 Task: Buy 3 Coil Springs from Shocks, Struts & Suspension section under best seller category for shipping address: Mariana Green, 1235 Ridge Road, Dodge City, Kansas 67801, Cell Number 6205197251. Pay from credit card ending with 7965, CVV 549
Action: Key pressed amazon.com<Key.enter>
Screenshot: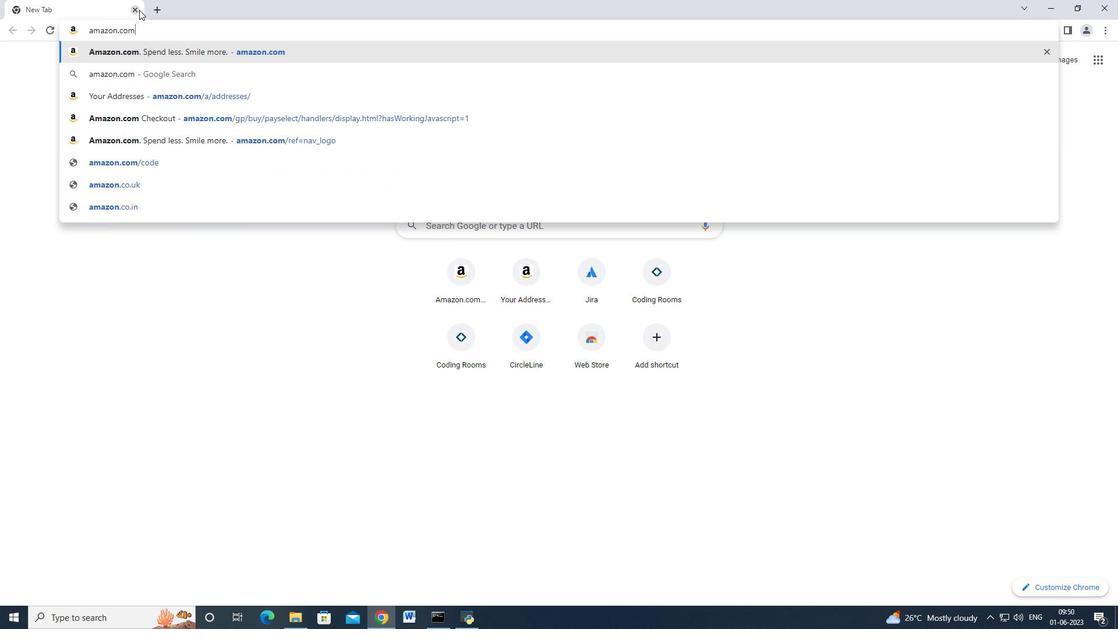
Action: Mouse moved to (20, 83)
Screenshot: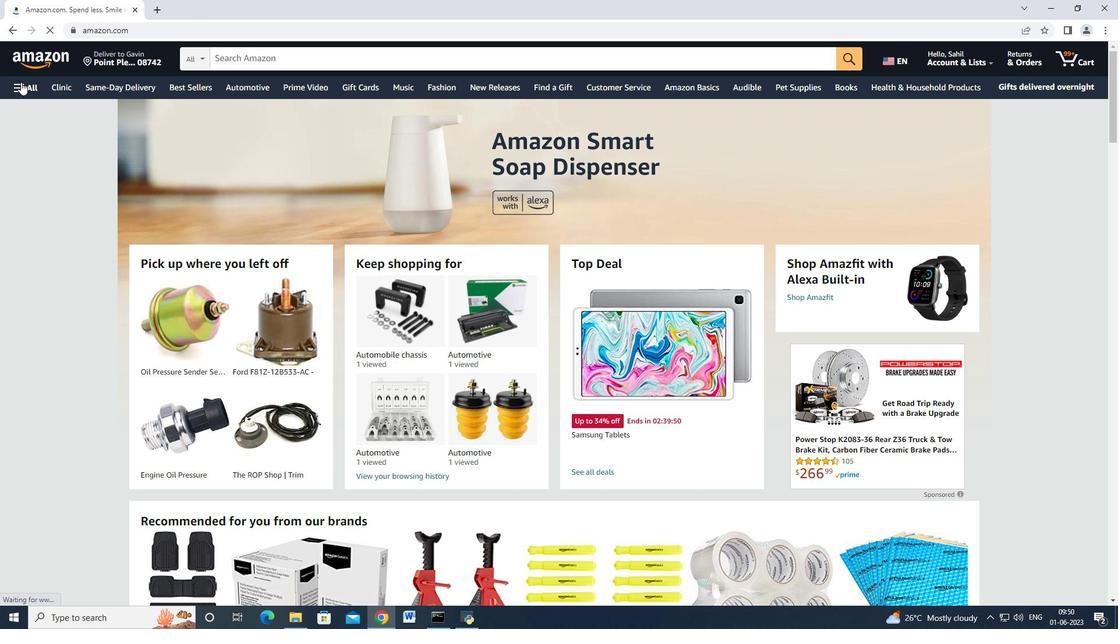 
Action: Mouse pressed left at (20, 83)
Screenshot: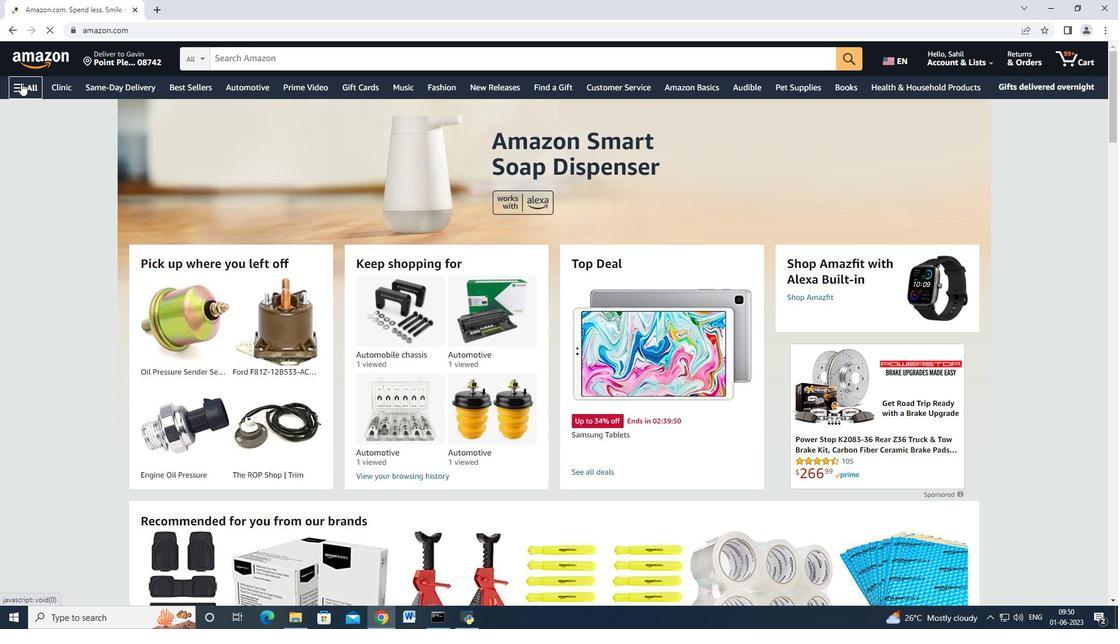 
Action: Mouse moved to (72, 408)
Screenshot: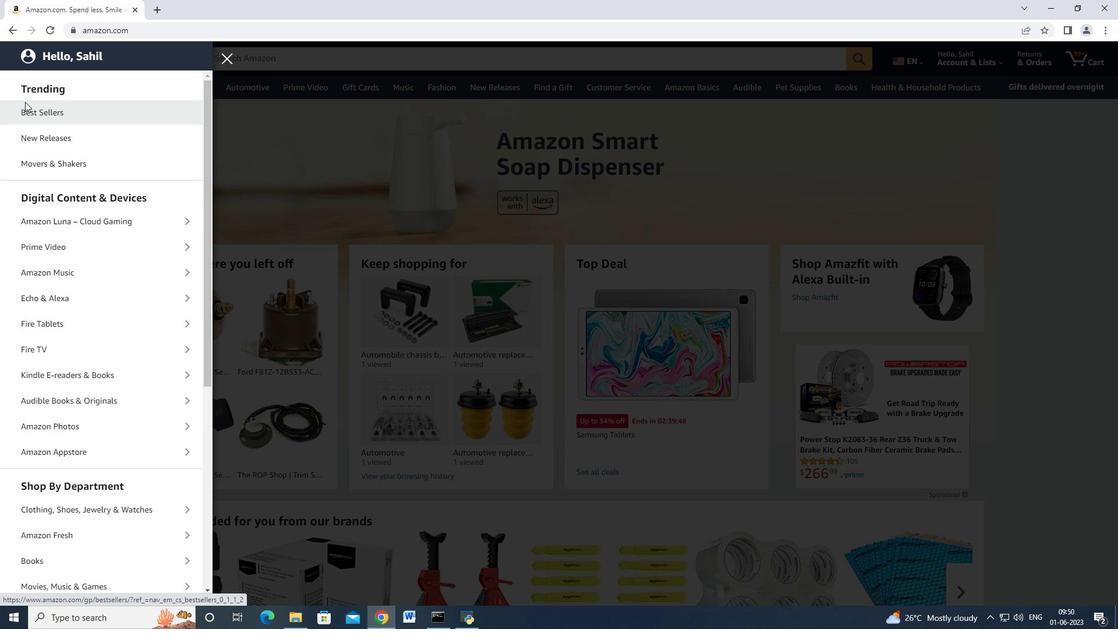 
Action: Mouse scrolled (71, 378) with delta (0, 0)
Screenshot: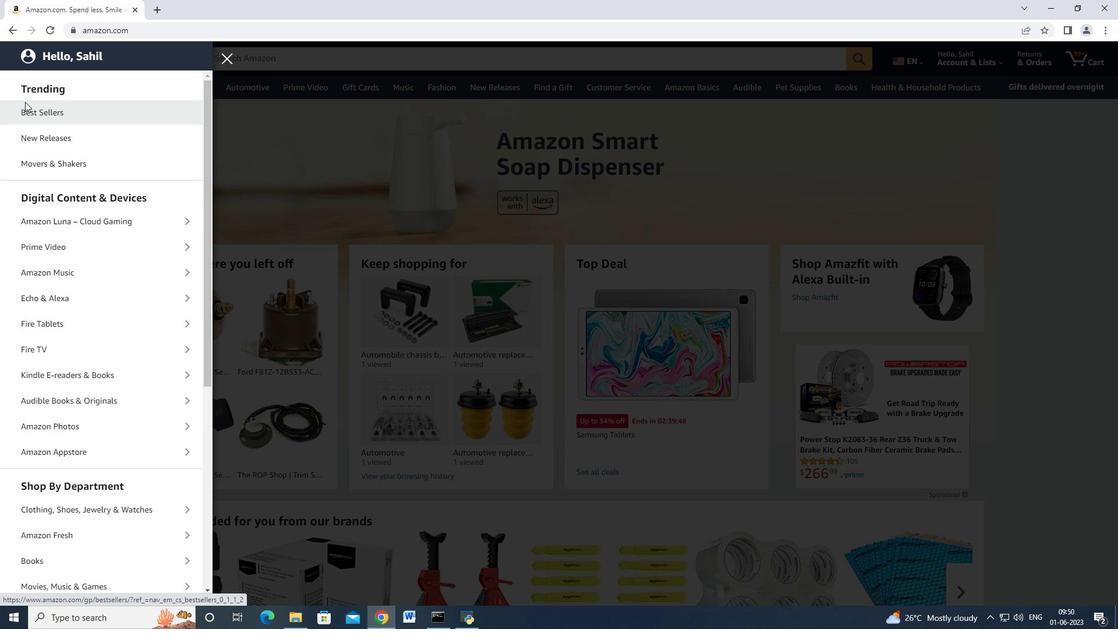 
Action: Mouse moved to (72, 410)
Screenshot: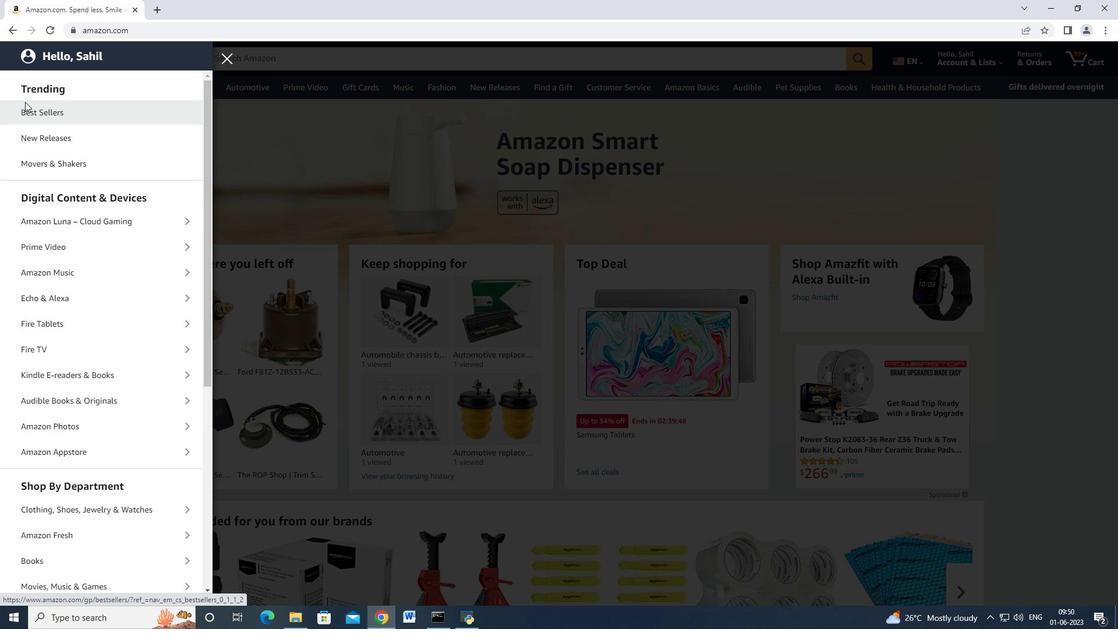 
Action: Mouse scrolled (71, 378) with delta (0, 0)
Screenshot: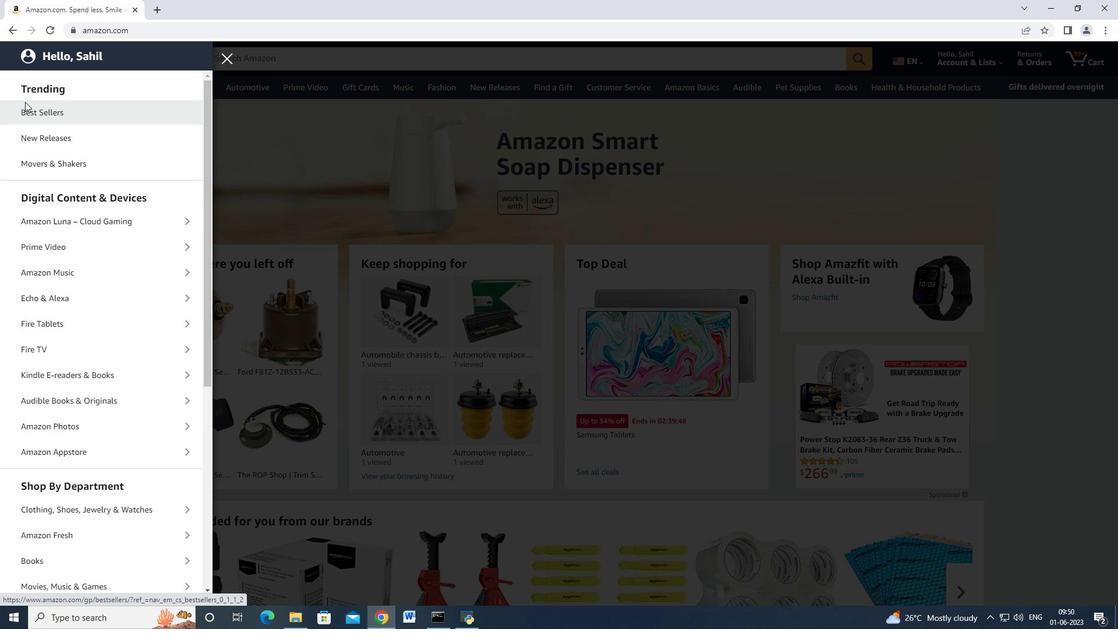 
Action: Mouse moved to (99, 456)
Screenshot: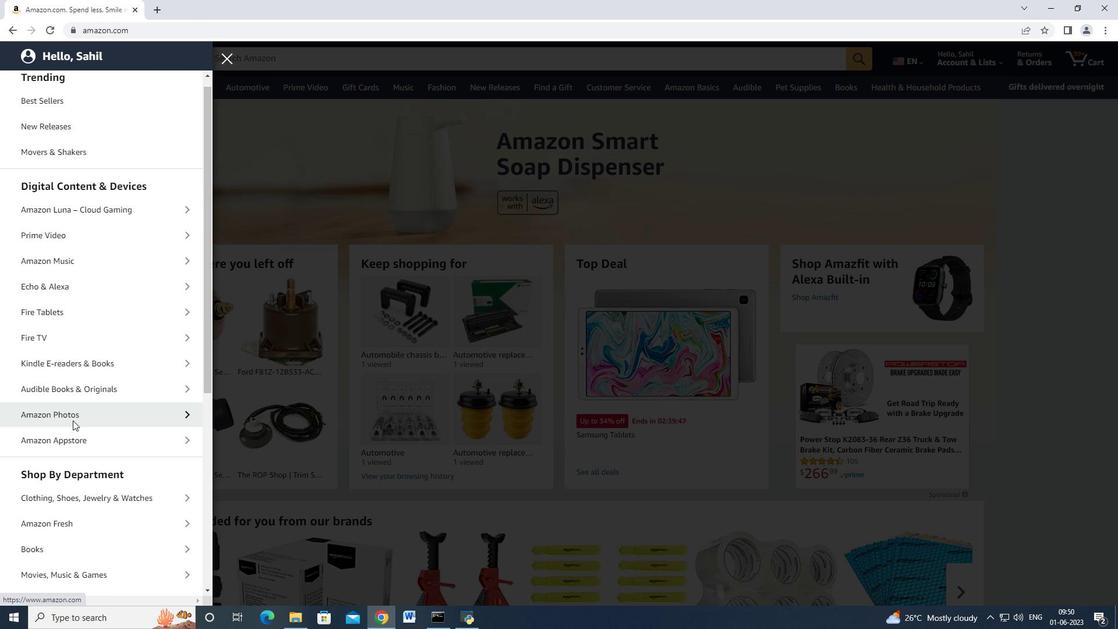 
Action: Mouse scrolled (99, 455) with delta (0, 0)
Screenshot: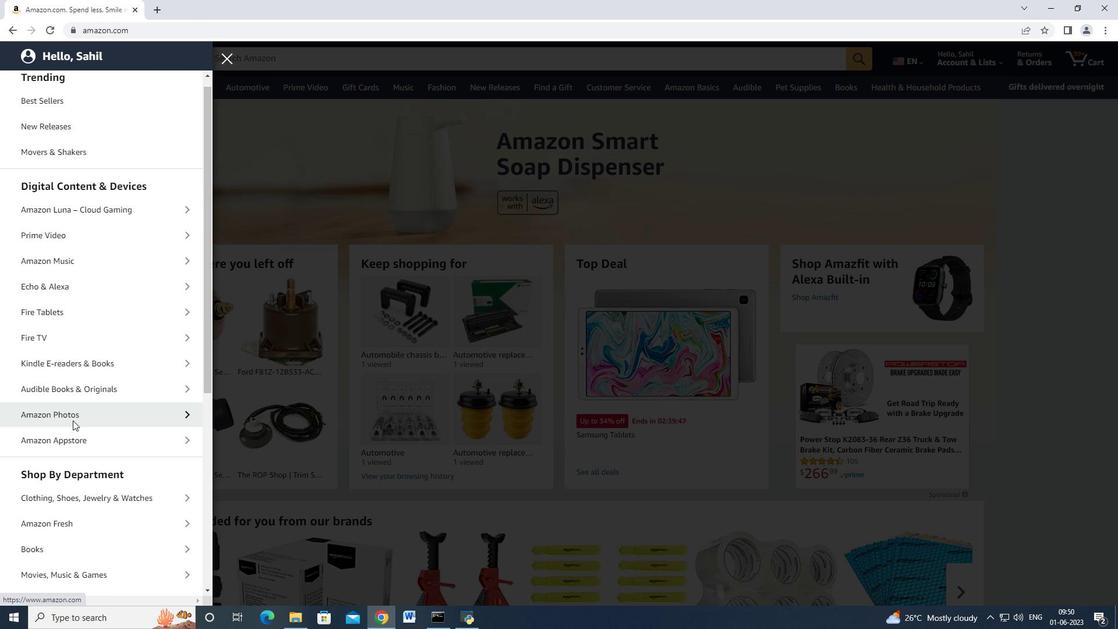 
Action: Mouse moved to (87, 462)
Screenshot: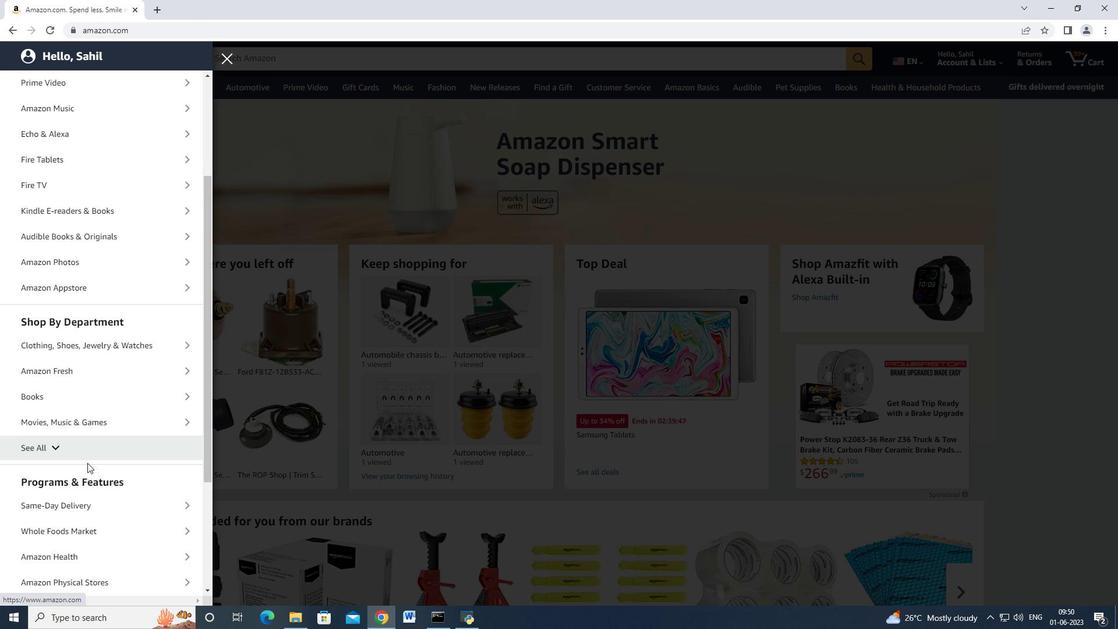 
Action: Mouse scrolled (87, 462) with delta (0, 0)
Screenshot: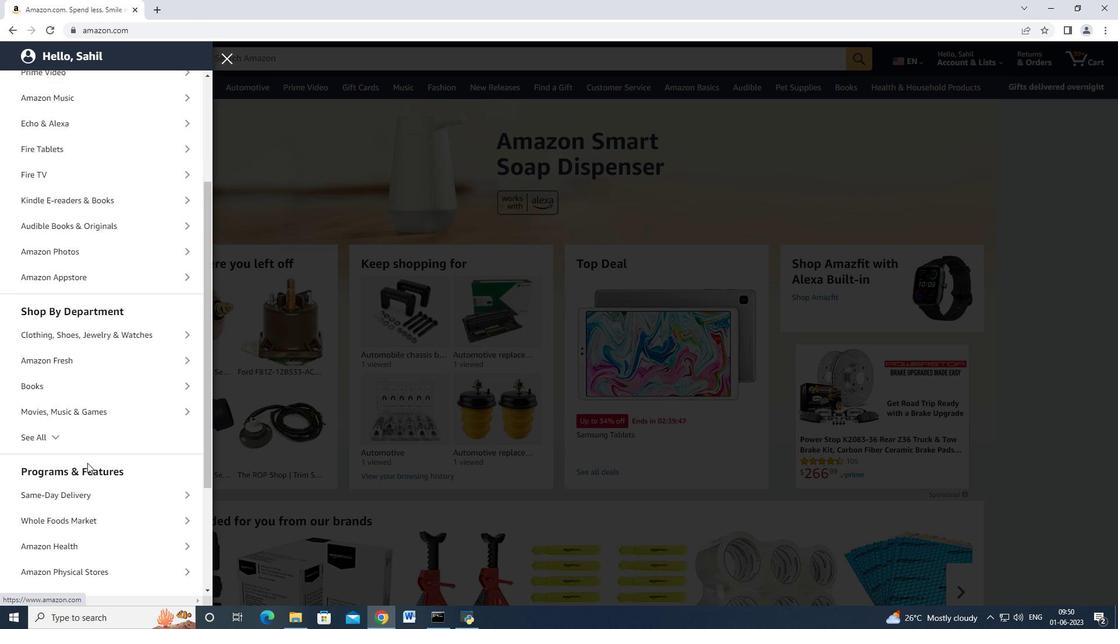 
Action: Mouse moved to (78, 387)
Screenshot: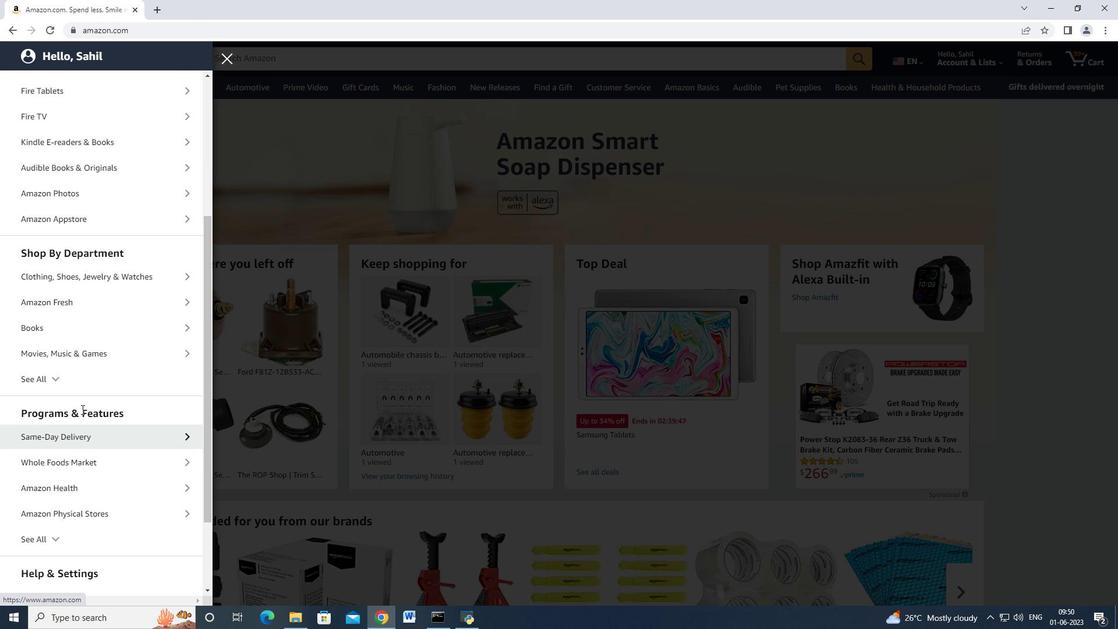 
Action: Mouse pressed left at (78, 387)
Screenshot: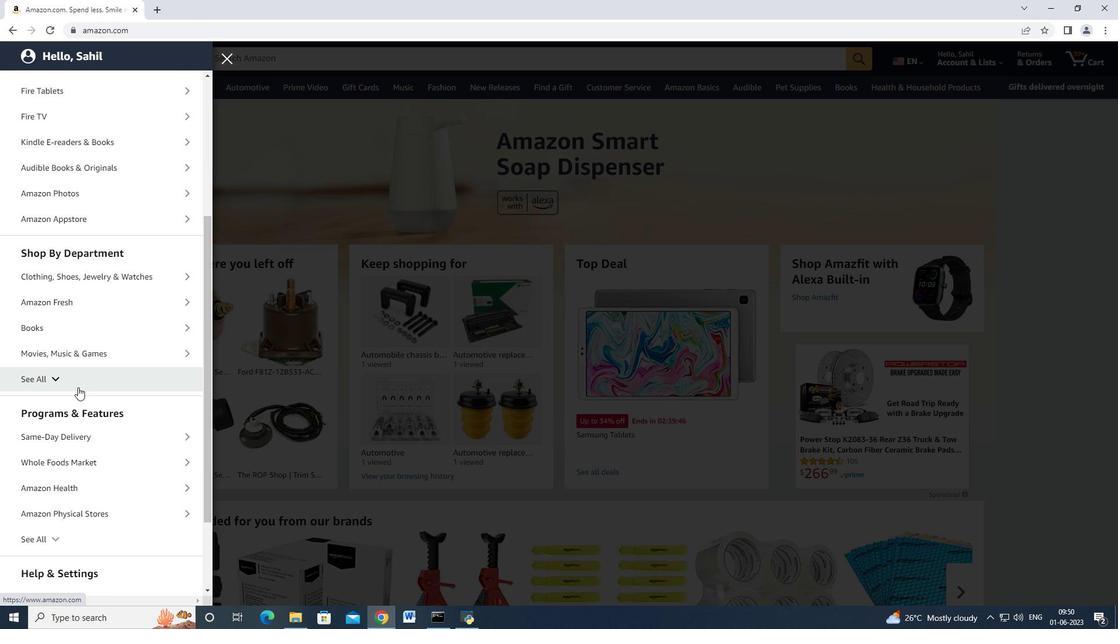 
Action: Mouse moved to (72, 407)
Screenshot: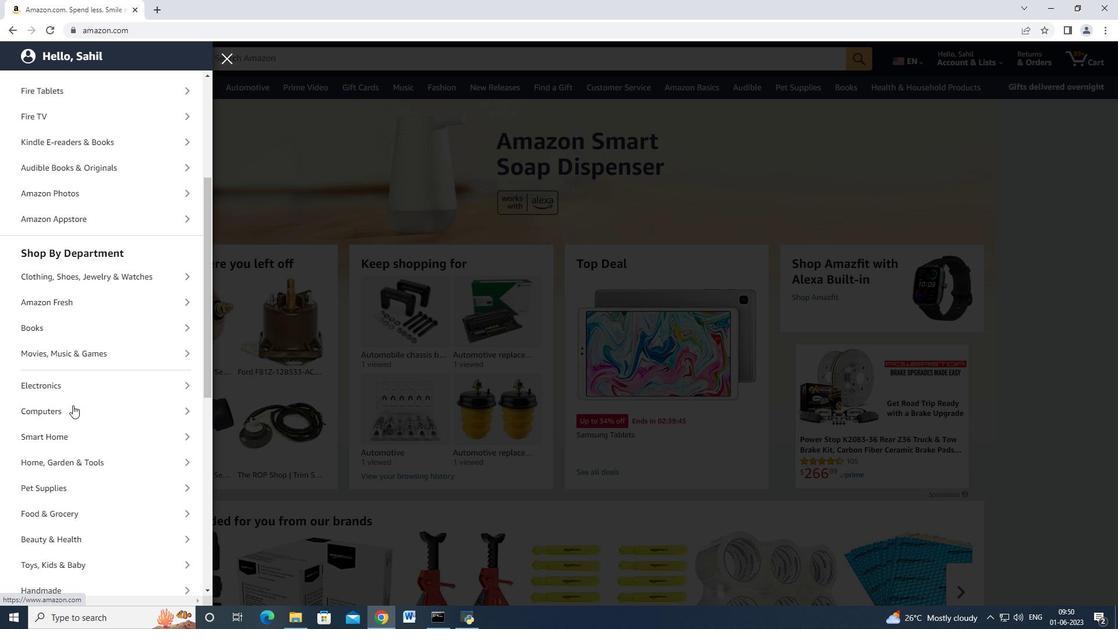 
Action: Mouse scrolled (72, 407) with delta (0, 0)
Screenshot: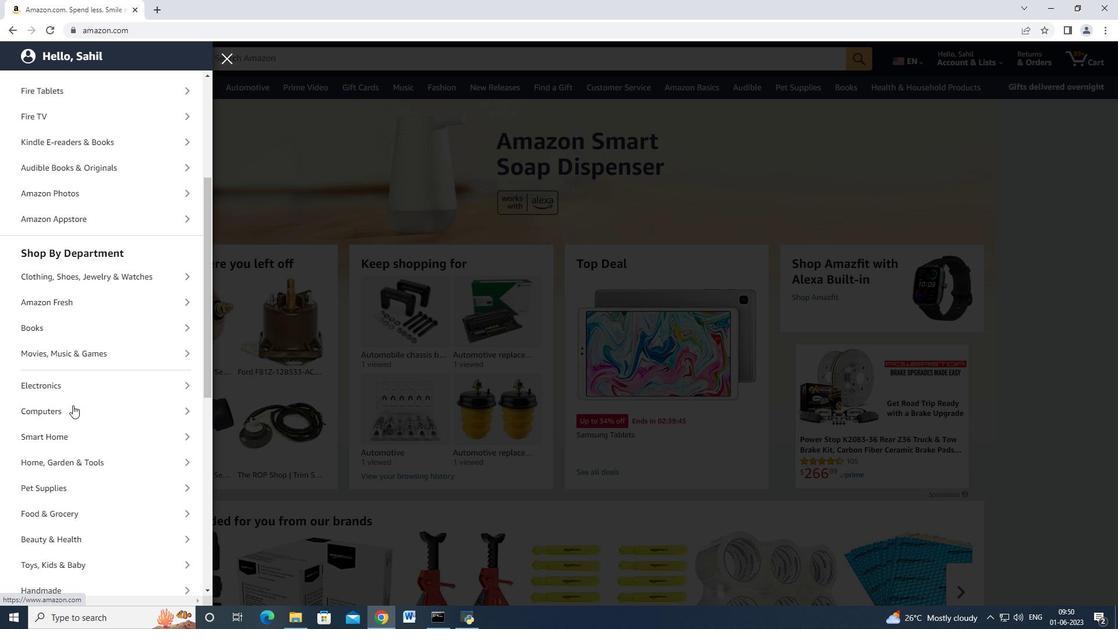 
Action: Mouse moved to (72, 411)
Screenshot: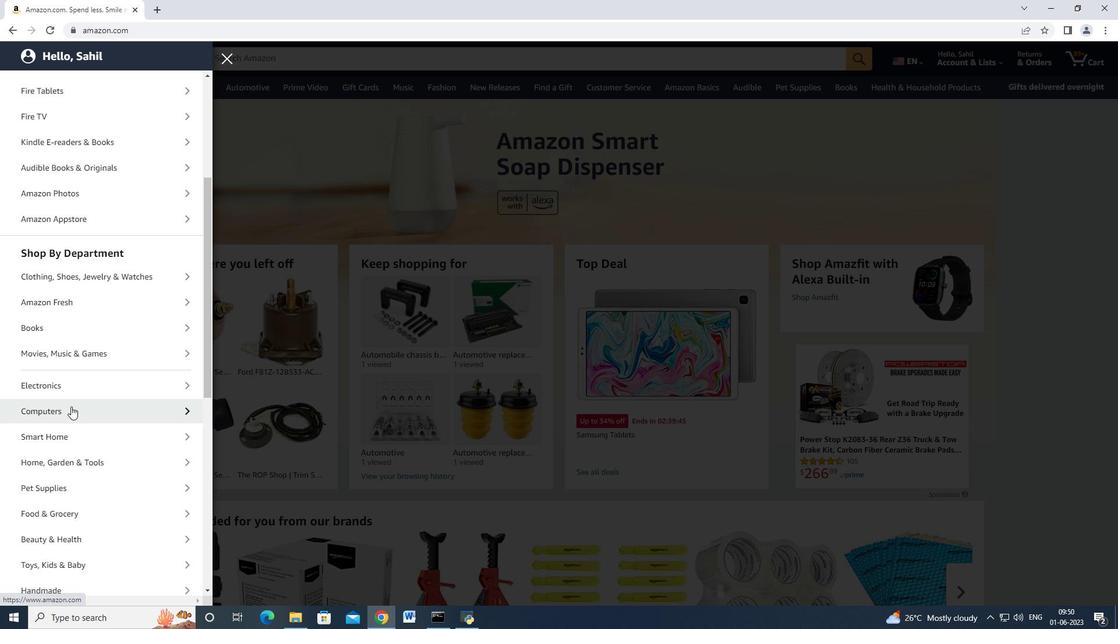 
Action: Mouse scrolled (72, 410) with delta (0, 0)
Screenshot: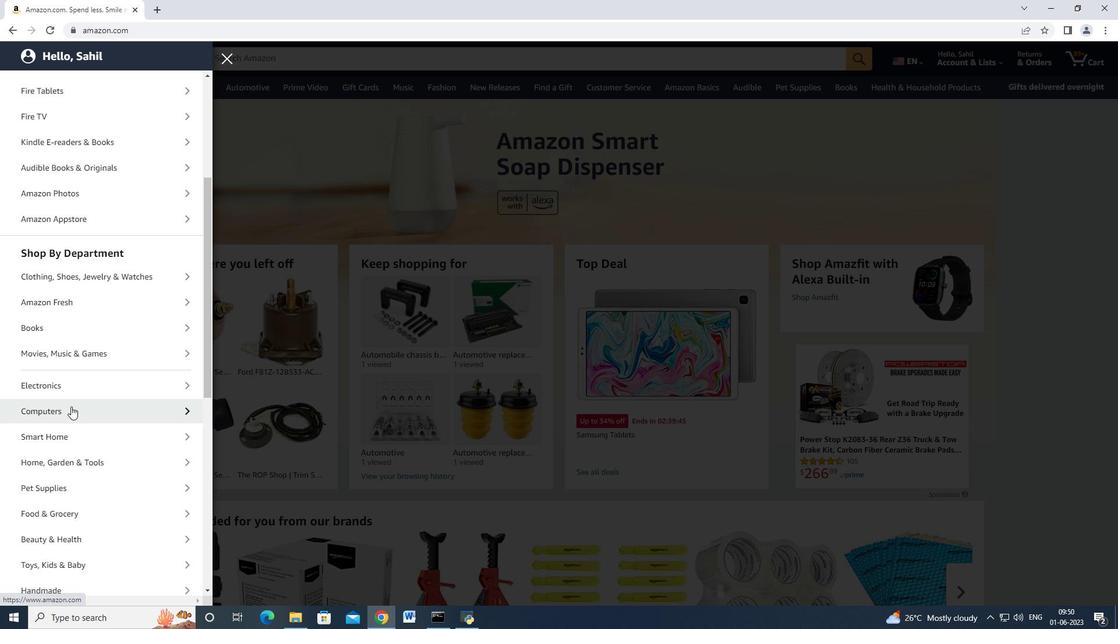 
Action: Mouse moved to (70, 419)
Screenshot: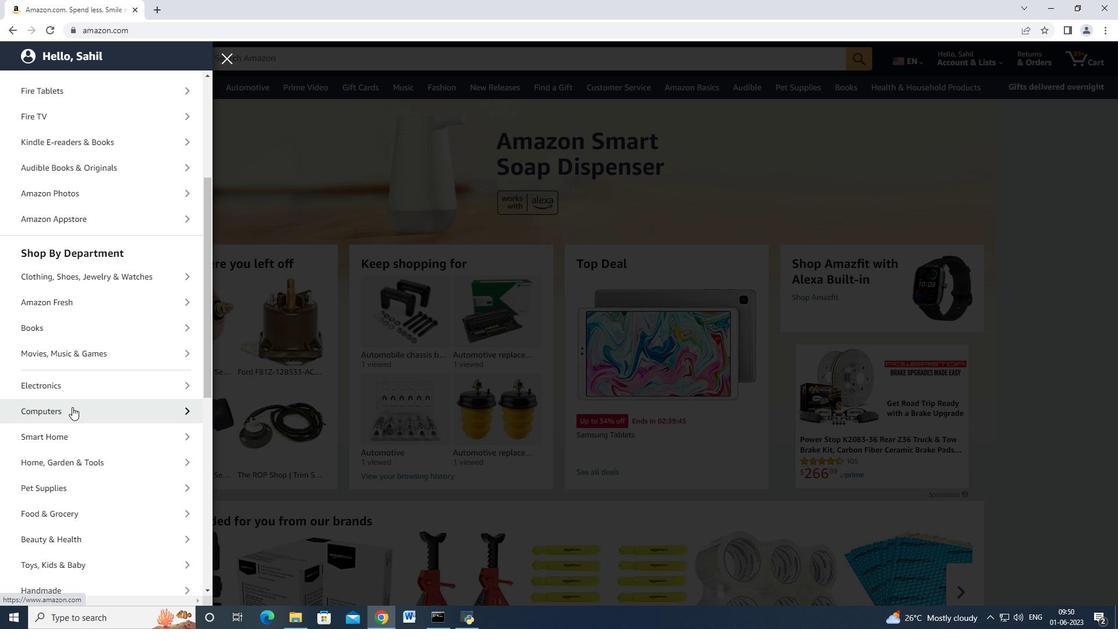 
Action: Mouse scrolled (70, 418) with delta (0, 0)
Screenshot: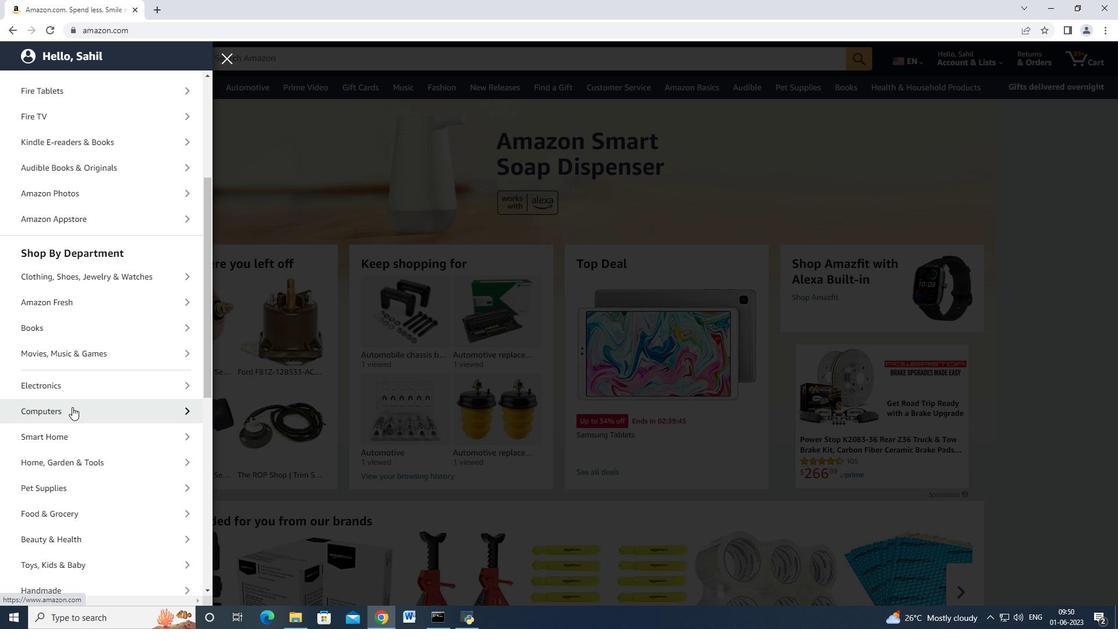 
Action: Mouse moved to (108, 488)
Screenshot: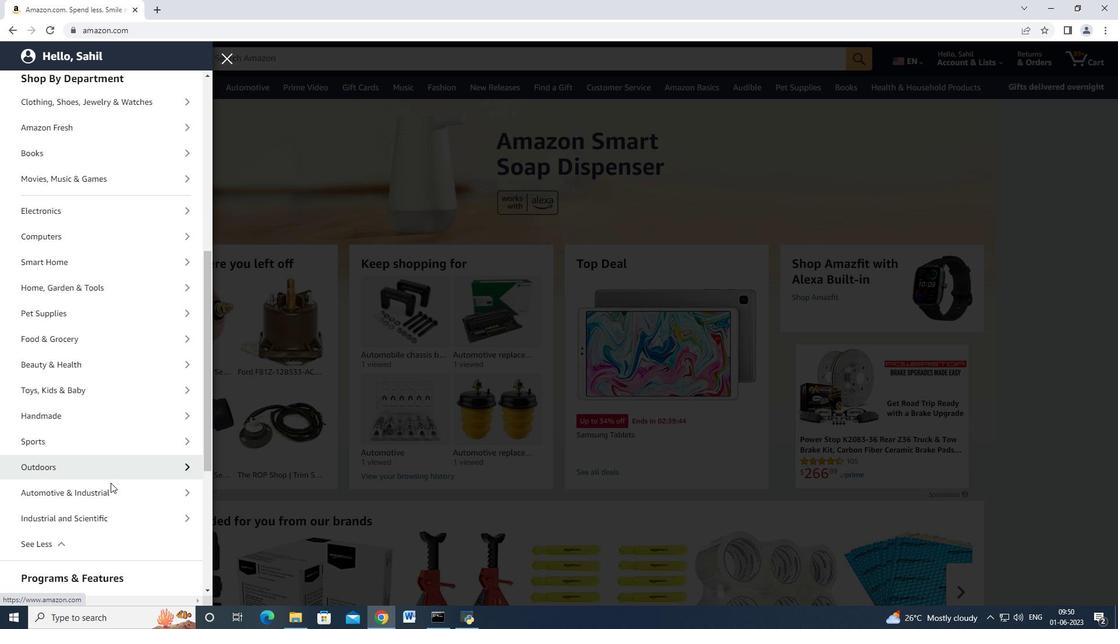 
Action: Mouse pressed left at (108, 488)
Screenshot: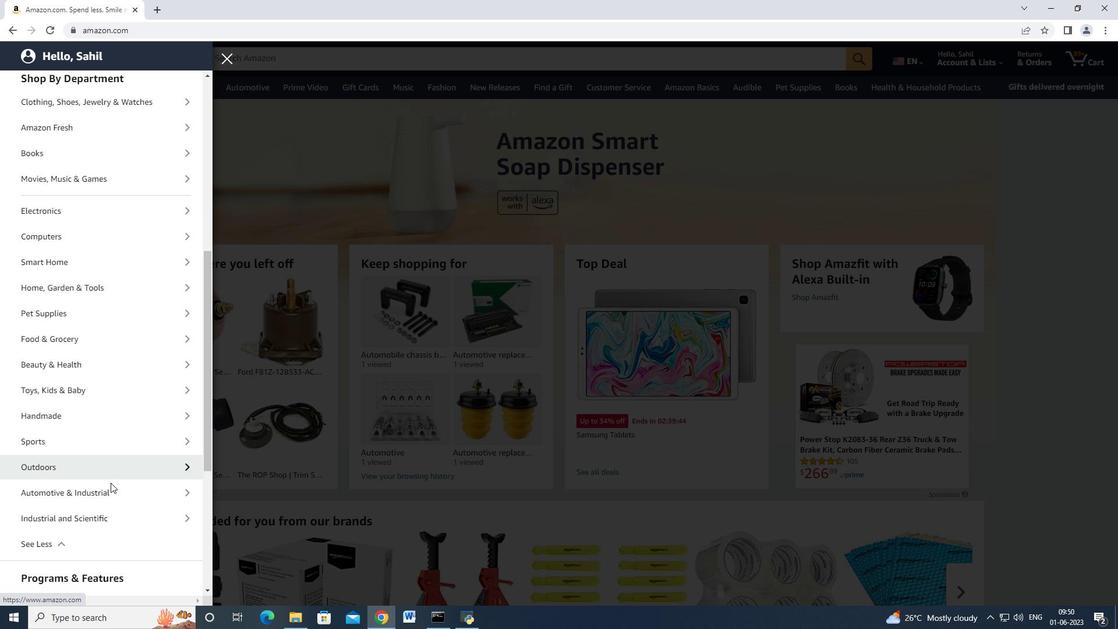 
Action: Mouse moved to (115, 143)
Screenshot: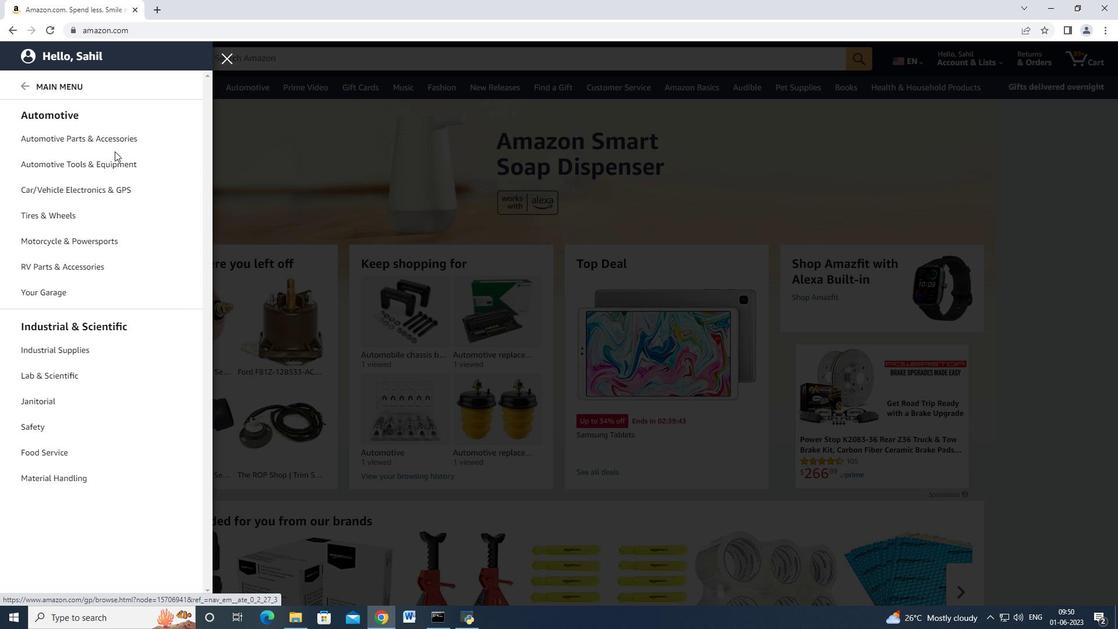 
Action: Mouse pressed left at (115, 143)
Screenshot: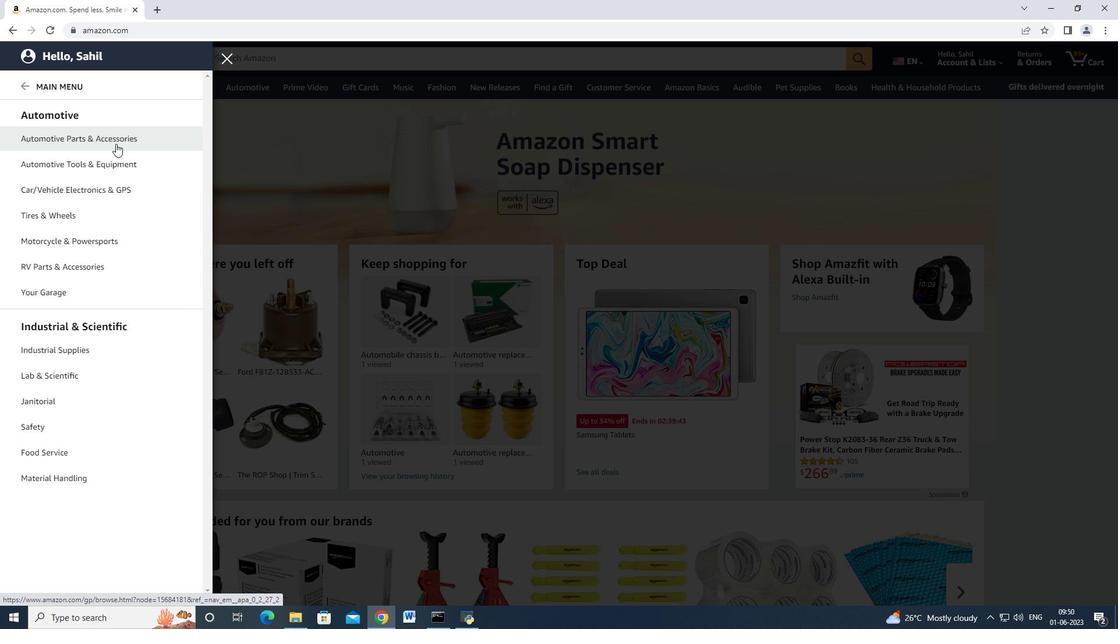 
Action: Mouse moved to (212, 109)
Screenshot: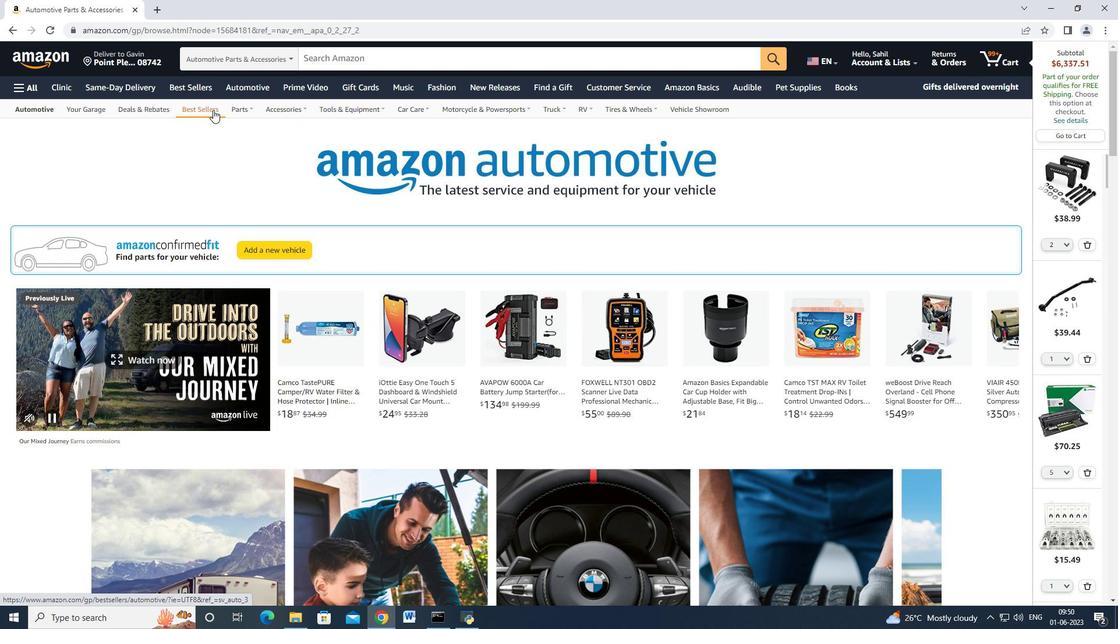 
Action: Mouse pressed left at (212, 109)
Screenshot: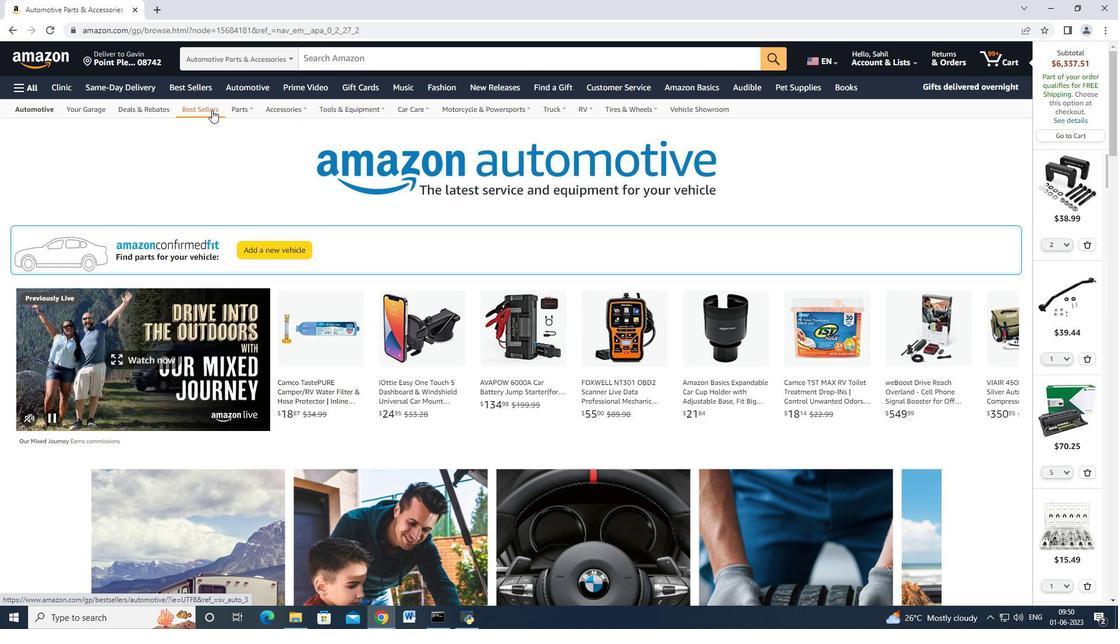 
Action: Mouse moved to (80, 382)
Screenshot: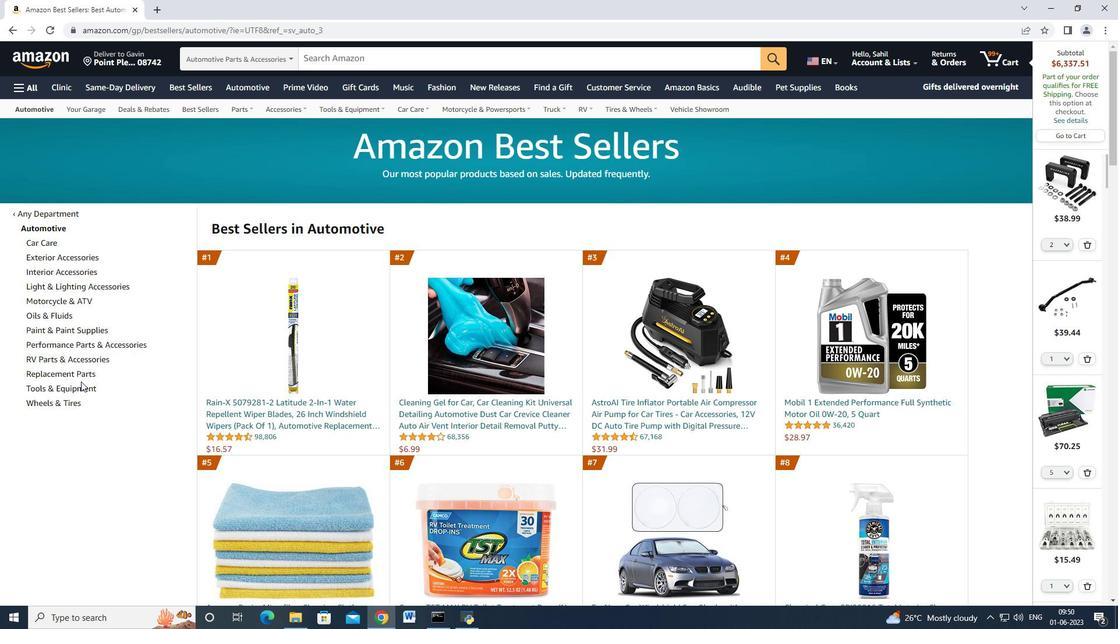 
Action: Mouse scrolled (80, 381) with delta (0, 0)
Screenshot: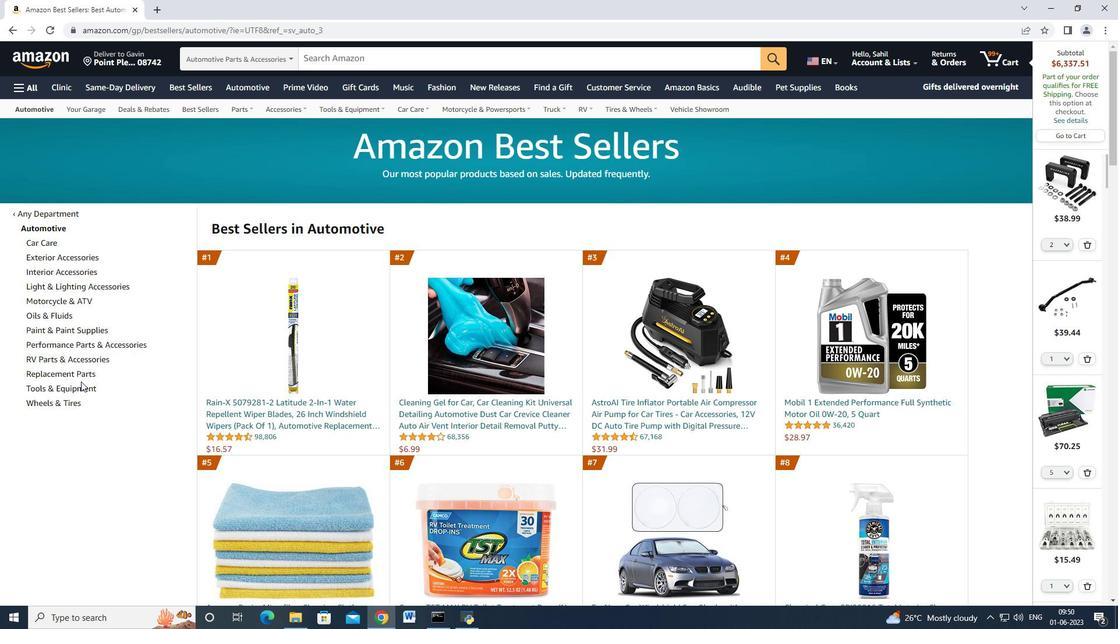 
Action: Mouse moved to (71, 310)
Screenshot: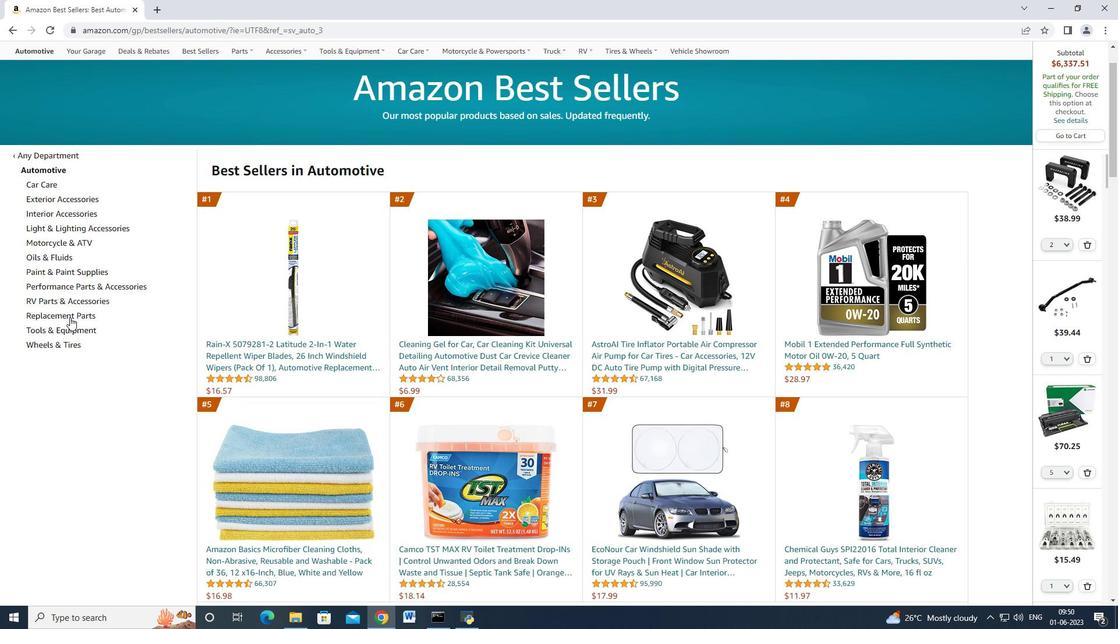 
Action: Mouse pressed left at (71, 310)
Screenshot: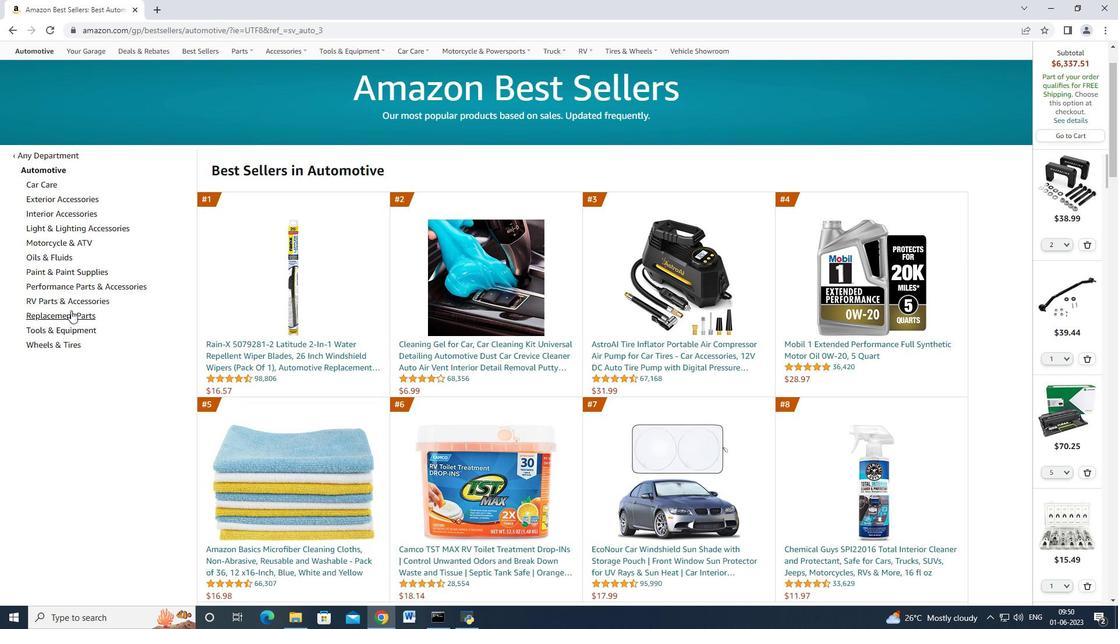 
Action: Mouse moved to (168, 297)
Screenshot: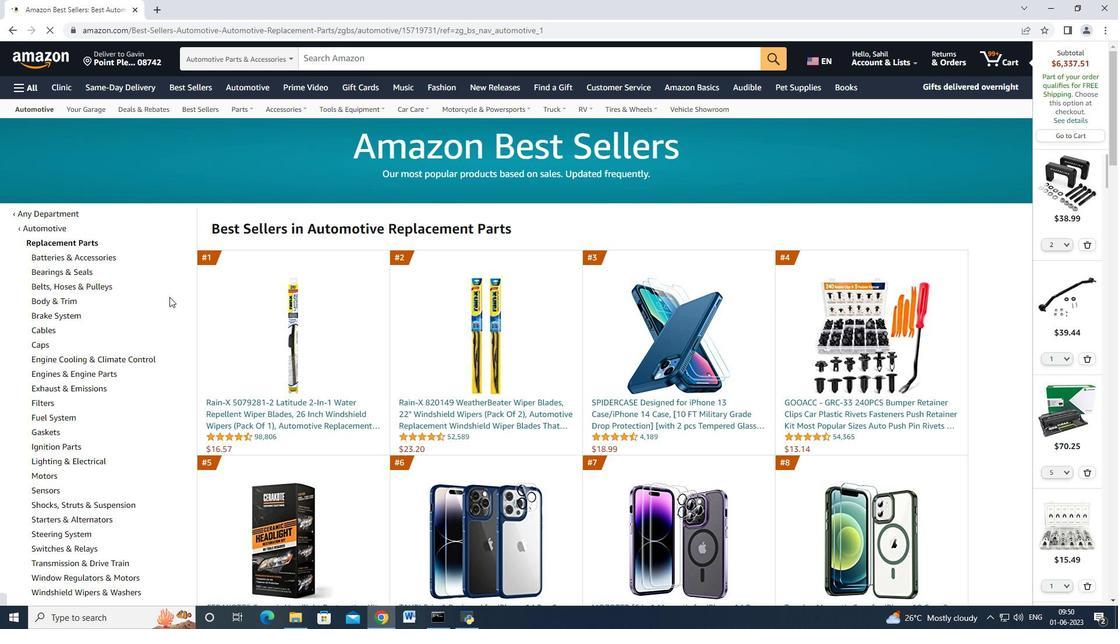 
Action: Mouse scrolled (168, 296) with delta (0, 0)
Screenshot: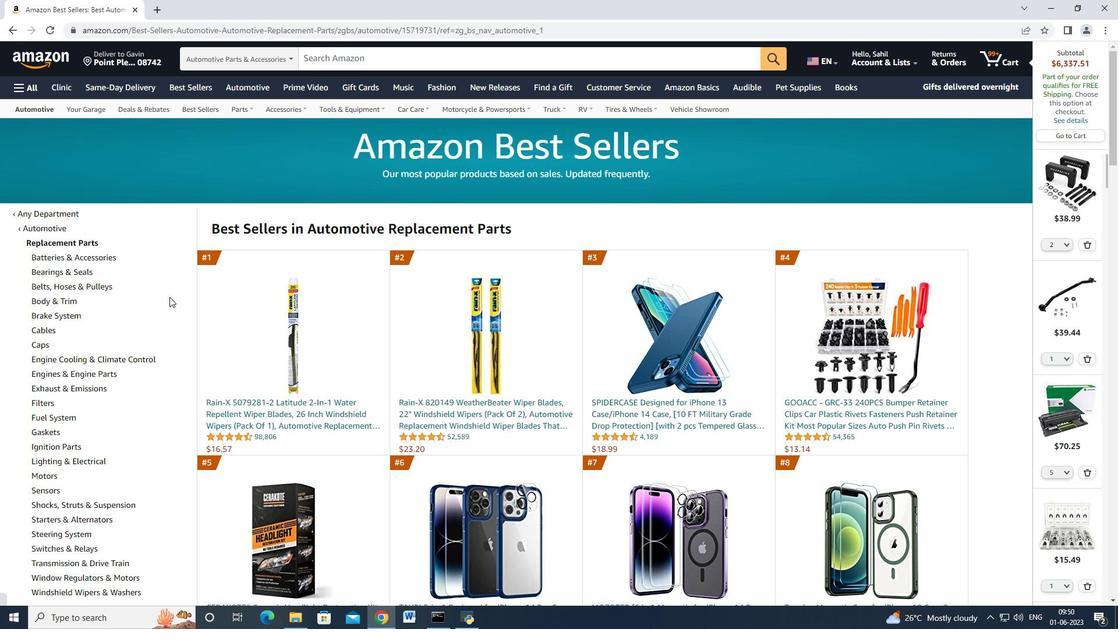 
Action: Mouse scrolled (168, 296) with delta (0, 0)
Screenshot: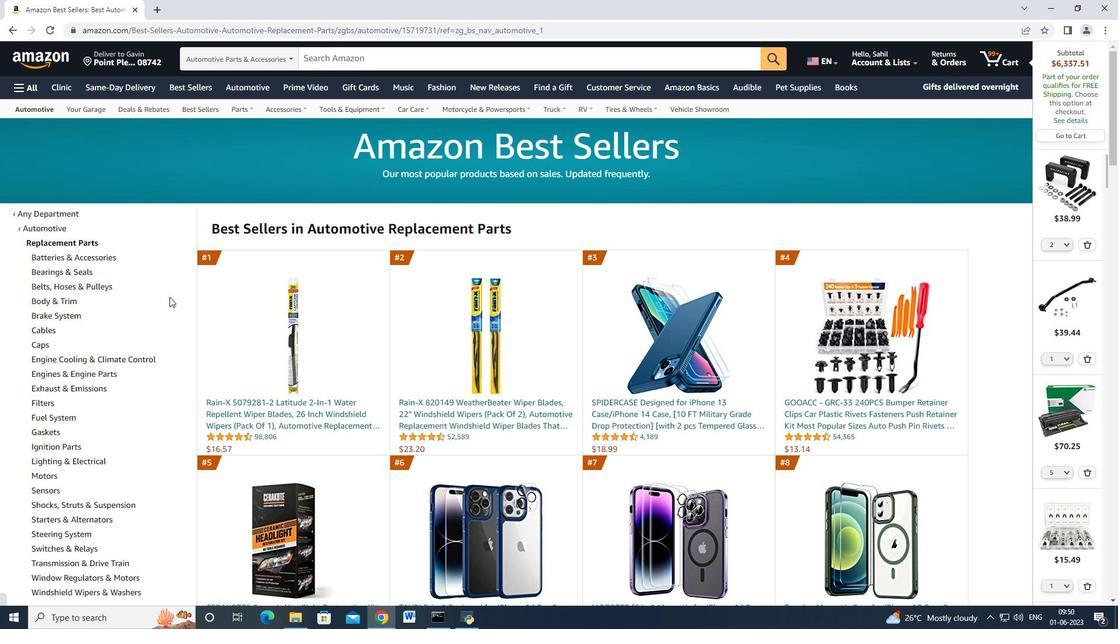 
Action: Mouse scrolled (168, 296) with delta (0, 0)
Screenshot: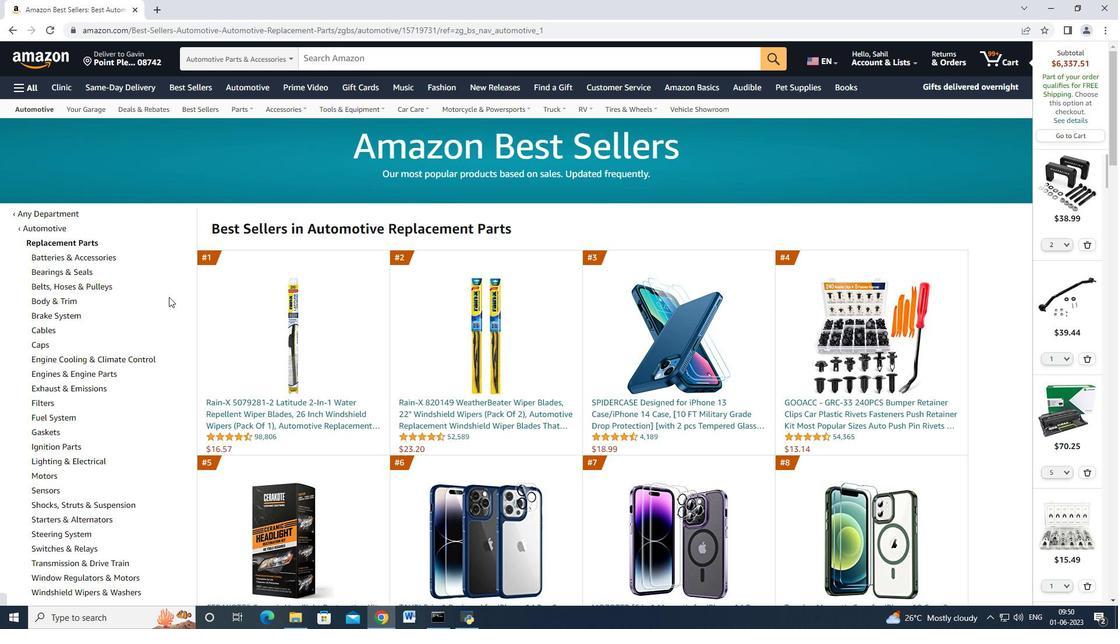
Action: Mouse moved to (167, 301)
Screenshot: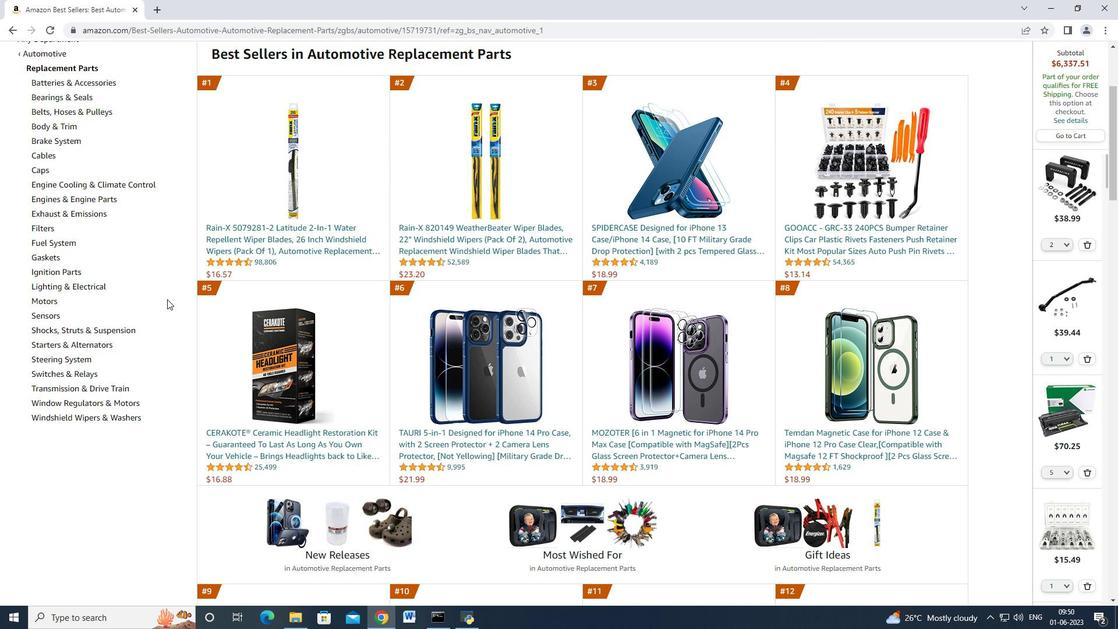 
Action: Mouse scrolled (167, 301) with delta (0, 0)
Screenshot: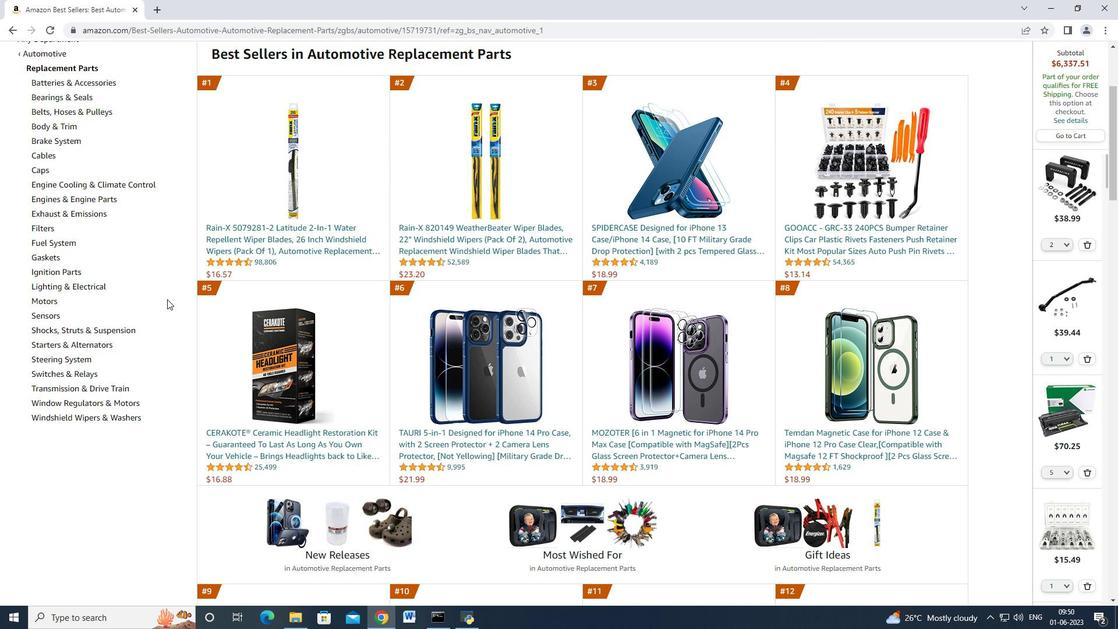 
Action: Mouse scrolled (167, 301) with delta (0, 0)
Screenshot: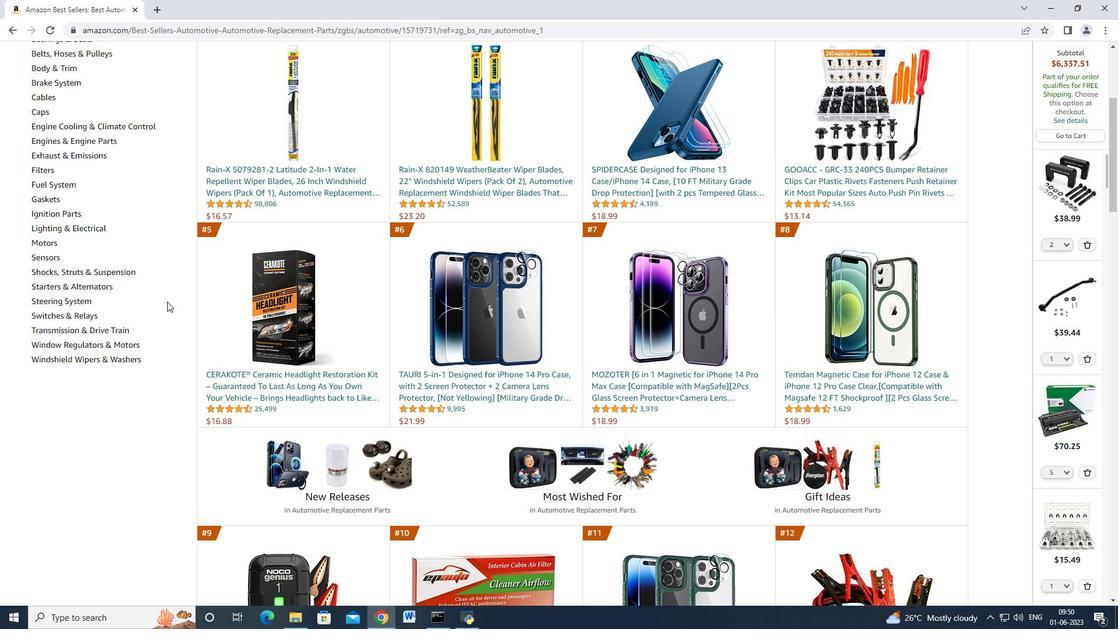 
Action: Mouse moved to (105, 212)
Screenshot: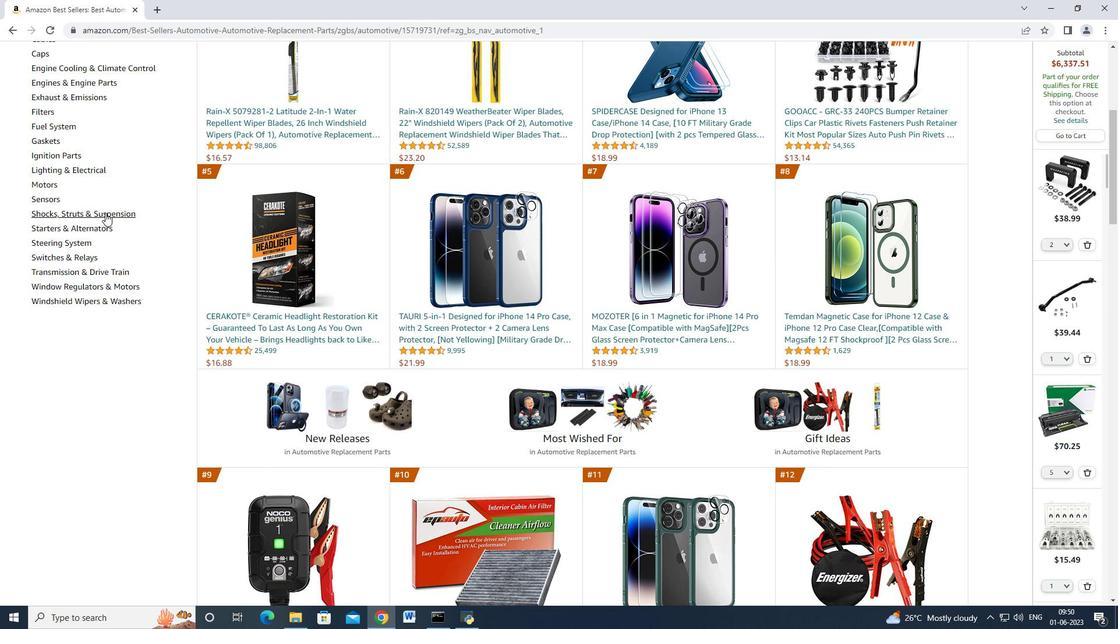 
Action: Mouse pressed left at (105, 212)
Screenshot: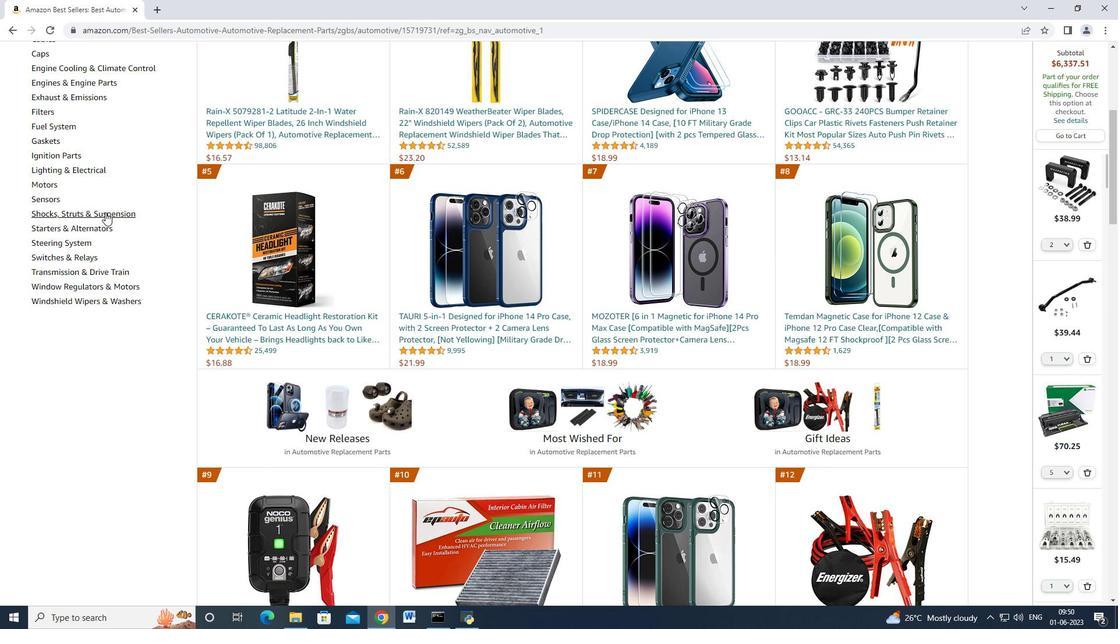 
Action: Mouse moved to (56, 433)
Screenshot: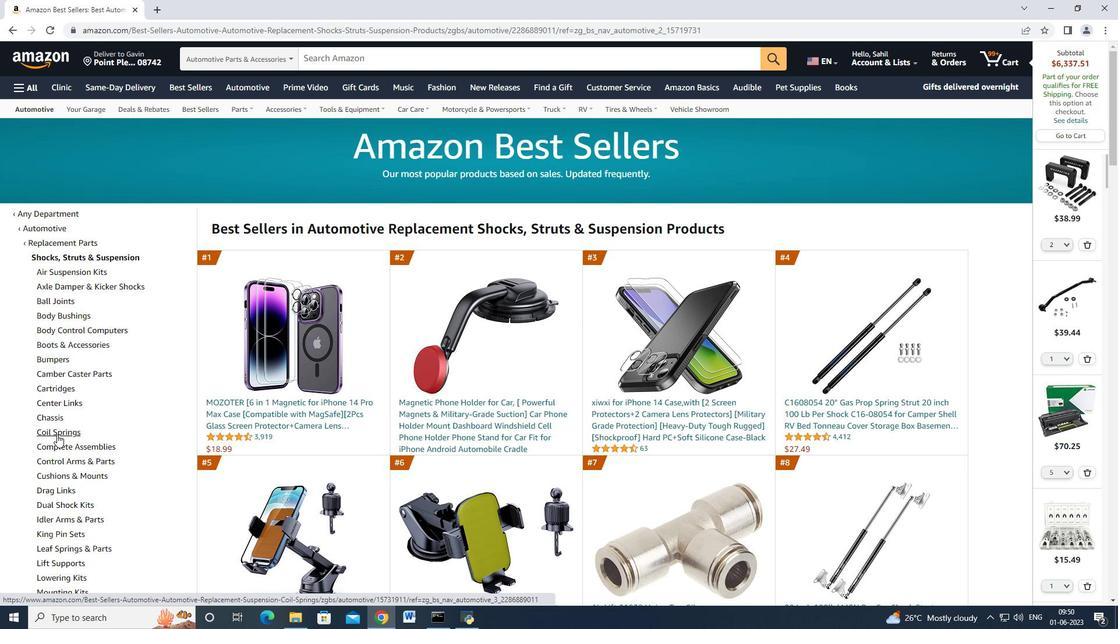
Action: Mouse pressed left at (56, 433)
Screenshot: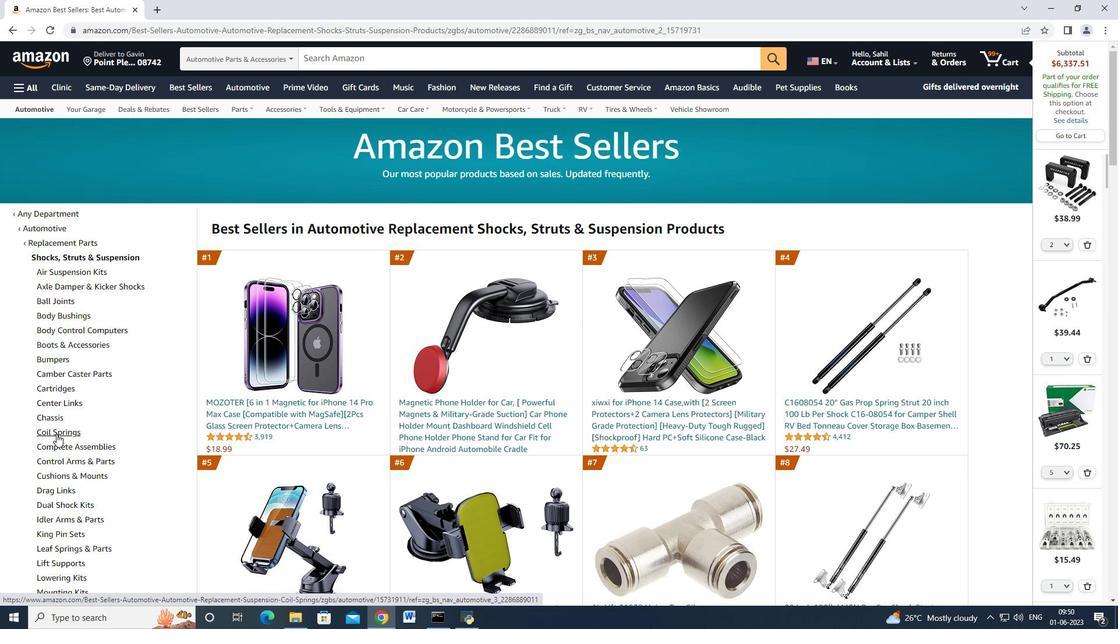 
Action: Mouse moved to (337, 339)
Screenshot: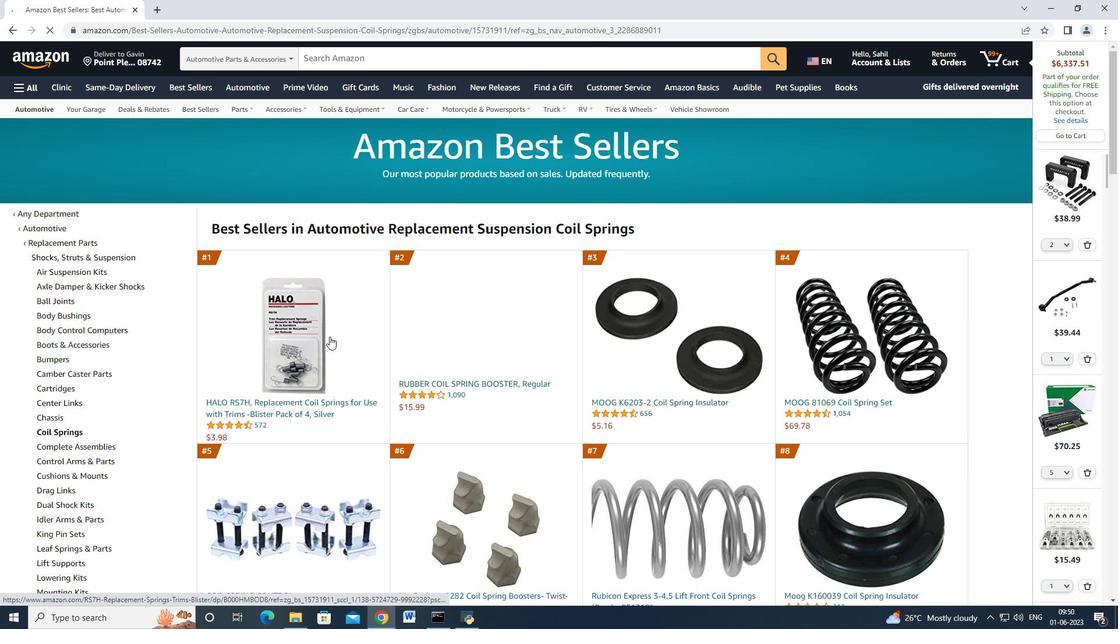 
Action: Mouse scrolled (337, 339) with delta (0, 0)
Screenshot: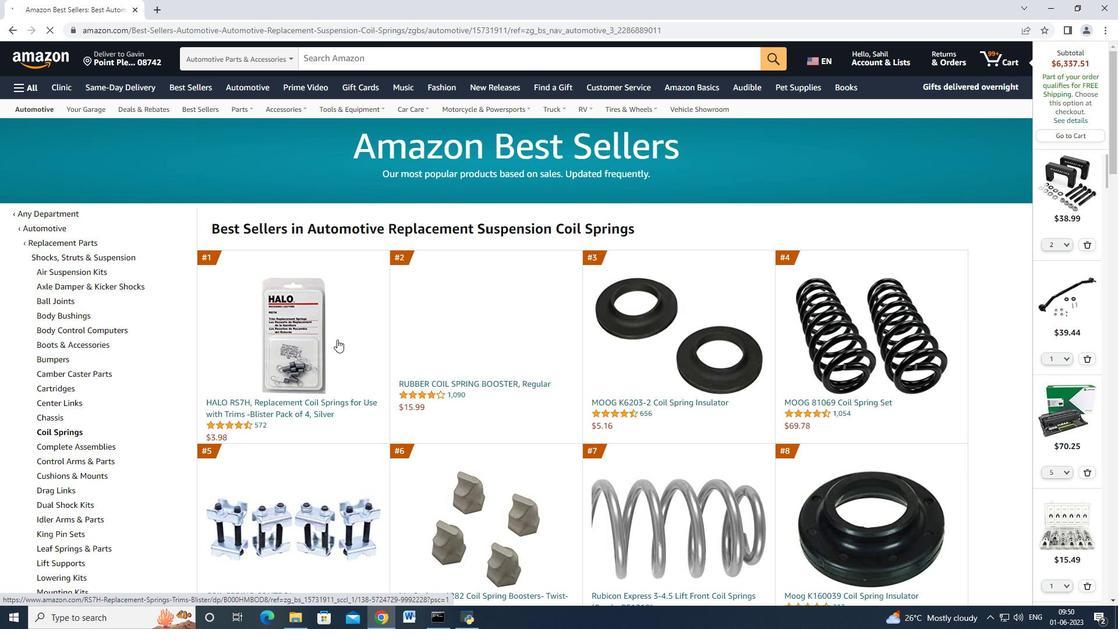 
Action: Mouse moved to (315, 350)
Screenshot: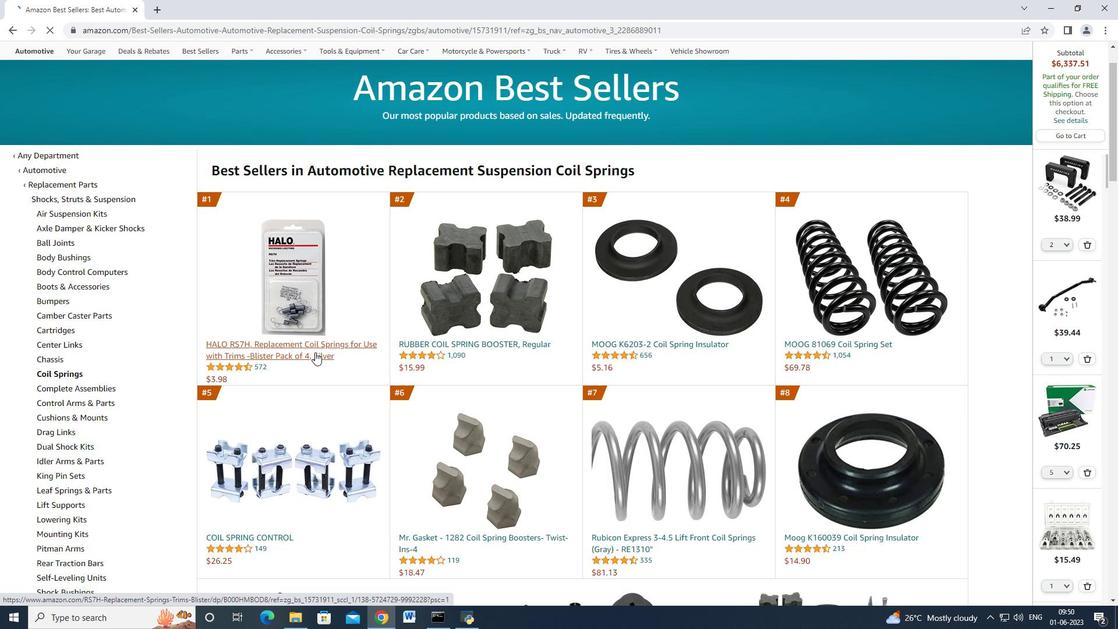 
Action: Mouse pressed left at (315, 350)
Screenshot: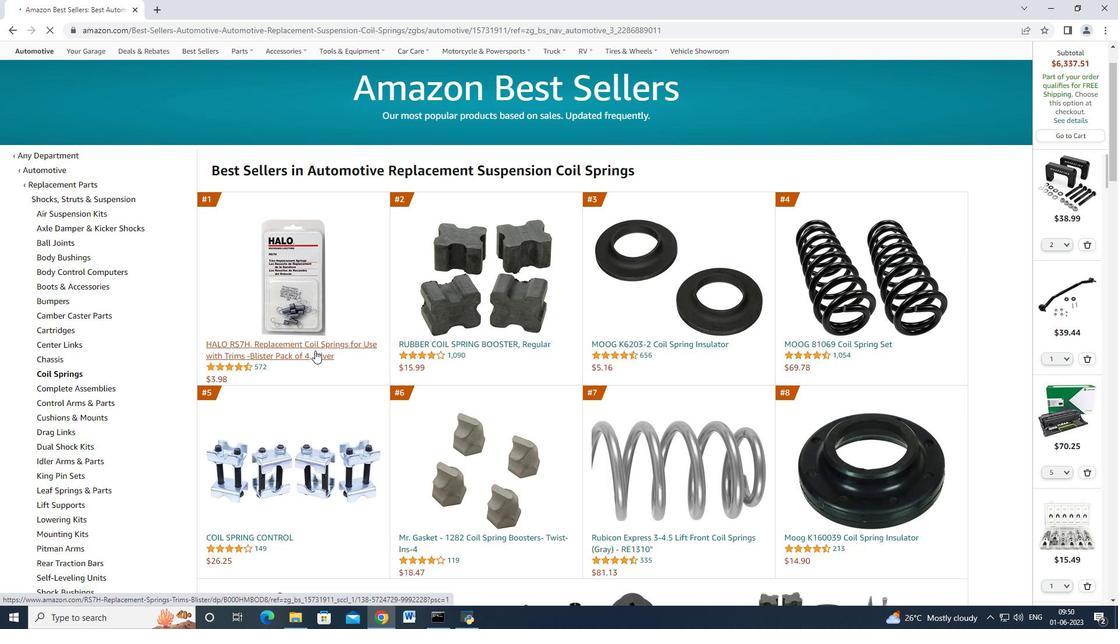 
Action: Mouse moved to (841, 436)
Screenshot: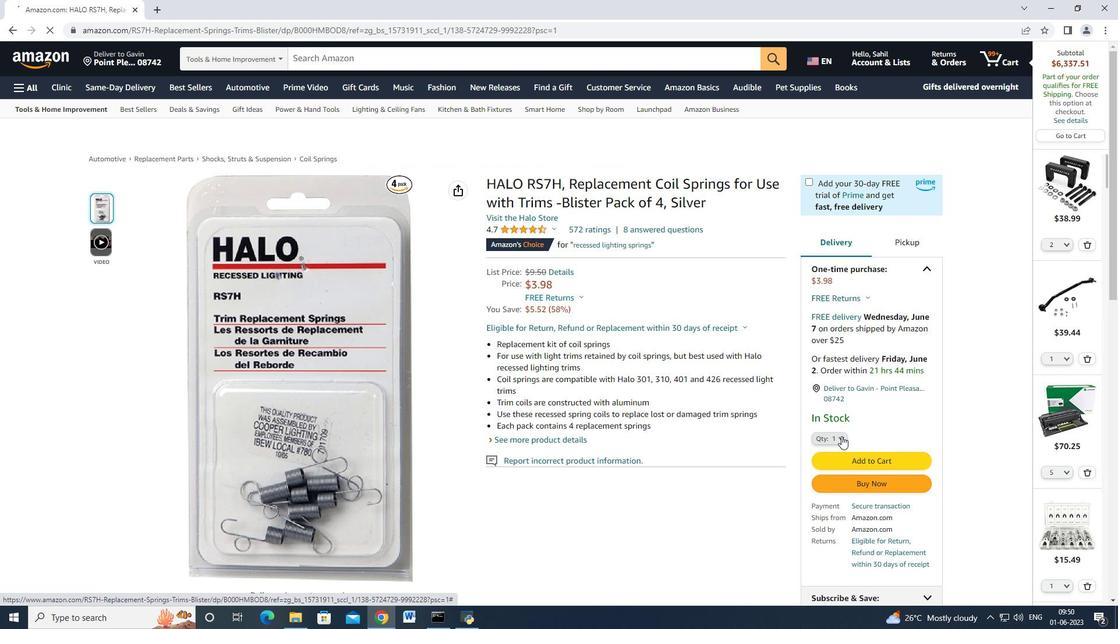 
Action: Mouse pressed left at (841, 436)
Screenshot: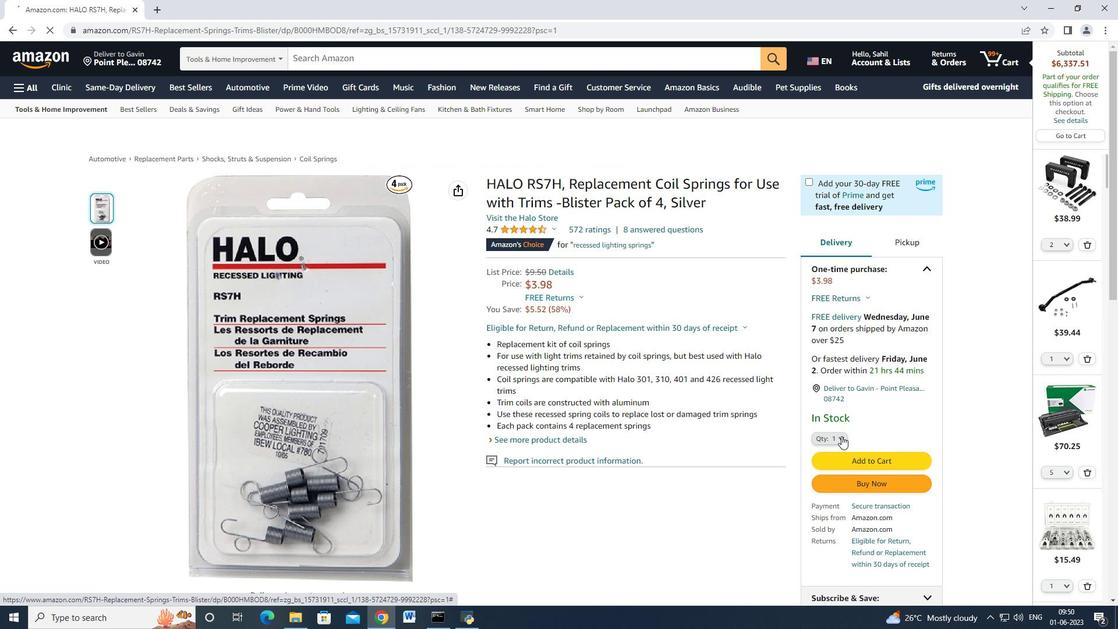 
Action: Mouse moved to (839, 93)
Screenshot: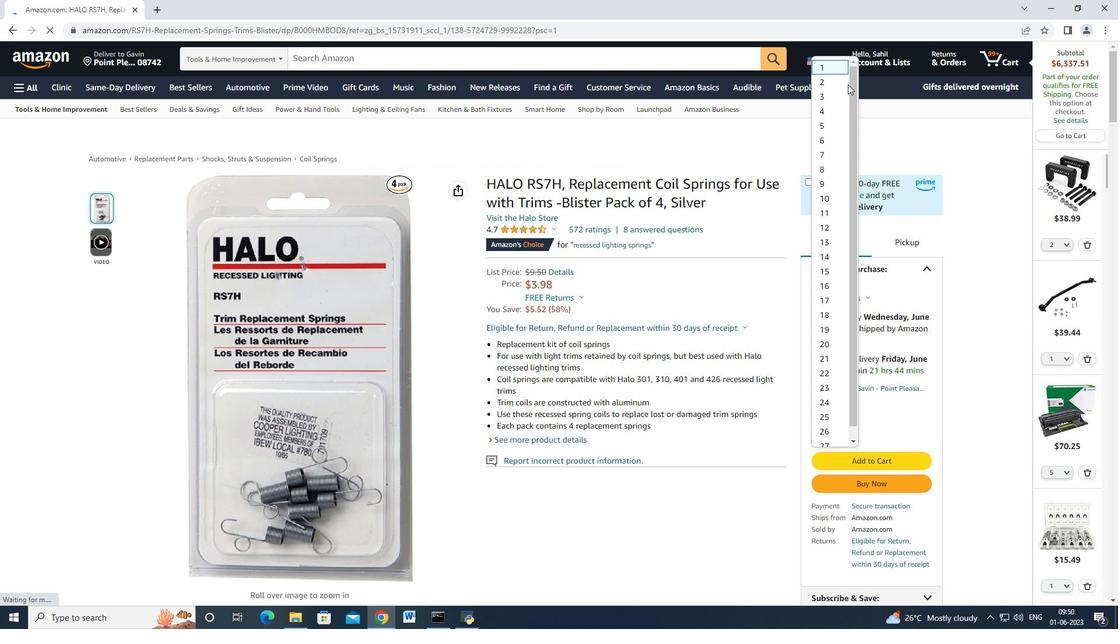 
Action: Mouse pressed left at (839, 93)
Screenshot: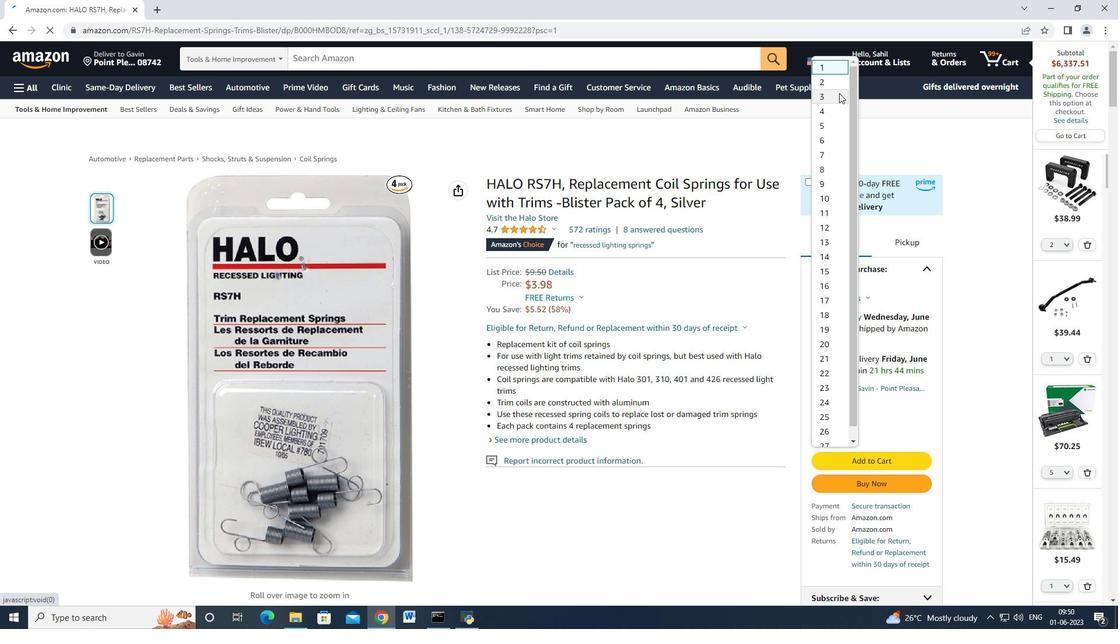 
Action: Mouse moved to (857, 484)
Screenshot: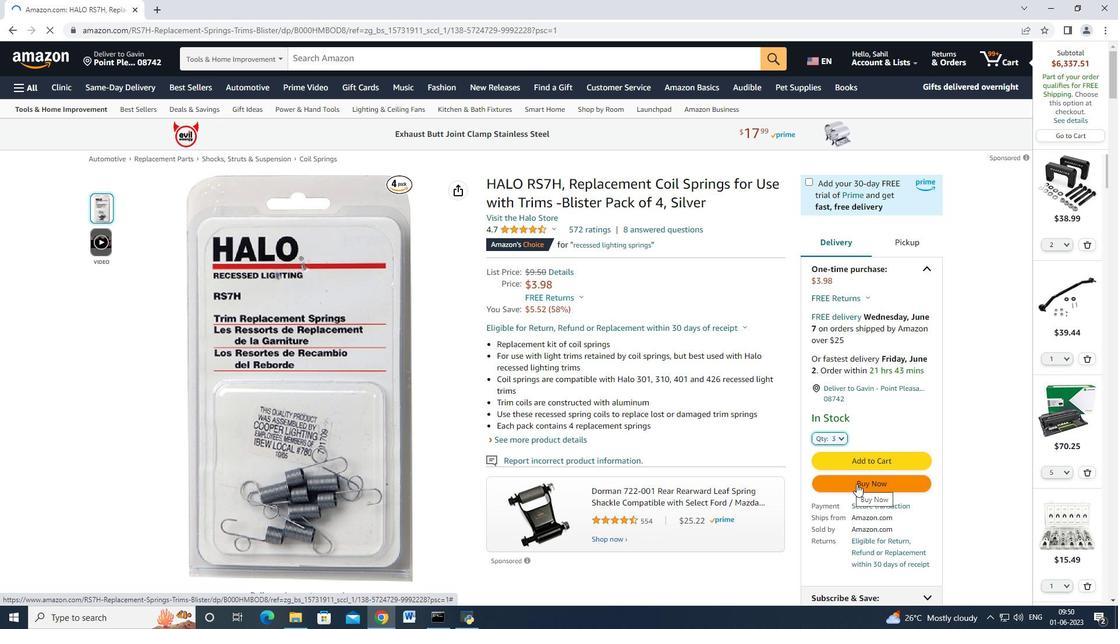 
Action: Mouse pressed left at (857, 484)
Screenshot: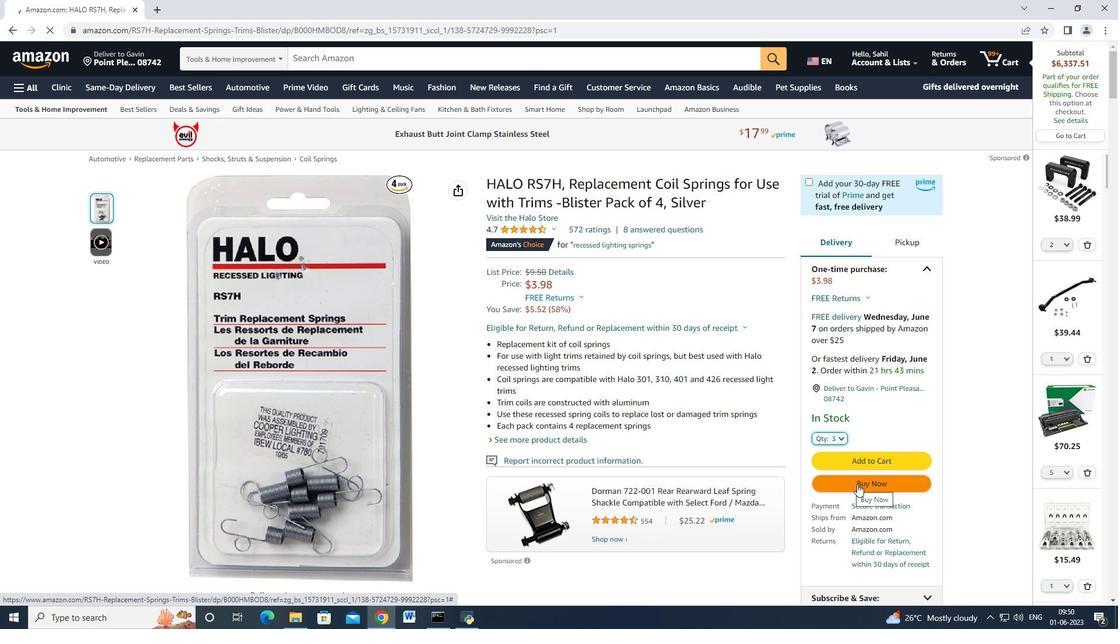 
Action: Mouse moved to (661, 100)
Screenshot: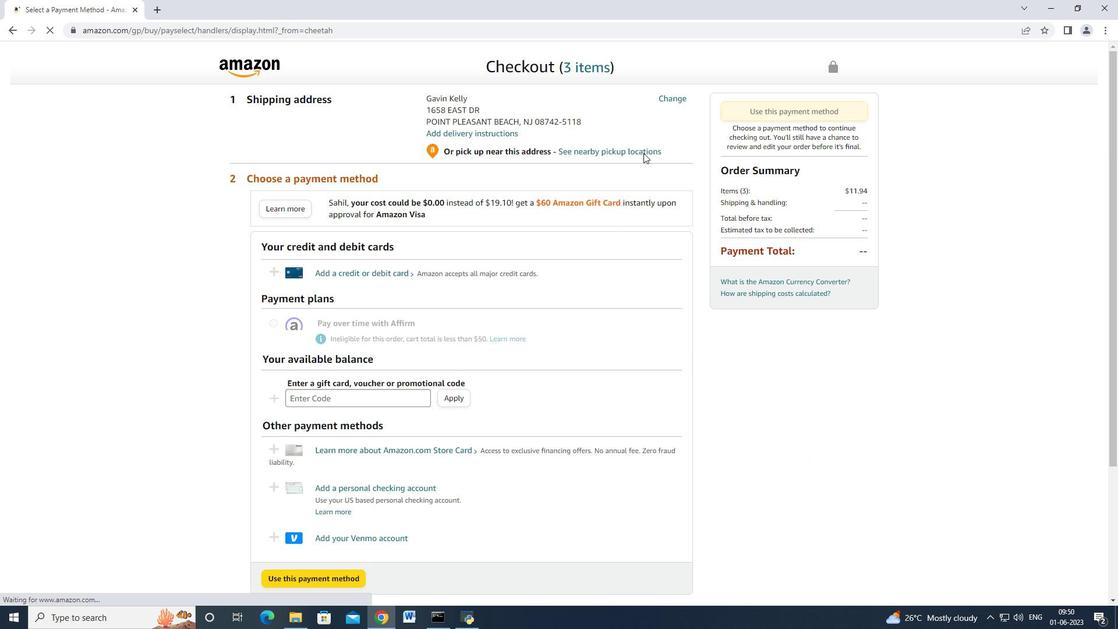 
Action: Mouse pressed left at (661, 100)
Screenshot: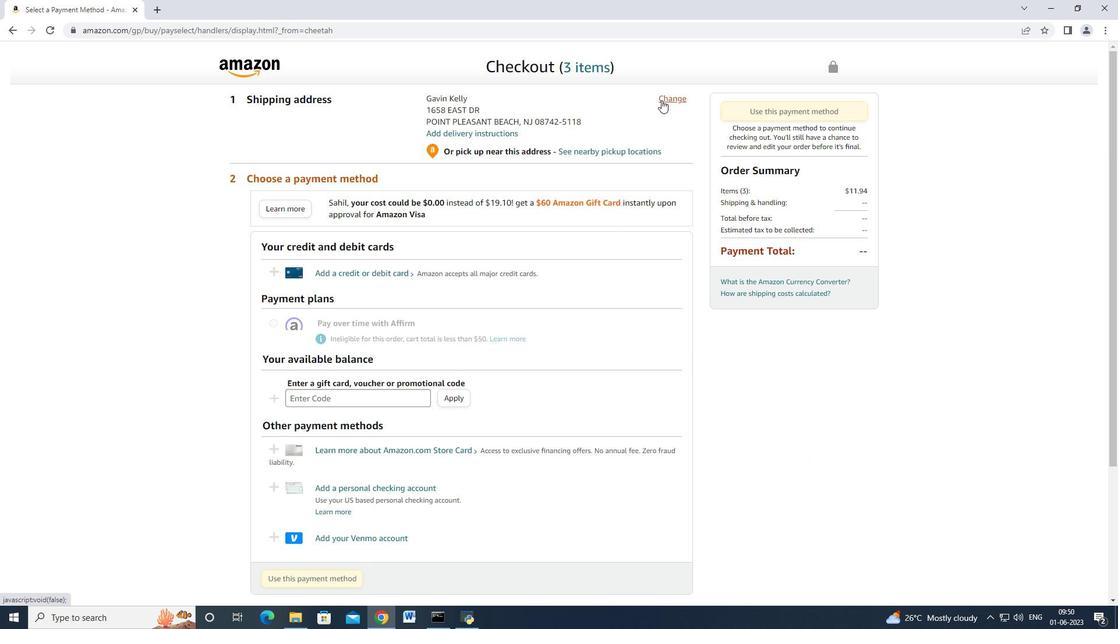 
Action: Mouse moved to (498, 231)
Screenshot: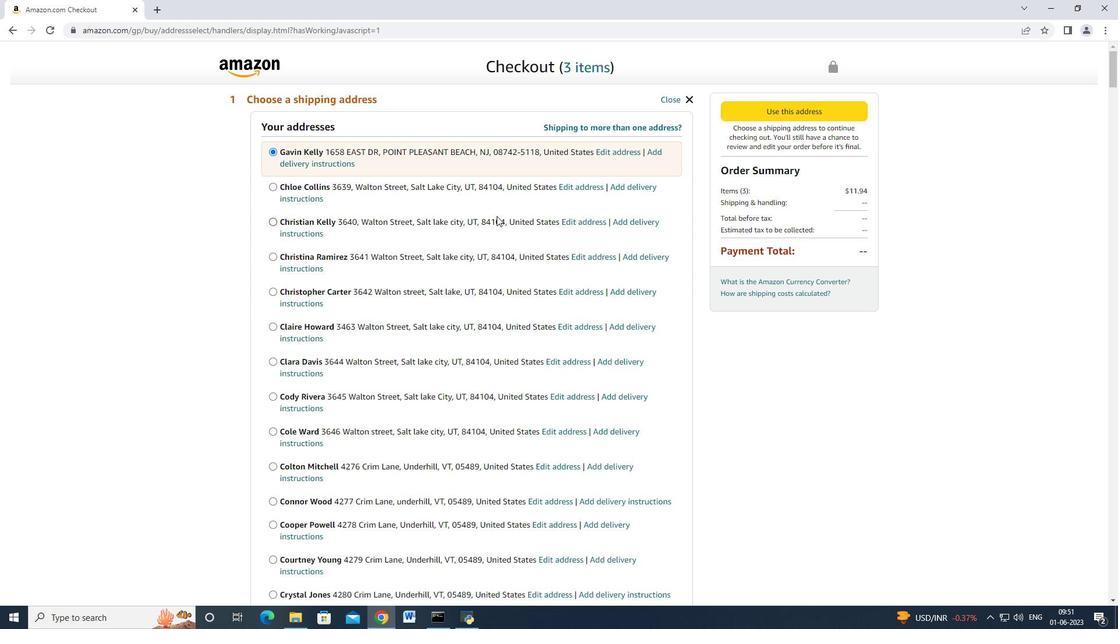
Action: Mouse scrolled (498, 230) with delta (0, 0)
Screenshot: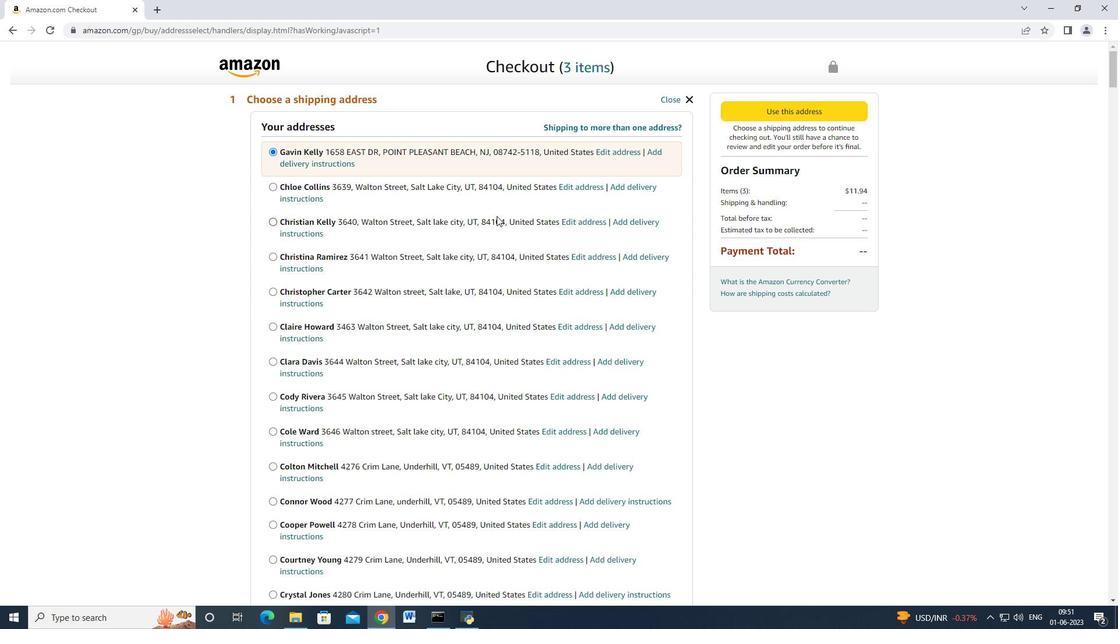 
Action: Mouse moved to (498, 231)
Screenshot: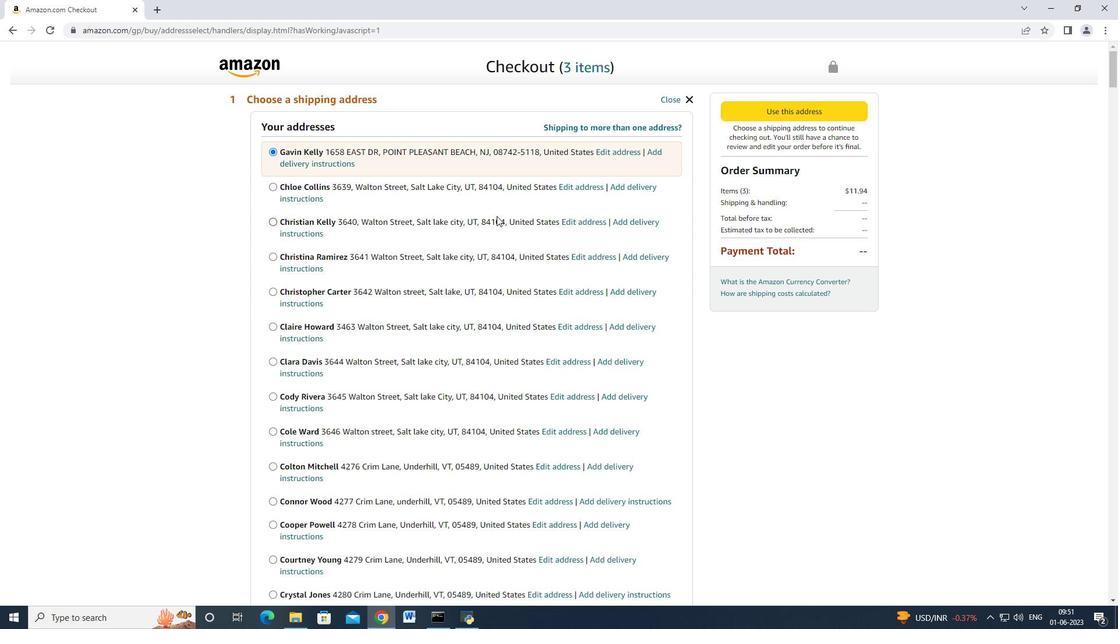 
Action: Mouse scrolled (498, 231) with delta (0, 0)
Screenshot: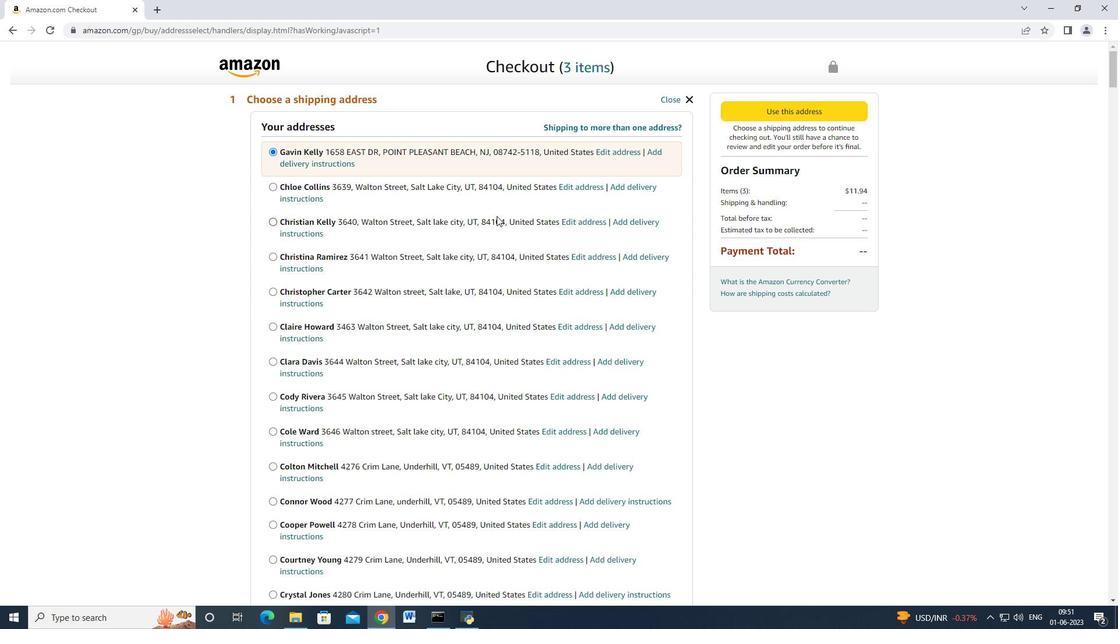 
Action: Mouse moved to (498, 231)
Screenshot: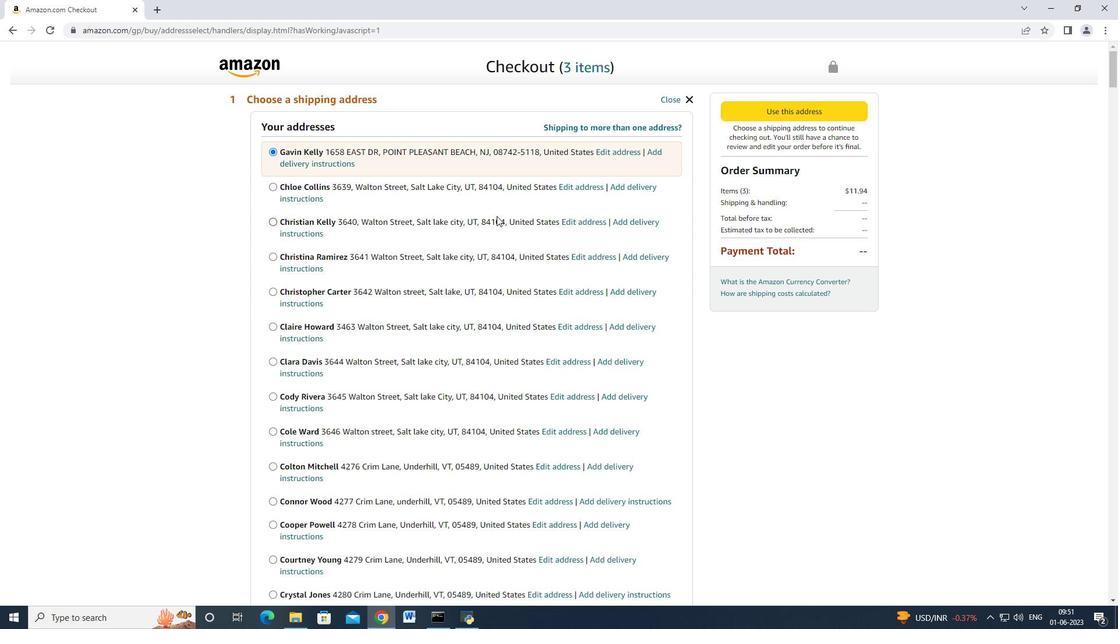 
Action: Mouse scrolled (498, 231) with delta (0, 0)
Screenshot: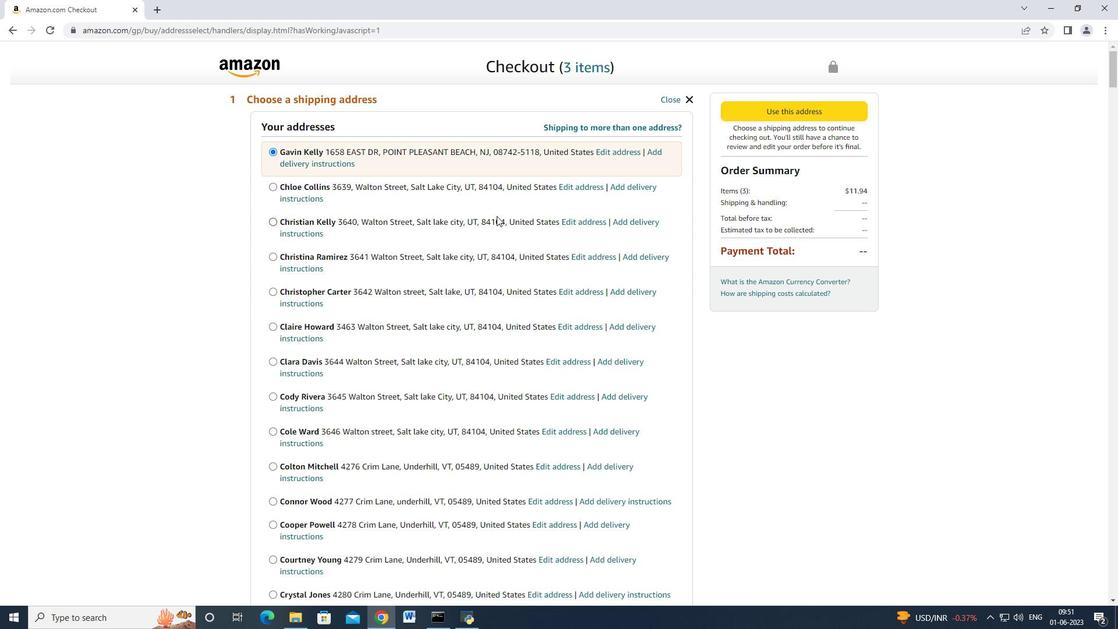 
Action: Mouse scrolled (498, 231) with delta (0, 0)
Screenshot: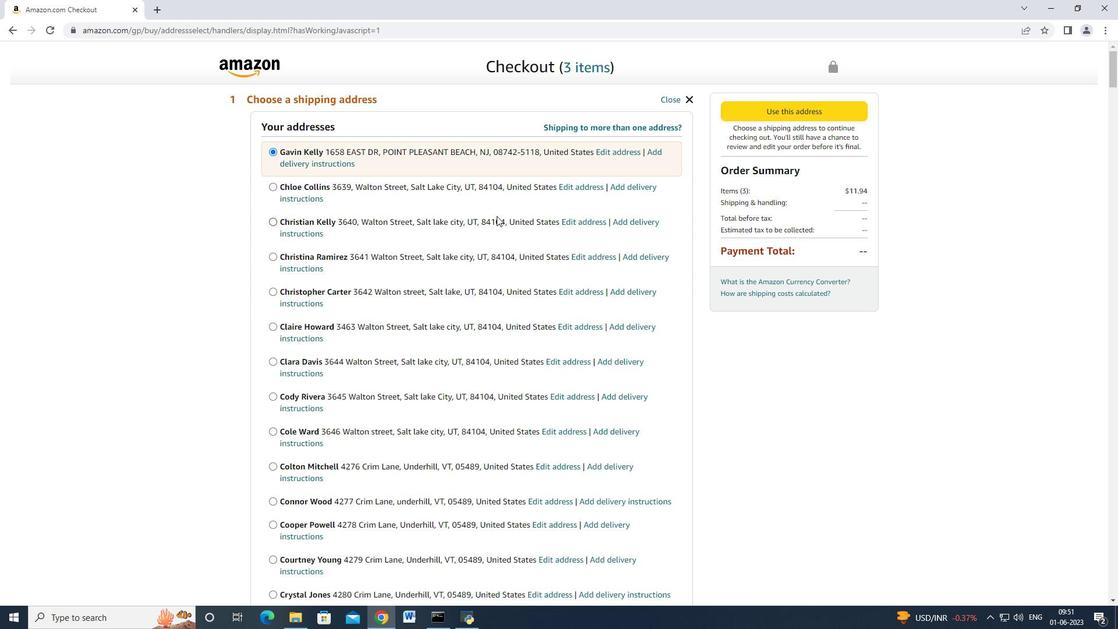 
Action: Mouse scrolled (498, 231) with delta (0, 0)
Screenshot: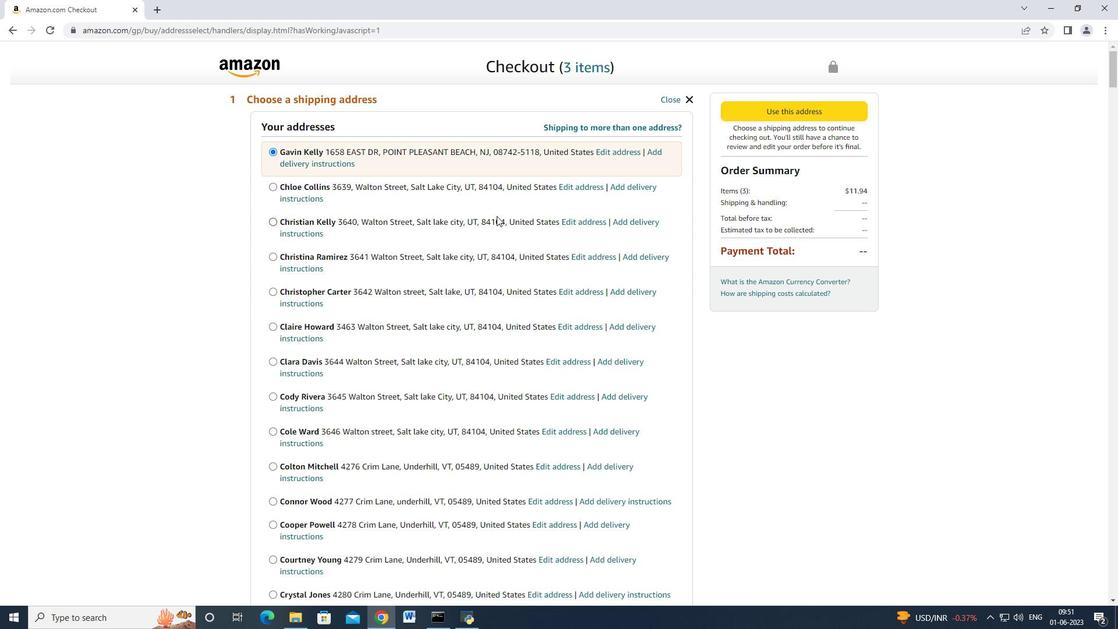
Action: Mouse scrolled (498, 231) with delta (0, 0)
Screenshot: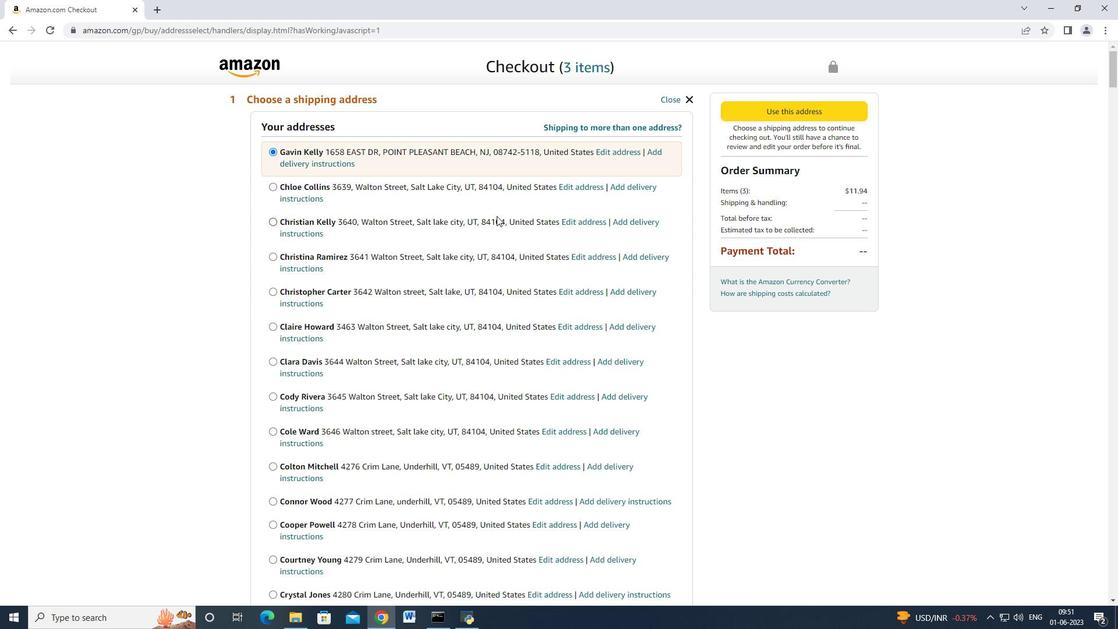 
Action: Mouse scrolled (498, 231) with delta (0, 0)
Screenshot: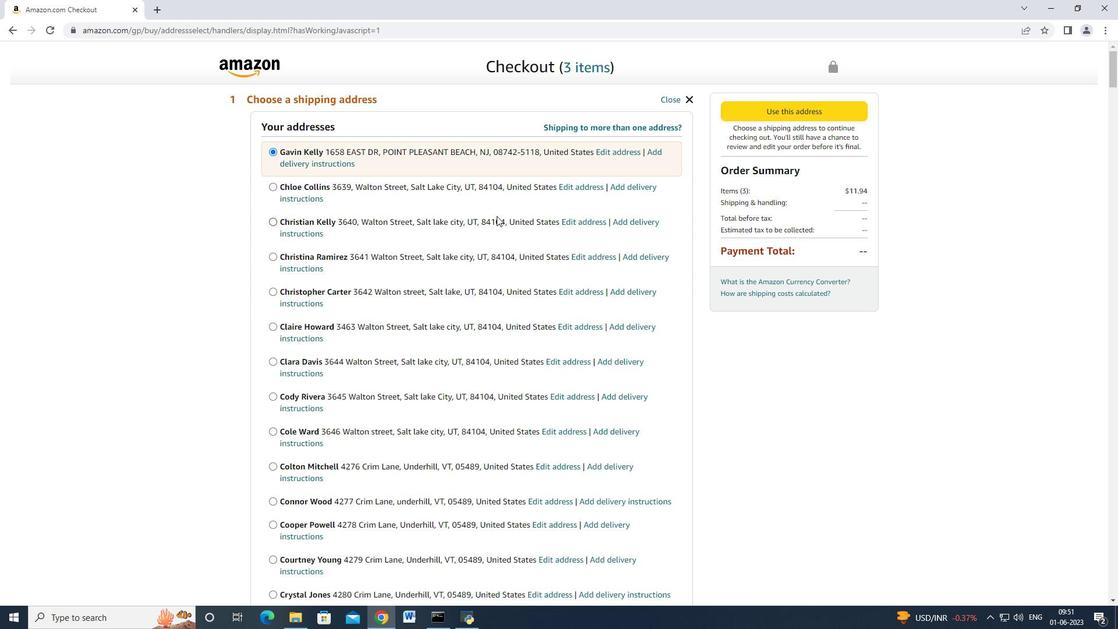 
Action: Mouse moved to (498, 231)
Screenshot: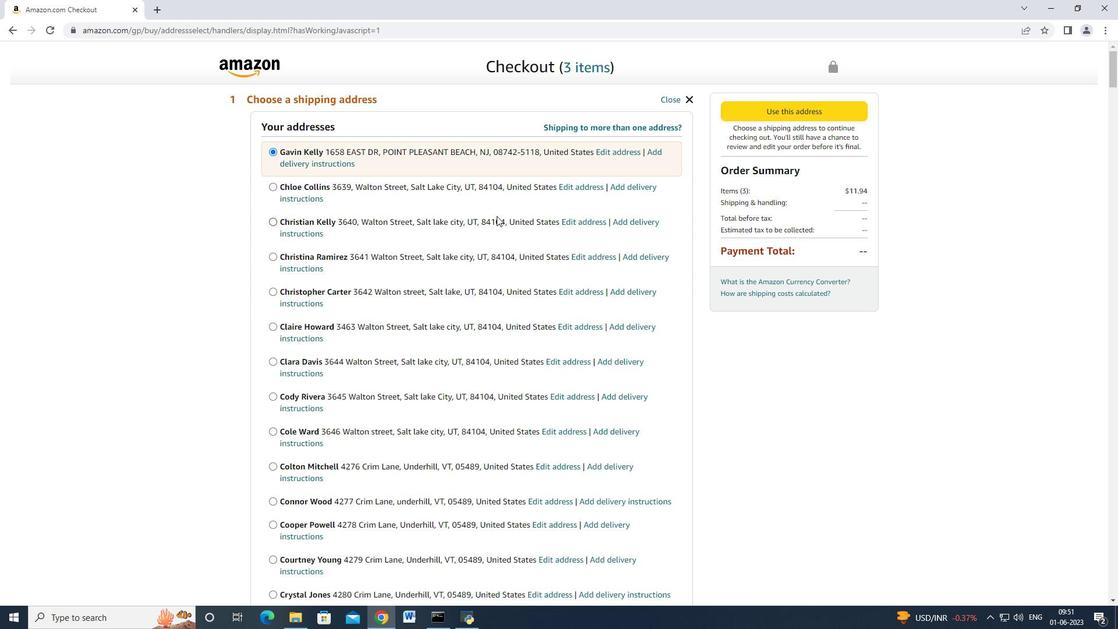 
Action: Mouse scrolled (498, 231) with delta (0, 0)
Screenshot: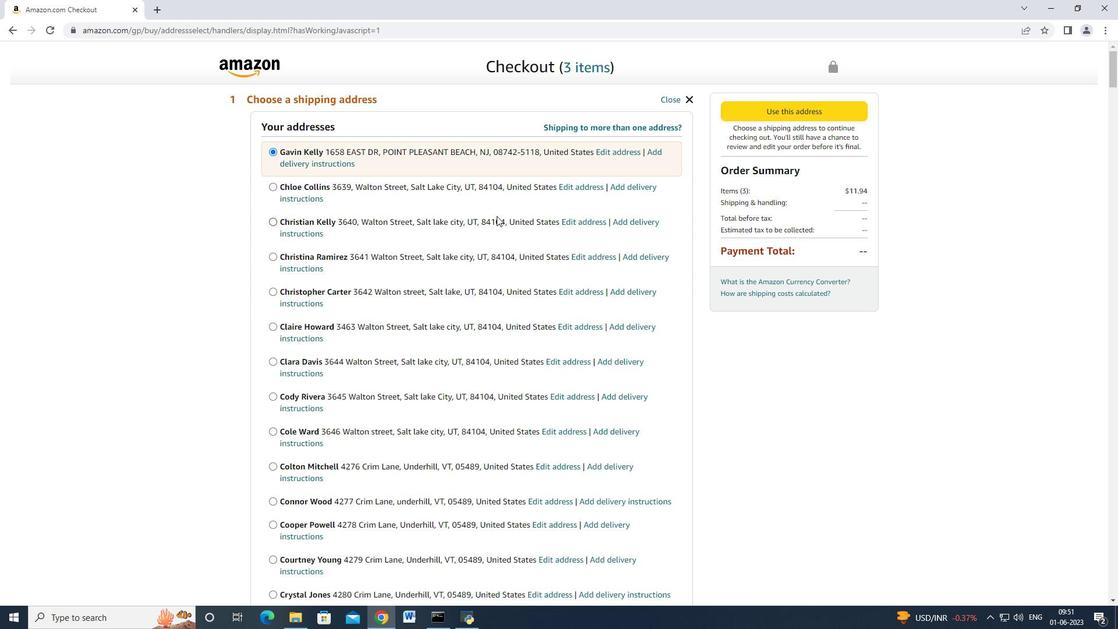 
Action: Mouse moved to (495, 230)
Screenshot: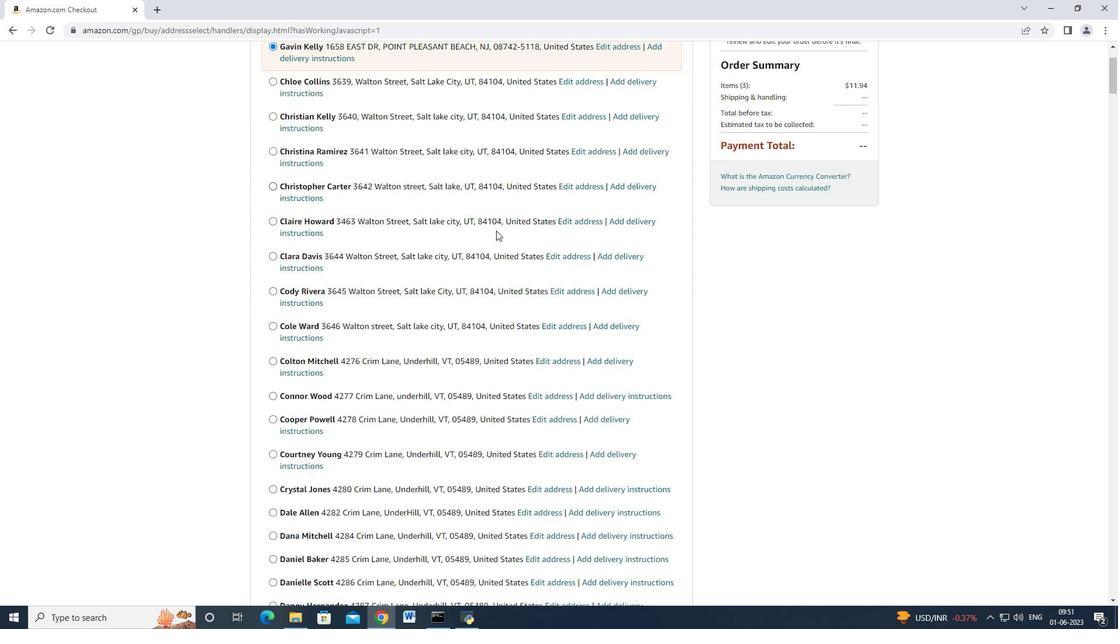 
Action: Mouse scrolled (495, 229) with delta (0, 0)
Screenshot: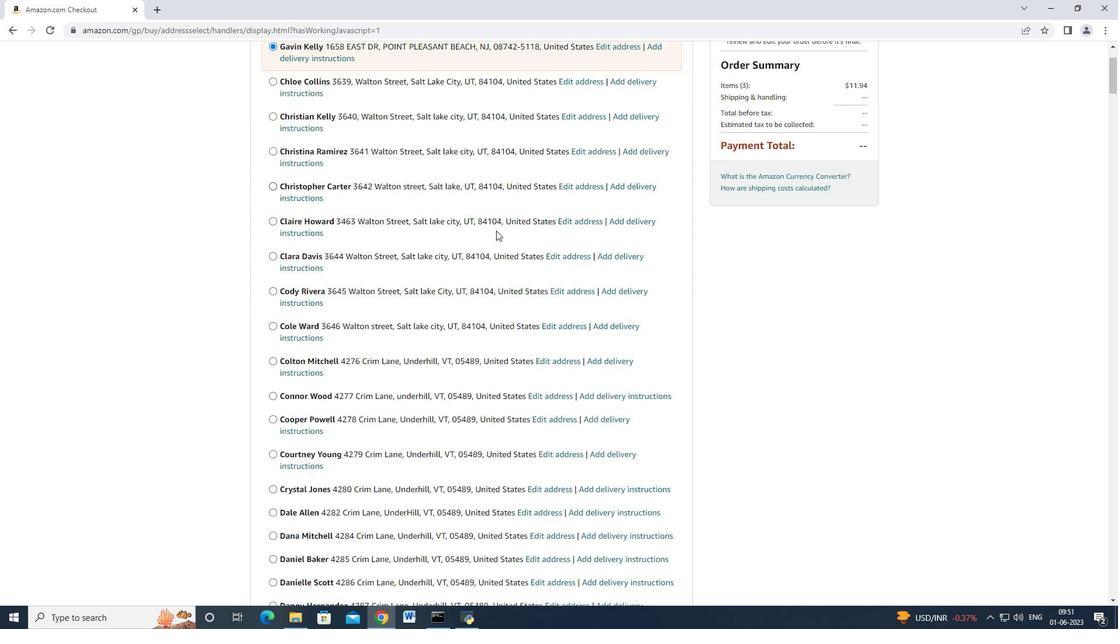 
Action: Mouse moved to (494, 230)
Screenshot: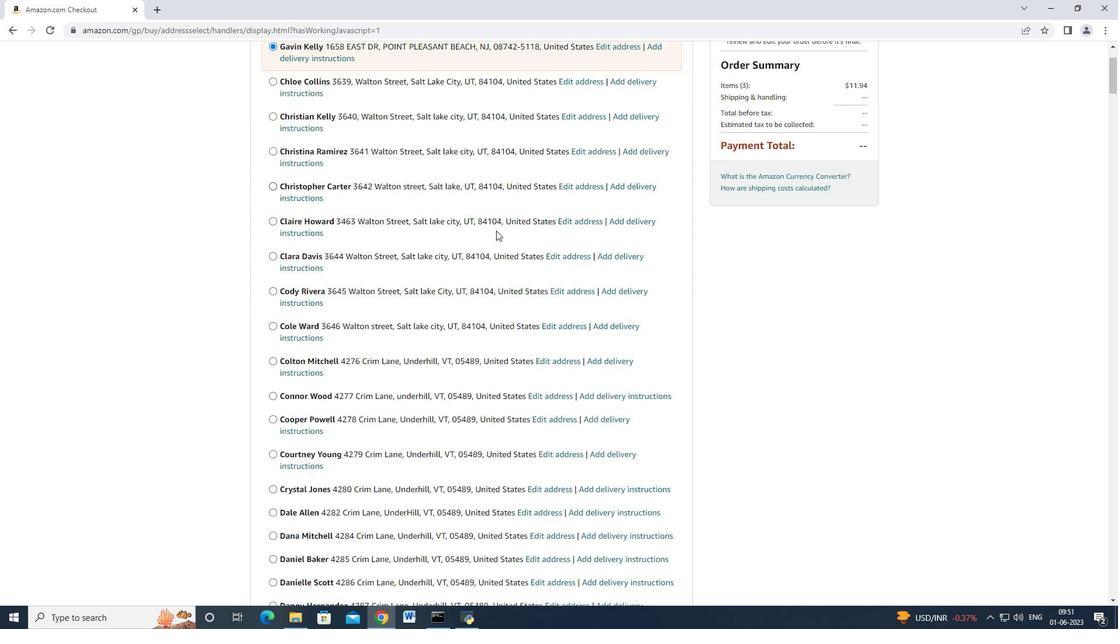 
Action: Mouse scrolled (494, 229) with delta (0, 0)
Screenshot: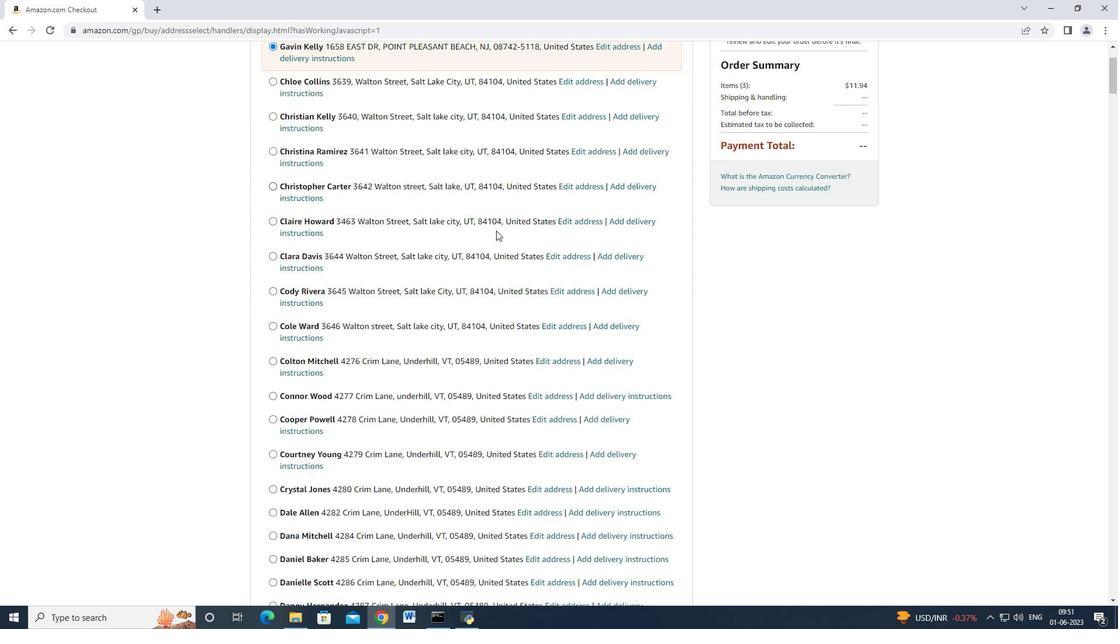 
Action: Mouse moved to (494, 230)
Screenshot: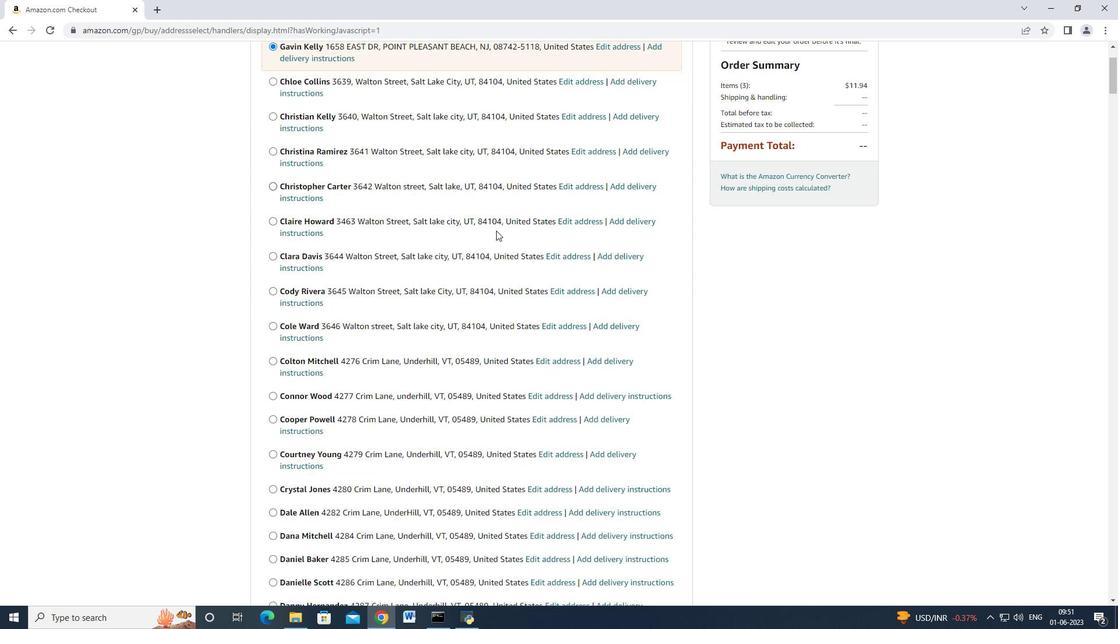 
Action: Mouse scrolled (494, 230) with delta (0, 0)
Screenshot: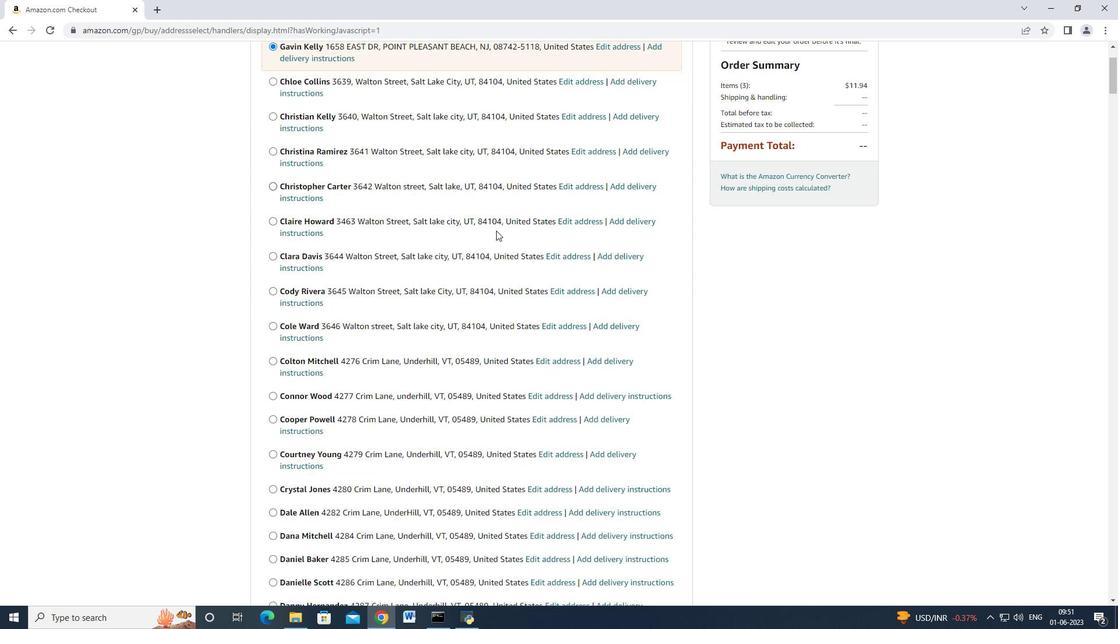 
Action: Mouse scrolled (494, 230) with delta (0, 0)
Screenshot: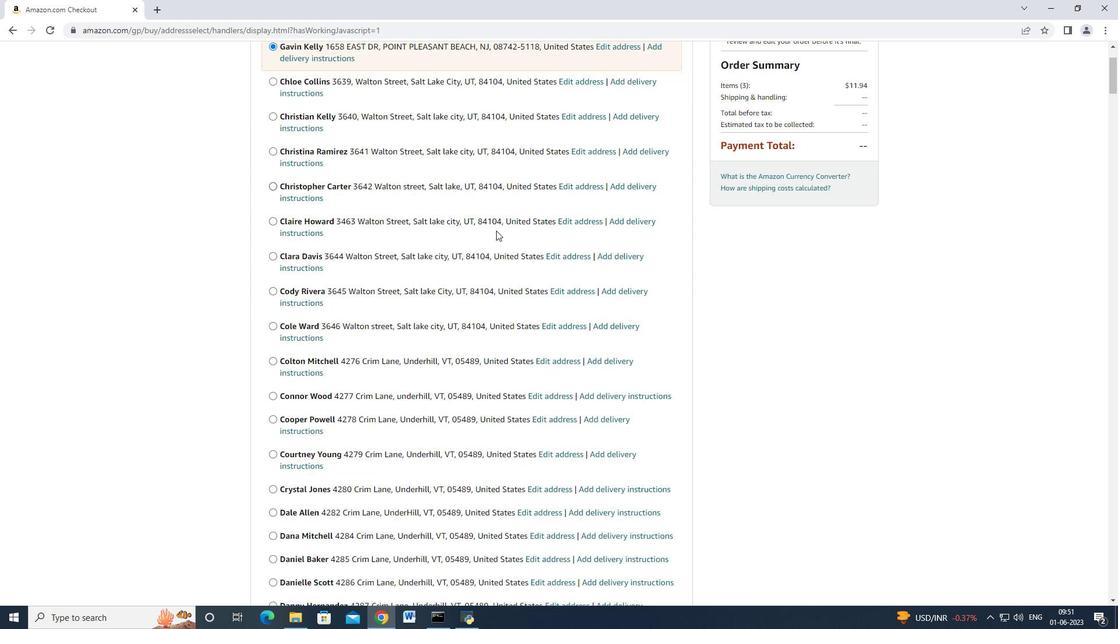 
Action: Mouse scrolled (494, 230) with delta (0, 0)
Screenshot: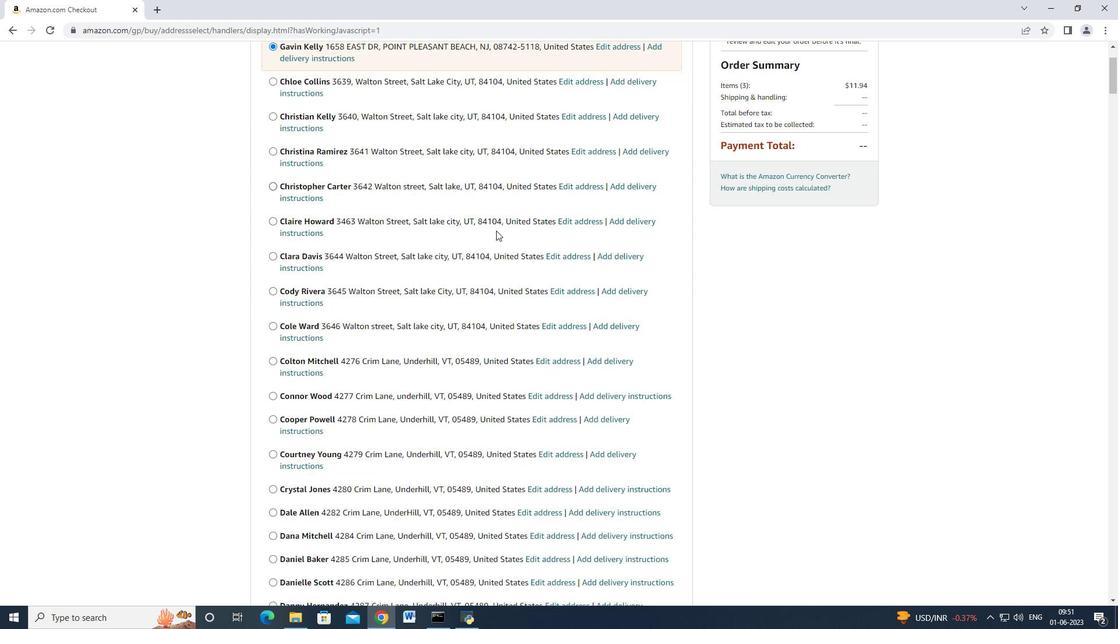 
Action: Mouse scrolled (494, 230) with delta (0, 0)
Screenshot: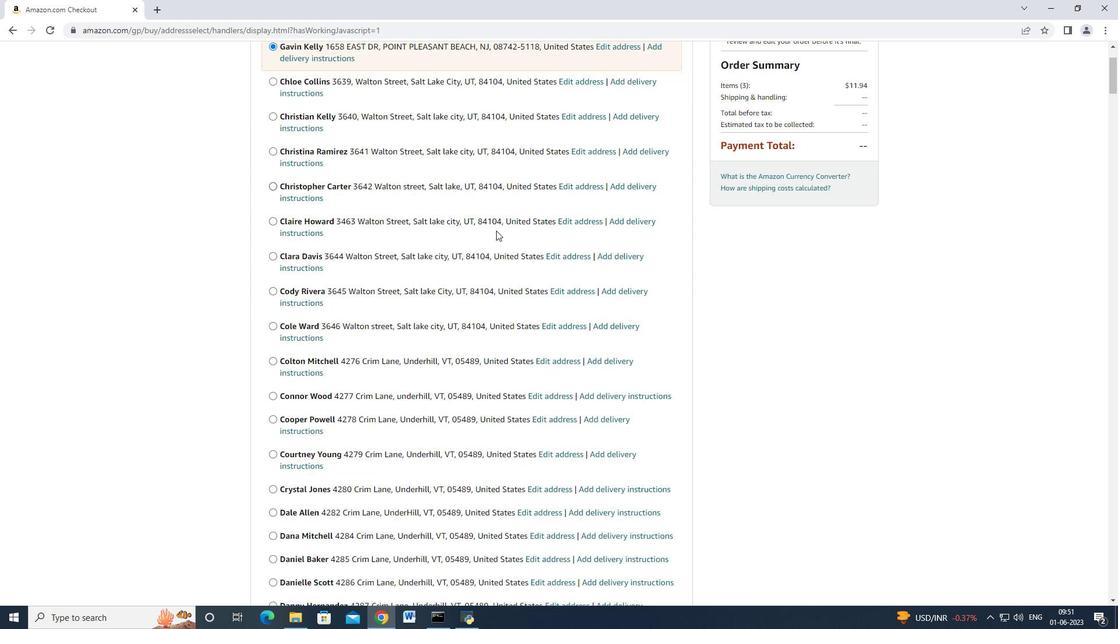 
Action: Mouse moved to (494, 230)
Screenshot: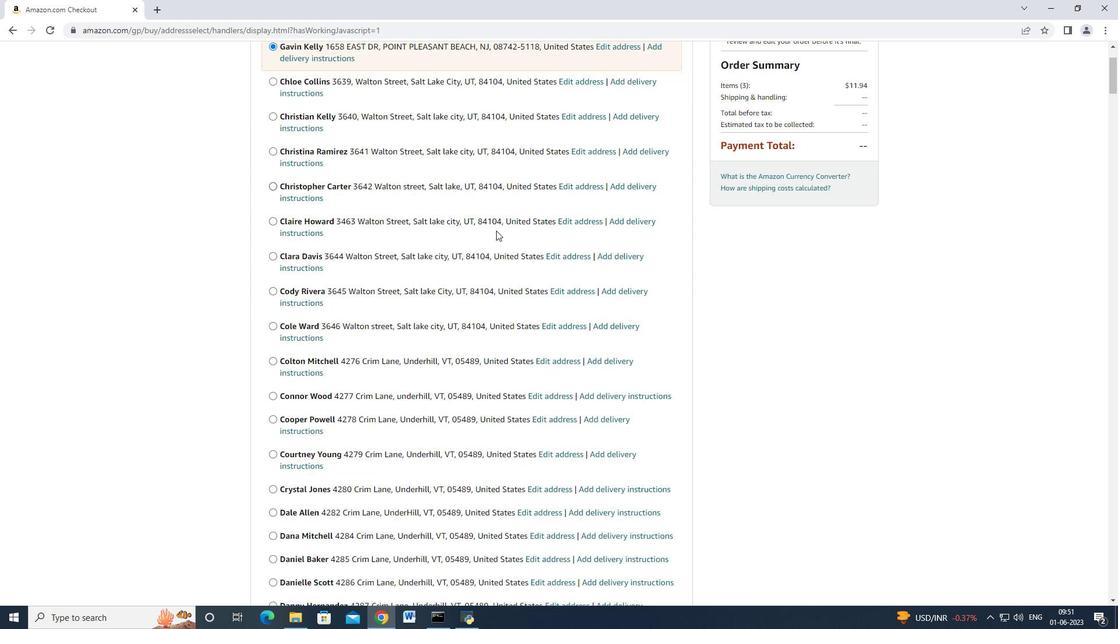 
Action: Mouse scrolled (494, 230) with delta (0, 0)
Screenshot: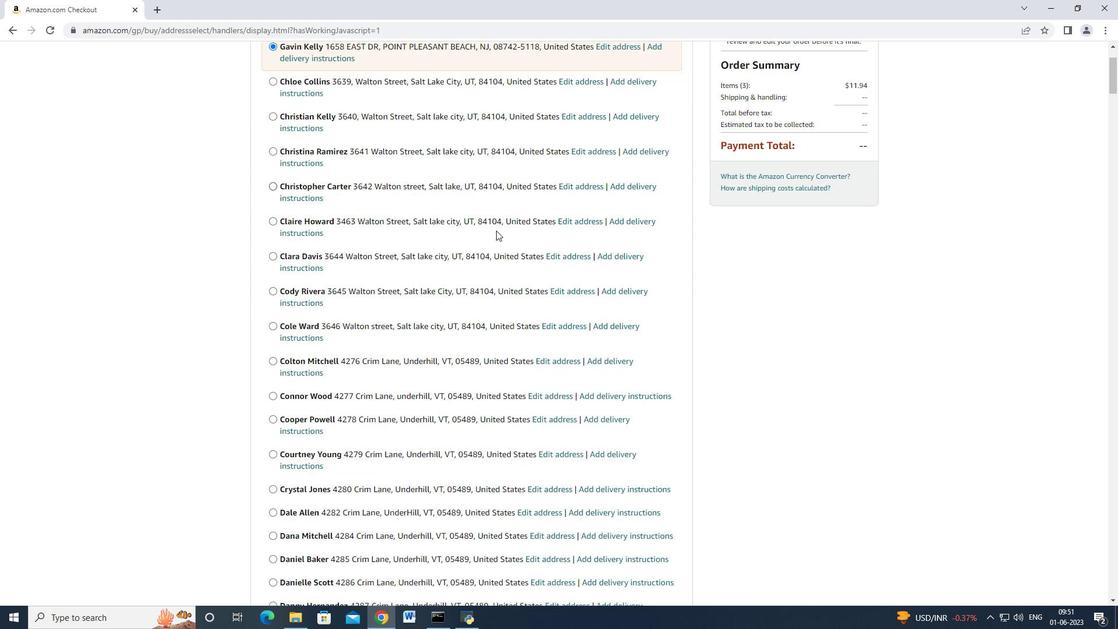 
Action: Mouse moved to (493, 230)
Screenshot: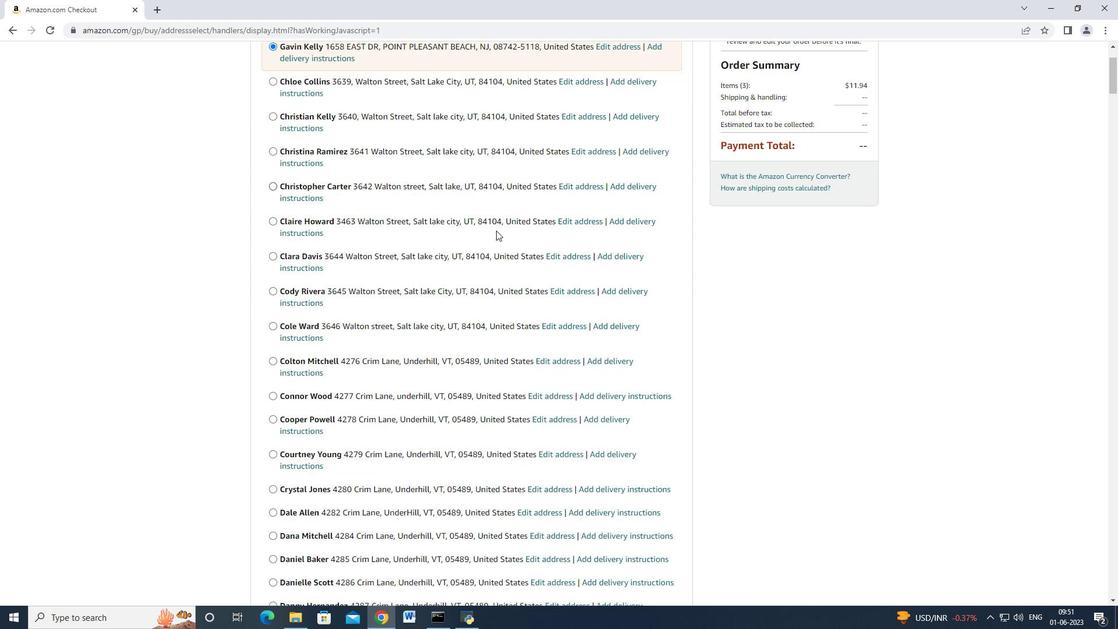 
Action: Mouse scrolled (493, 230) with delta (0, 0)
Screenshot: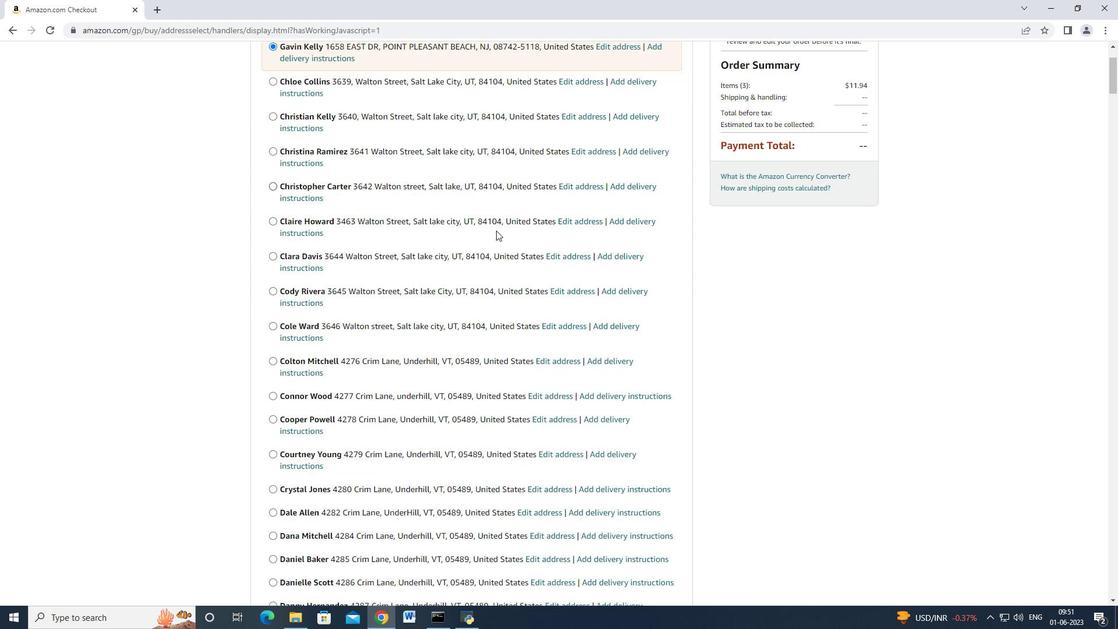 
Action: Mouse scrolled (493, 230) with delta (0, 0)
Screenshot: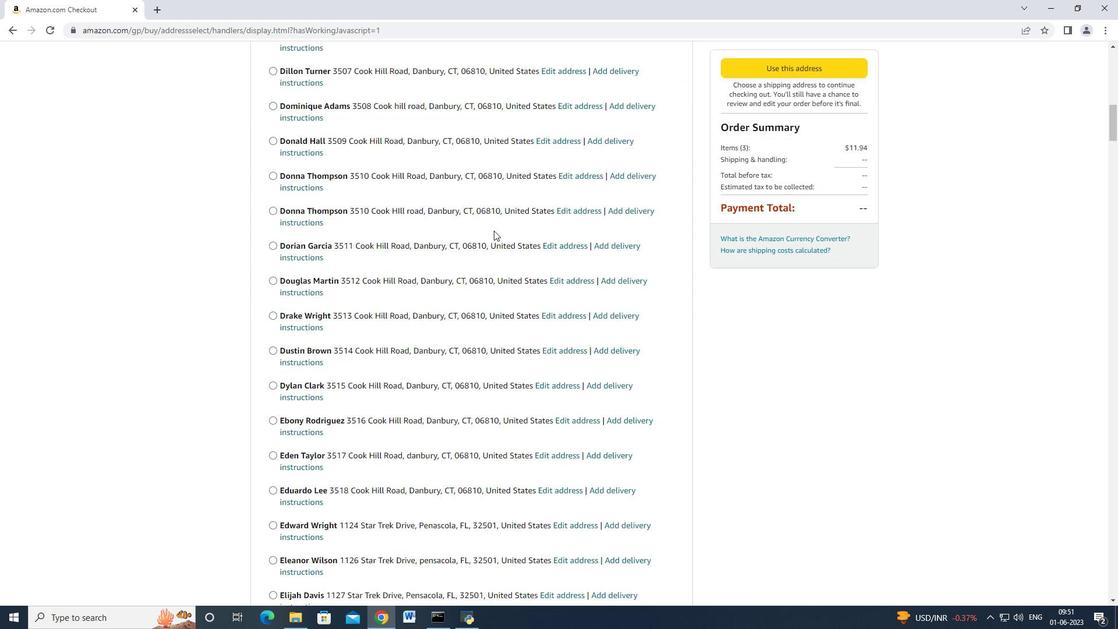 
Action: Mouse scrolled (493, 230) with delta (0, 0)
Screenshot: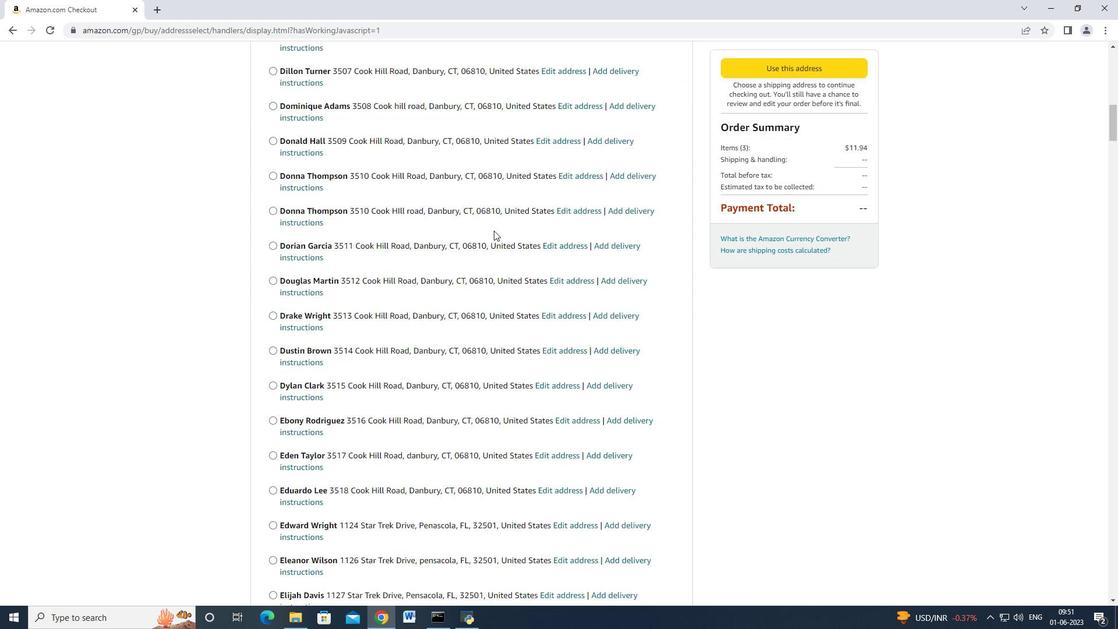 
Action: Mouse scrolled (493, 230) with delta (0, 0)
Screenshot: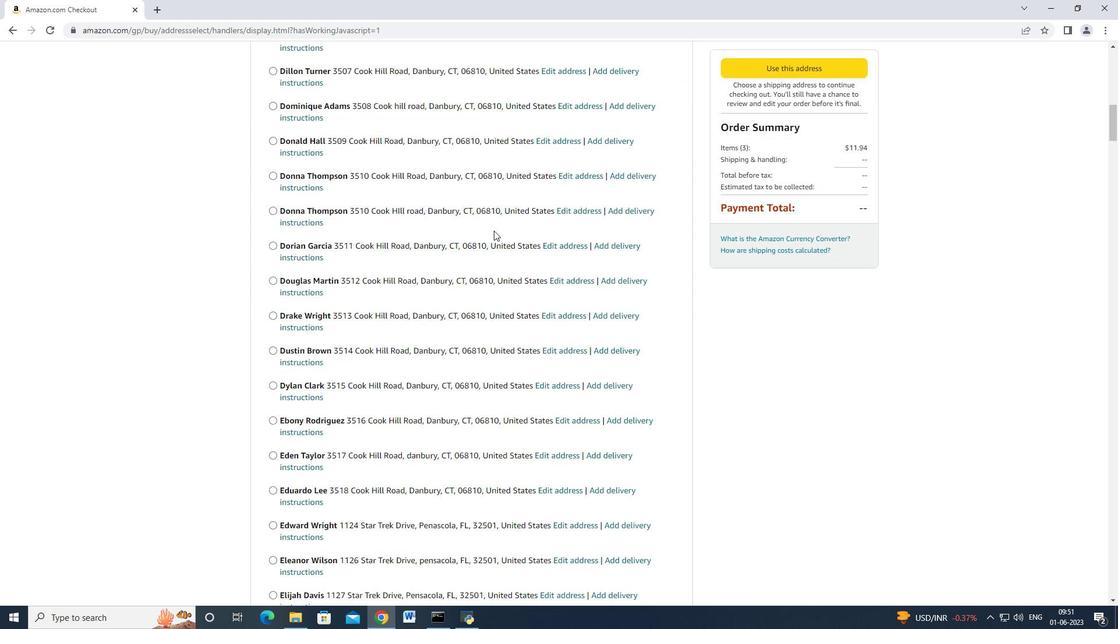 
Action: Mouse scrolled (493, 229) with delta (0, -1)
Screenshot: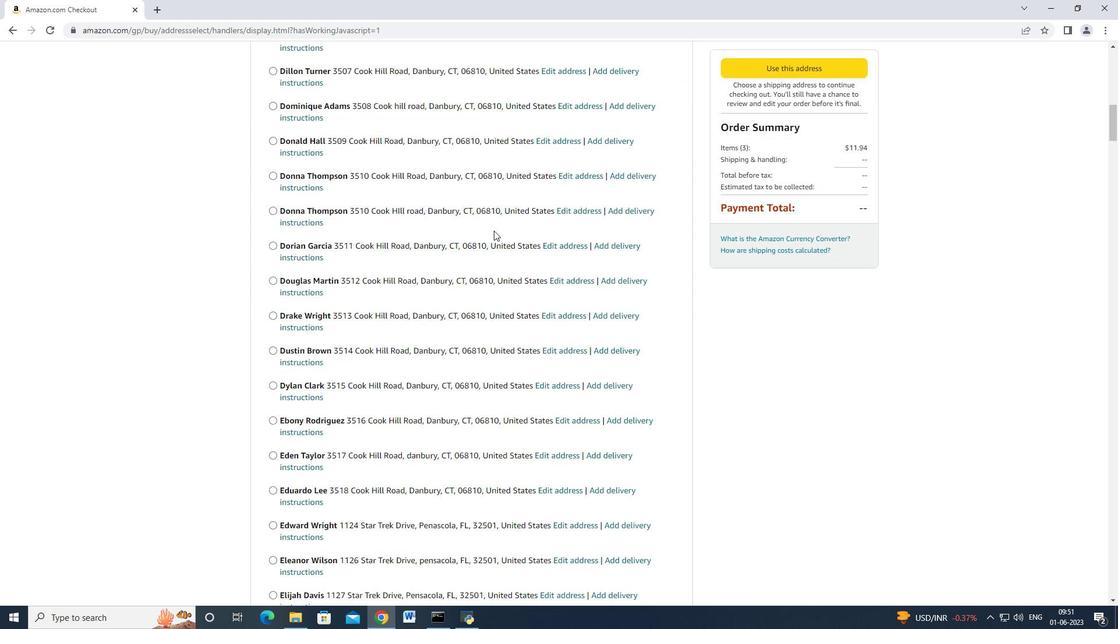 
Action: Mouse scrolled (493, 230) with delta (0, 0)
Screenshot: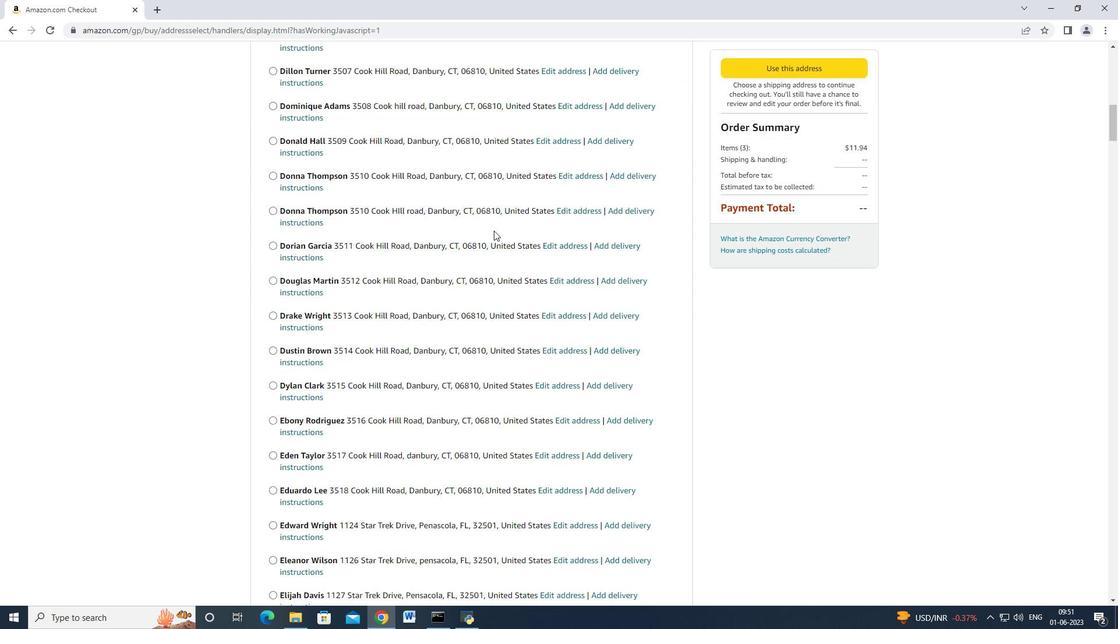 
Action: Mouse moved to (493, 230)
Screenshot: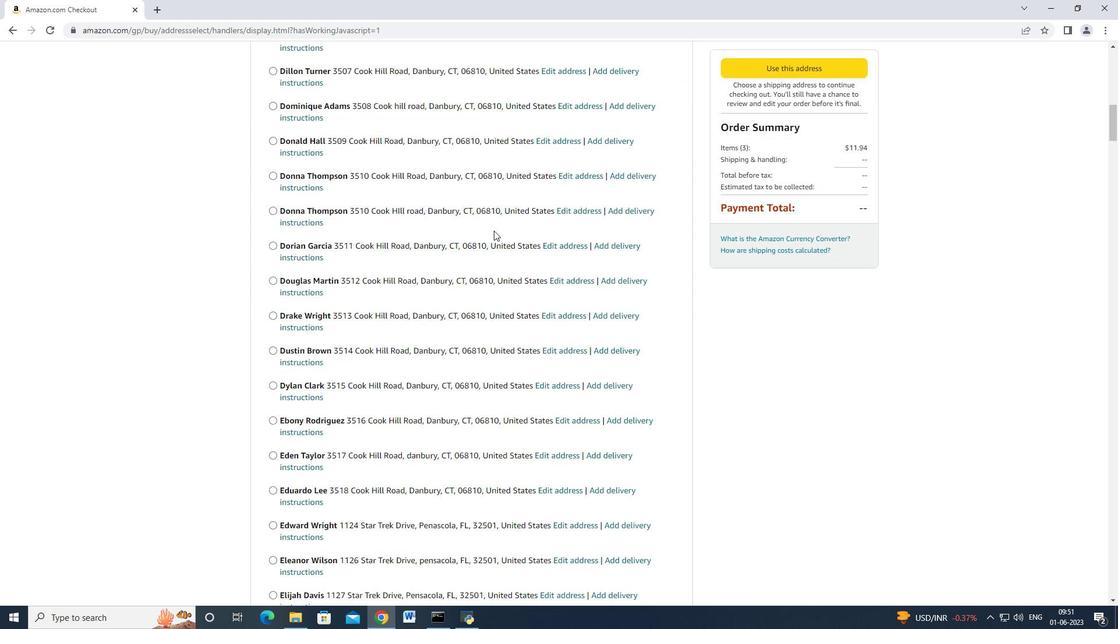 
Action: Mouse scrolled (493, 229) with delta (0, -1)
Screenshot: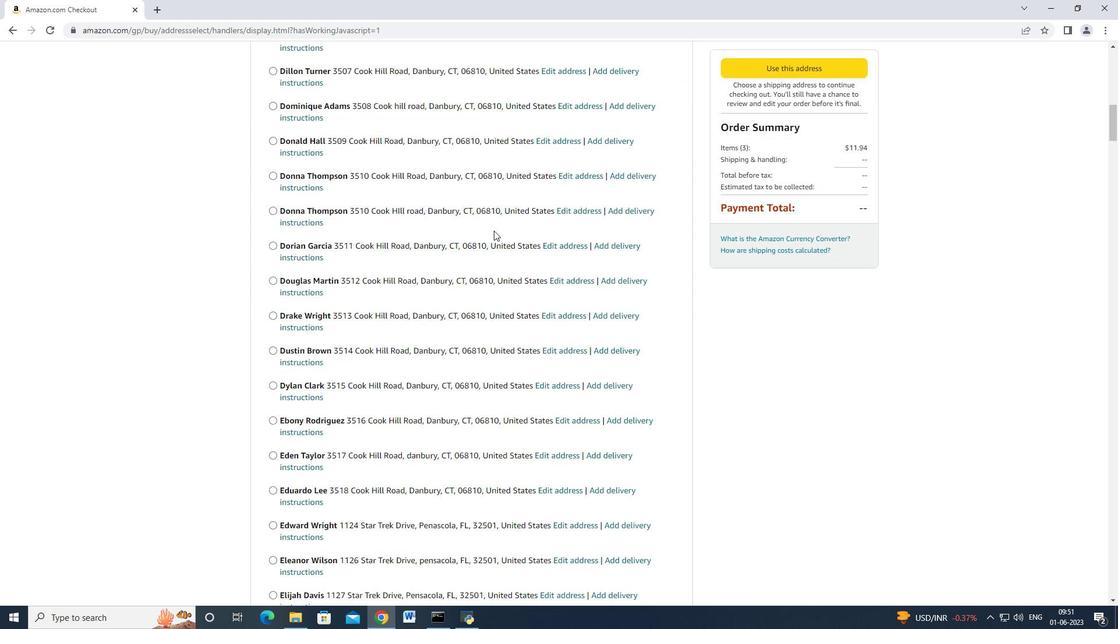 
Action: Mouse moved to (492, 230)
Screenshot: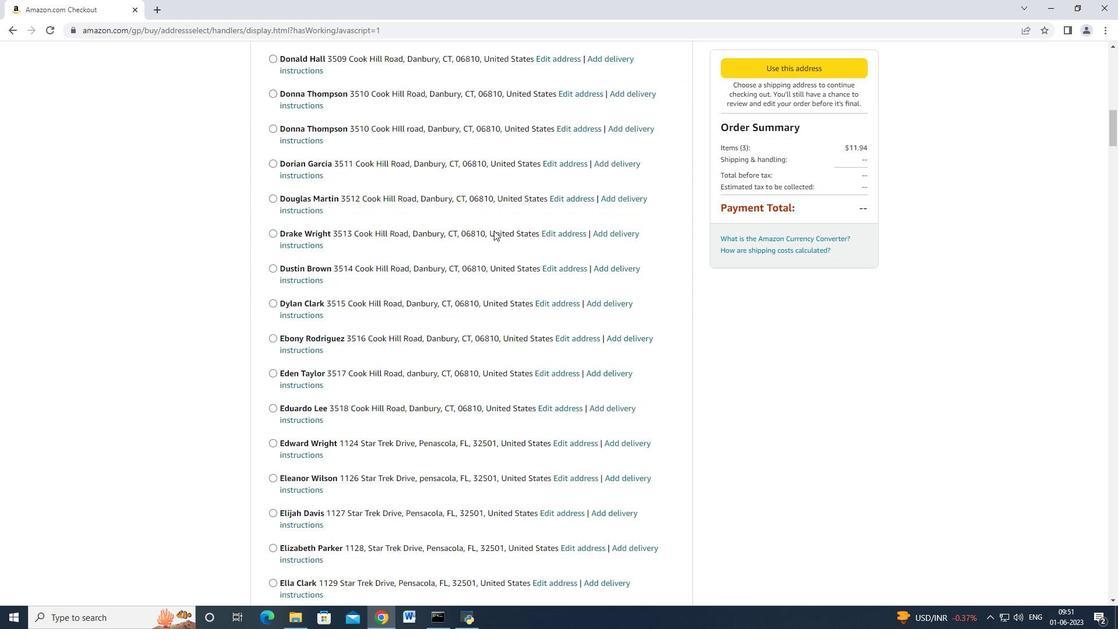 
Action: Mouse scrolled (492, 230) with delta (0, 0)
Screenshot: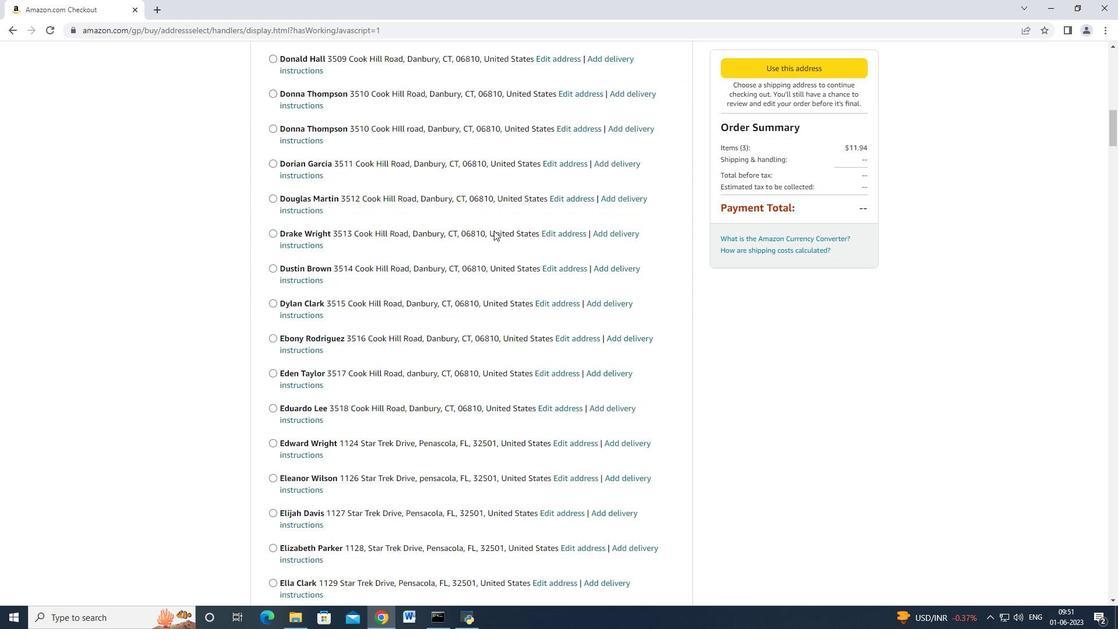 
Action: Mouse scrolled (492, 230) with delta (0, 0)
Screenshot: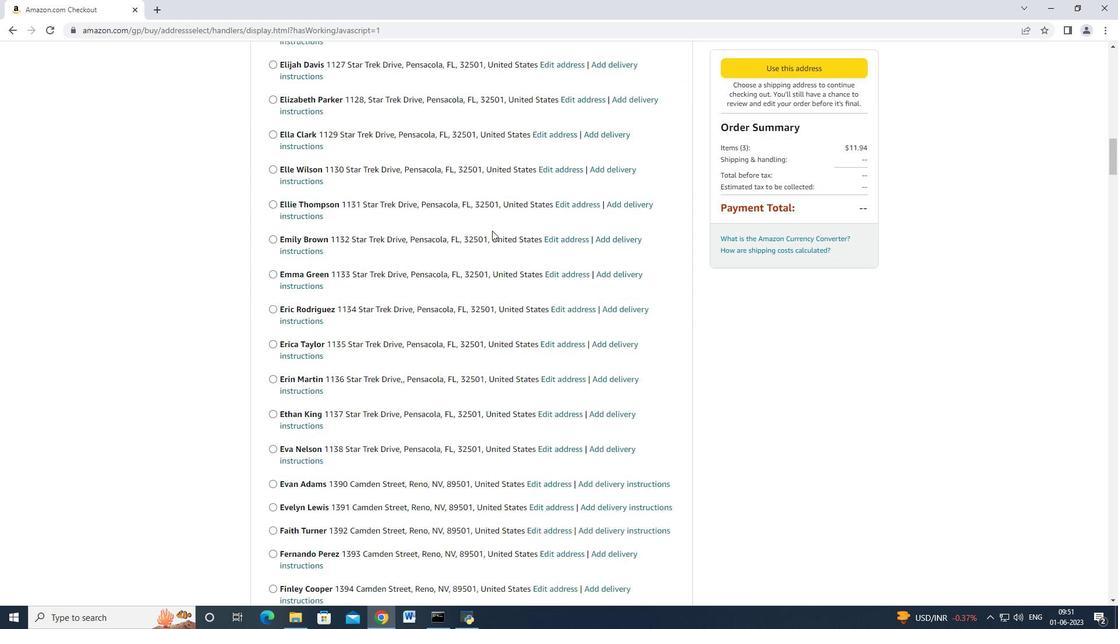 
Action: Mouse scrolled (492, 230) with delta (0, 0)
Screenshot: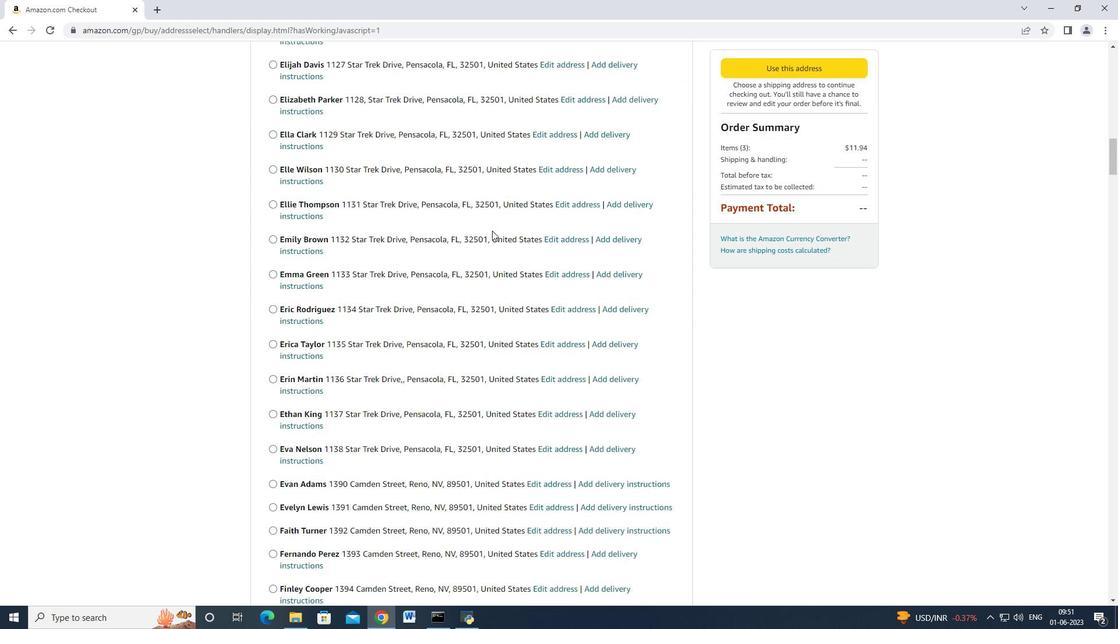 
Action: Mouse scrolled (492, 230) with delta (0, 0)
Screenshot: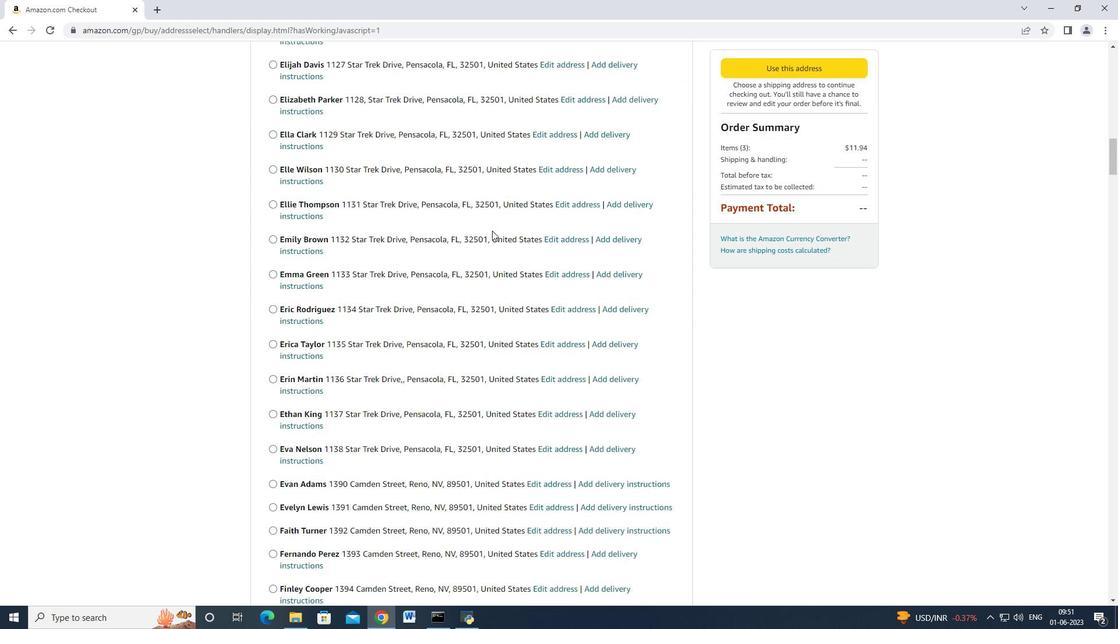 
Action: Mouse scrolled (492, 230) with delta (0, 0)
Screenshot: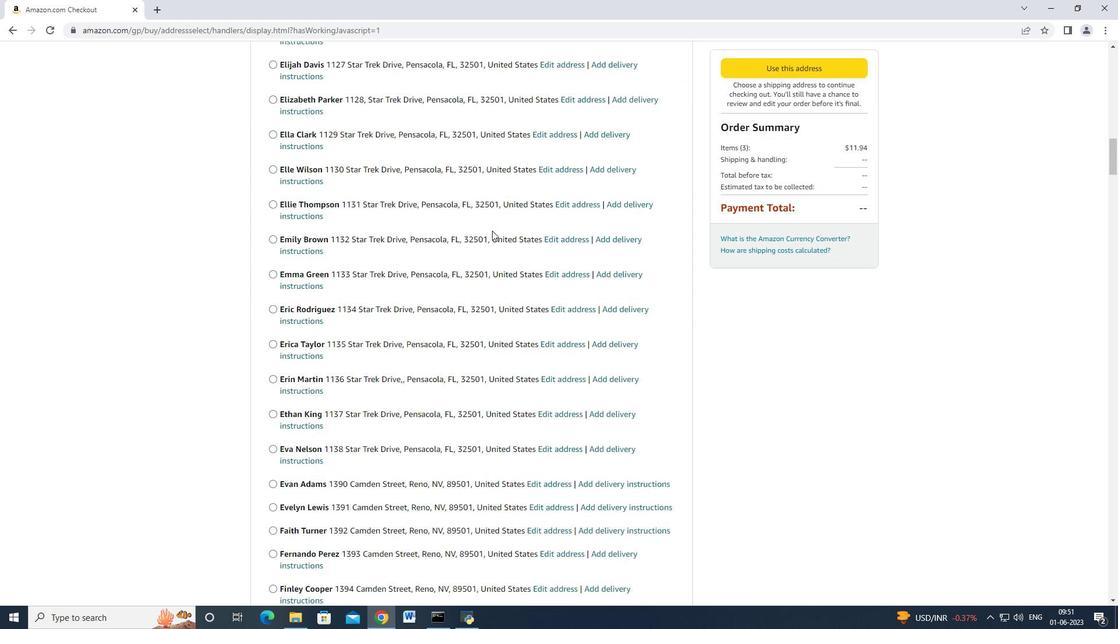 
Action: Mouse scrolled (492, 230) with delta (0, 0)
Screenshot: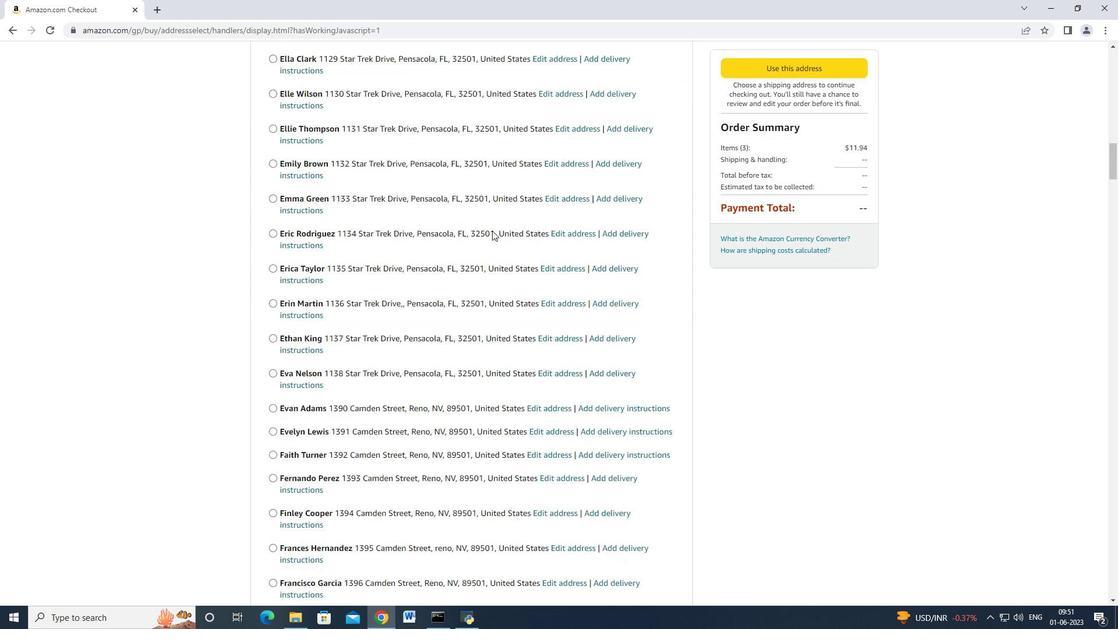 
Action: Mouse scrolled (492, 230) with delta (0, 0)
Screenshot: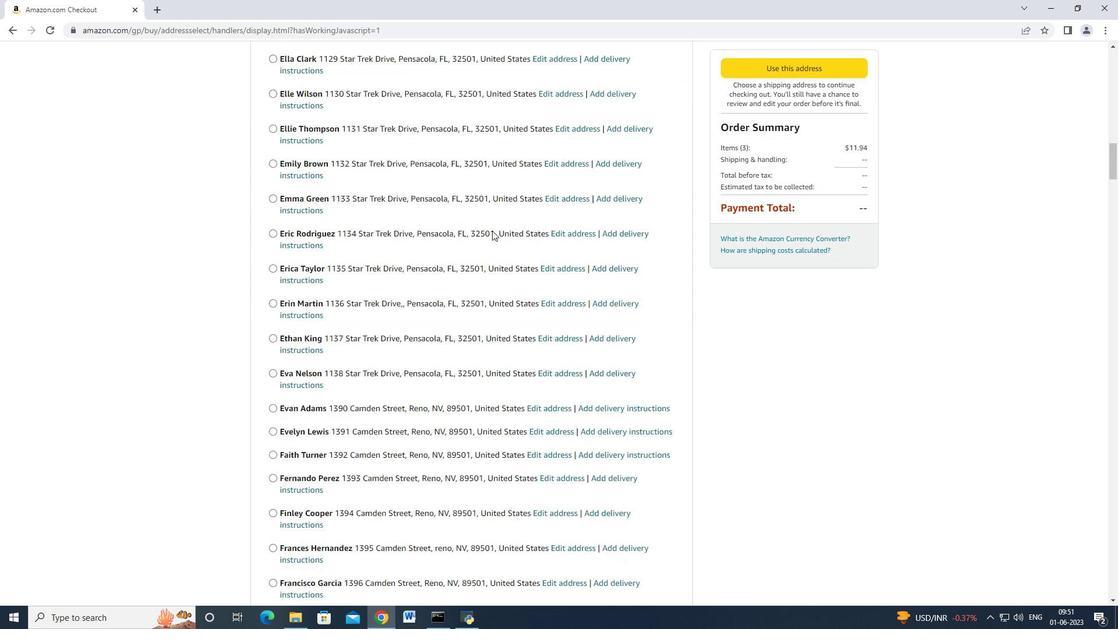 
Action: Mouse moved to (491, 230)
Screenshot: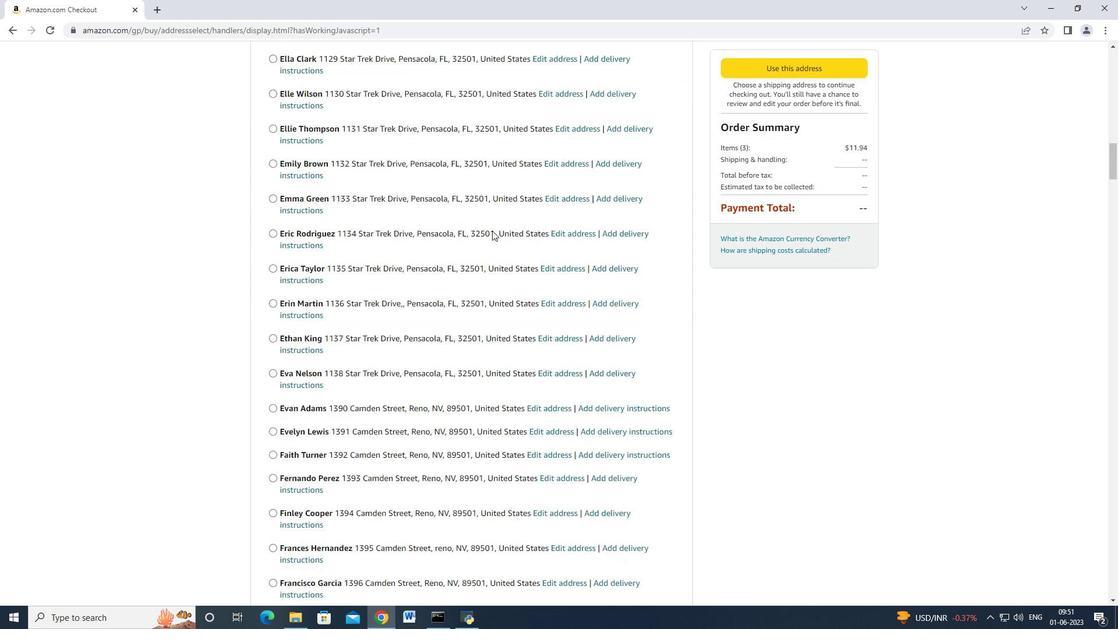 
Action: Mouse scrolled (491, 230) with delta (0, 0)
Screenshot: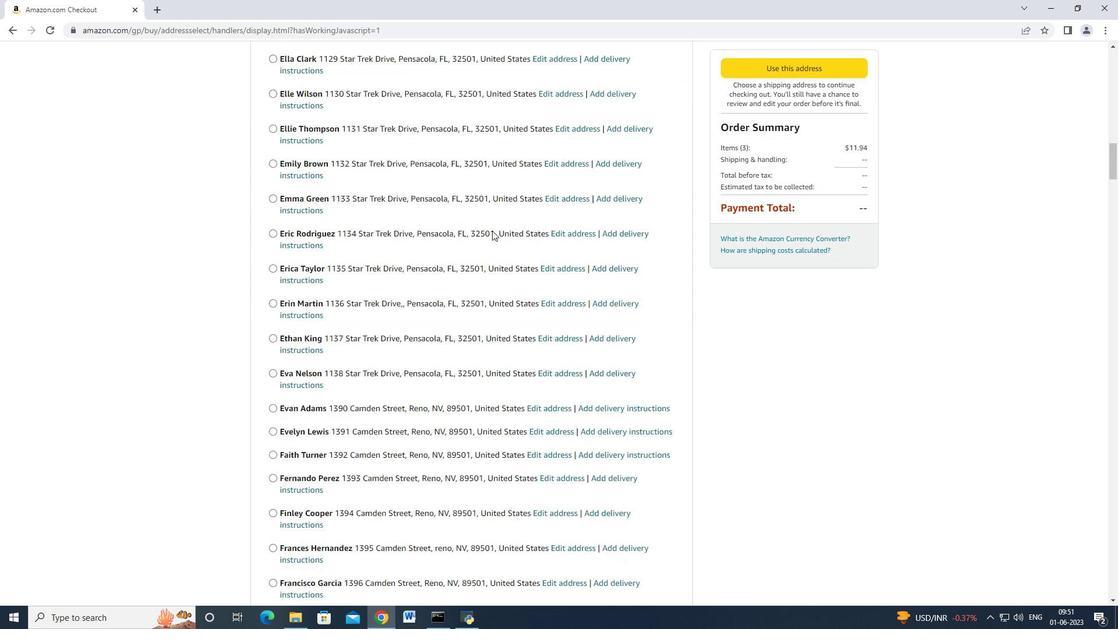 
Action: Mouse moved to (491, 228)
Screenshot: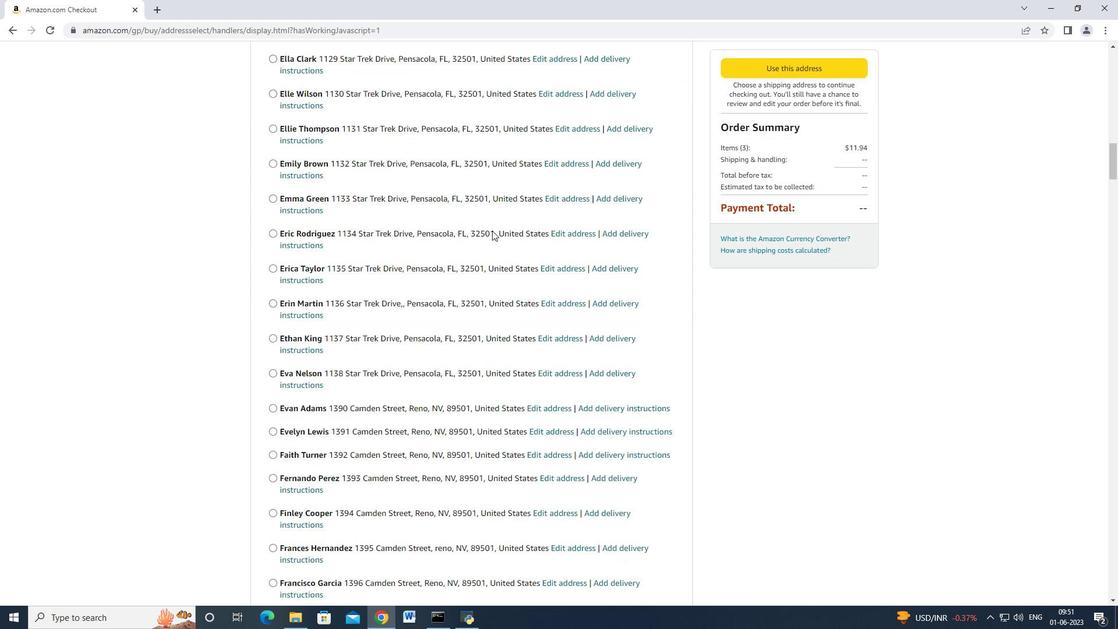 
Action: Mouse scrolled (491, 228) with delta (0, 0)
Screenshot: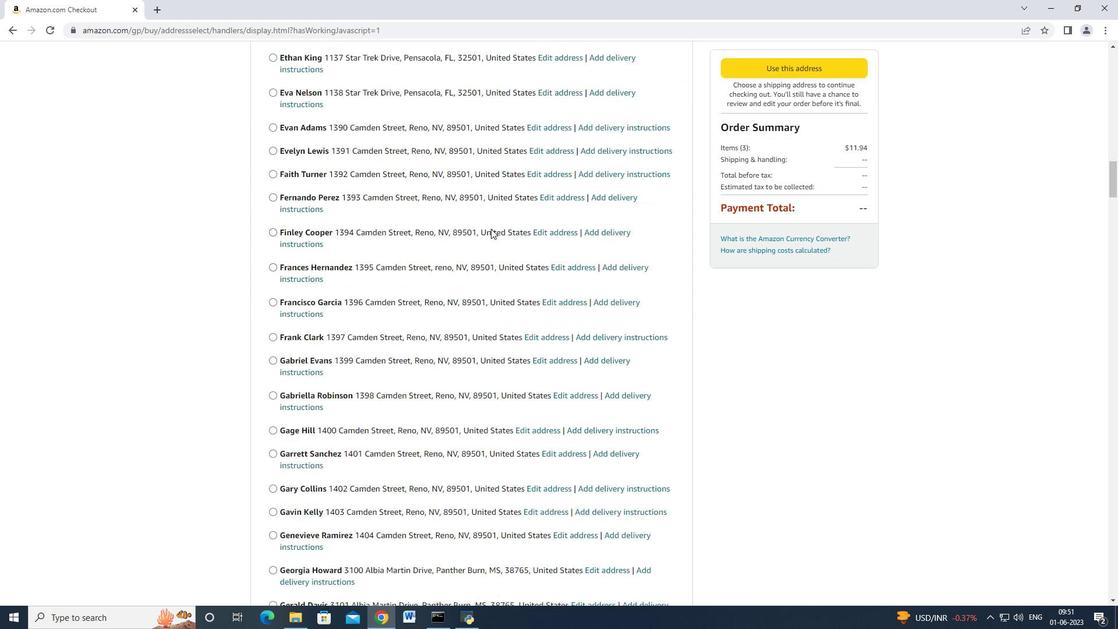 
Action: Mouse scrolled (491, 227) with delta (0, -1)
Screenshot: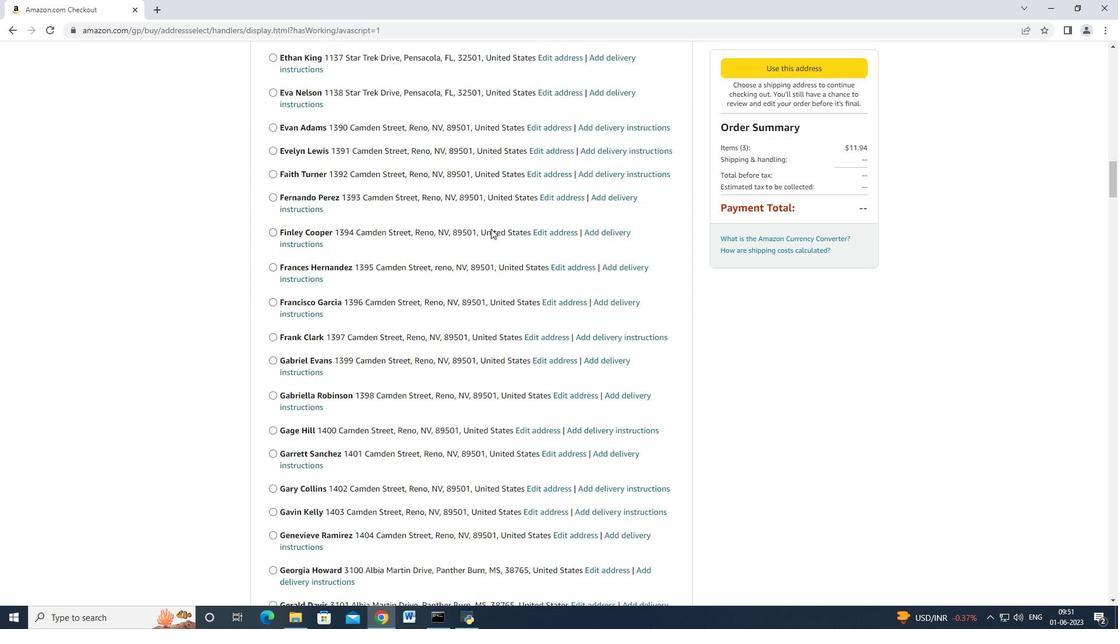 
Action: Mouse scrolled (491, 228) with delta (0, 0)
Screenshot: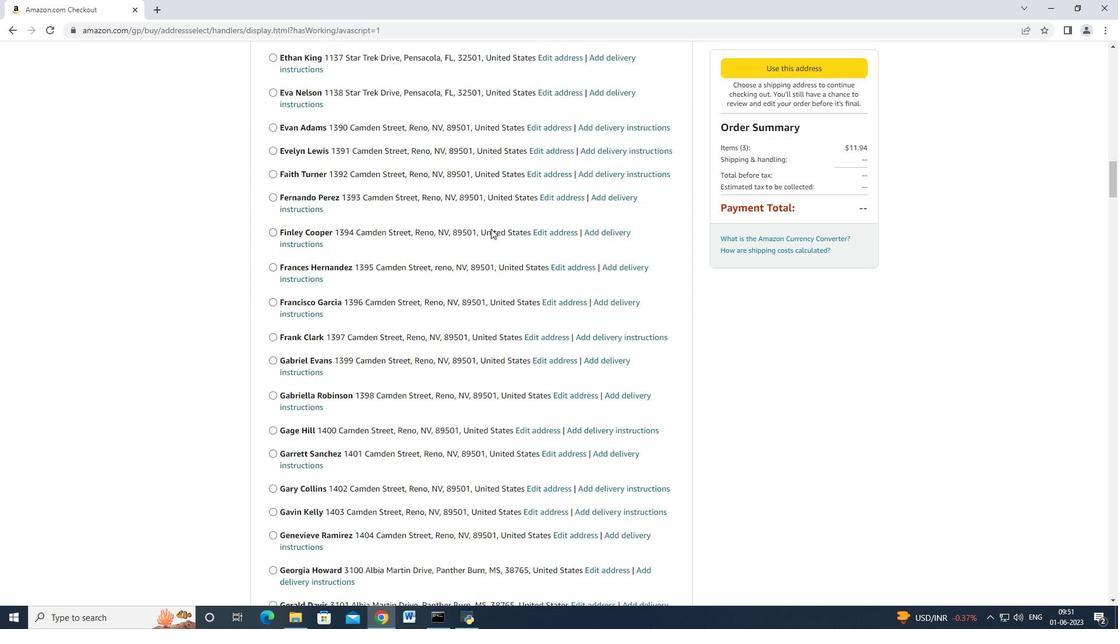 
Action: Mouse scrolled (491, 227) with delta (0, -1)
Screenshot: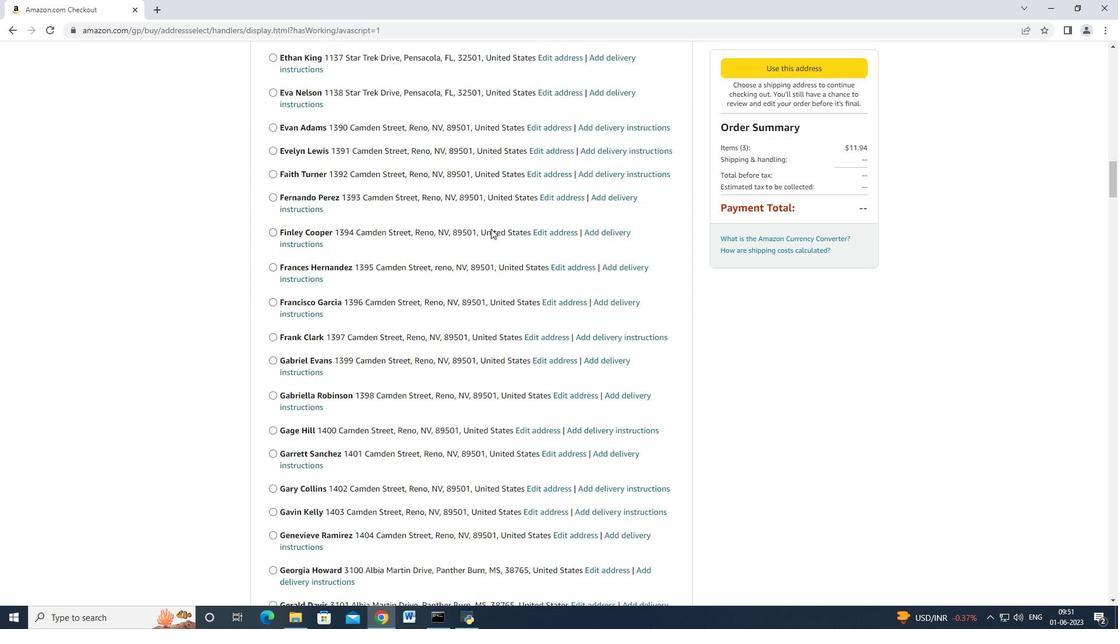 
Action: Mouse scrolled (491, 227) with delta (0, -1)
Screenshot: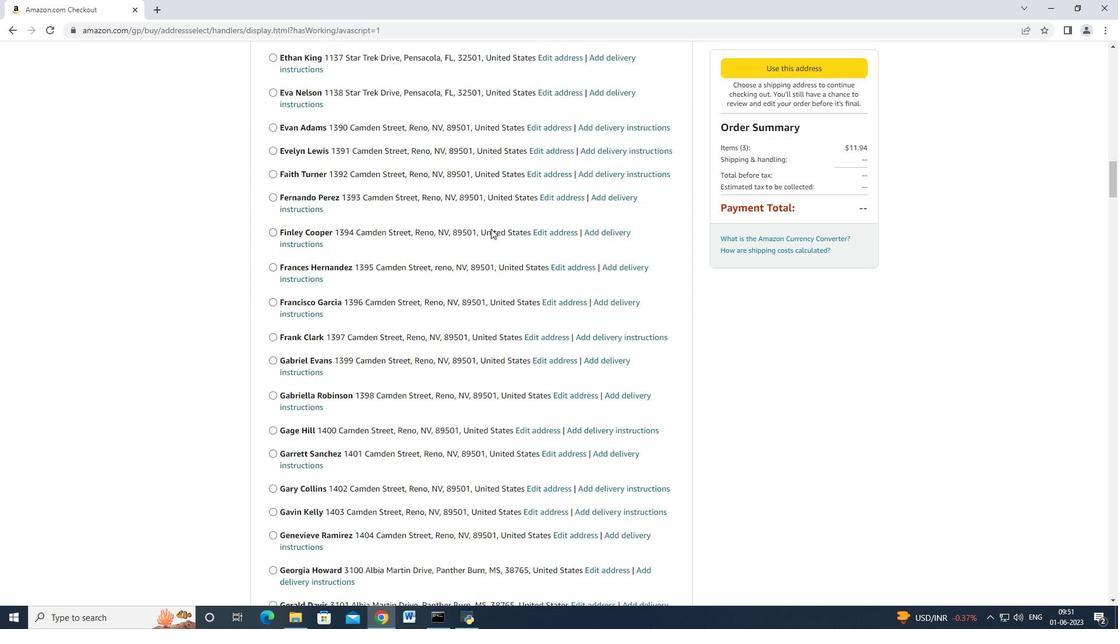 
Action: Mouse scrolled (491, 228) with delta (0, 0)
Screenshot: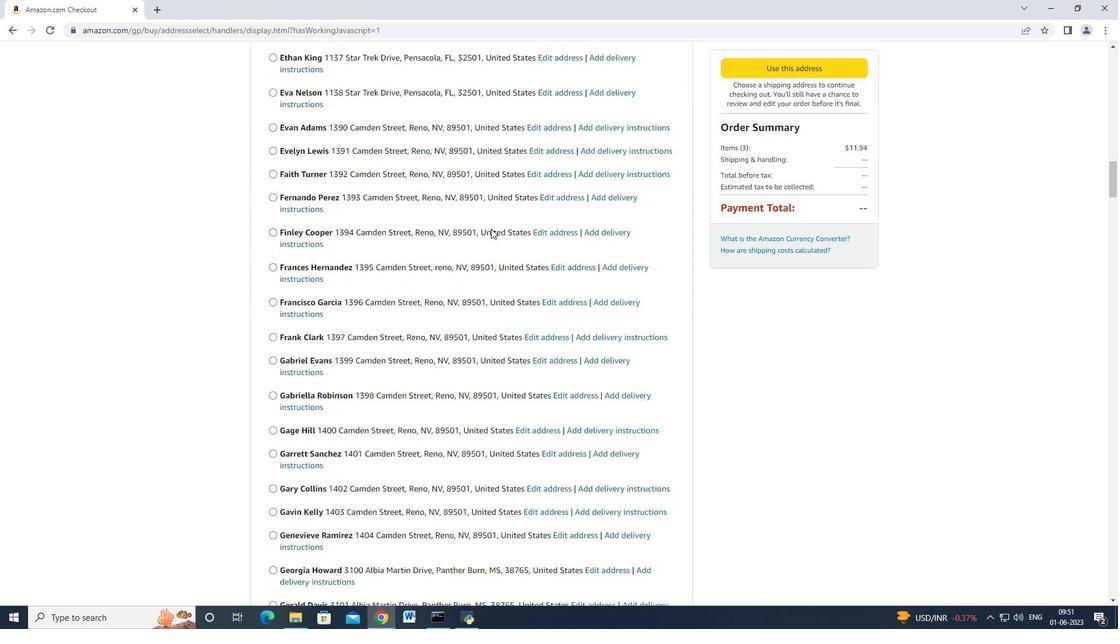
Action: Mouse moved to (489, 228)
Screenshot: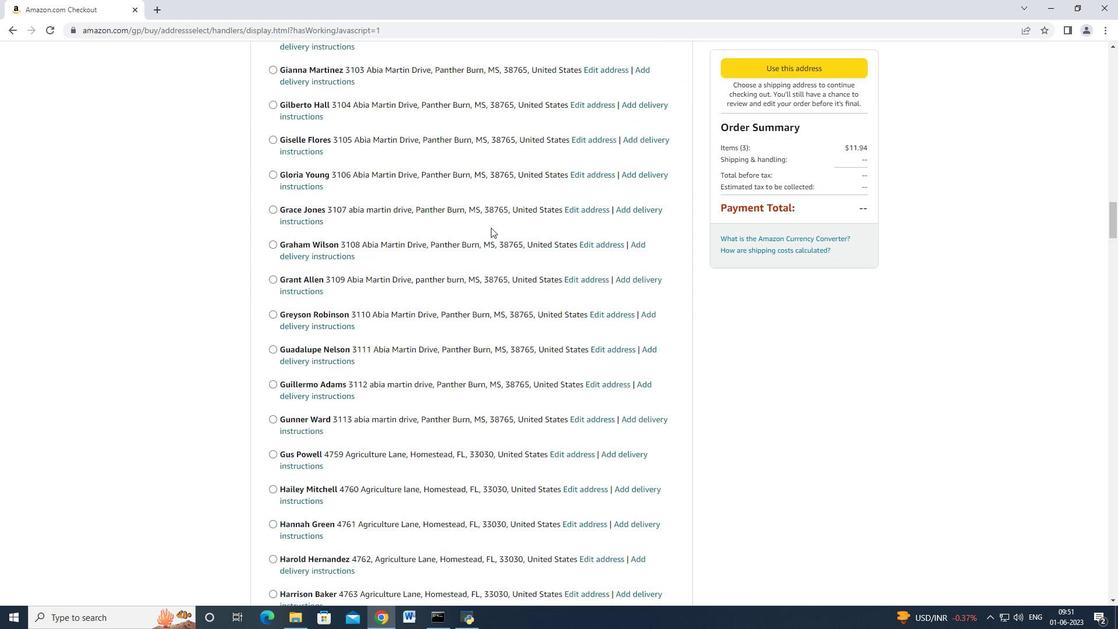 
Action: Mouse scrolled (489, 227) with delta (0, -1)
Screenshot: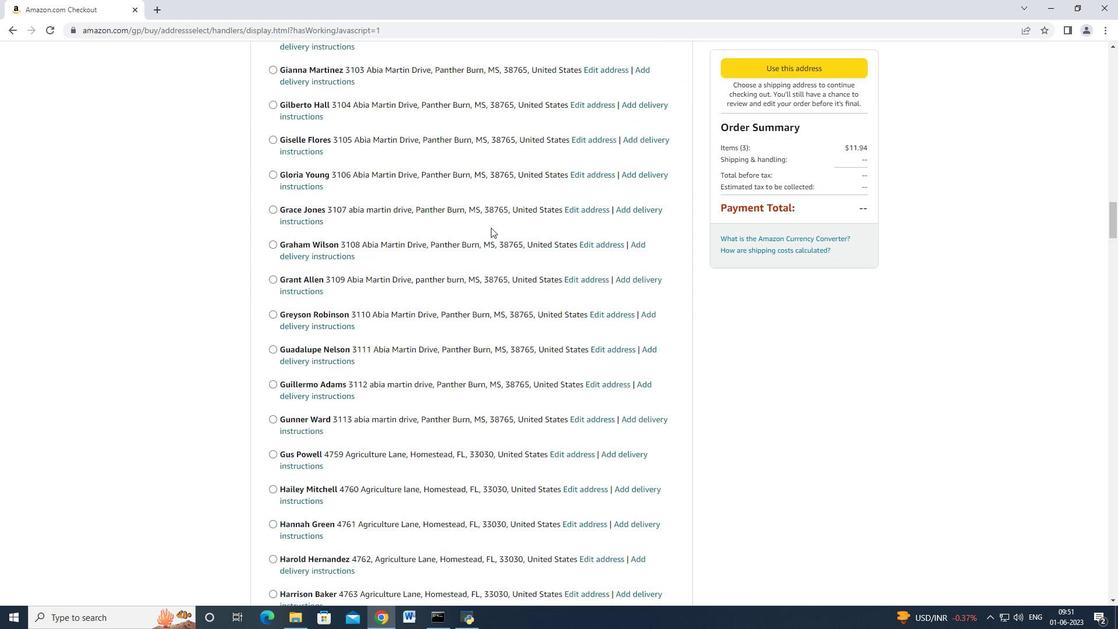 
Action: Mouse moved to (489, 228)
Screenshot: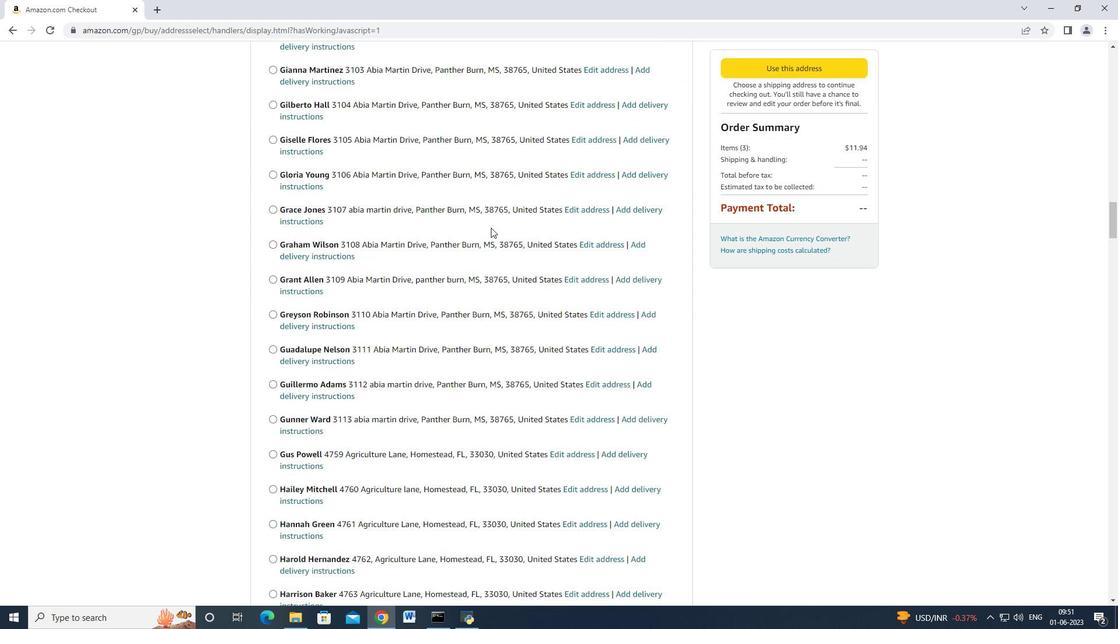 
Action: Mouse scrolled (489, 227) with delta (0, -1)
Screenshot: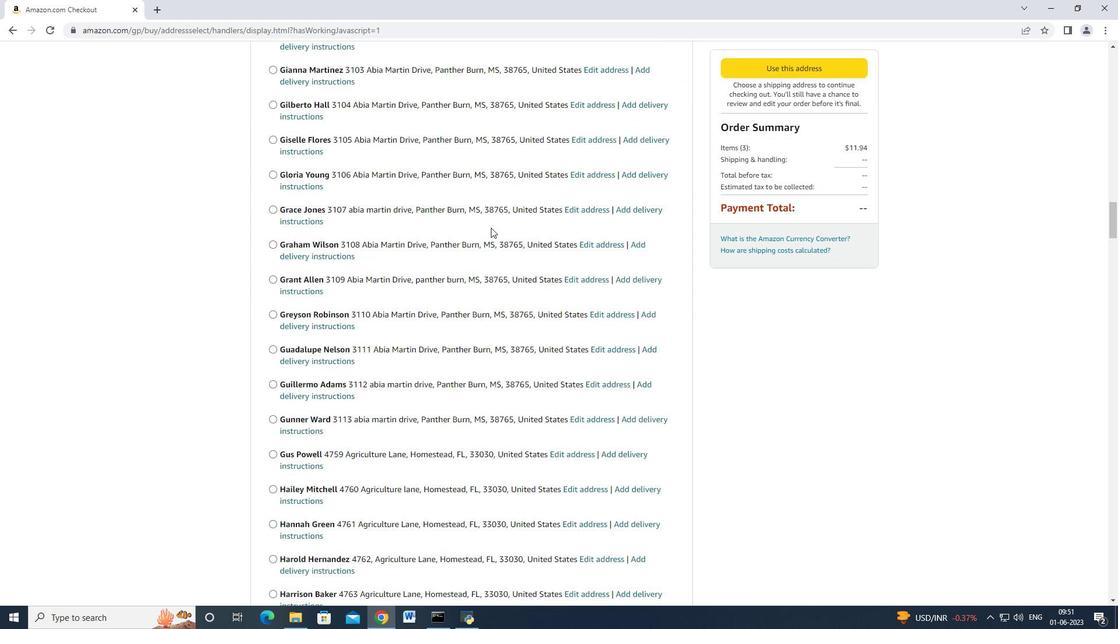 
Action: Mouse moved to (490, 227)
Screenshot: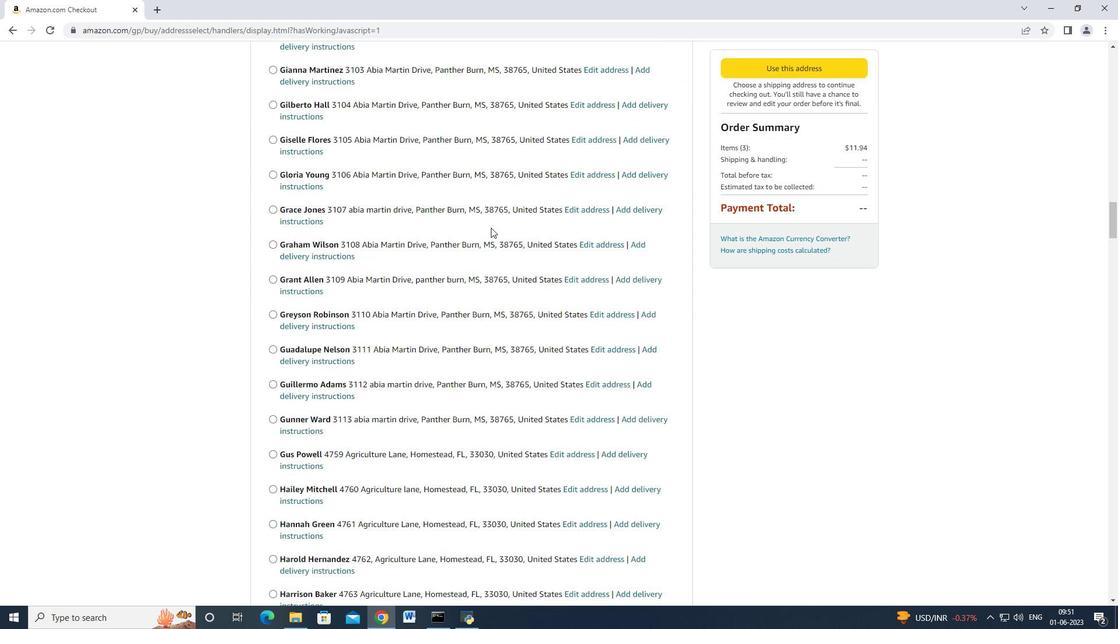 
Action: Mouse scrolled (489, 227) with delta (0, -1)
Screenshot: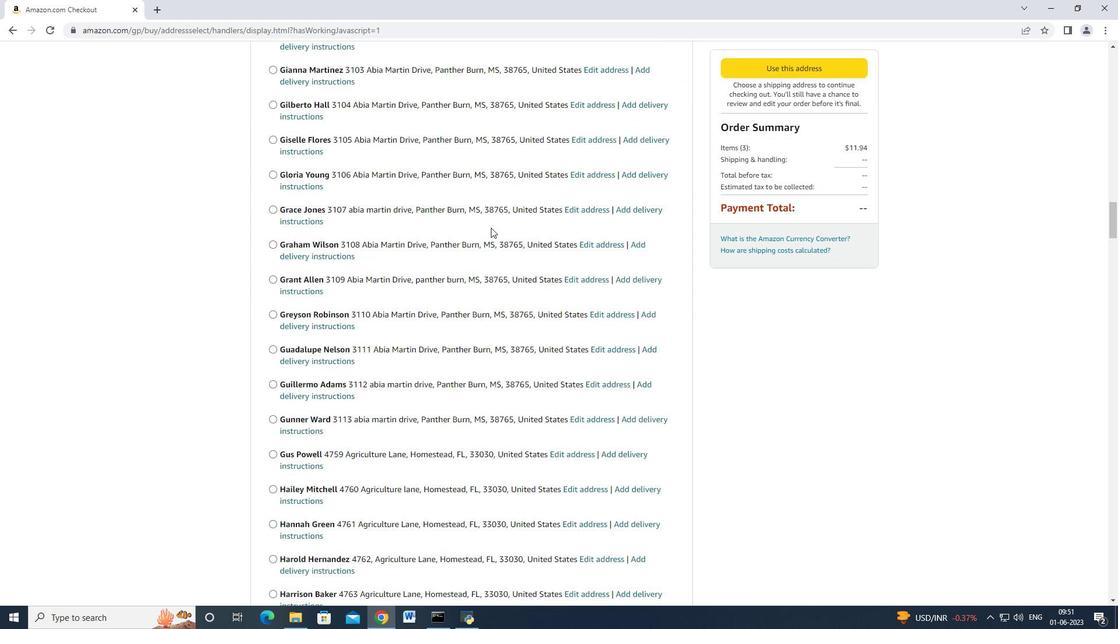
Action: Mouse moved to (490, 227)
Screenshot: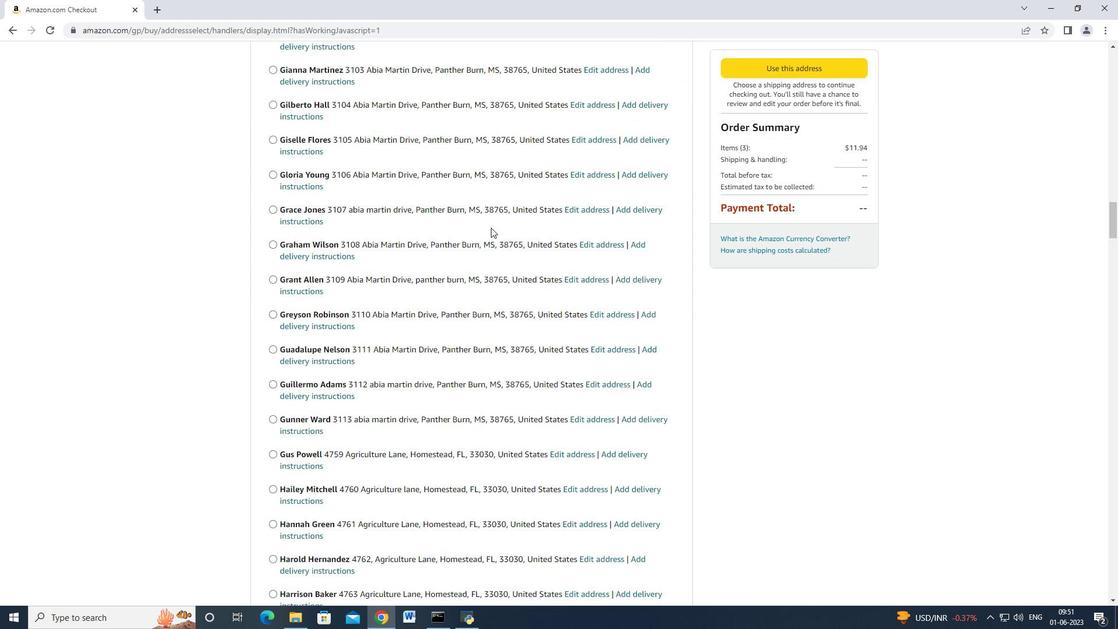 
Action: Mouse scrolled (489, 227) with delta (0, -1)
Screenshot: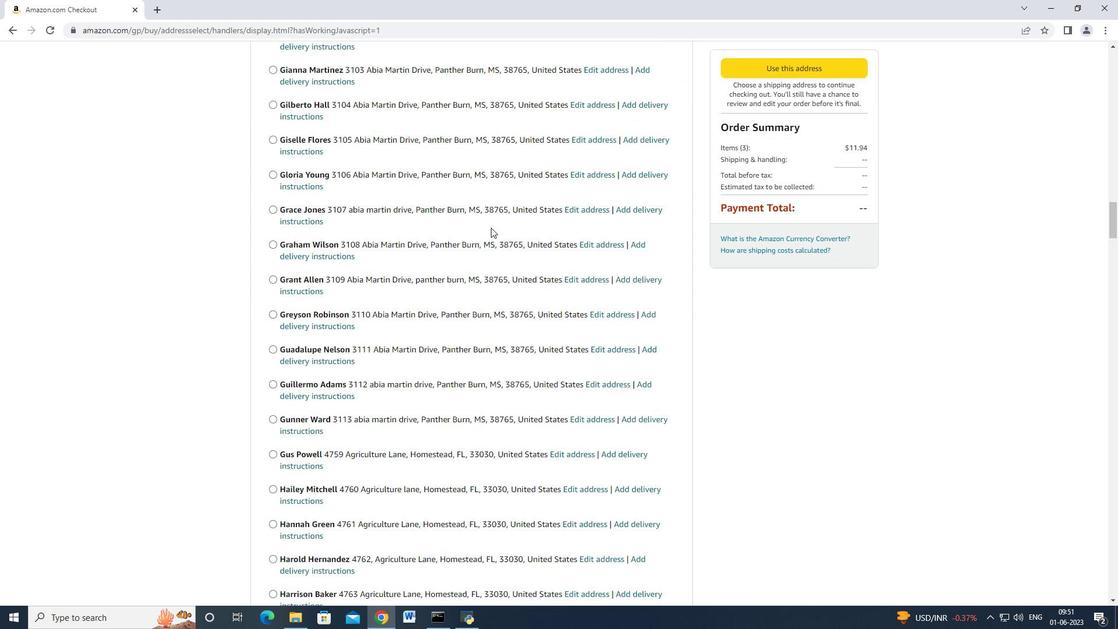 
Action: Mouse scrolled (490, 226) with delta (0, -1)
Screenshot: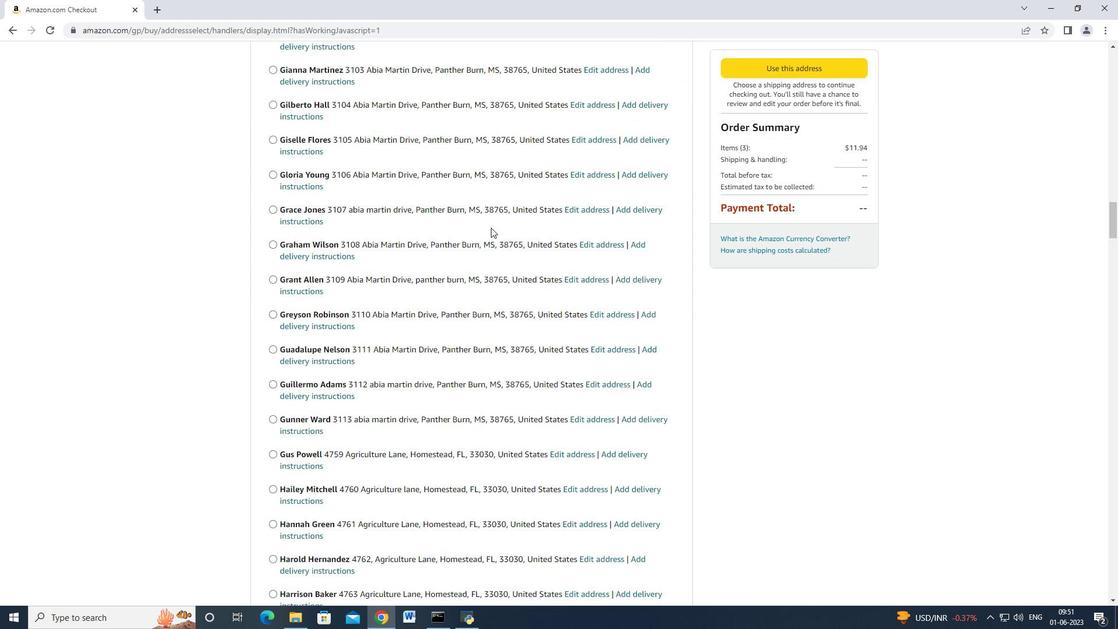 
Action: Mouse moved to (490, 226)
Screenshot: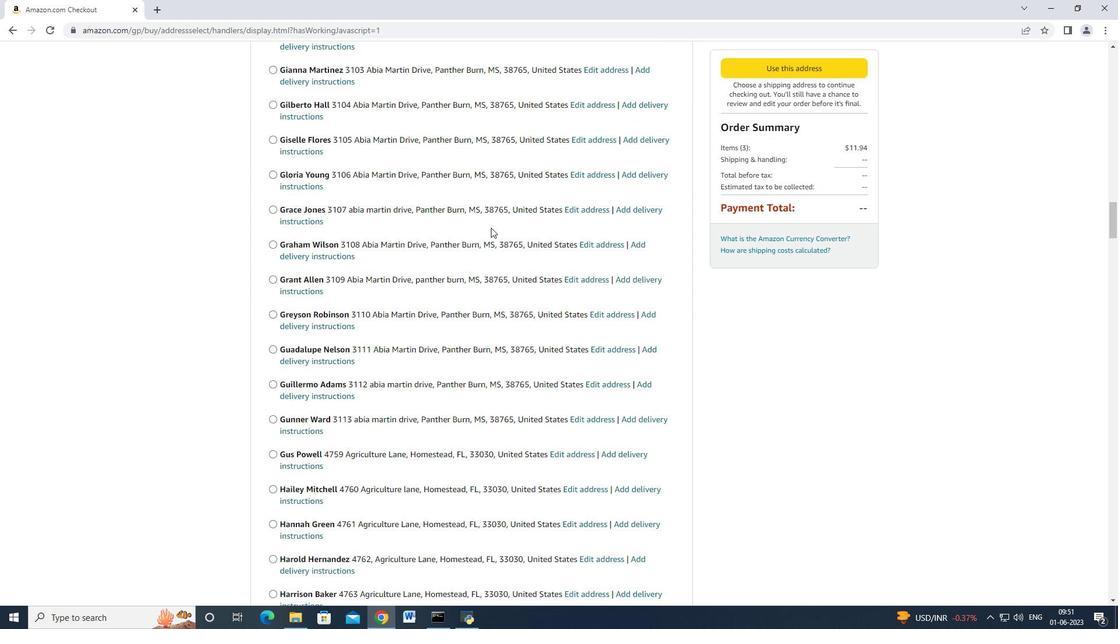 
Action: Mouse scrolled (490, 226) with delta (0, 0)
Screenshot: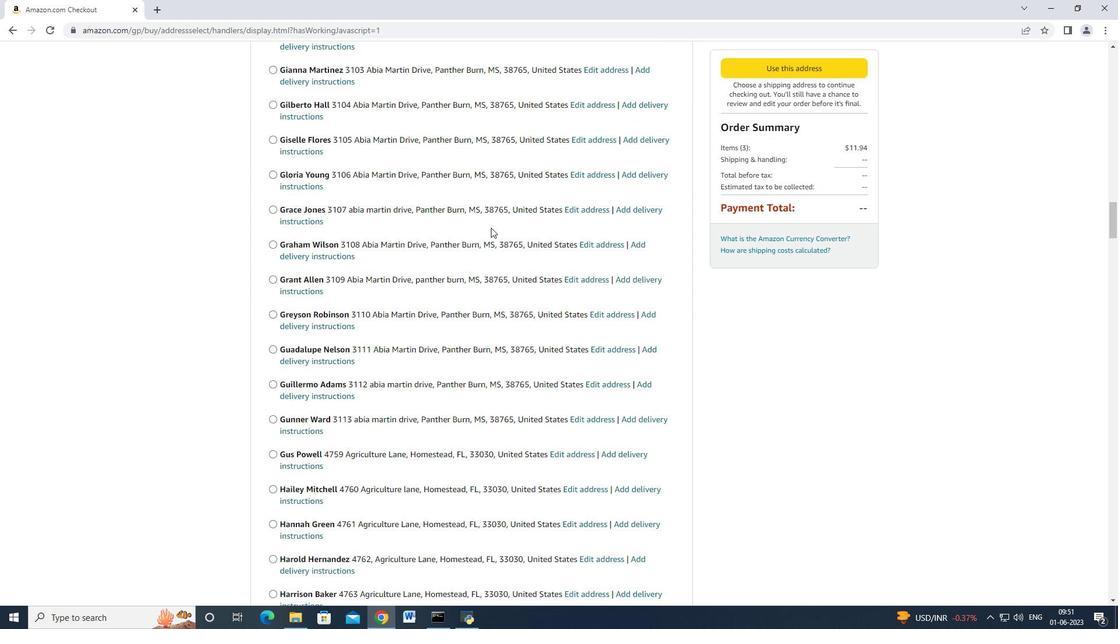 
Action: Mouse moved to (490, 226)
Screenshot: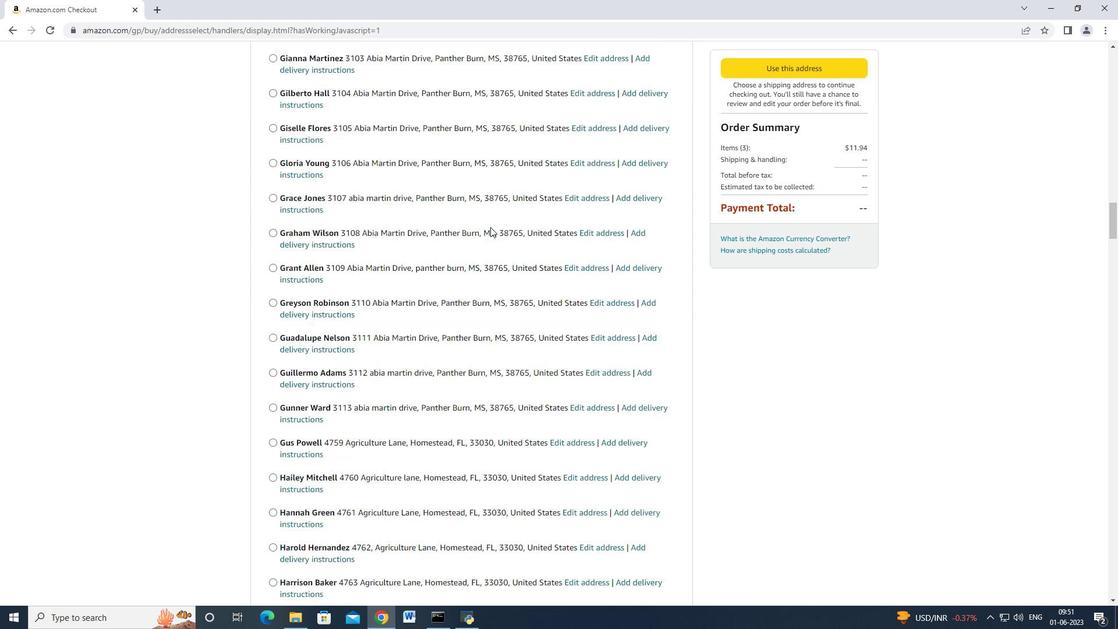 
Action: Mouse scrolled (490, 226) with delta (0, 0)
Screenshot: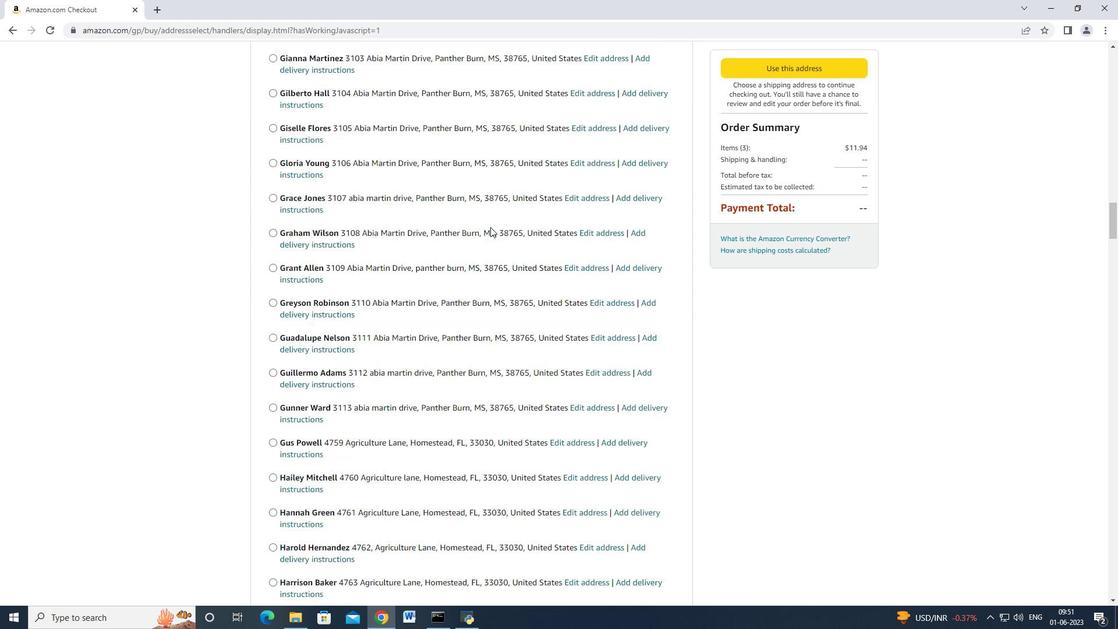 
Action: Mouse moved to (491, 225)
Screenshot: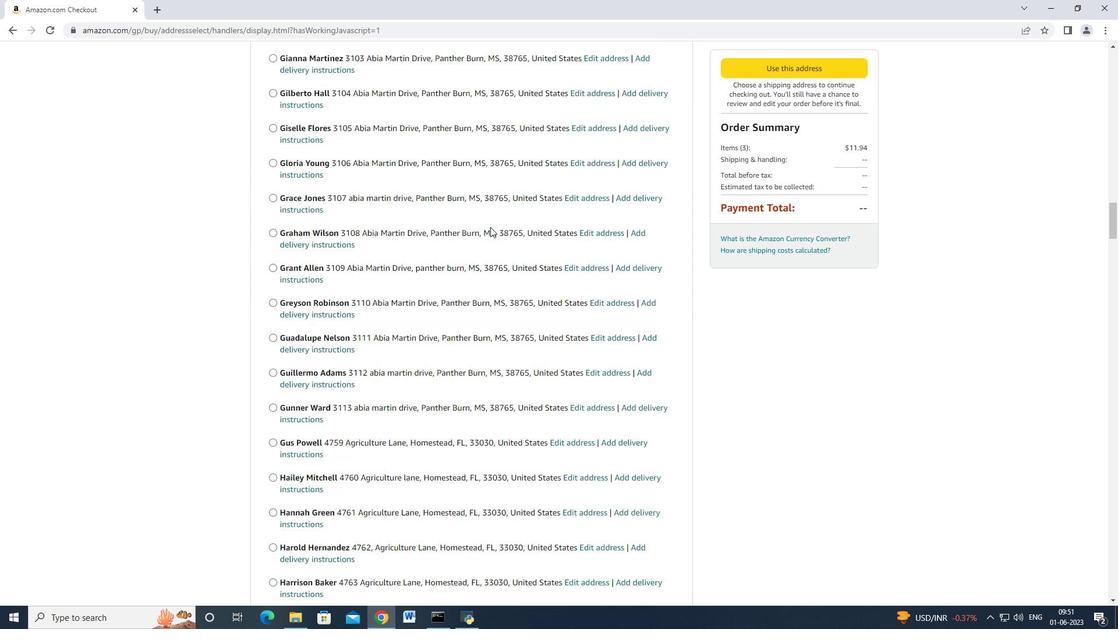 
Action: Mouse scrolled (491, 224) with delta (0, 0)
Screenshot: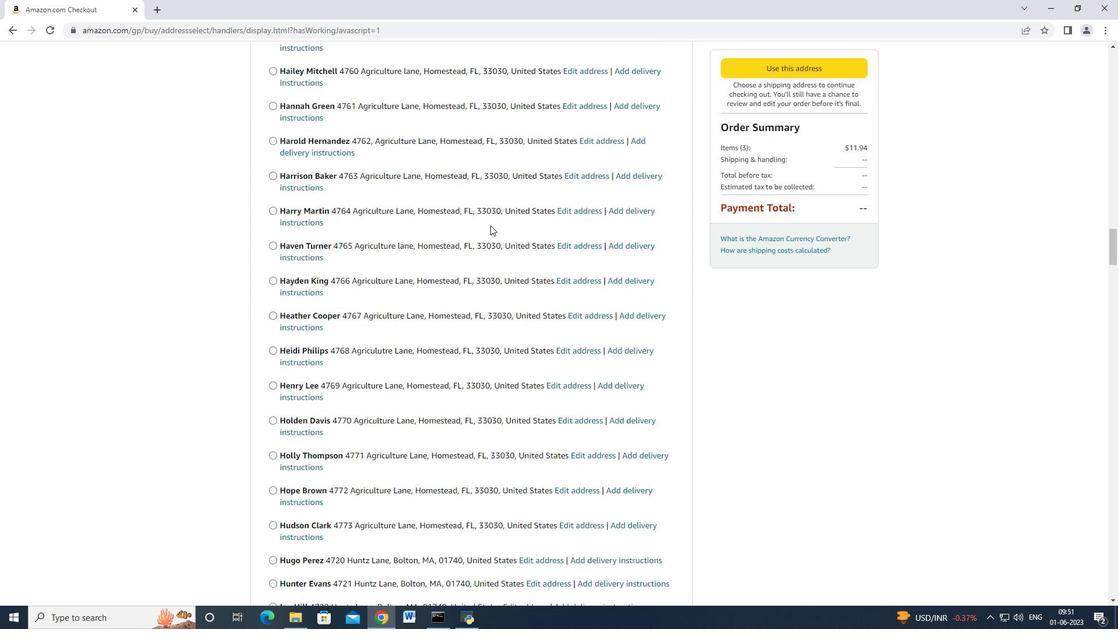 
Action: Mouse scrolled (491, 224) with delta (0, -1)
Screenshot: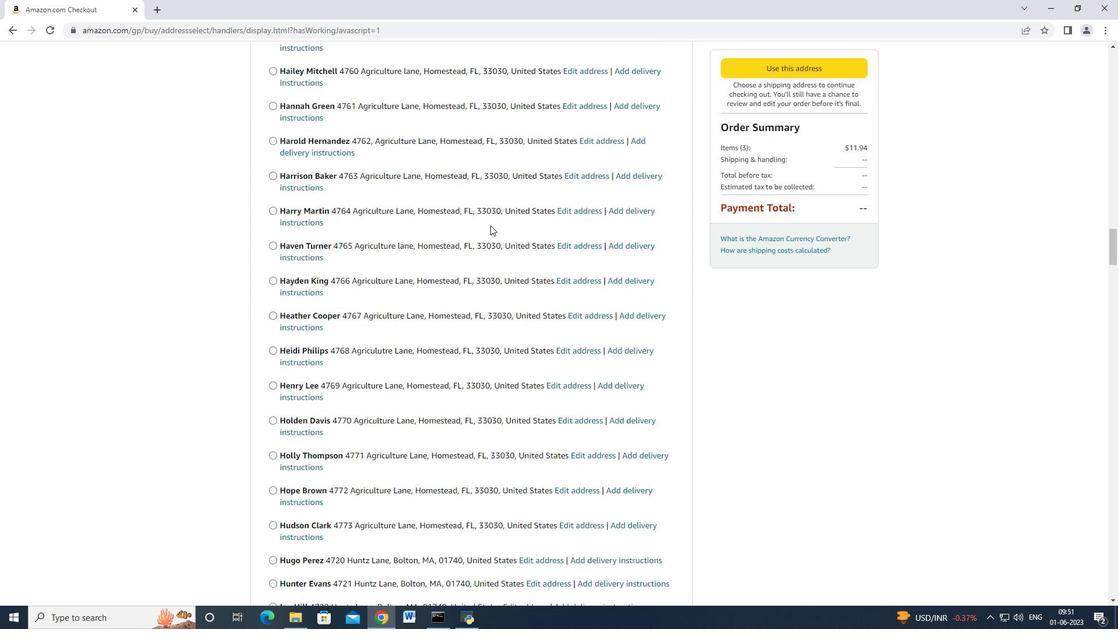 
Action: Mouse moved to (491, 225)
Screenshot: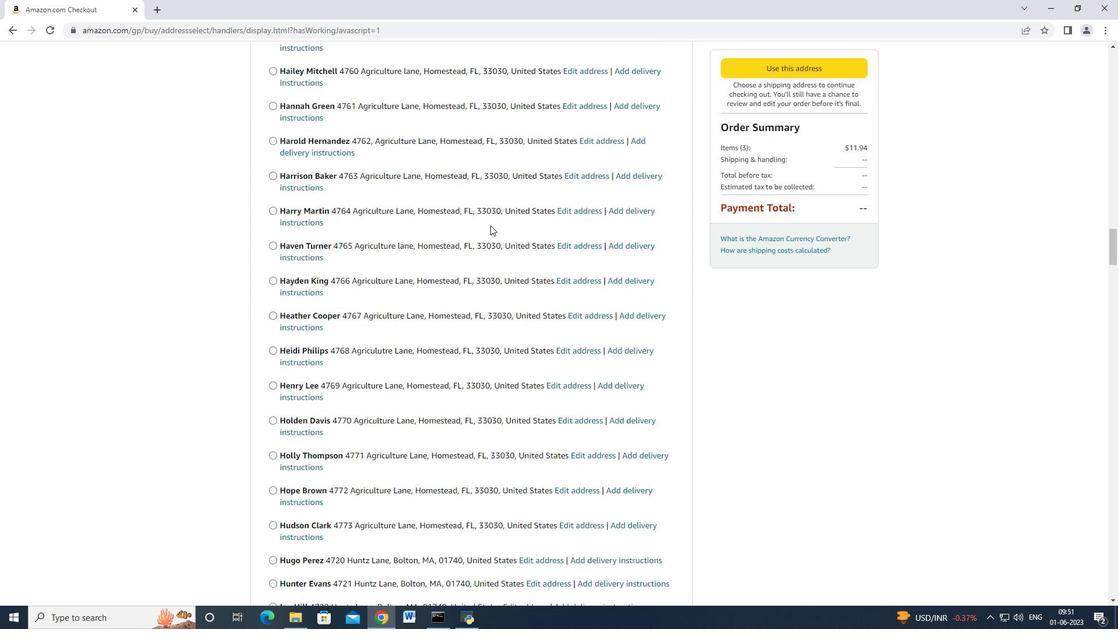 
Action: Mouse scrolled (491, 224) with delta (0, -1)
Screenshot: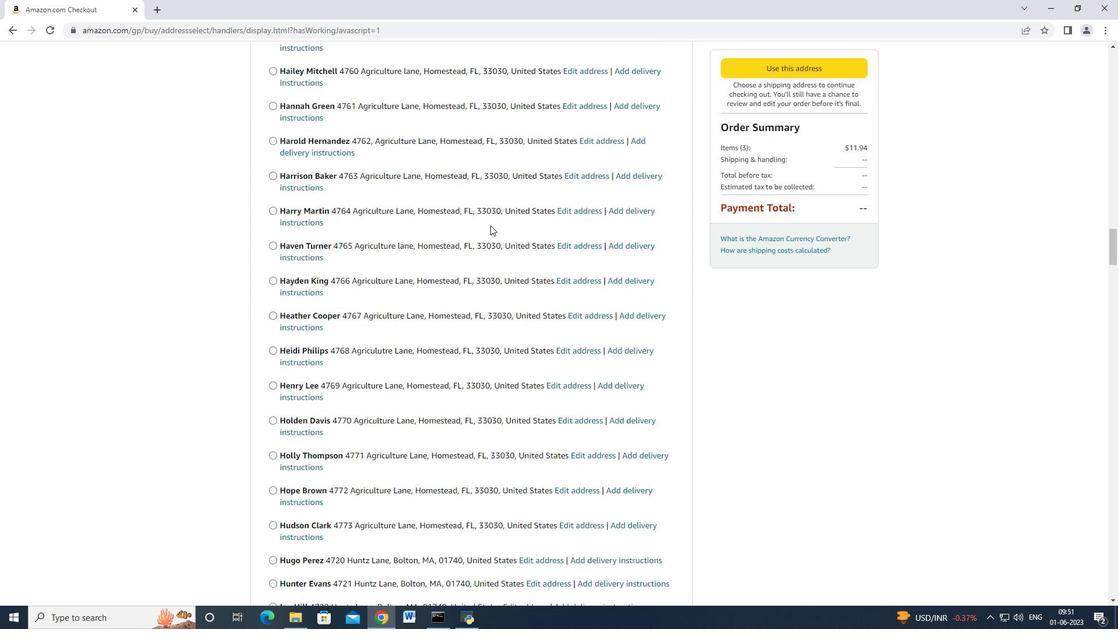 
Action: Mouse scrolled (491, 224) with delta (0, -1)
Screenshot: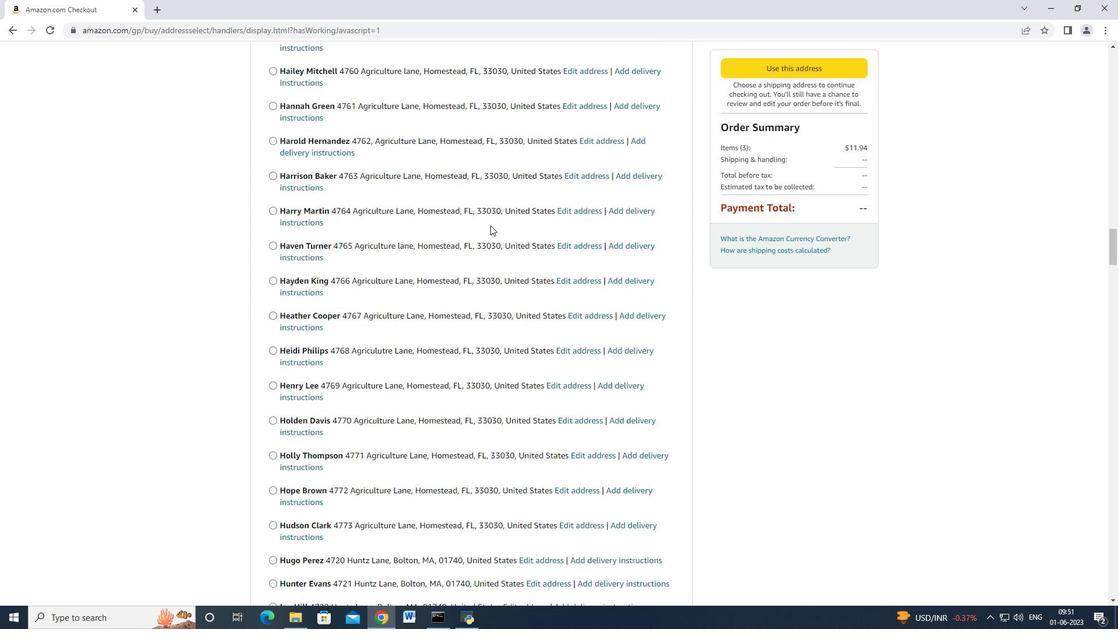 
Action: Mouse scrolled (491, 224) with delta (0, -1)
Screenshot: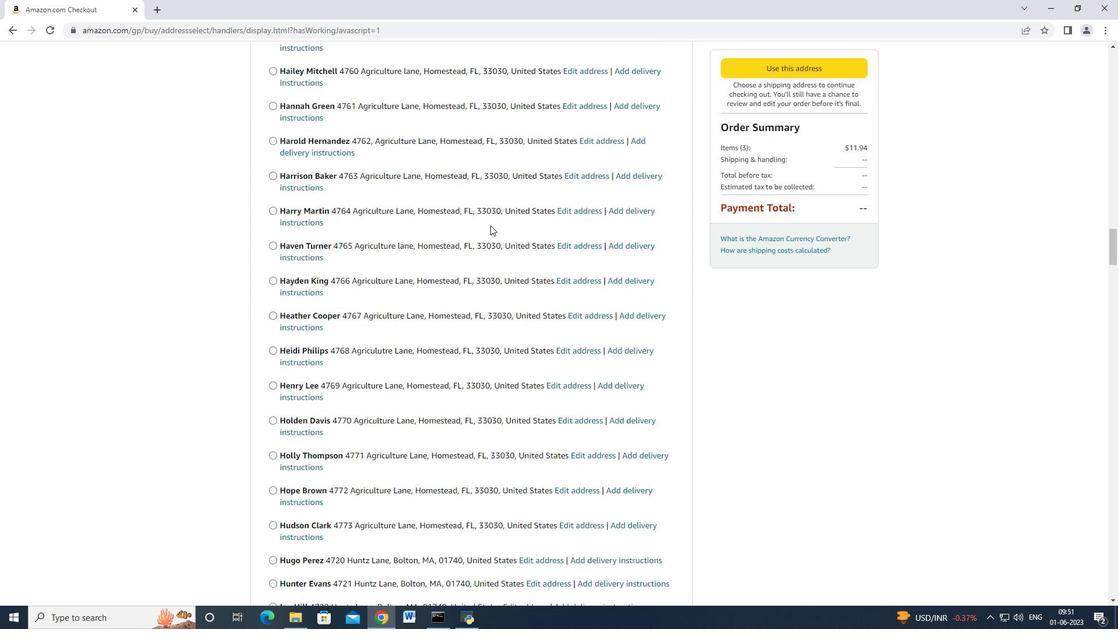 
Action: Mouse moved to (491, 225)
Screenshot: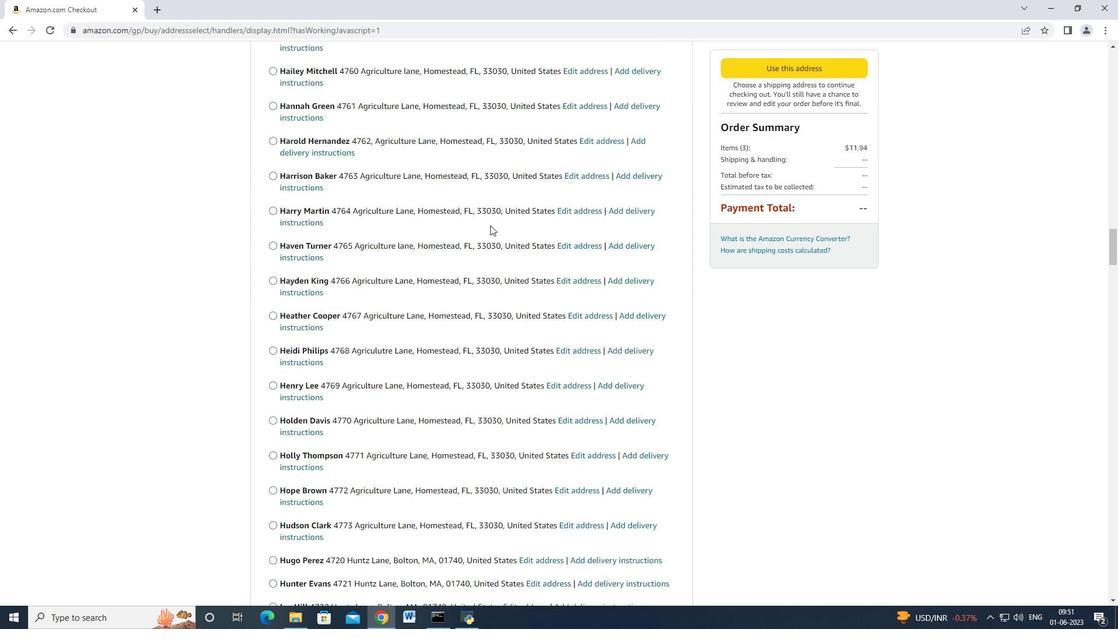 
Action: Mouse scrolled (491, 224) with delta (0, 0)
Screenshot: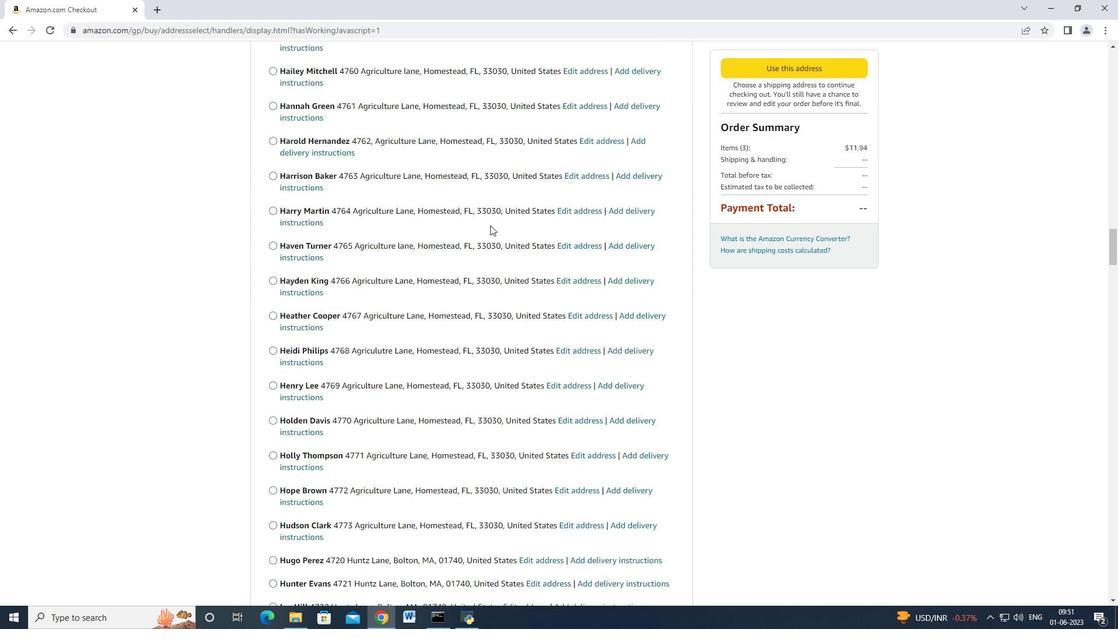 
Action: Mouse scrolled (491, 224) with delta (0, 0)
Screenshot: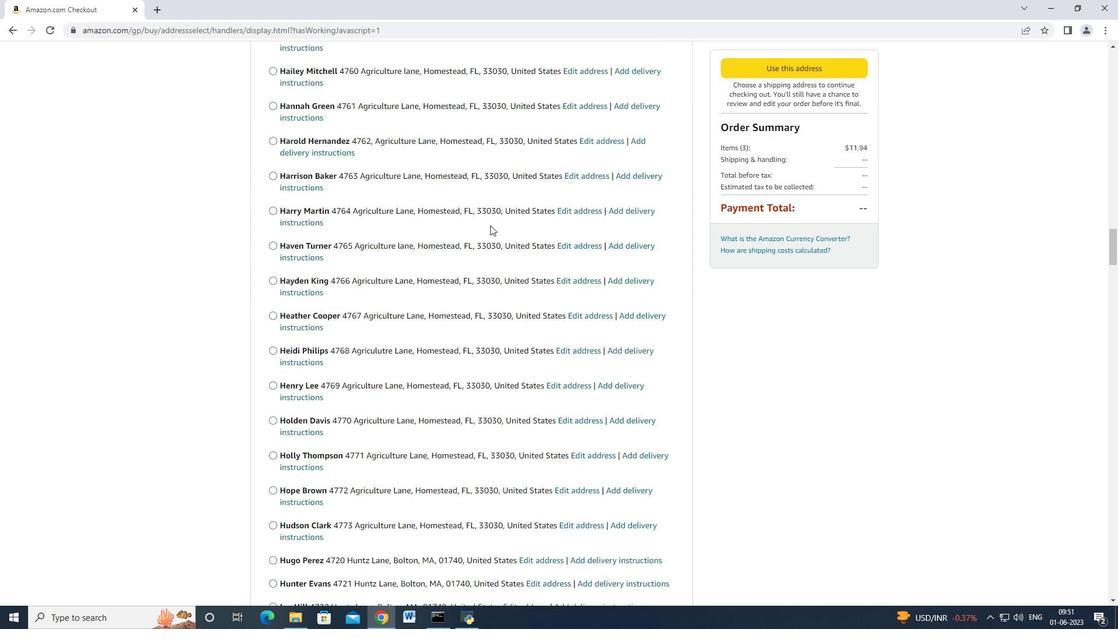 
Action: Mouse moved to (492, 223)
Screenshot: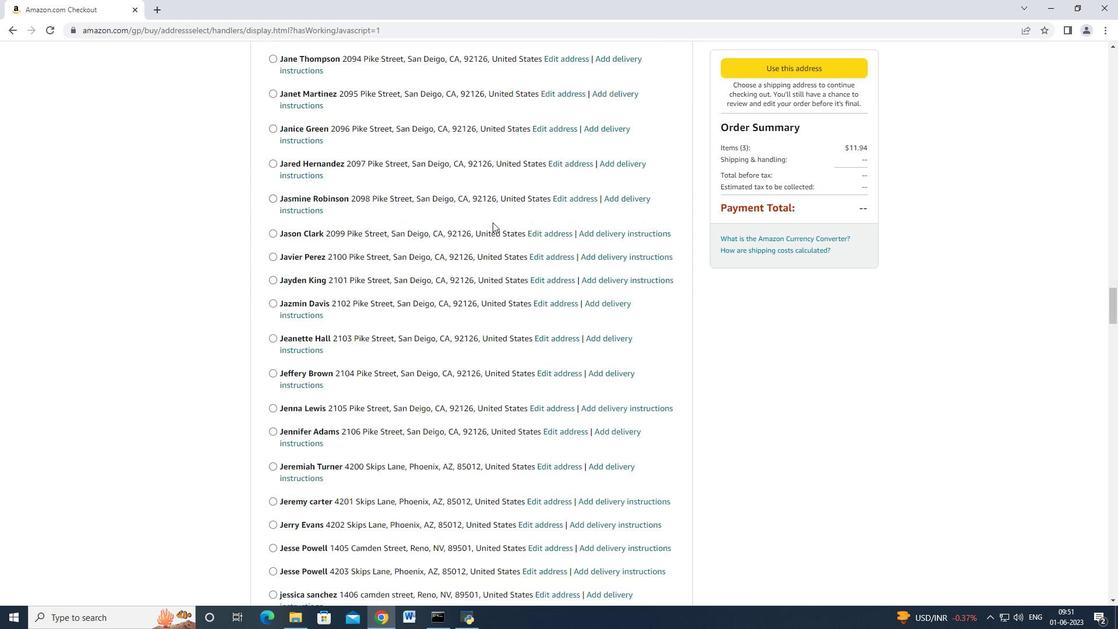 
Action: Mouse scrolled (492, 222) with delta (0, -1)
Screenshot: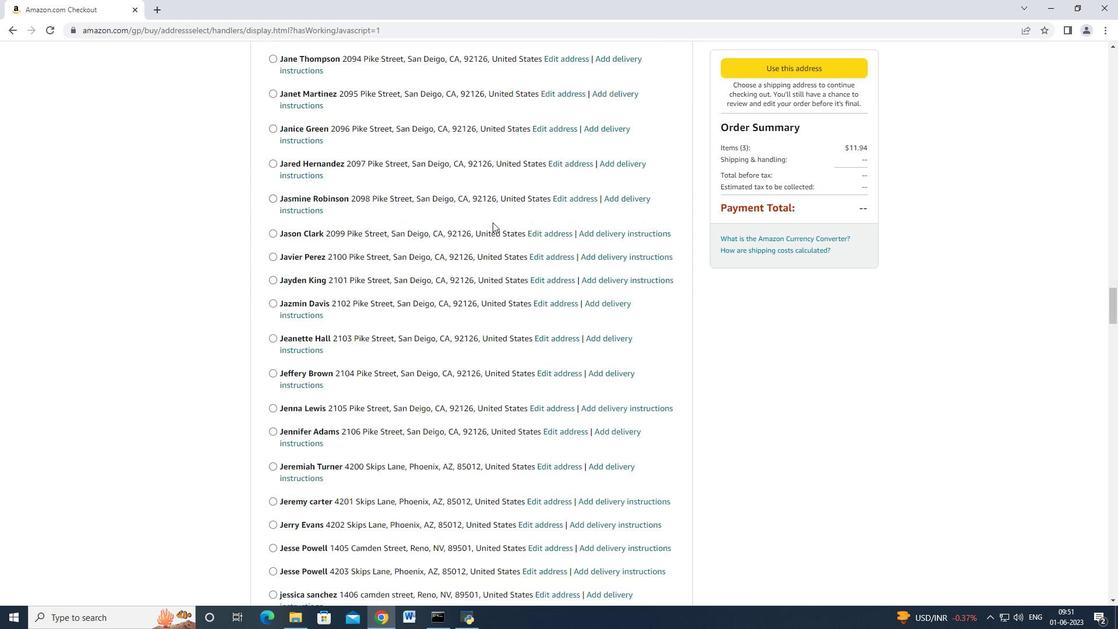 
Action: Mouse scrolled (492, 222) with delta (0, -1)
Screenshot: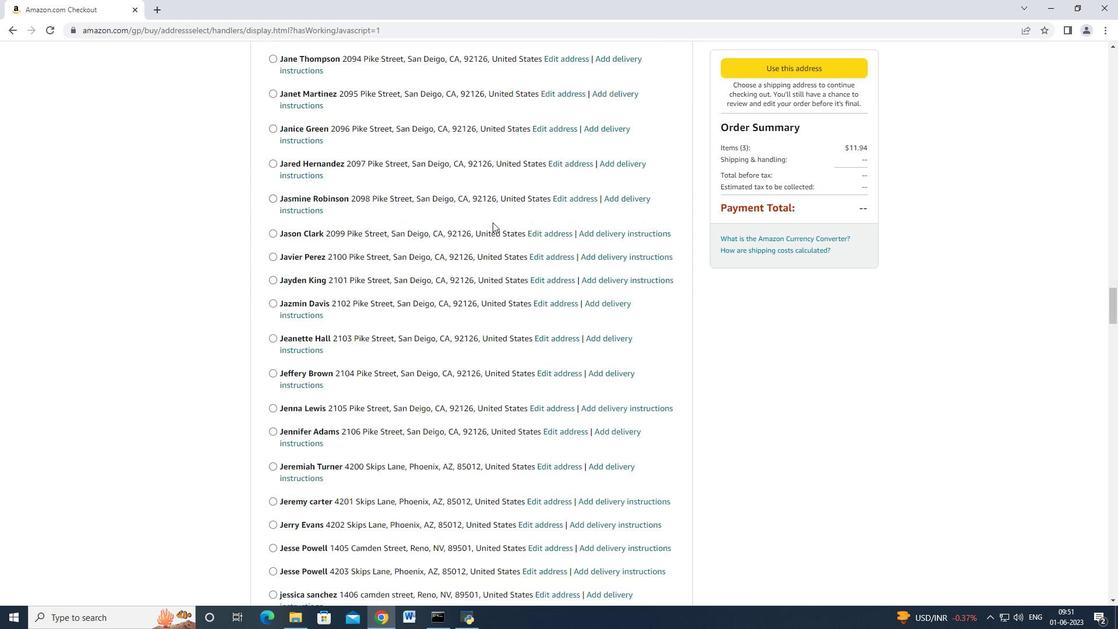 
Action: Mouse moved to (492, 224)
Screenshot: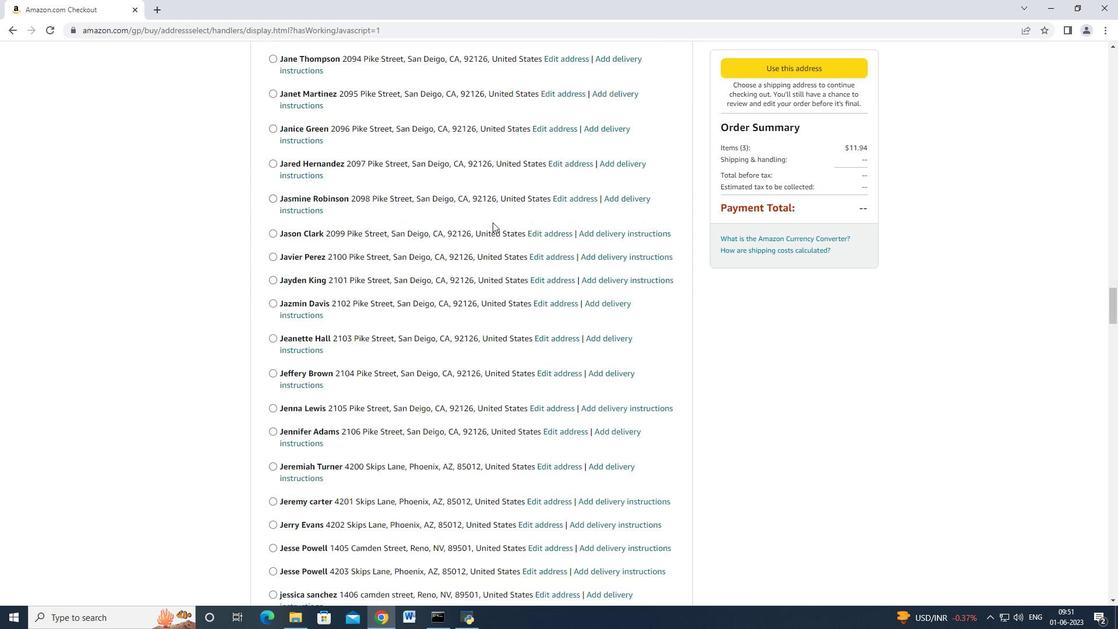 
Action: Mouse scrolled (492, 223) with delta (0, -1)
Screenshot: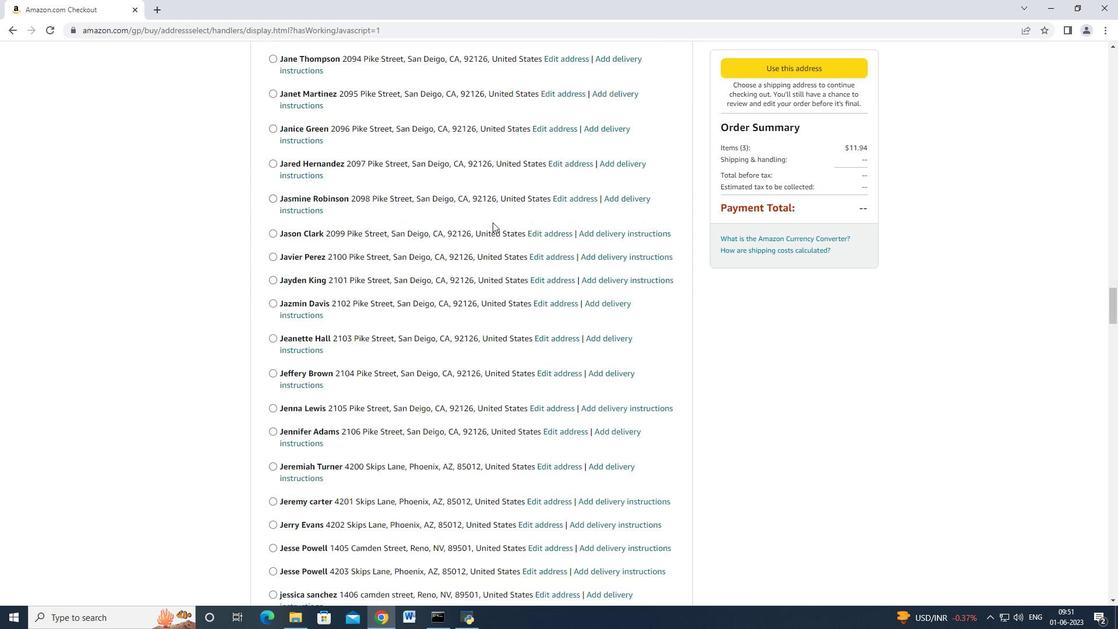 
Action: Mouse moved to (492, 223)
Screenshot: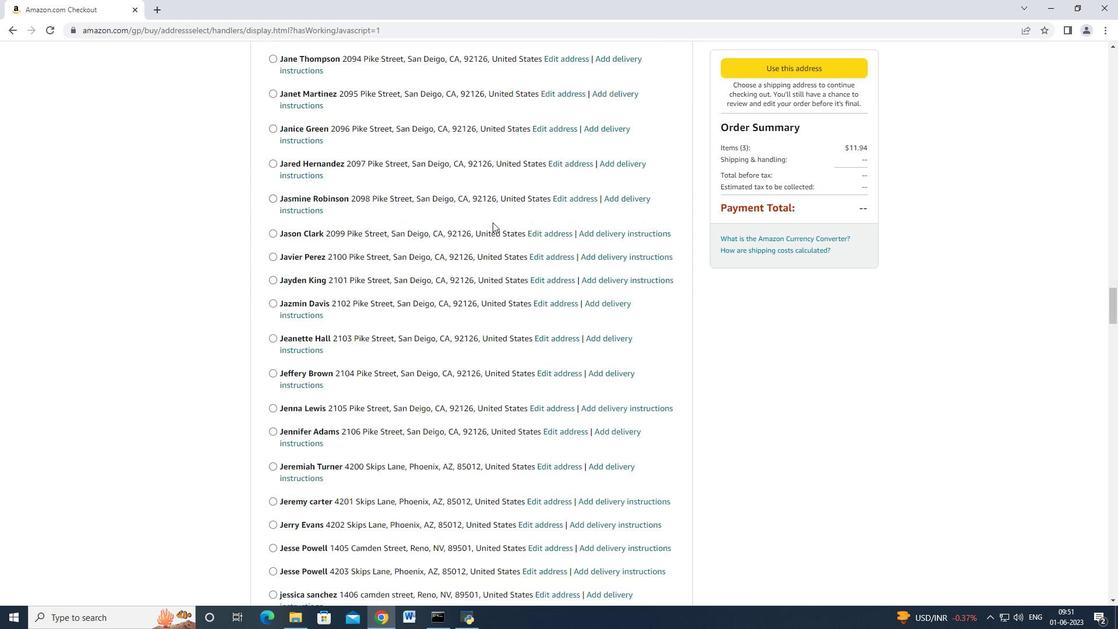 
Action: Mouse scrolled (492, 221) with delta (0, -1)
Screenshot: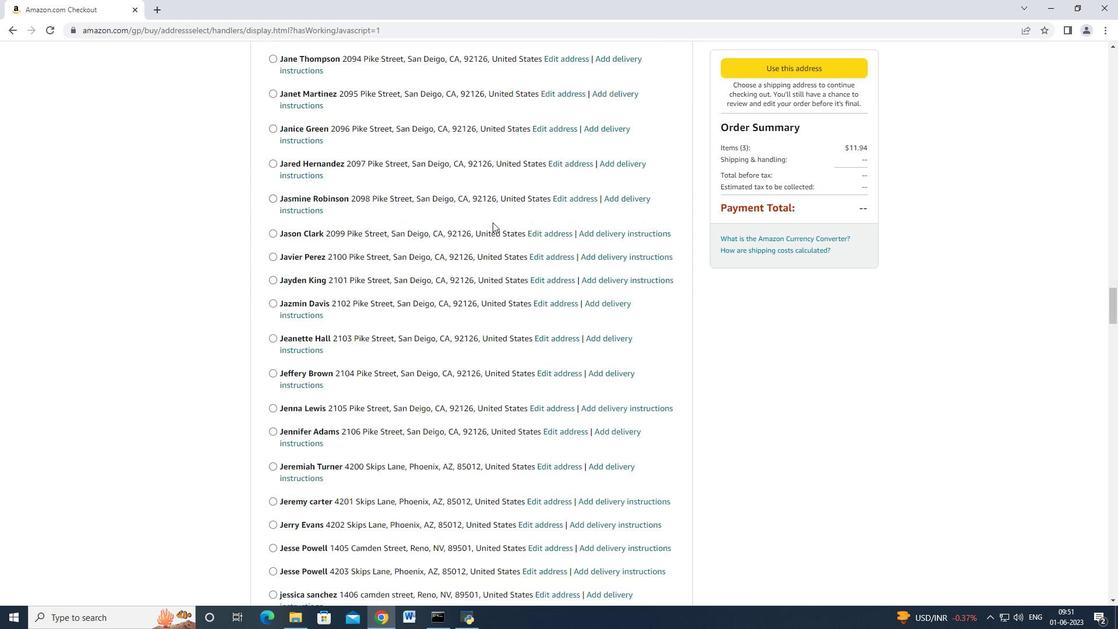 
Action: Mouse moved to (492, 222)
Screenshot: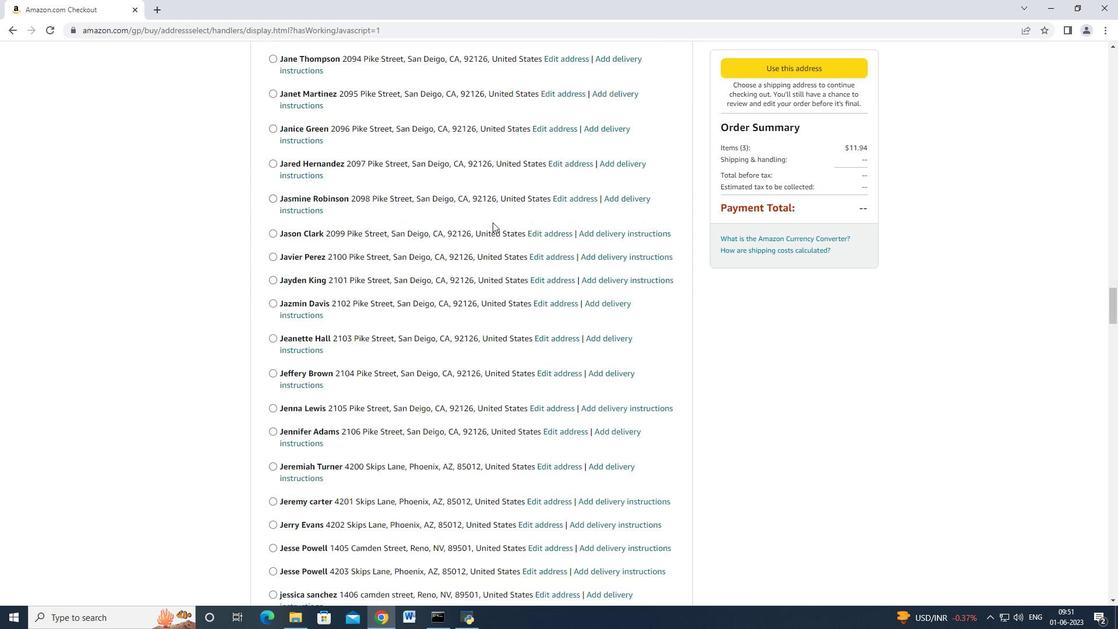 
Action: Mouse scrolled (492, 221) with delta (0, -1)
Screenshot: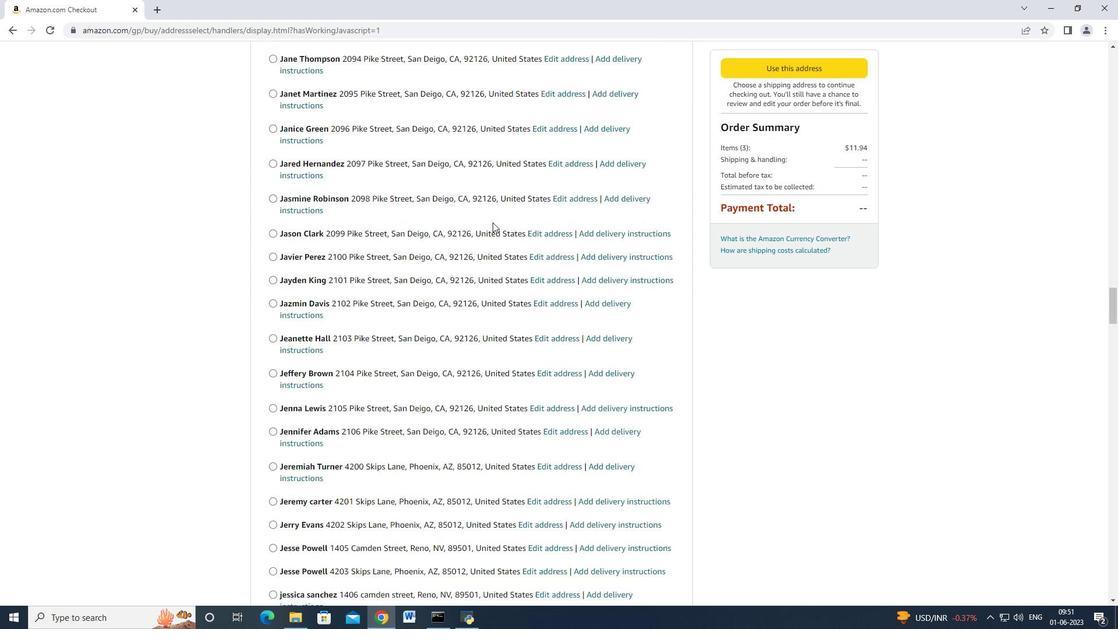 
Action: Mouse moved to (492, 222)
Screenshot: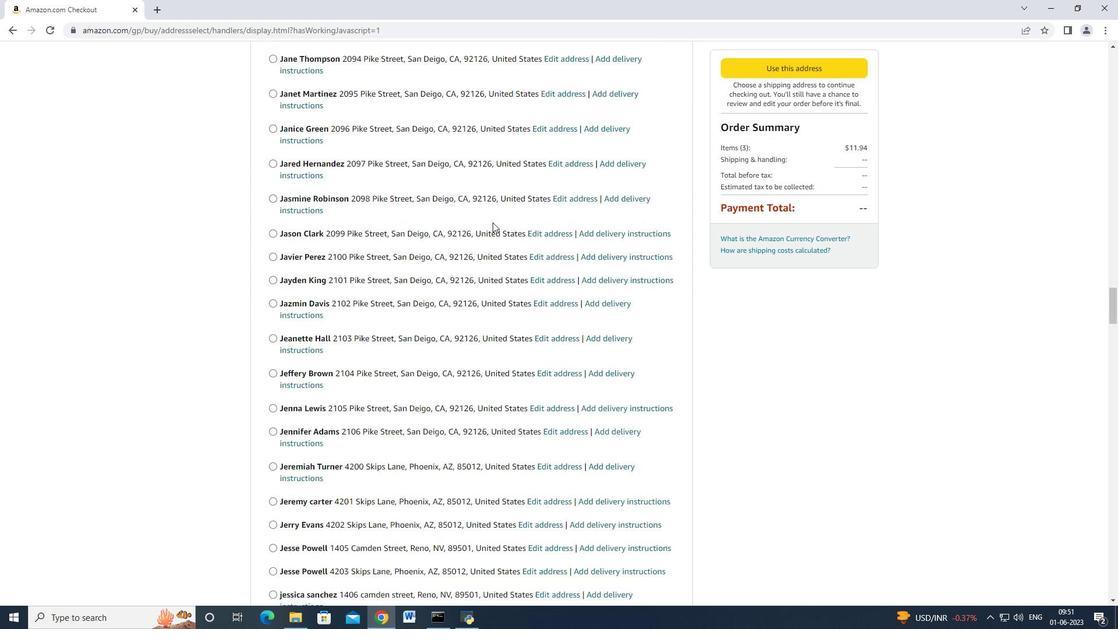 
Action: Mouse scrolled (492, 221) with delta (0, 0)
Screenshot: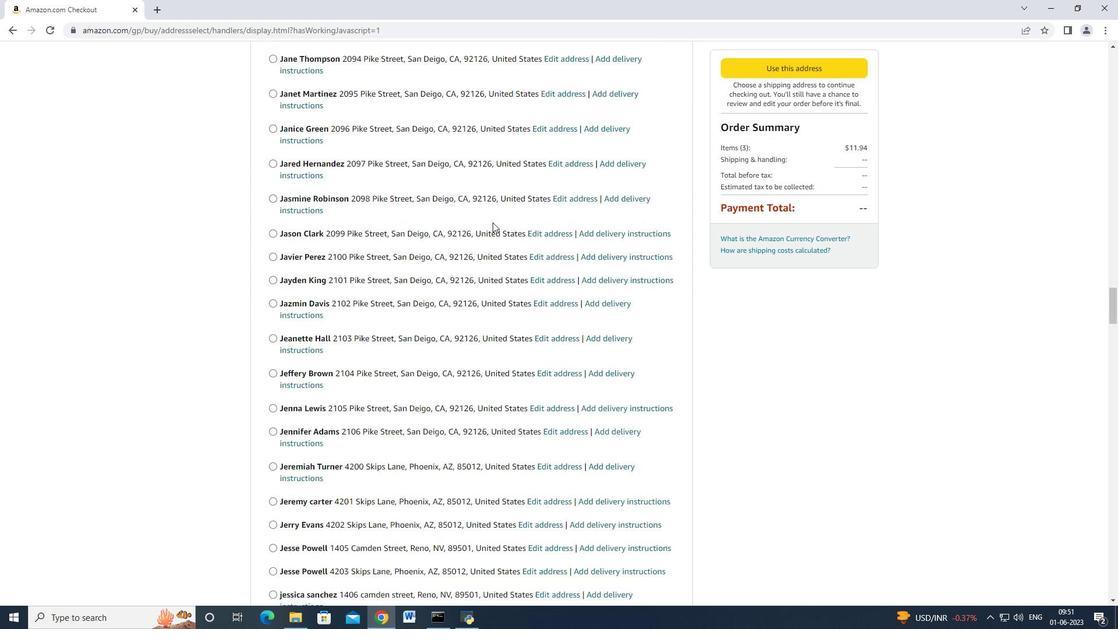 
Action: Mouse moved to (492, 221)
Screenshot: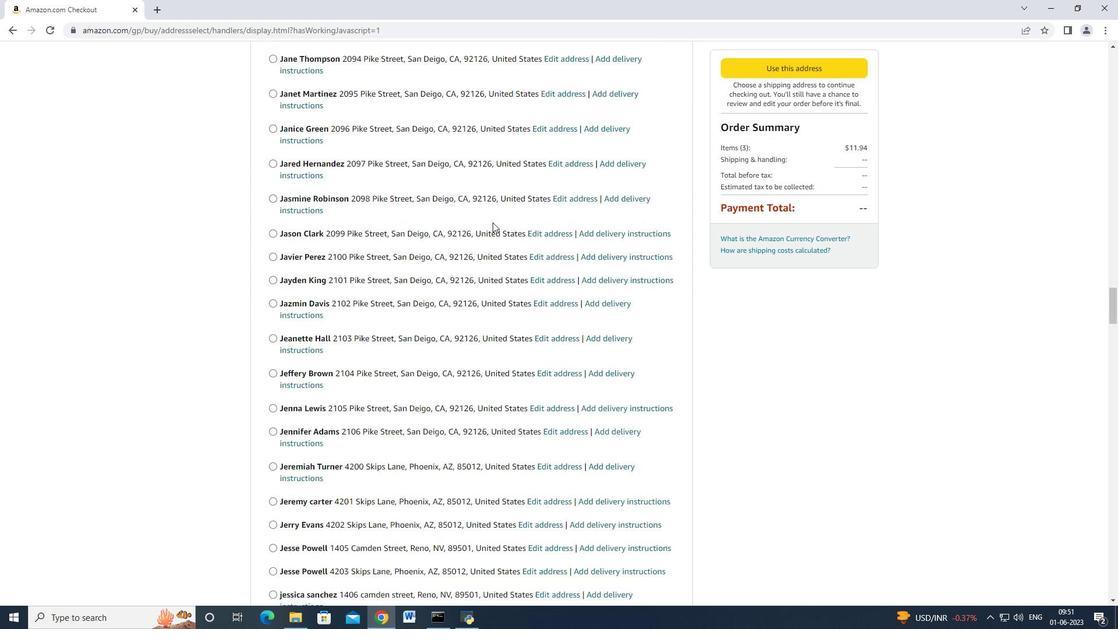 
Action: Mouse scrolled (492, 221) with delta (0, 0)
Screenshot: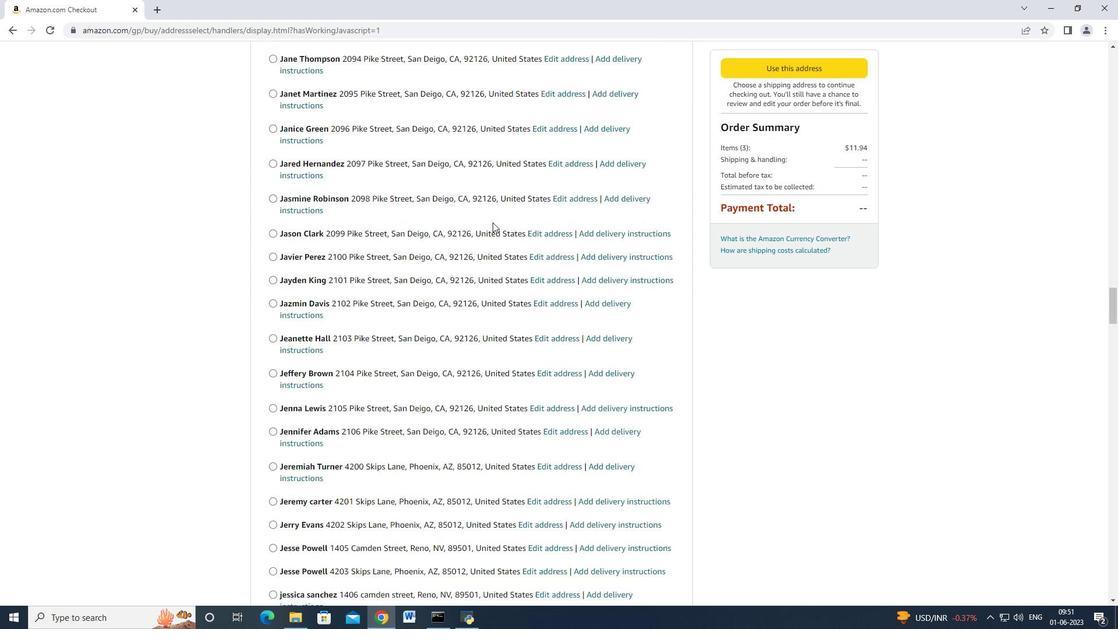 
Action: Mouse moved to (493, 220)
Screenshot: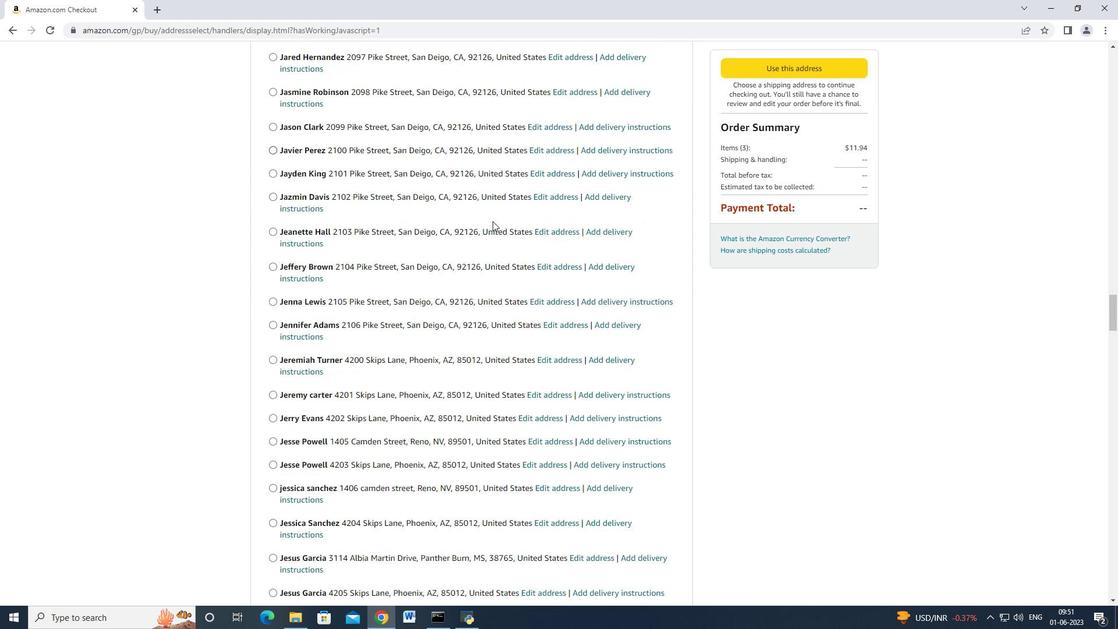 
Action: Mouse scrolled (493, 220) with delta (0, 0)
Screenshot: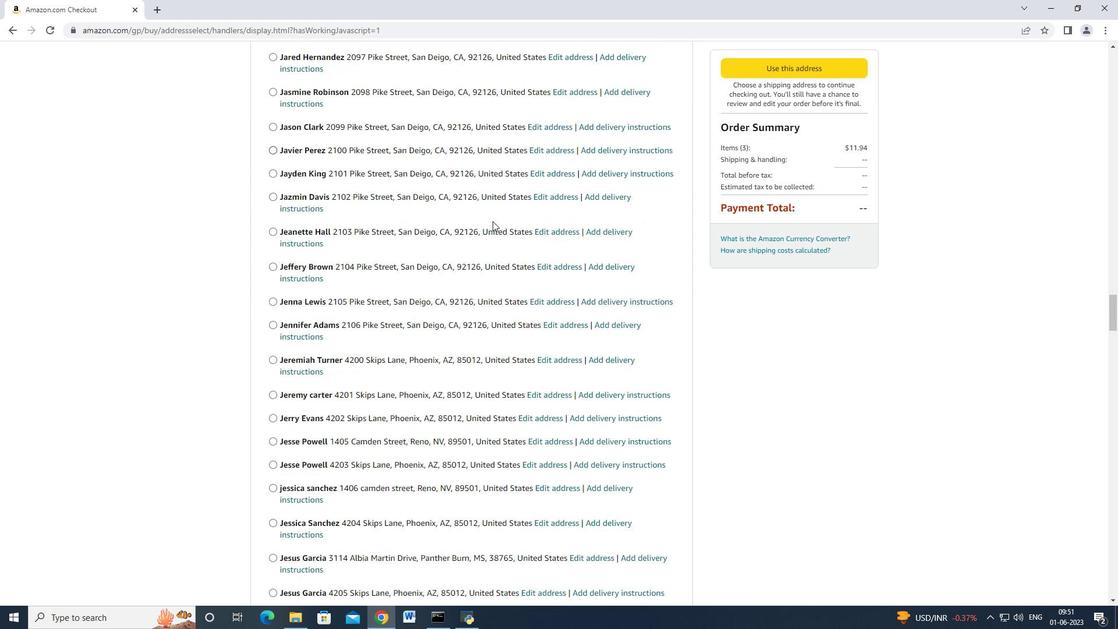 
Action: Mouse moved to (493, 221)
Screenshot: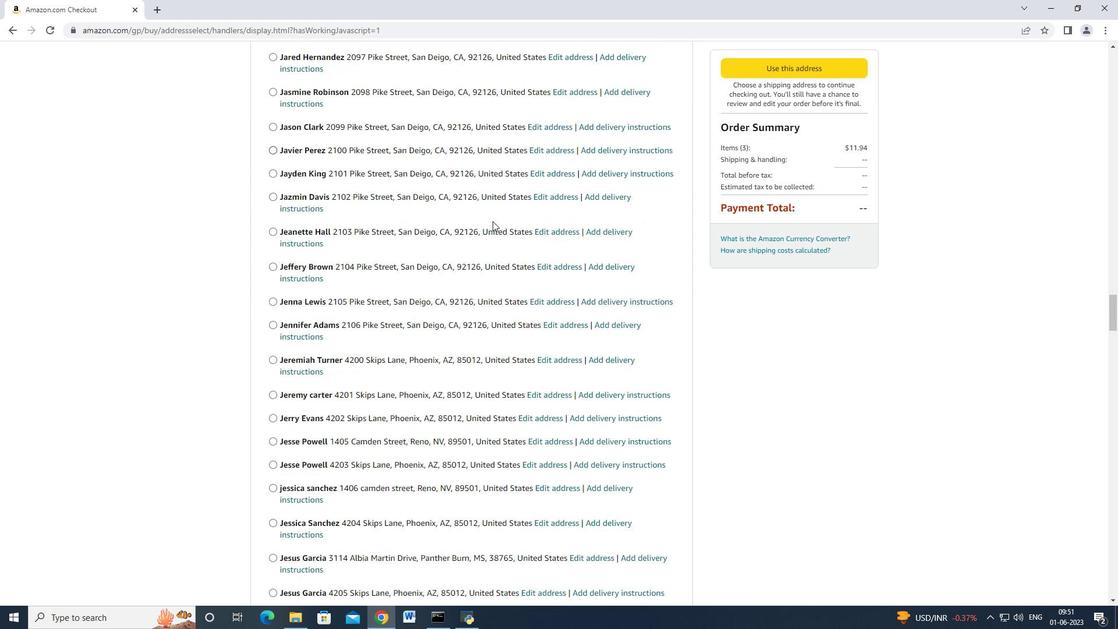 
Action: Mouse scrolled (493, 221) with delta (0, 0)
Screenshot: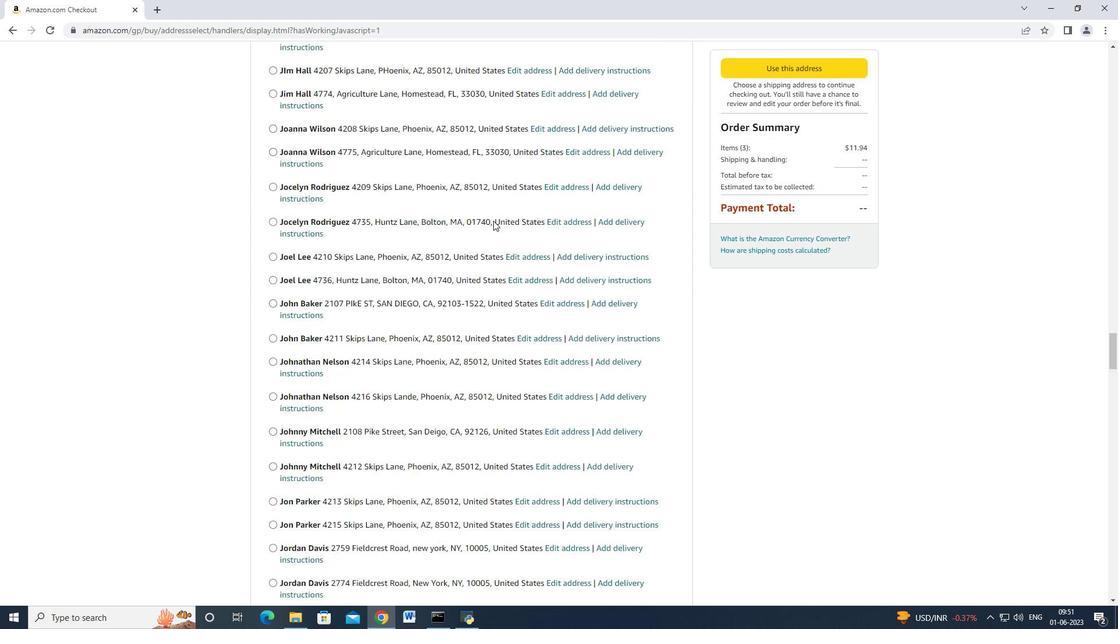 
Action: Mouse scrolled (493, 220) with delta (0, -1)
Screenshot: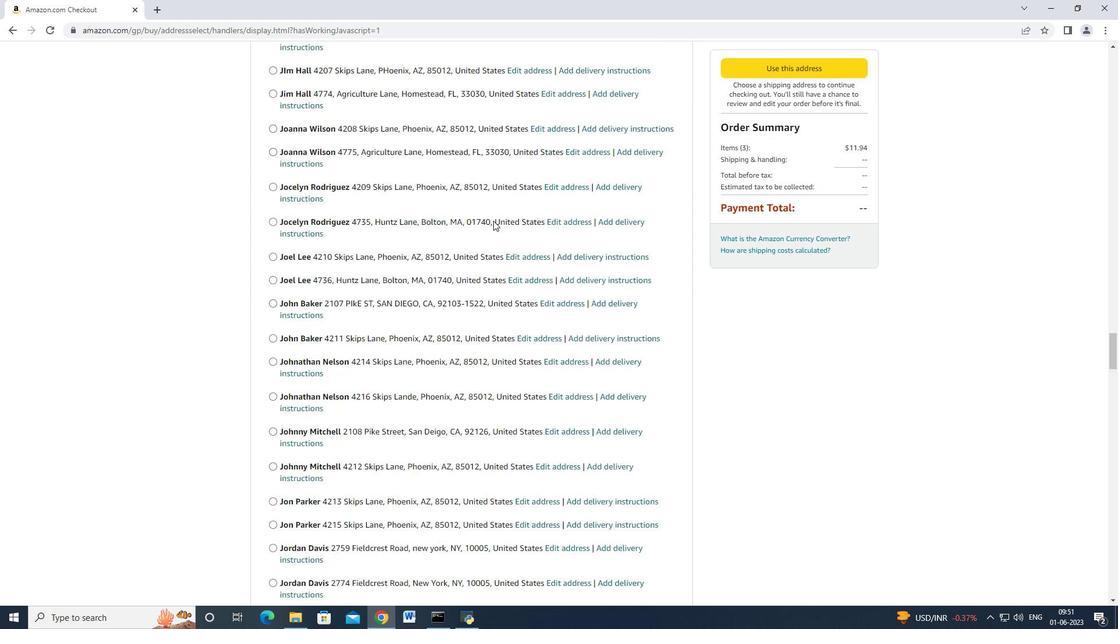 
Action: Mouse scrolled (493, 220) with delta (0, -1)
Screenshot: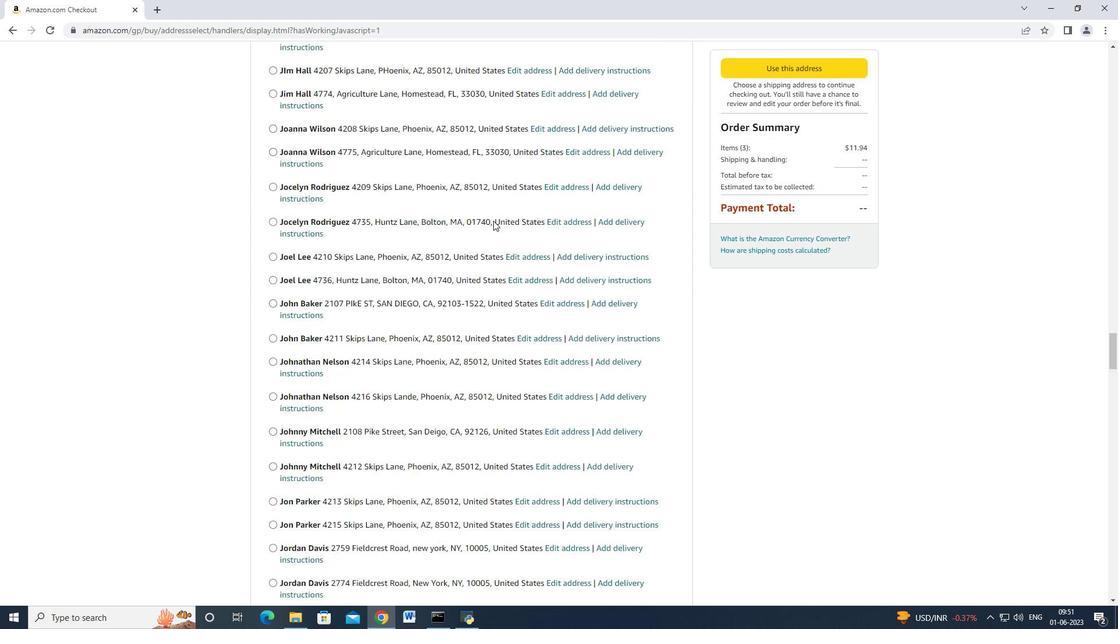 
Action: Mouse moved to (493, 220)
Screenshot: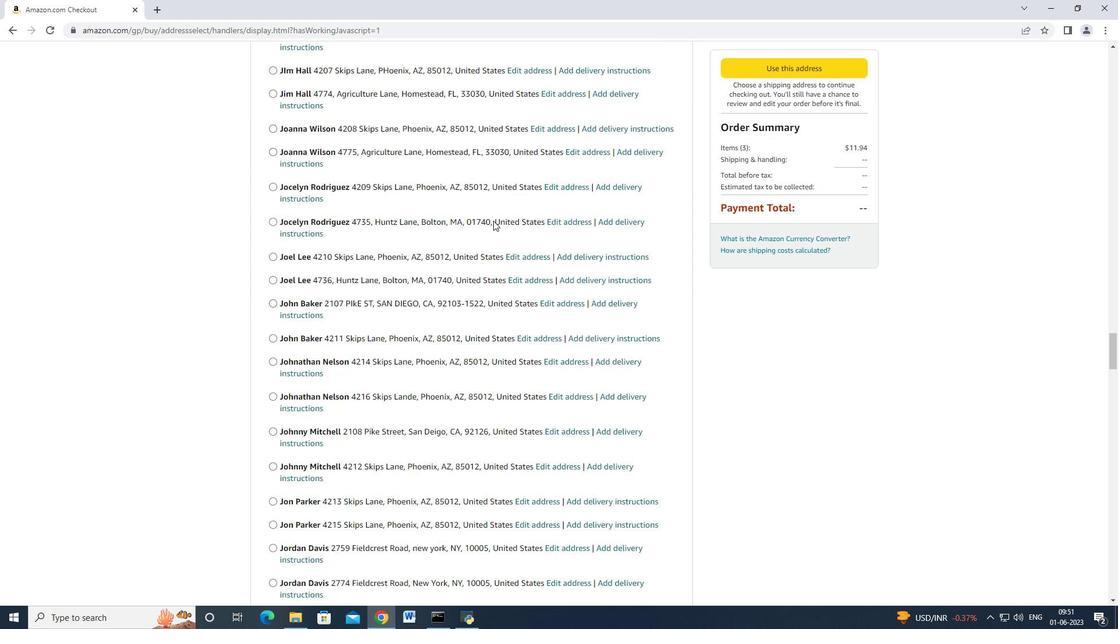 
Action: Mouse scrolled (493, 219) with delta (0, -1)
Screenshot: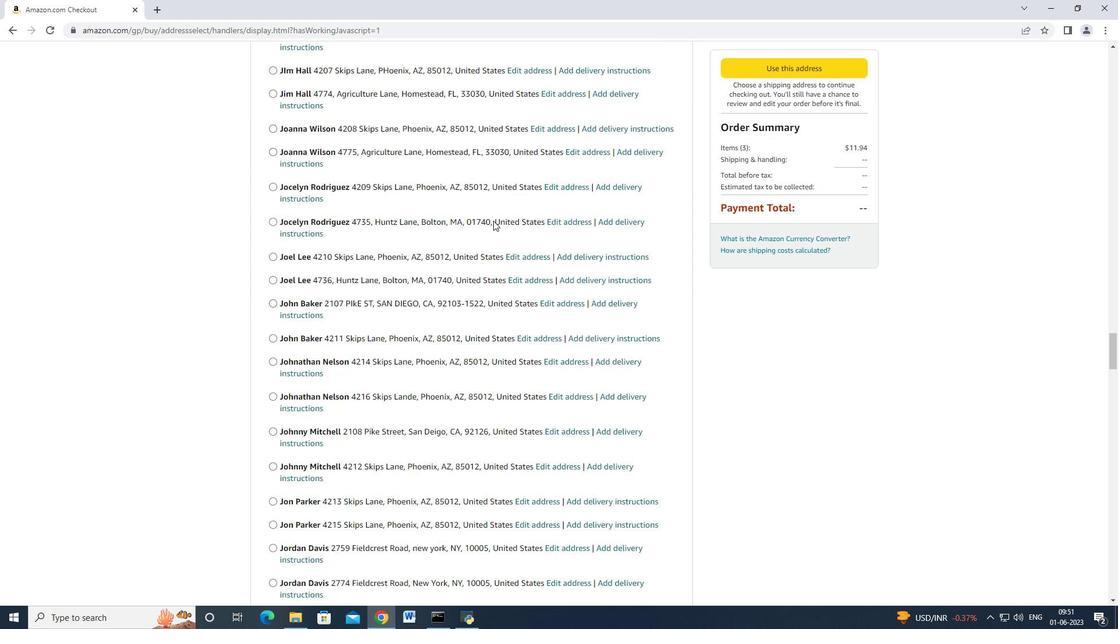 
Action: Mouse scrolled (493, 219) with delta (0, 0)
Screenshot: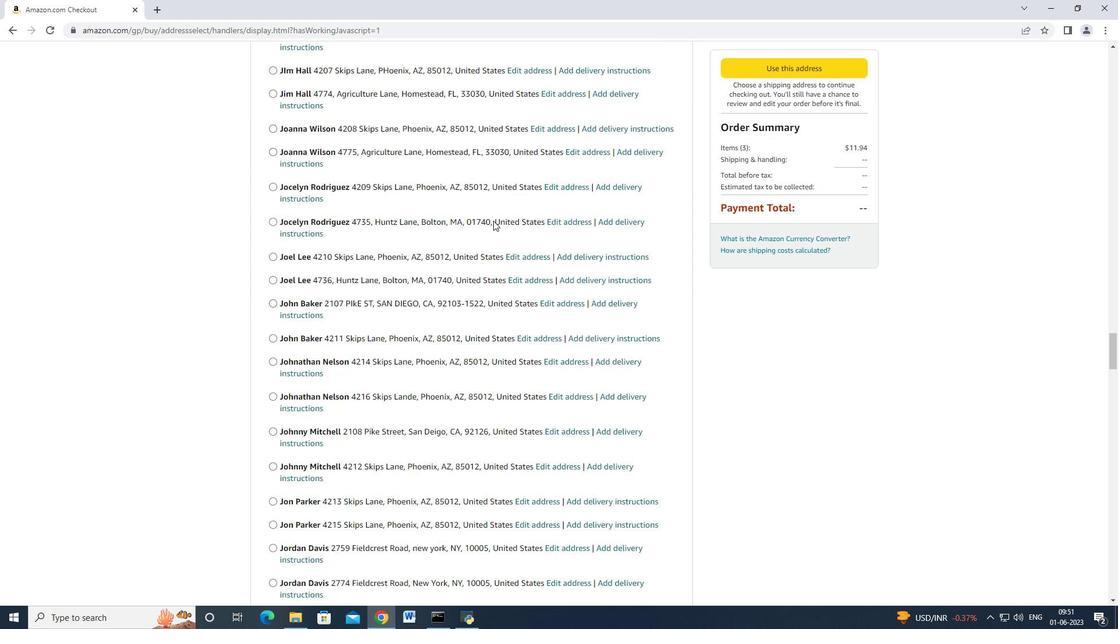 
Action: Mouse scrolled (493, 219) with delta (0, 0)
Screenshot: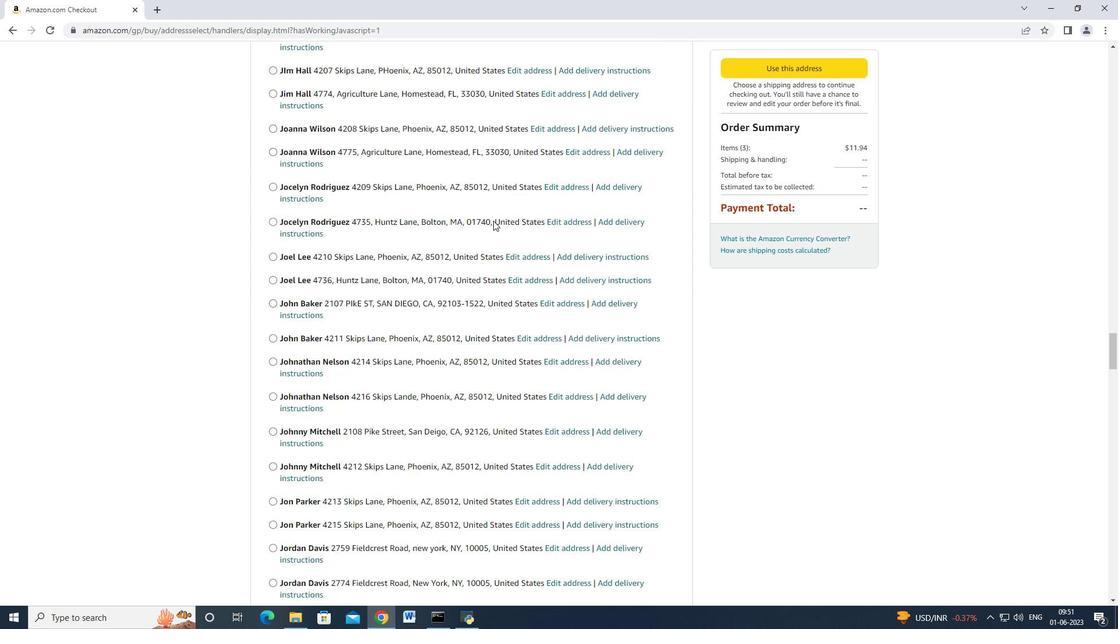 
Action: Mouse moved to (494, 220)
Screenshot: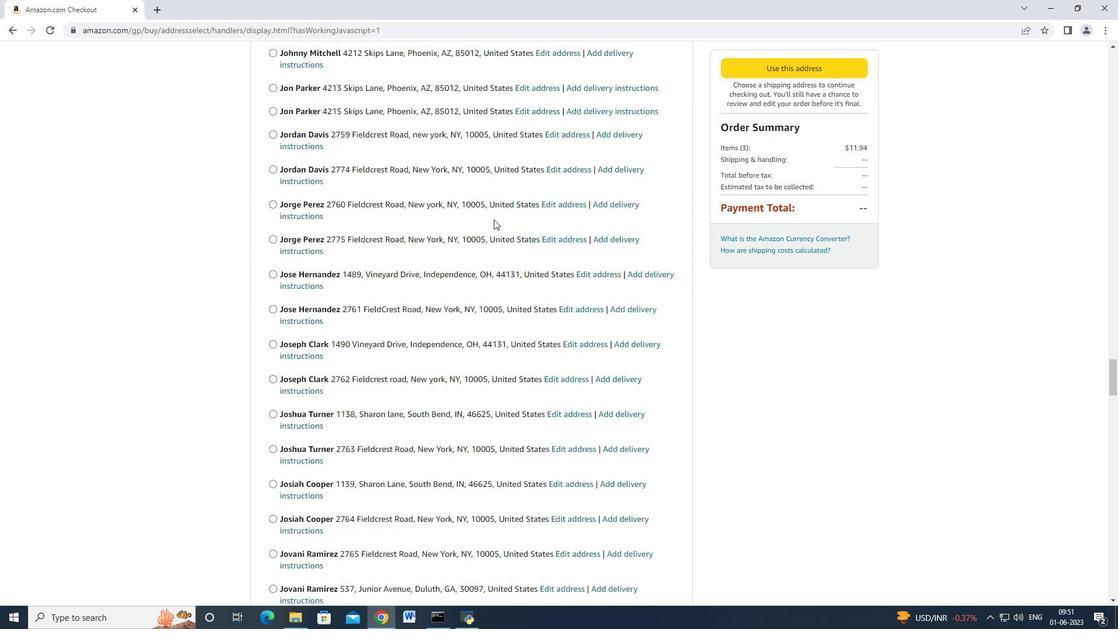 
Action: Mouse scrolled (494, 219) with delta (0, 0)
Screenshot: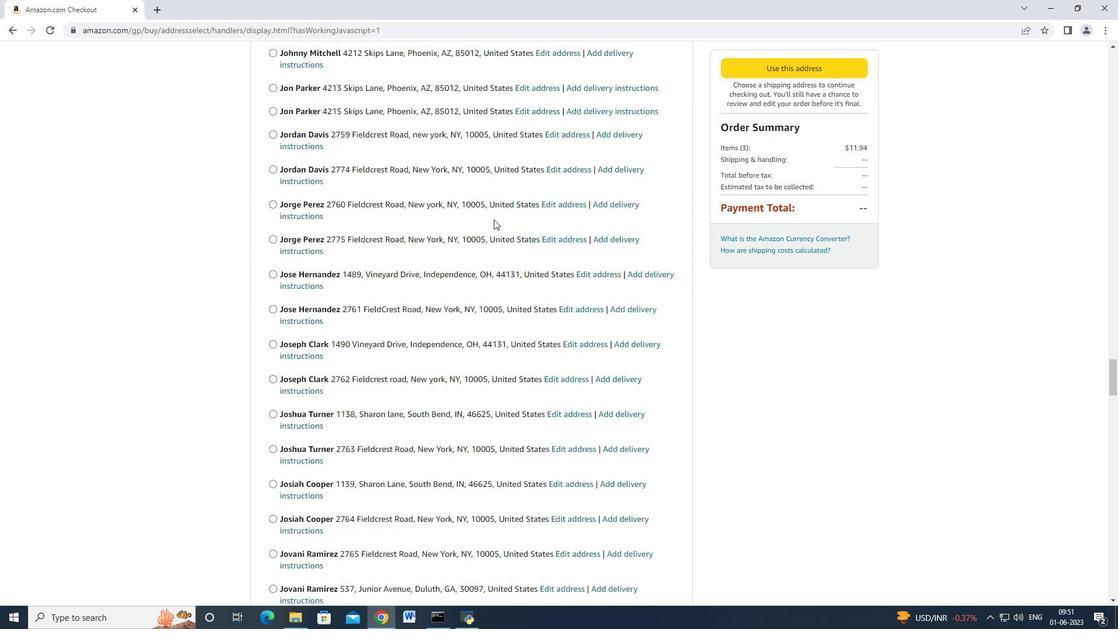
Action: Mouse moved to (494, 220)
Screenshot: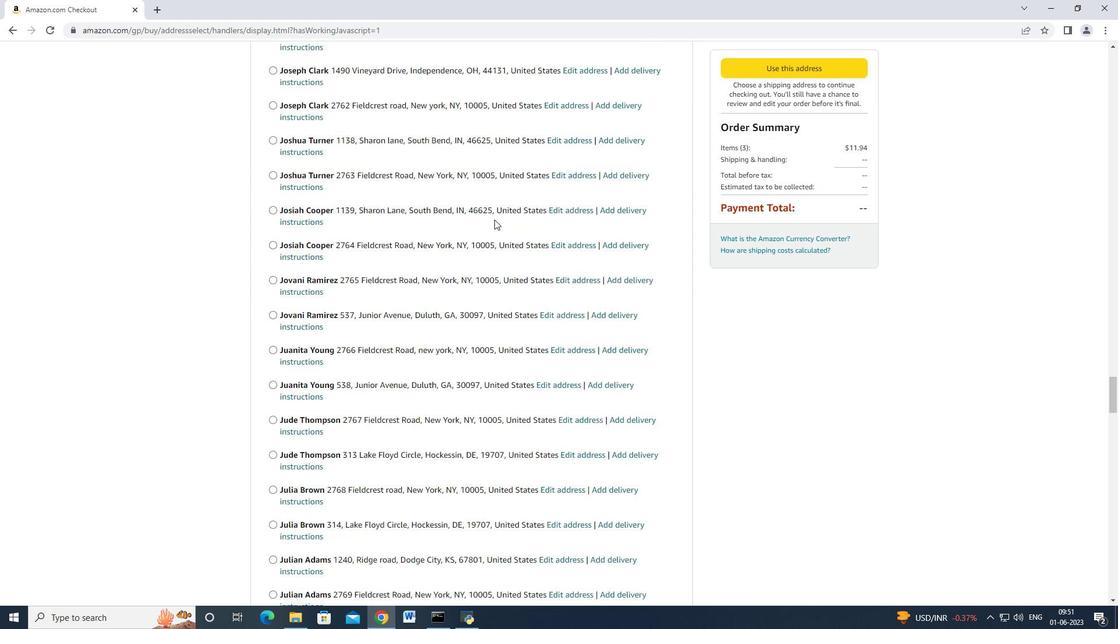 
Action: Mouse scrolled (494, 219) with delta (0, -1)
Screenshot: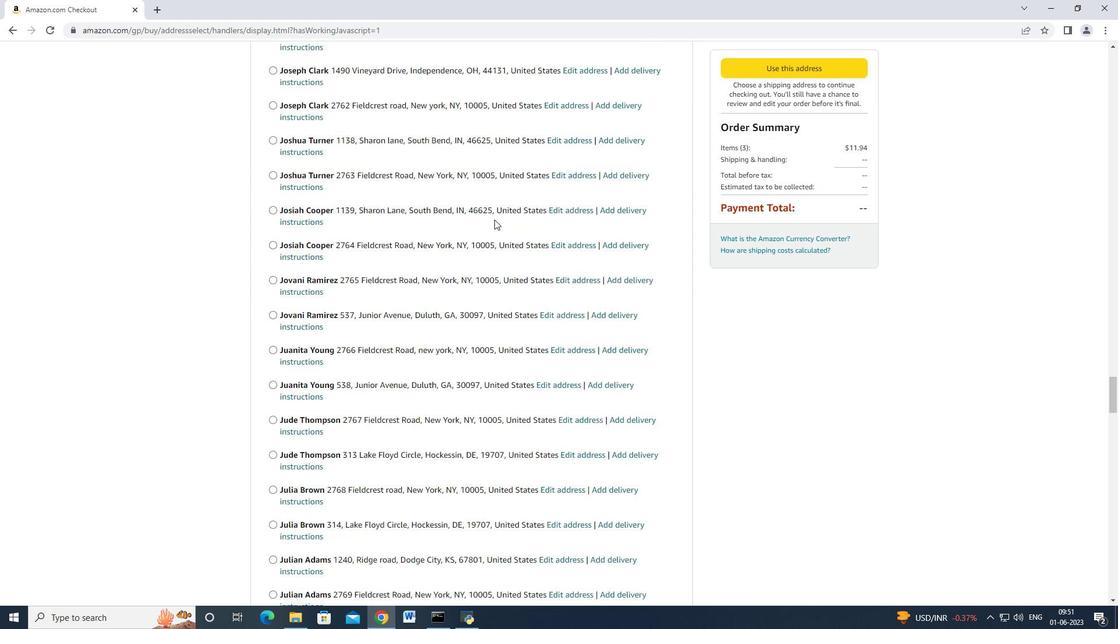 
Action: Mouse scrolled (494, 219) with delta (0, -1)
Screenshot: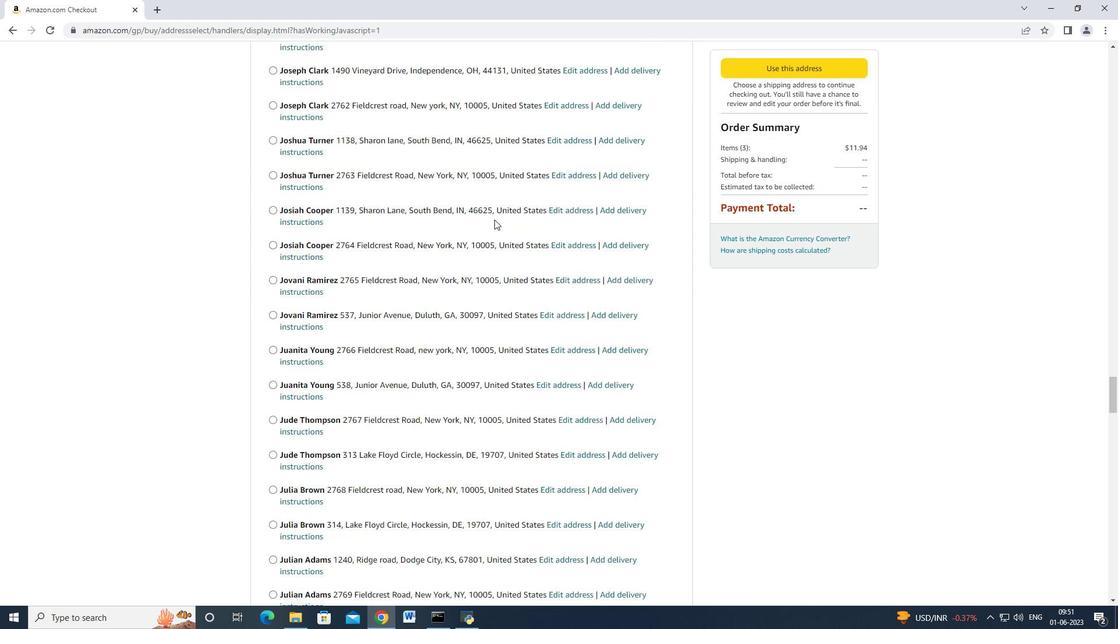
Action: Mouse scrolled (494, 219) with delta (0, -1)
Screenshot: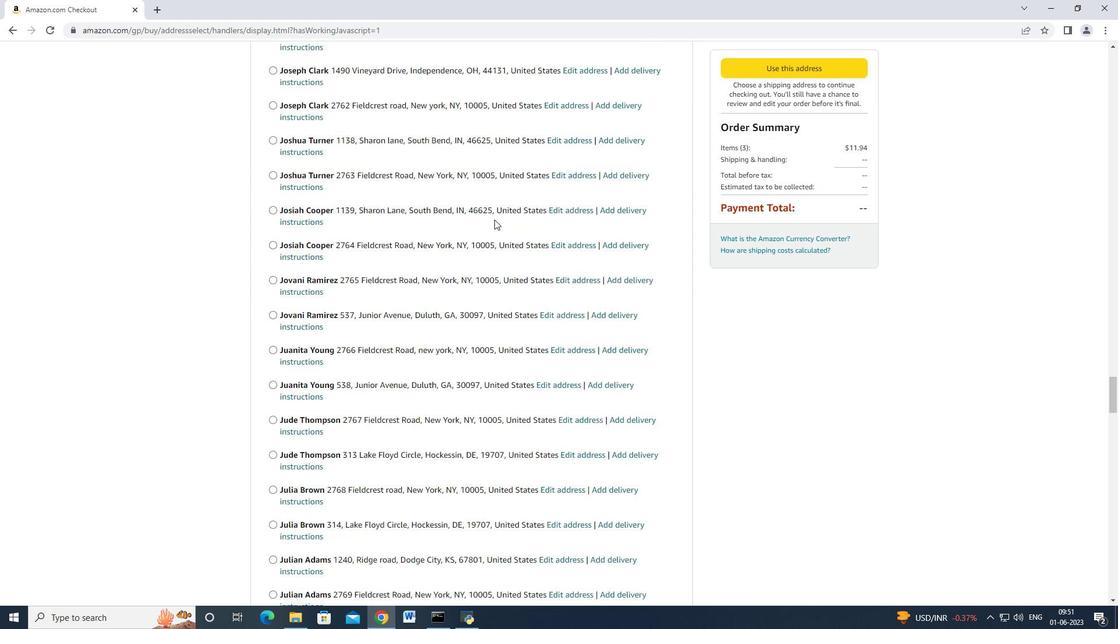 
Action: Mouse scrolled (494, 219) with delta (0, 0)
Screenshot: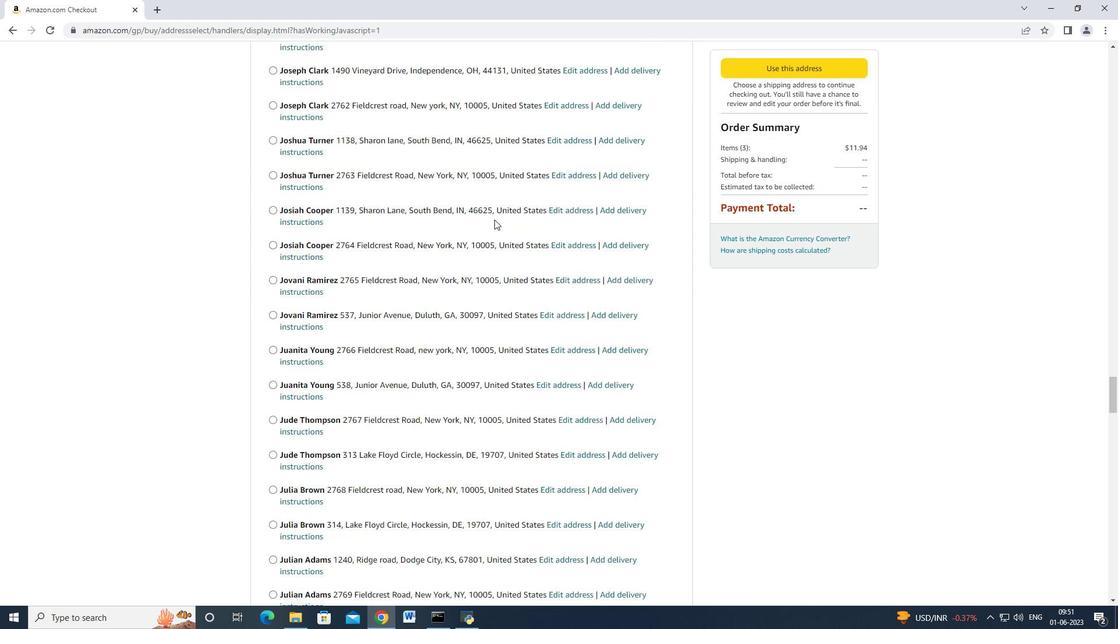 
Action: Mouse moved to (495, 219)
Screenshot: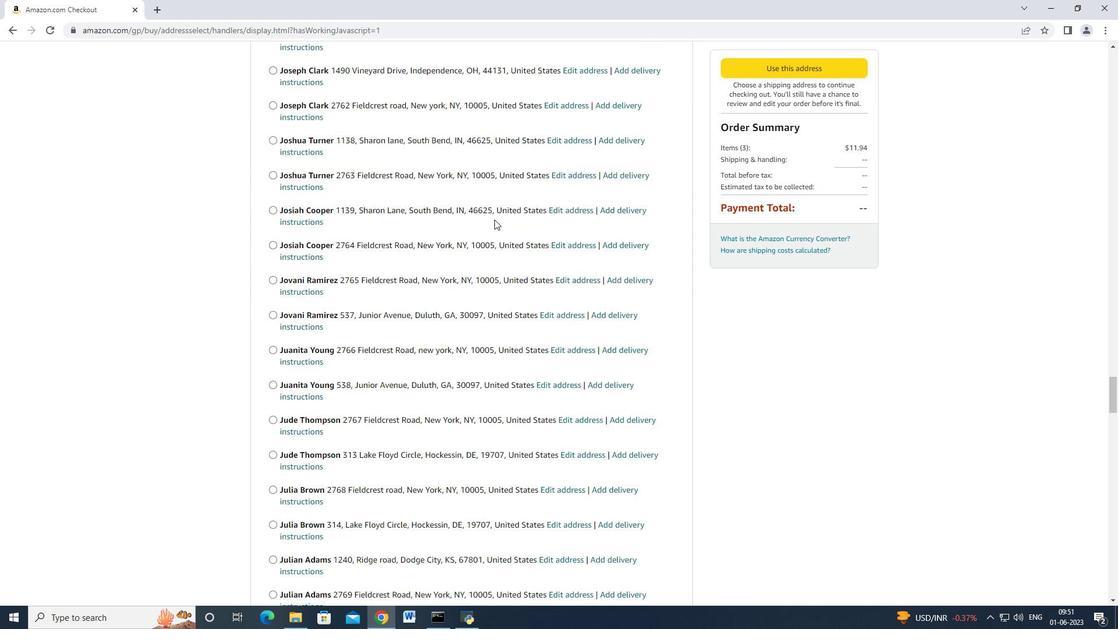 
Action: Mouse scrolled (495, 218) with delta (0, -1)
Screenshot: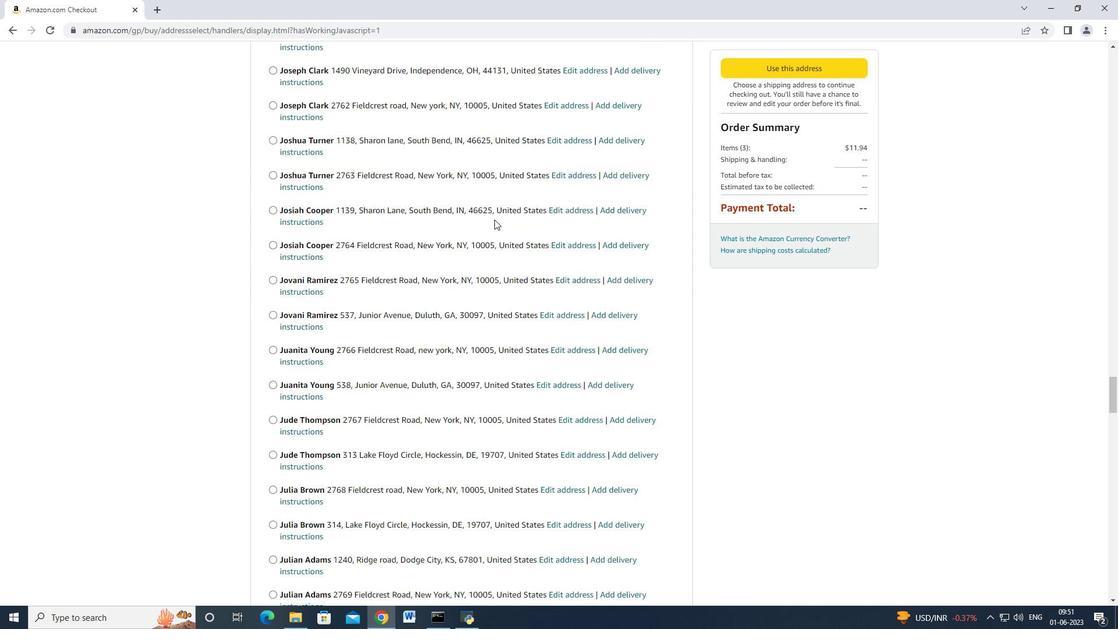 
Action: Mouse moved to (496, 219)
Screenshot: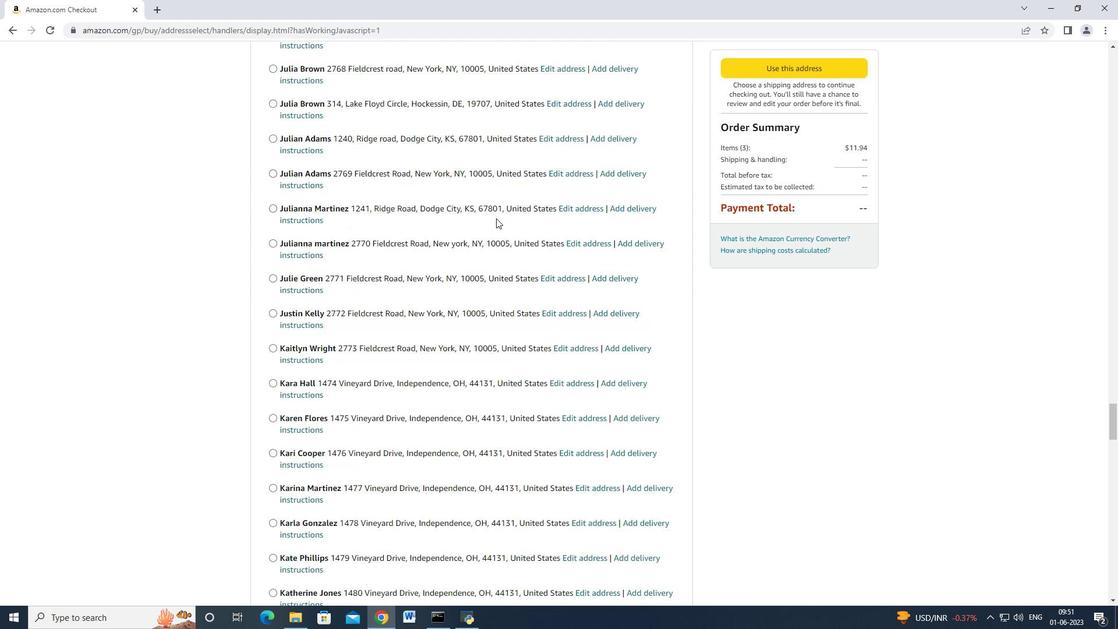 
Action: Mouse scrolled (496, 218) with delta (0, 0)
Screenshot: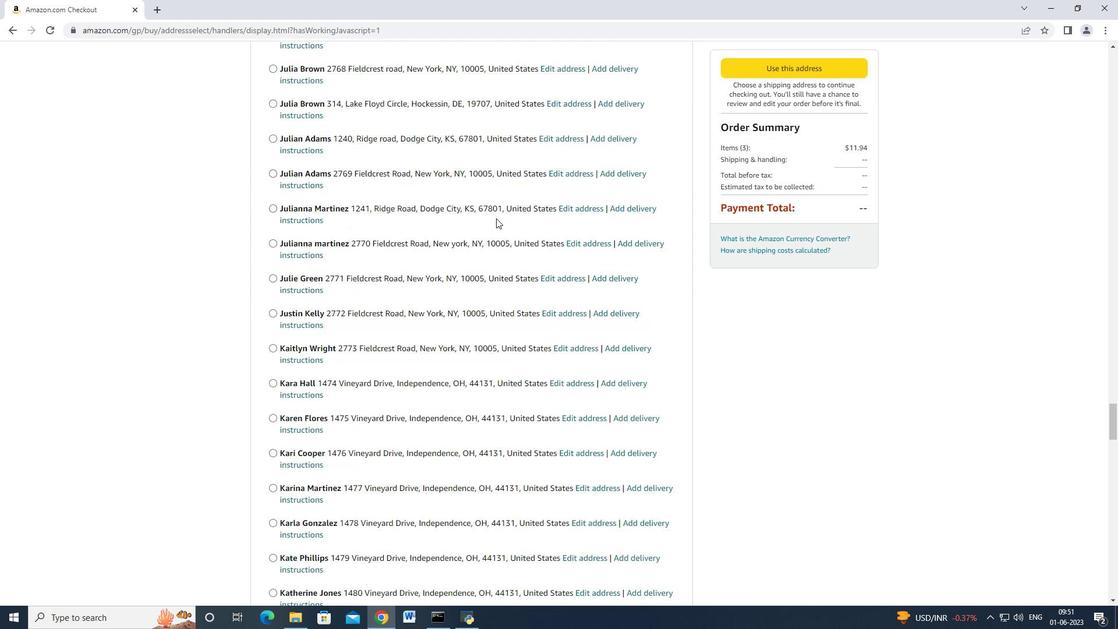 
Action: Mouse moved to (496, 220)
Screenshot: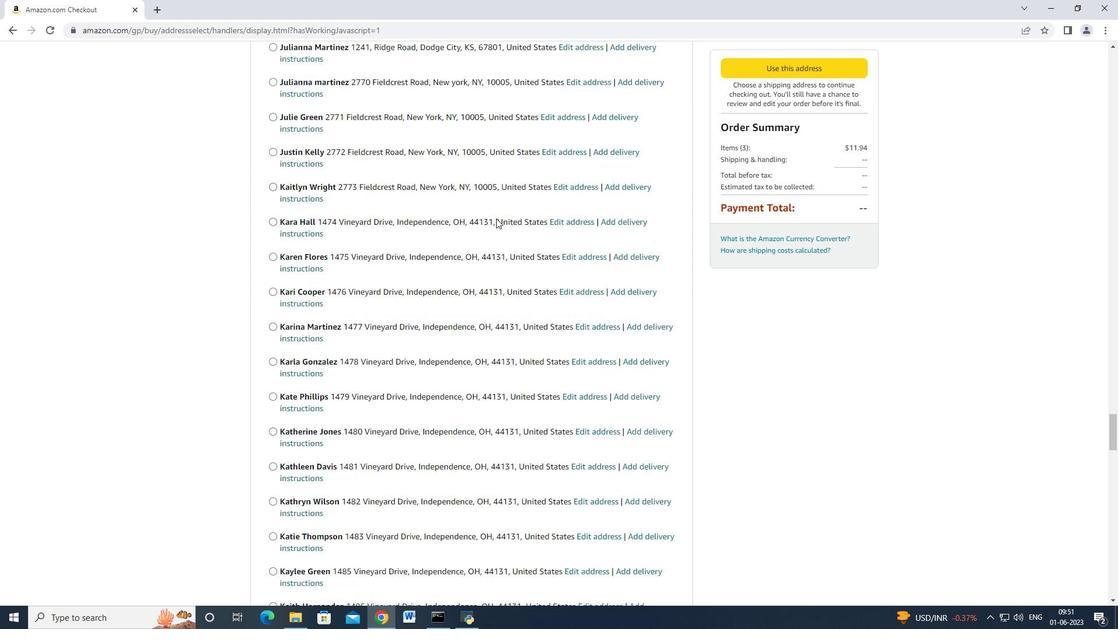 
Action: Mouse scrolled (496, 219) with delta (0, 0)
Screenshot: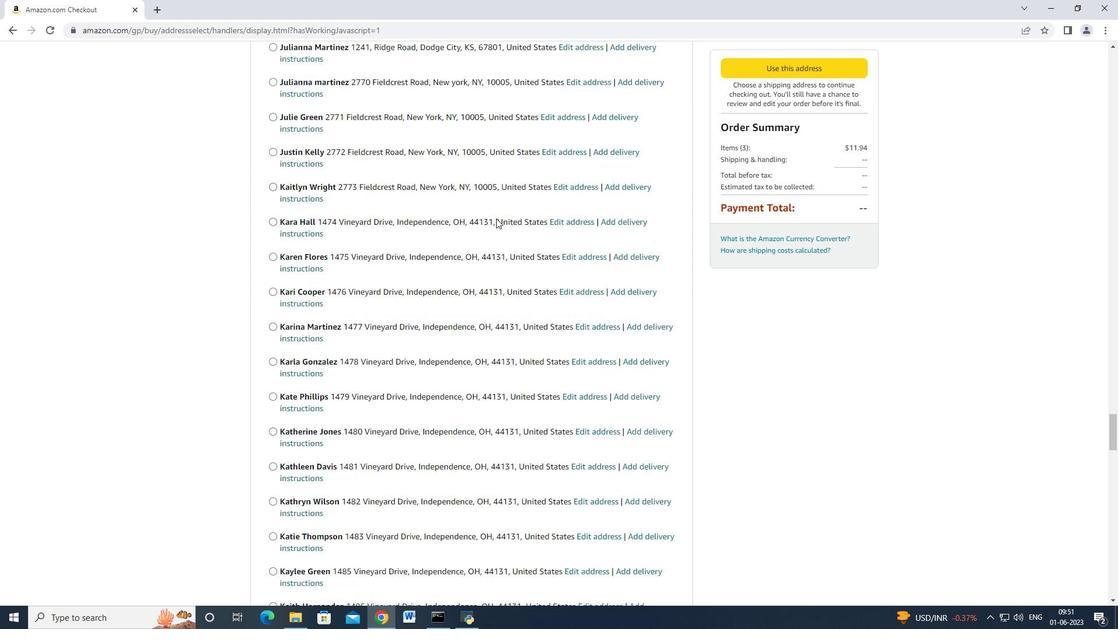 
Action: Mouse moved to (495, 220)
Screenshot: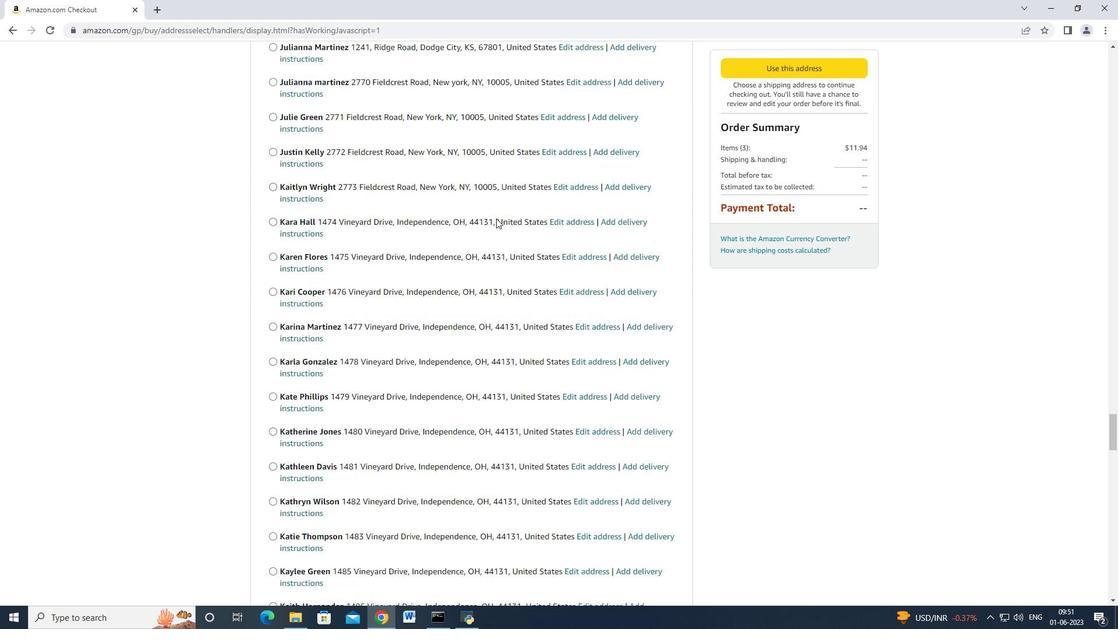 
Action: Mouse scrolled (496, 219) with delta (0, -1)
Screenshot: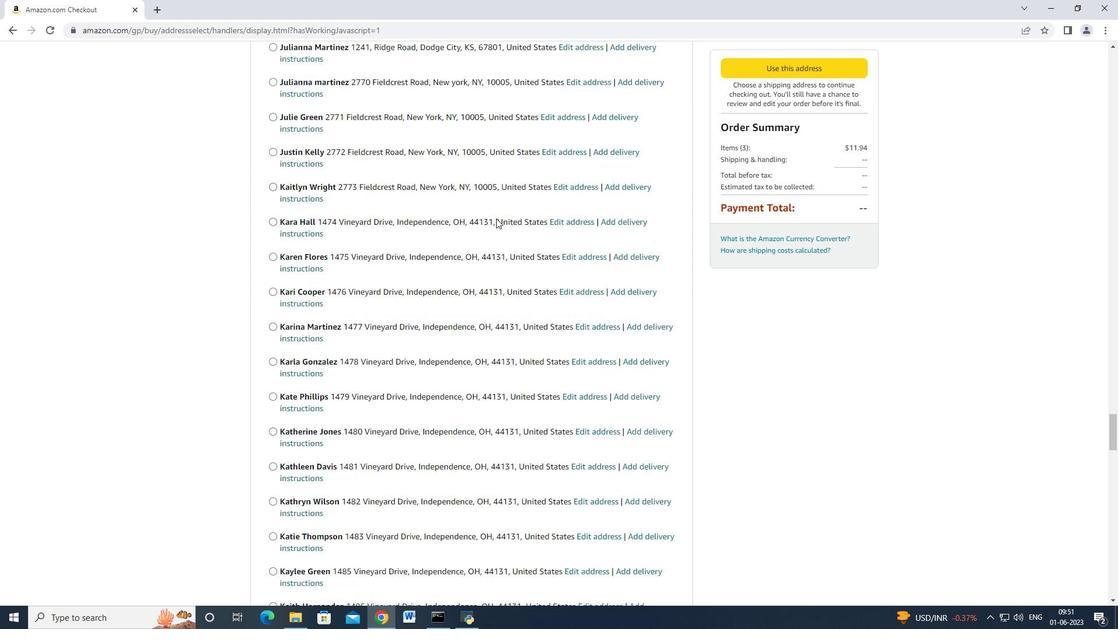 
Action: Mouse moved to (495, 220)
Screenshot: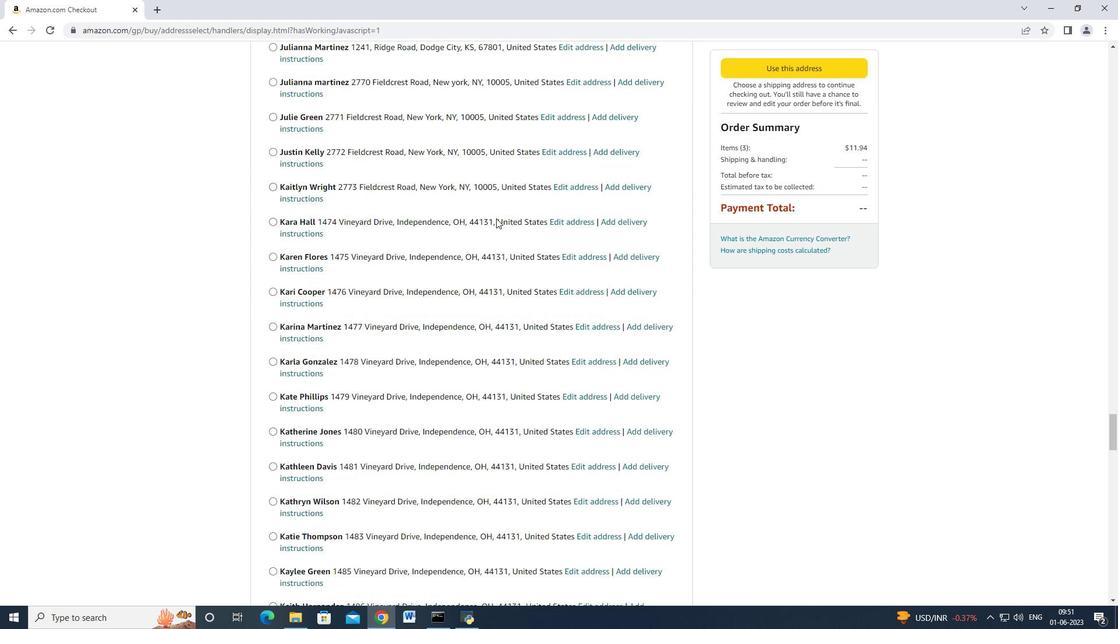 
Action: Mouse scrolled (495, 219) with delta (0, -1)
Screenshot: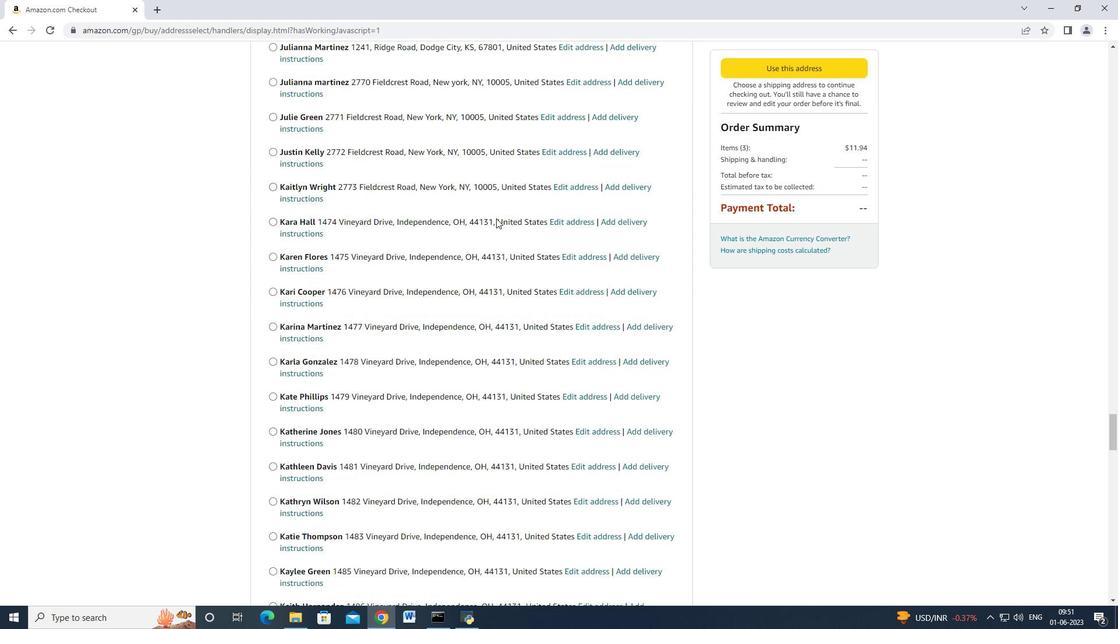 
Action: Mouse moved to (496, 219)
Screenshot: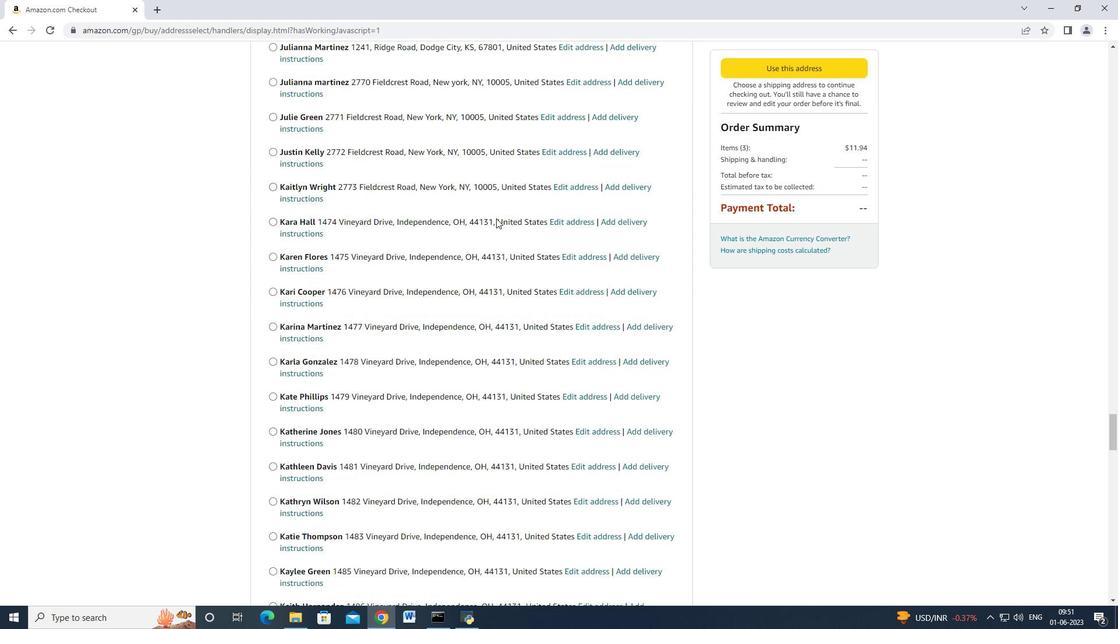 
Action: Mouse scrolled (495, 219) with delta (0, -1)
Screenshot: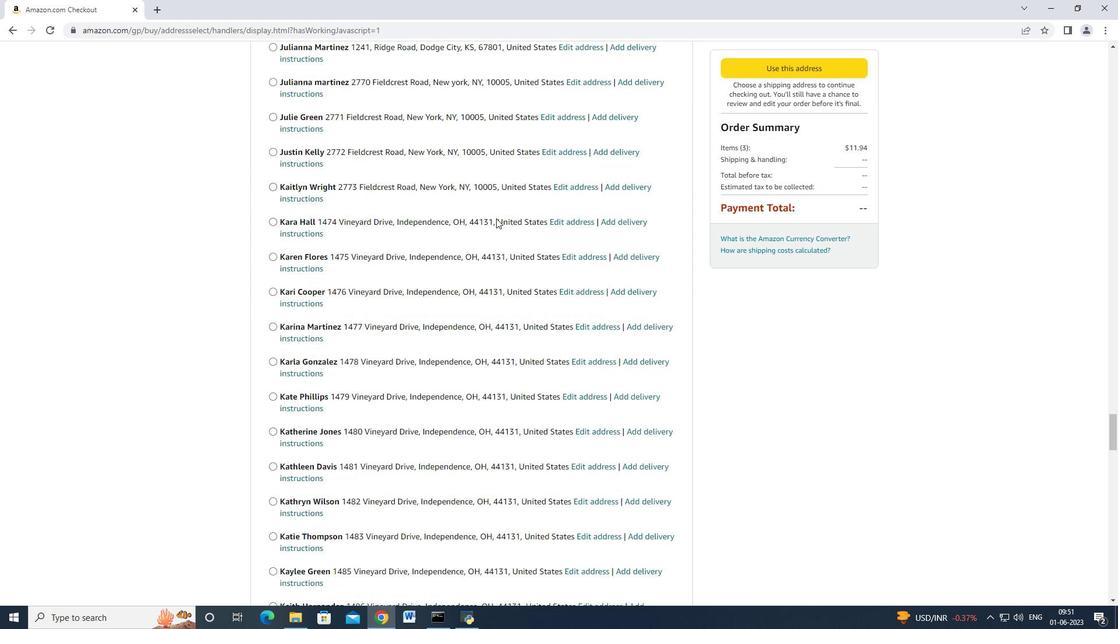 
Action: Mouse moved to (496, 219)
Screenshot: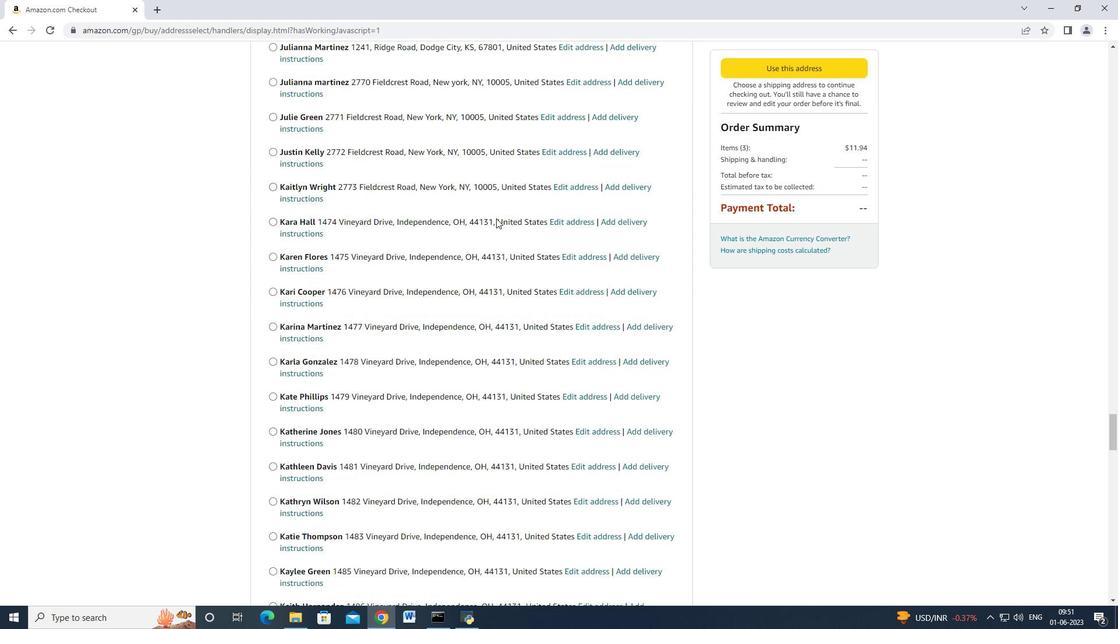 
Action: Mouse scrolled (496, 219) with delta (0, 0)
Screenshot: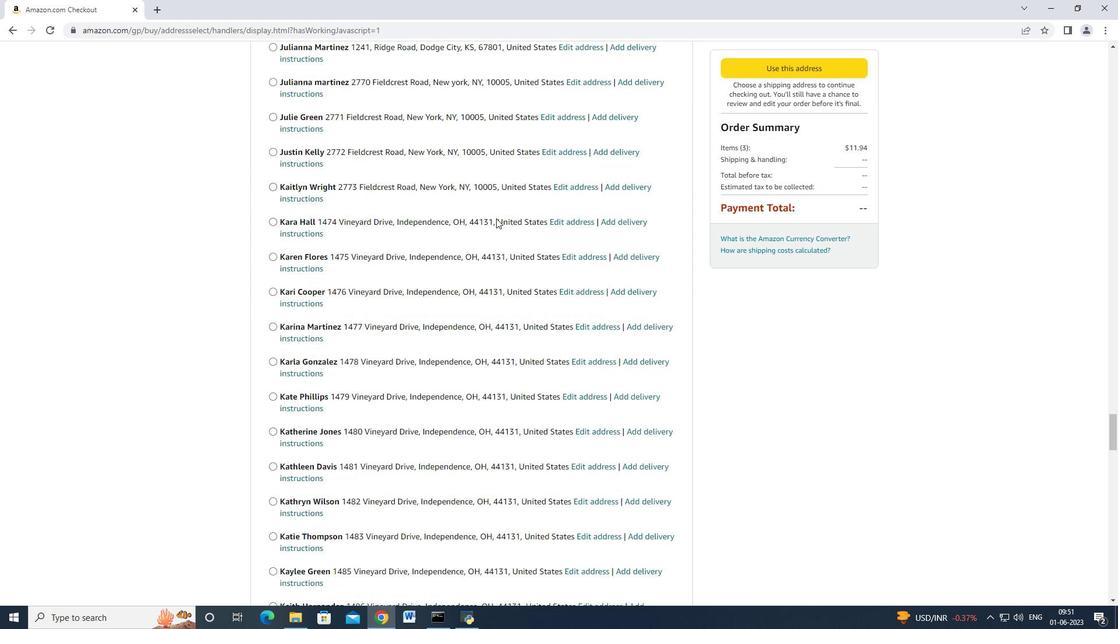 
Action: Mouse moved to (496, 219)
Screenshot: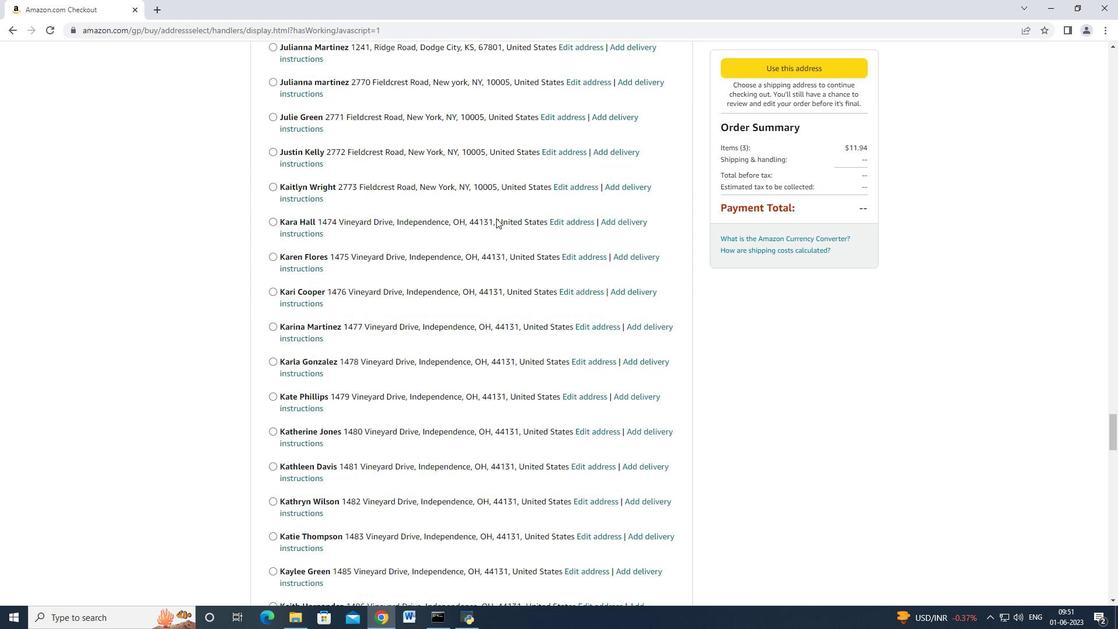 
Action: Mouse scrolled (496, 219) with delta (0, 0)
Screenshot: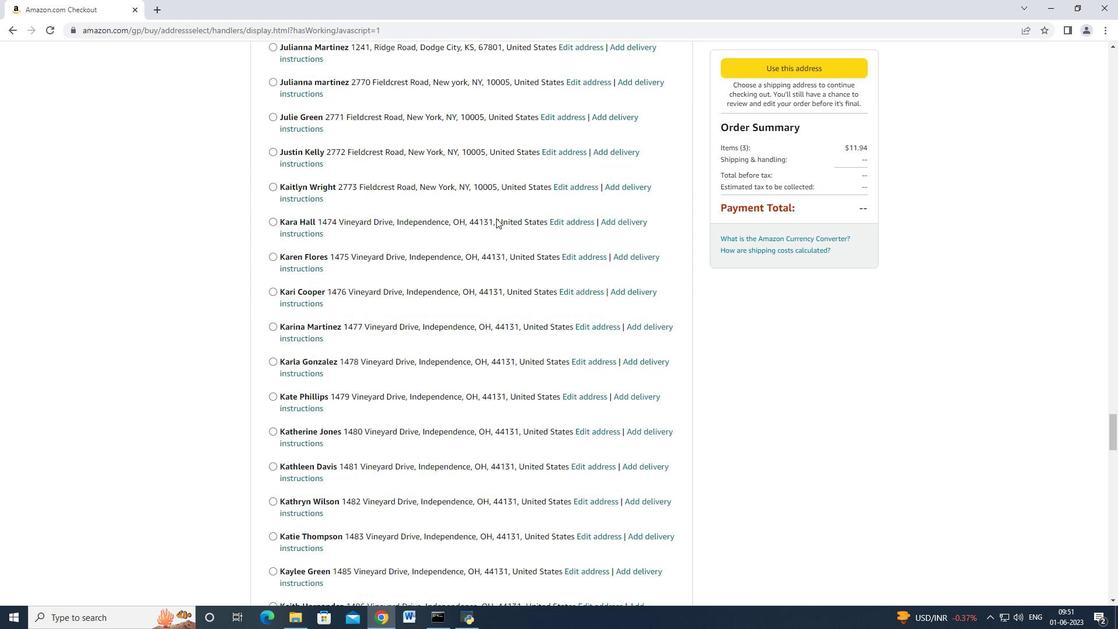 
Action: Mouse moved to (496, 220)
Screenshot: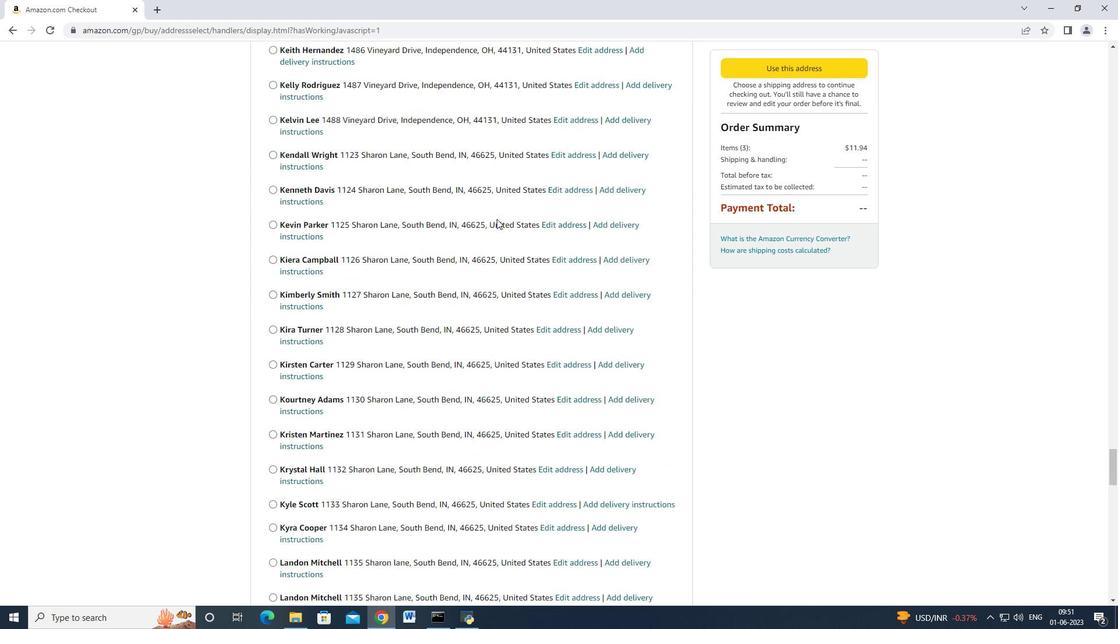 
Action: Mouse scrolled (496, 220) with delta (0, 0)
Screenshot: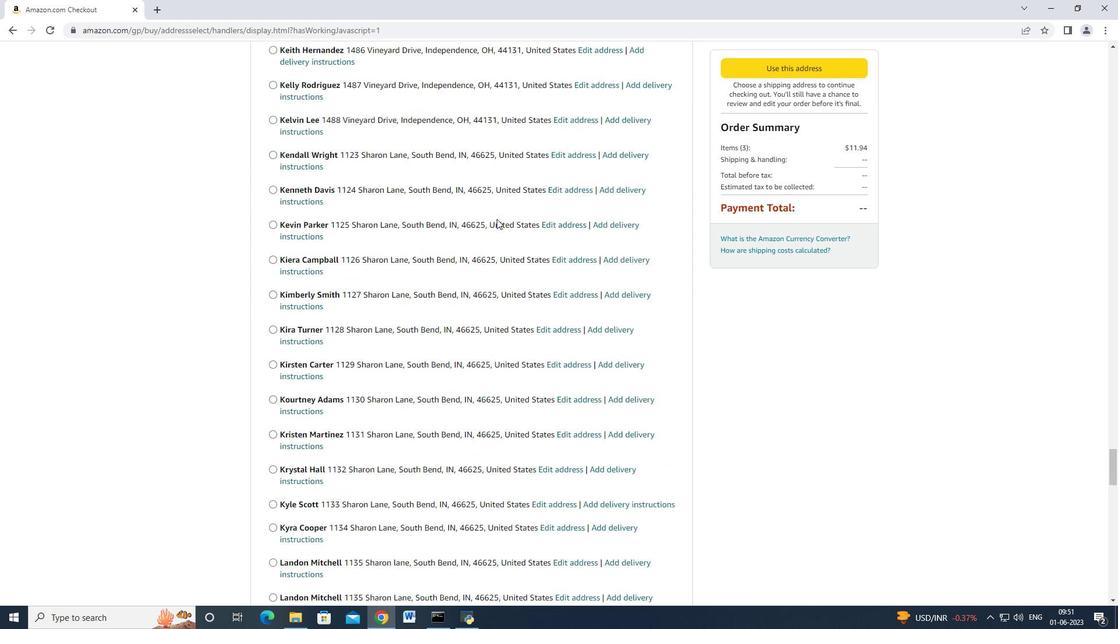 
Action: Mouse moved to (496, 221)
Screenshot: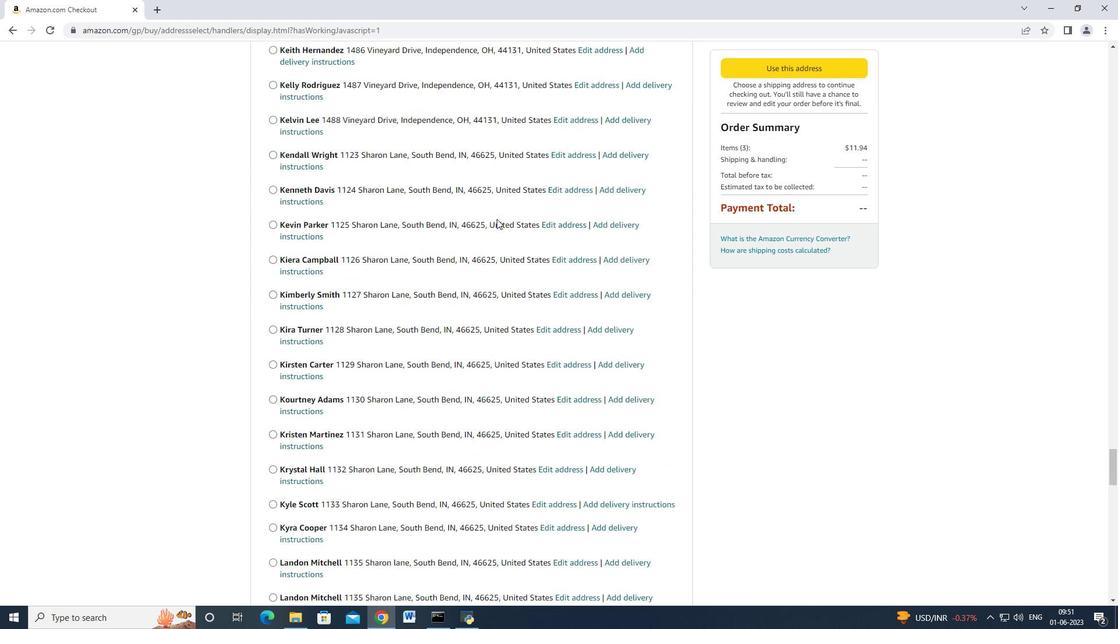 
Action: Mouse scrolled (496, 220) with delta (0, 0)
Screenshot: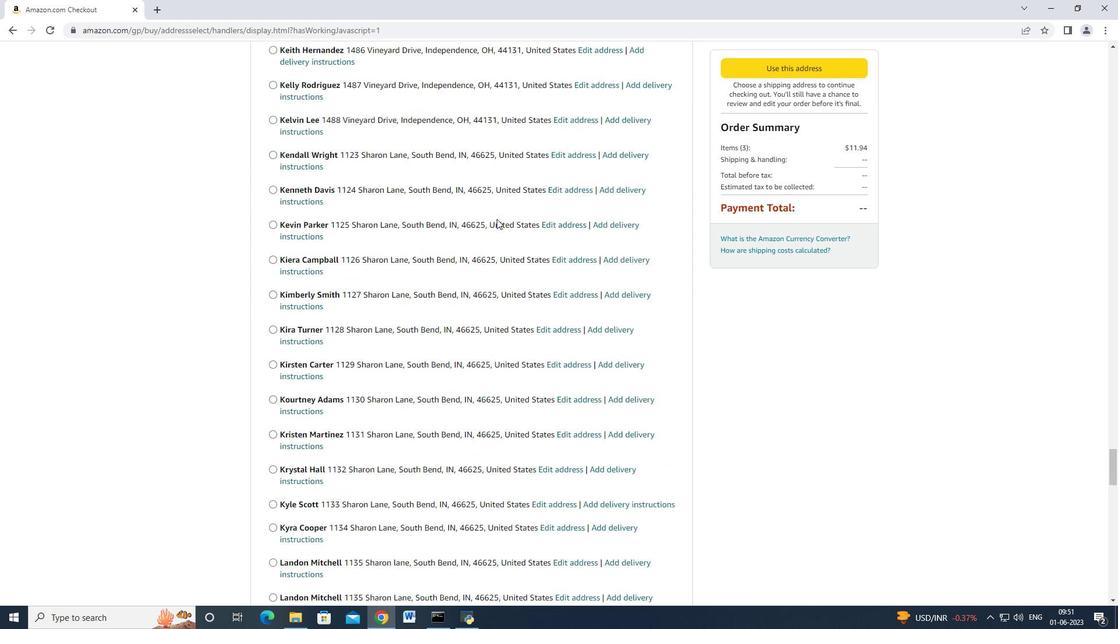 
Action: Mouse scrolled (496, 219) with delta (0, -1)
Screenshot: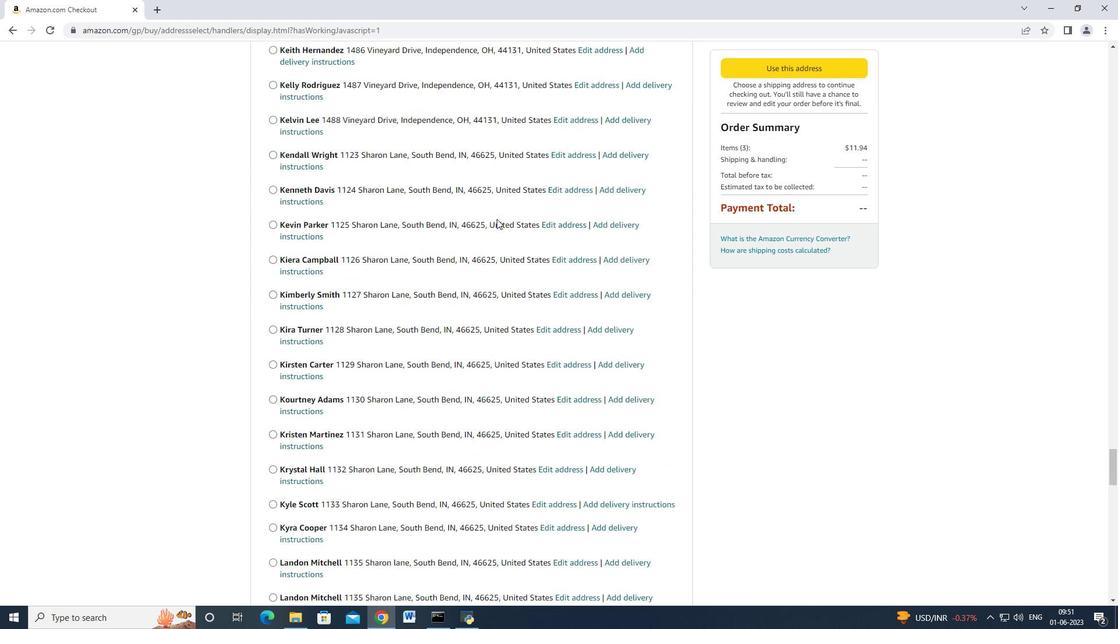 
Action: Mouse scrolled (496, 220) with delta (0, -1)
Screenshot: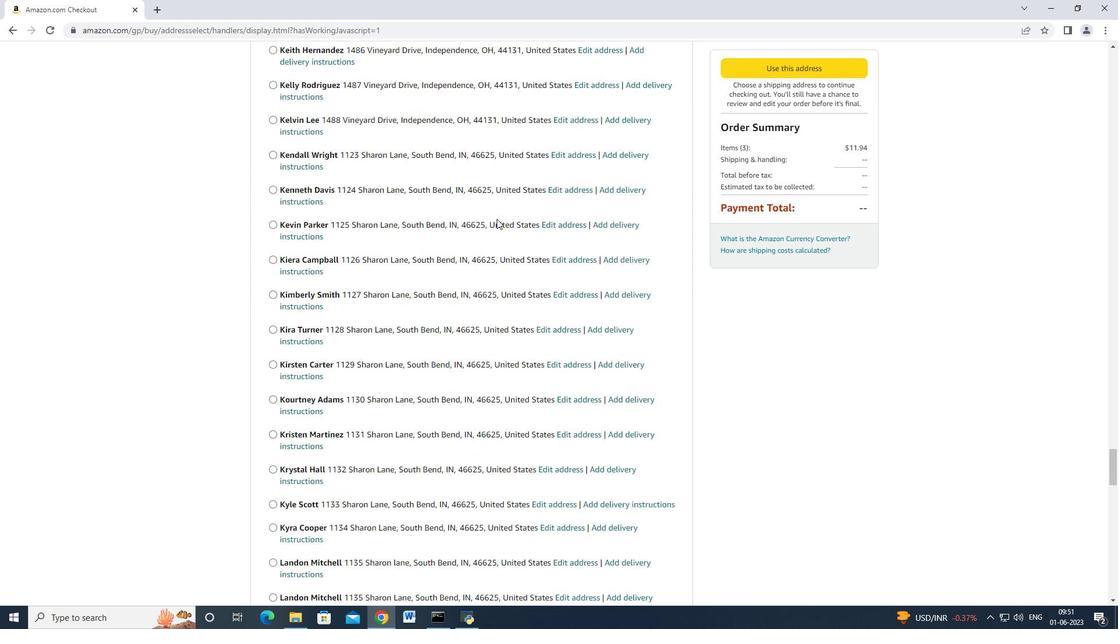 
Action: Mouse moved to (496, 219)
Screenshot: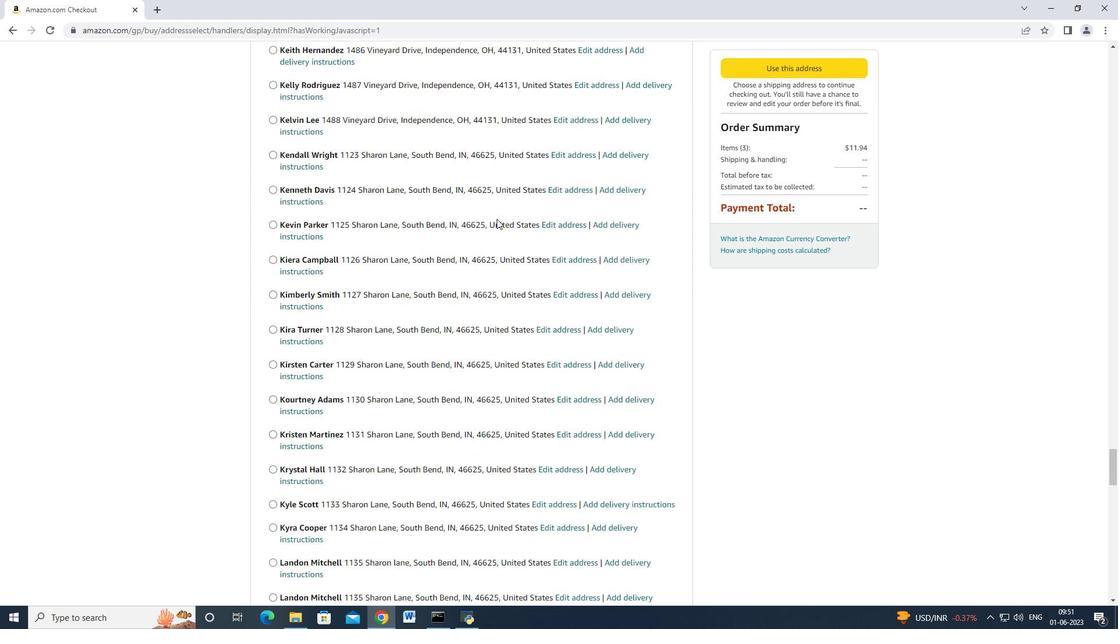 
Action: Mouse scrolled (496, 219) with delta (0, -1)
Screenshot: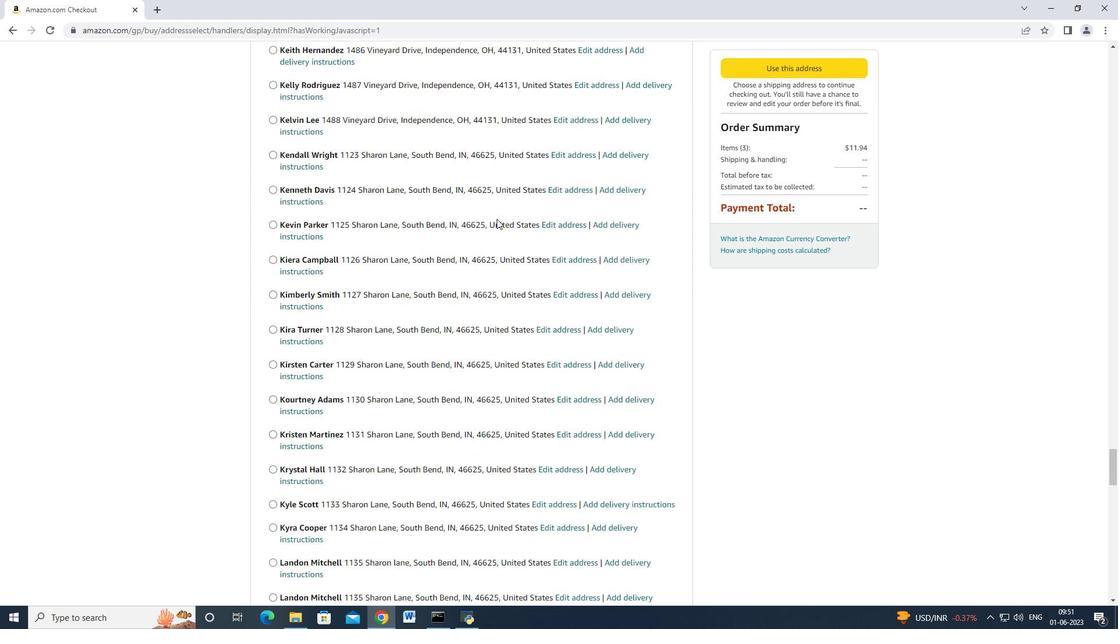 
Action: Mouse moved to (496, 219)
Screenshot: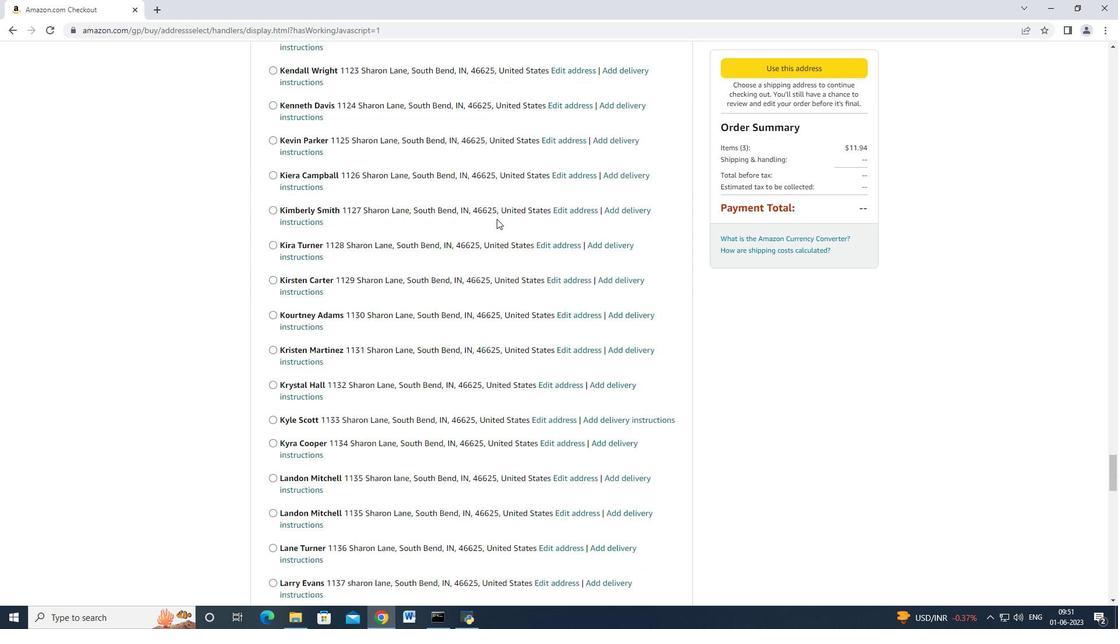 
Action: Mouse scrolled (496, 219) with delta (0, 0)
Screenshot: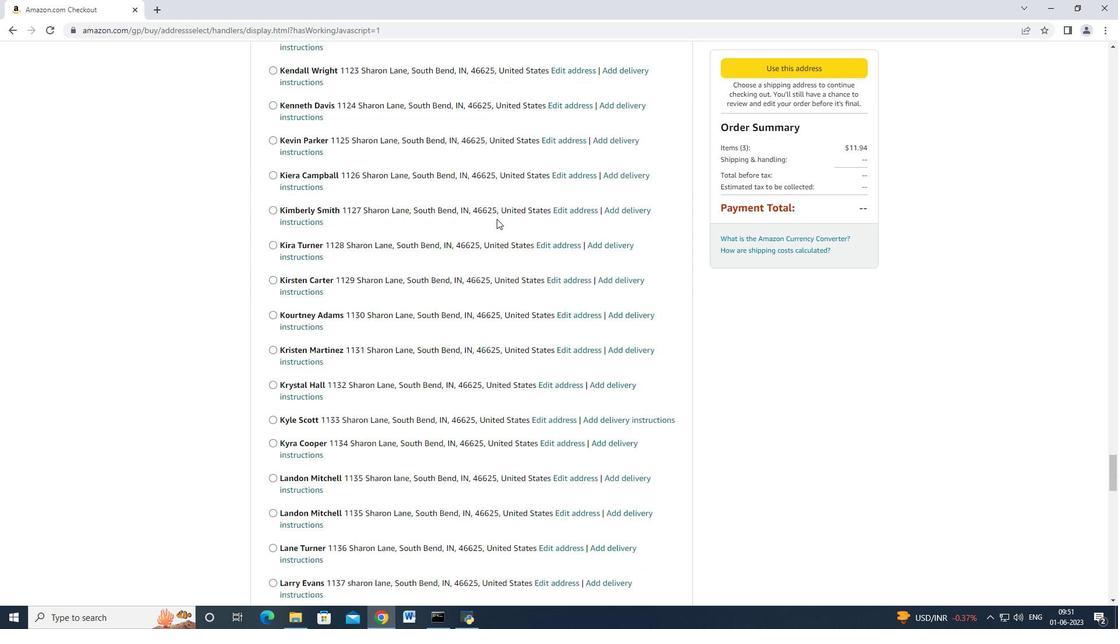 
Action: Mouse scrolled (496, 218) with delta (0, 0)
Screenshot: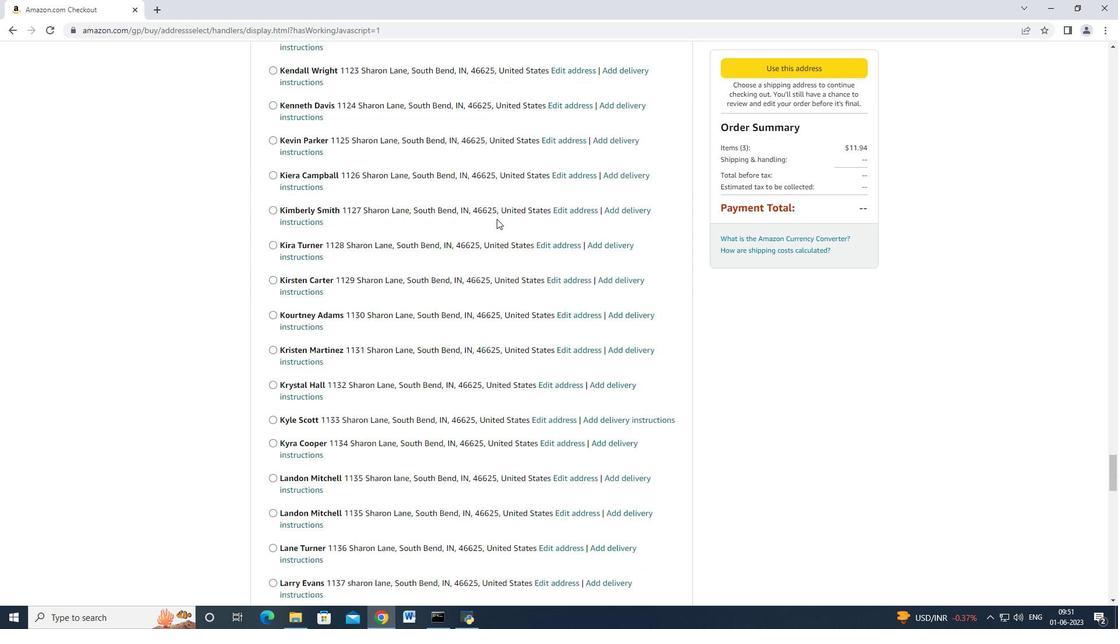 
Action: Mouse moved to (496, 218)
Screenshot: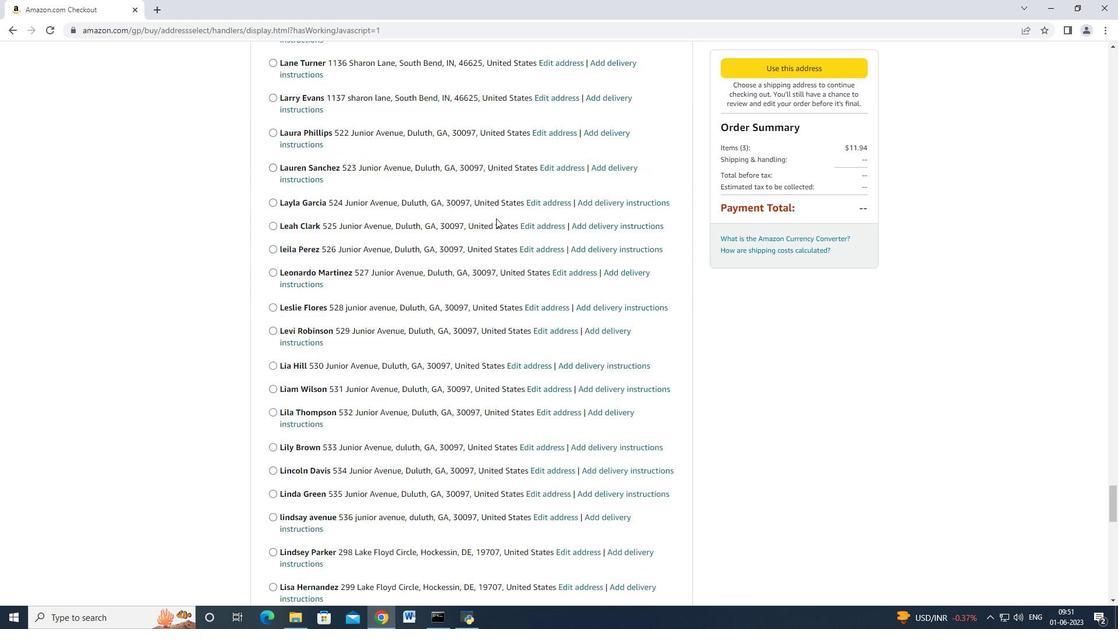 
Action: Mouse scrolled (496, 217) with delta (0, 0)
Screenshot: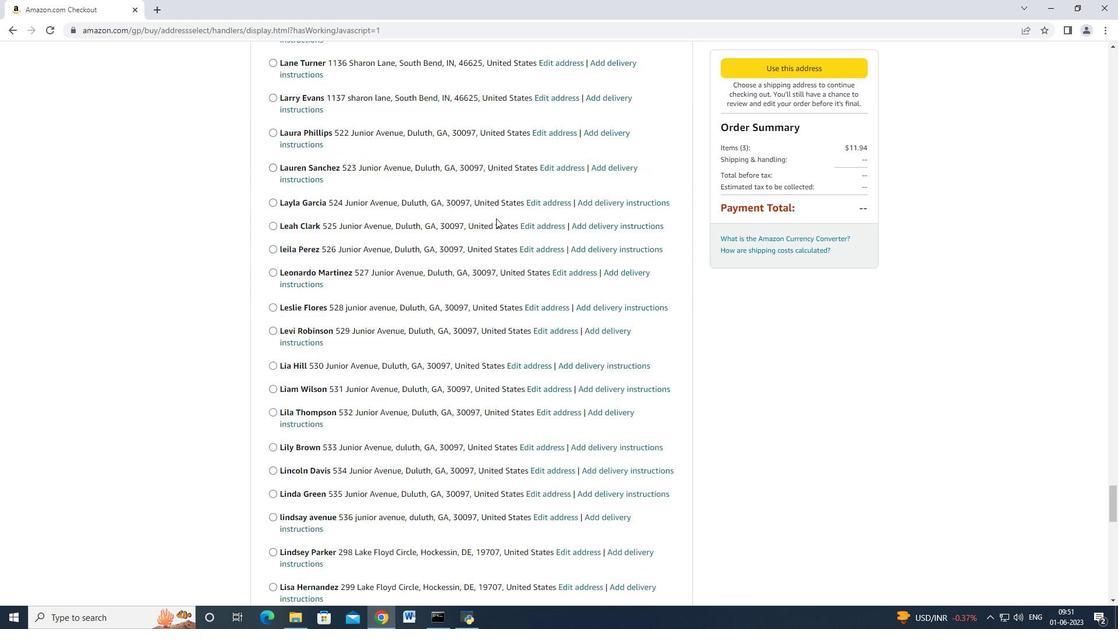 
Action: Mouse moved to (495, 218)
Screenshot: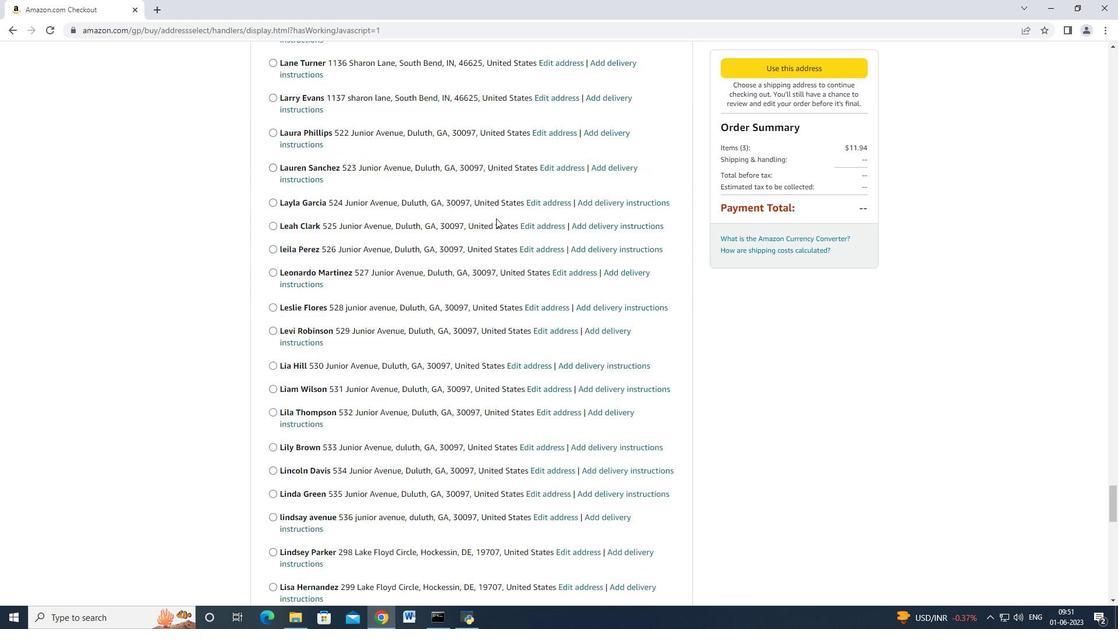 
Action: Mouse scrolled (495, 217) with delta (0, 0)
Screenshot: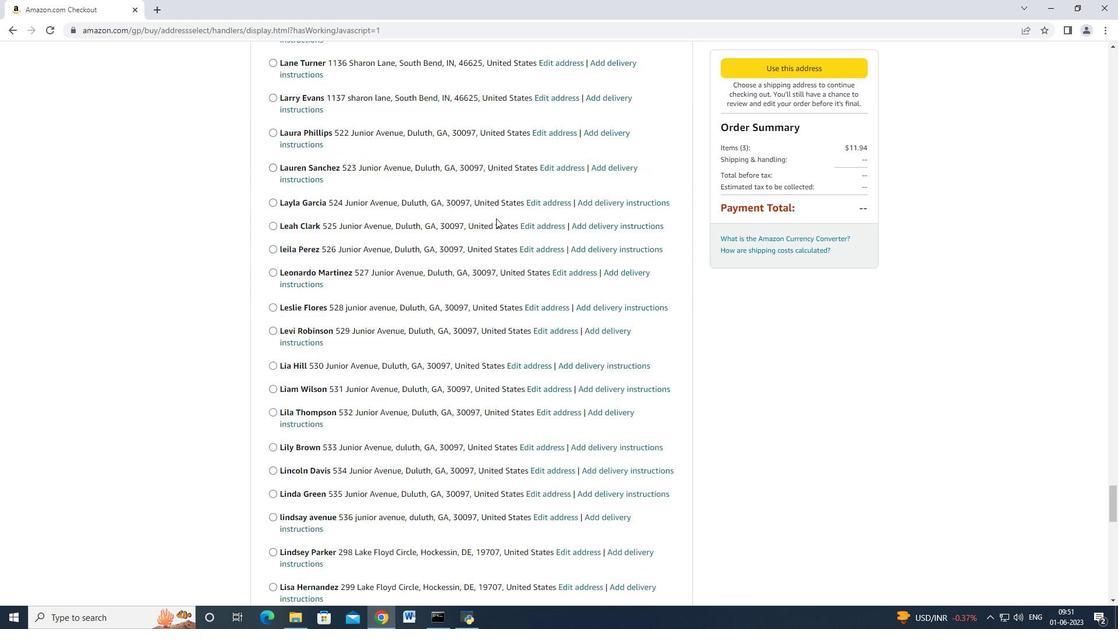 
Action: Mouse moved to (495, 219)
Screenshot: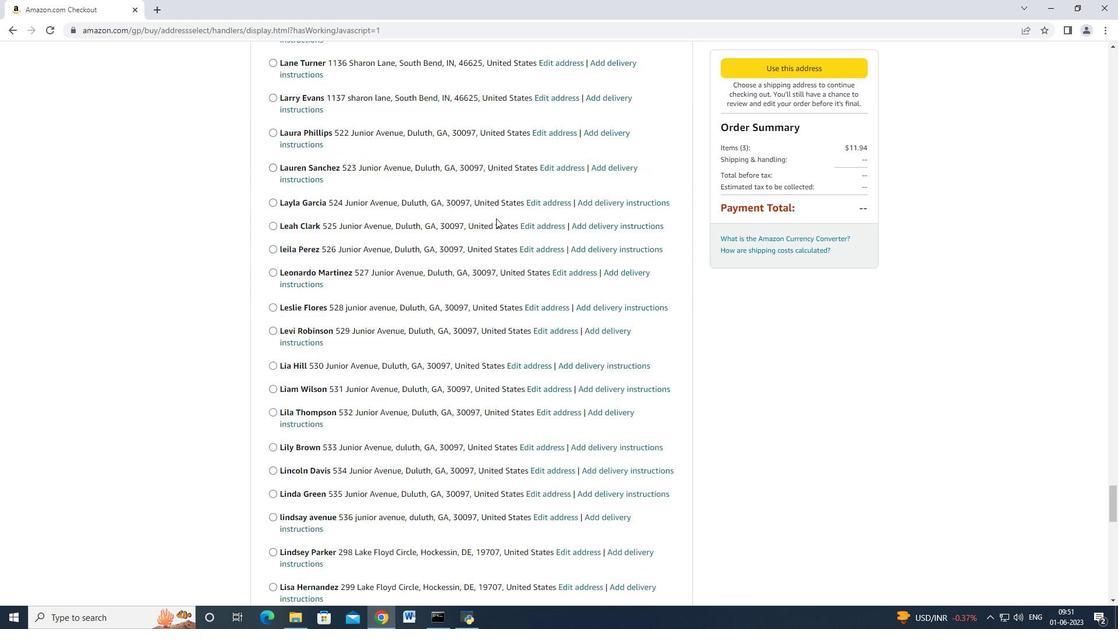 
Action: Mouse scrolled (495, 218) with delta (0, 0)
Screenshot: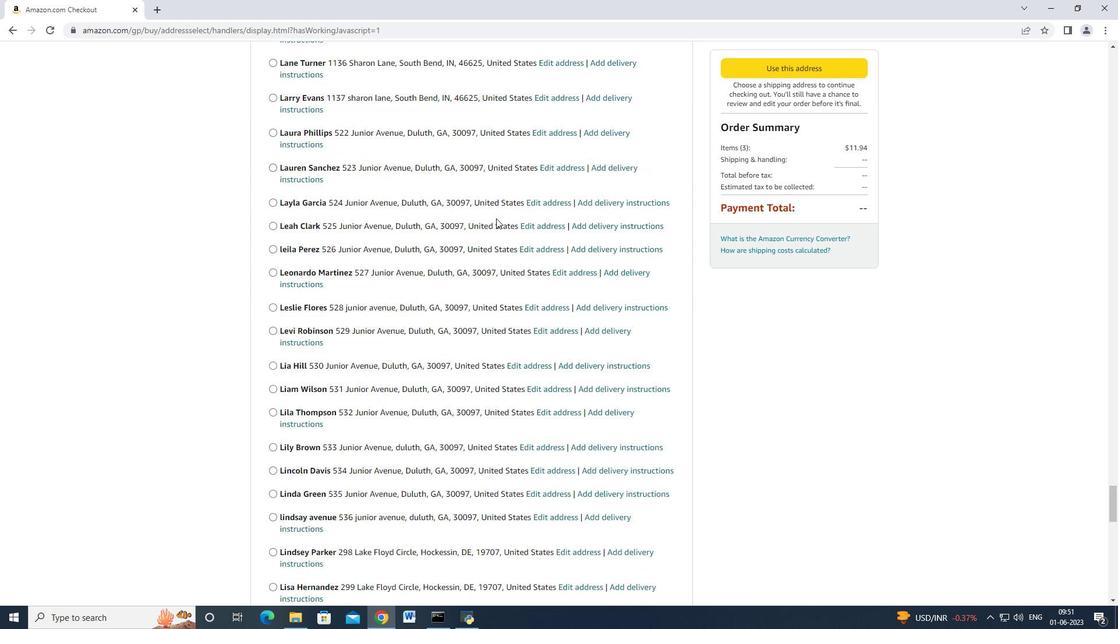 
Action: Mouse scrolled (495, 217) with delta (0, -1)
Screenshot: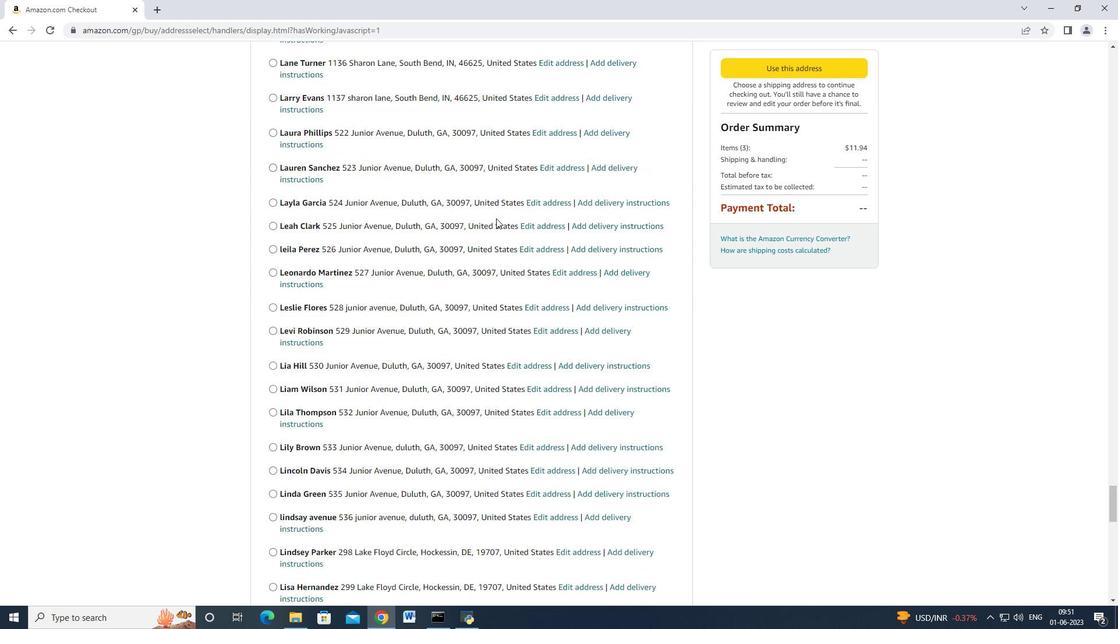 
Action: Mouse scrolled (495, 217) with delta (0, -1)
Screenshot: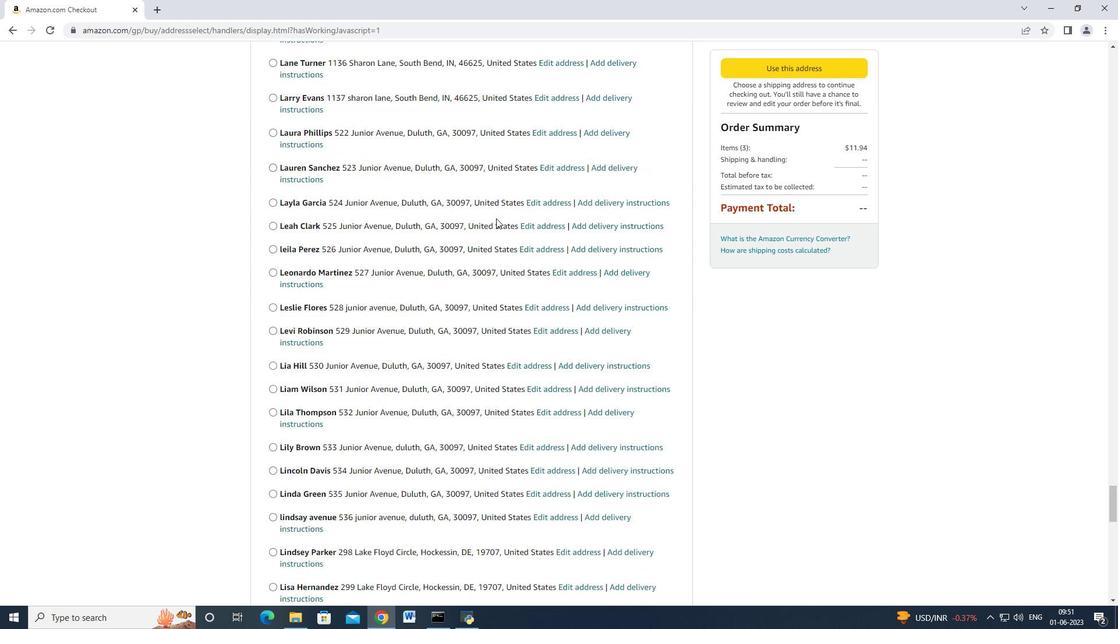 
Action: Mouse scrolled (495, 217) with delta (0, -1)
Screenshot: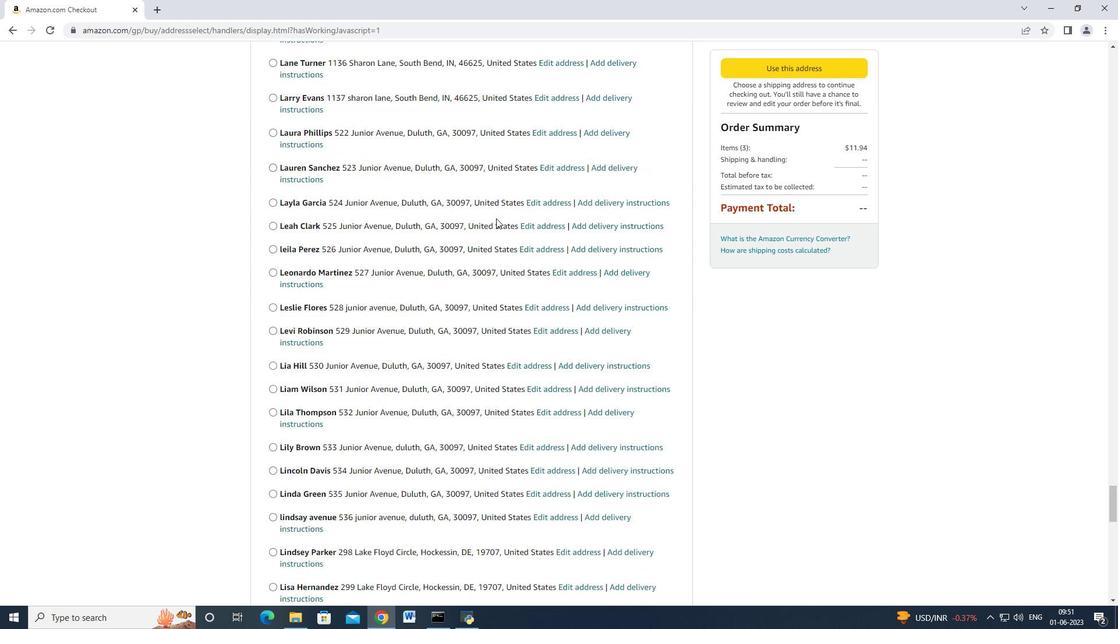 
Action: Mouse moved to (495, 218)
Screenshot: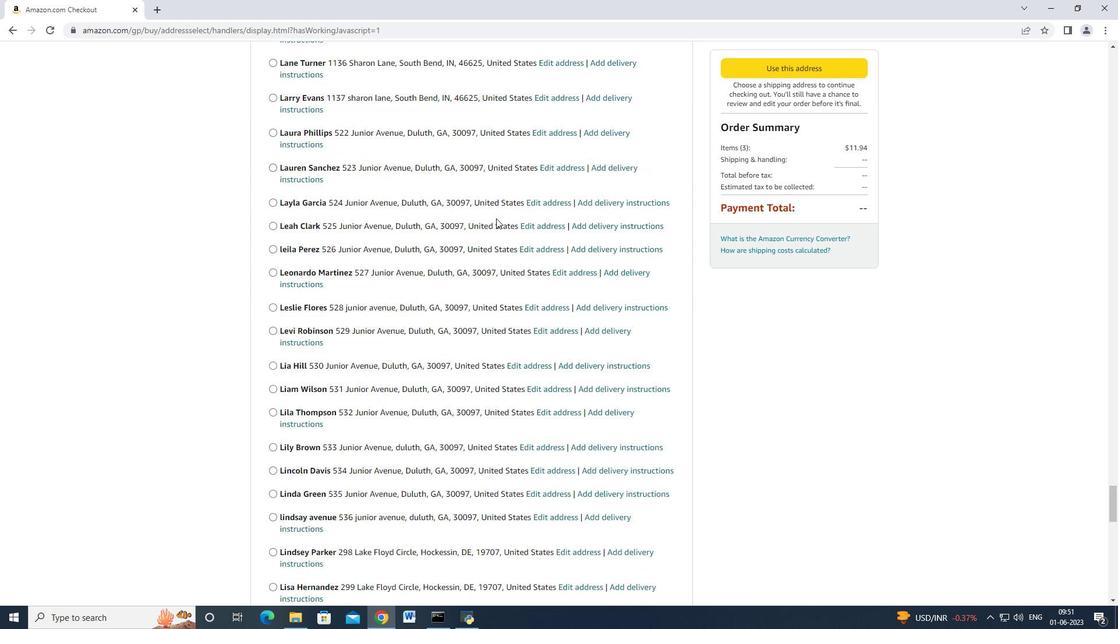 
Action: Mouse scrolled (495, 217) with delta (0, 0)
Screenshot: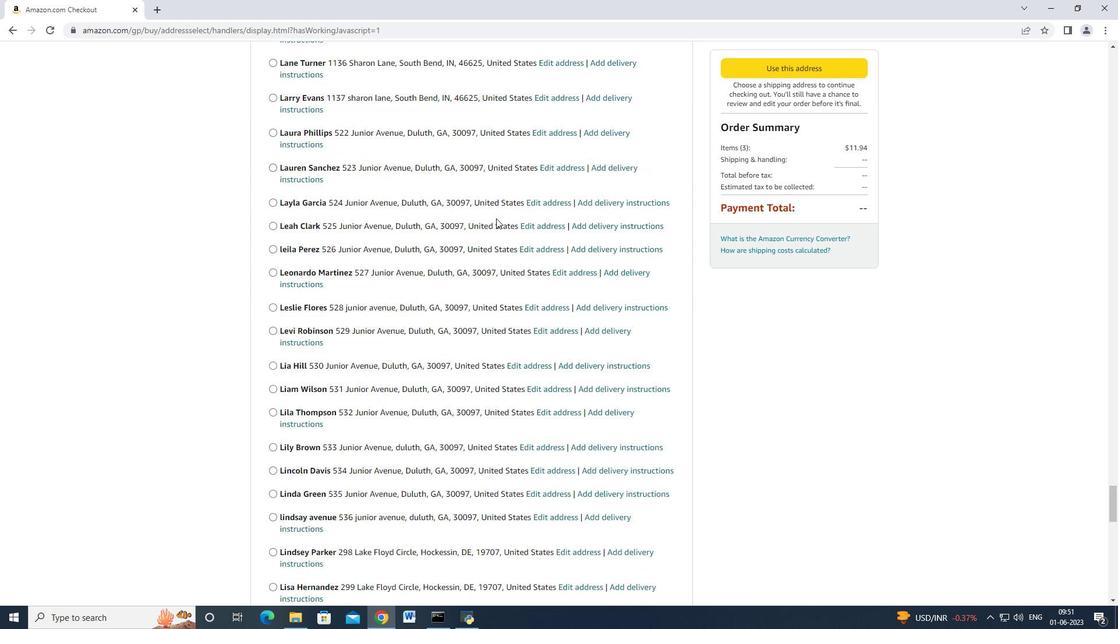 
Action: Mouse moved to (495, 217)
Screenshot: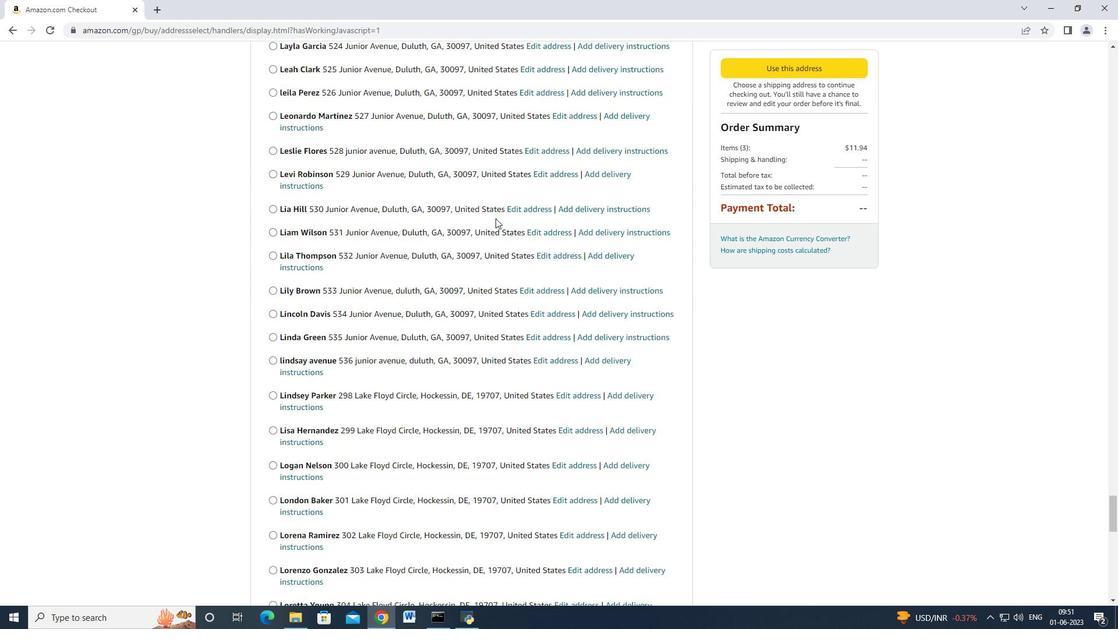 
Action: Mouse scrolled (495, 217) with delta (0, 0)
Screenshot: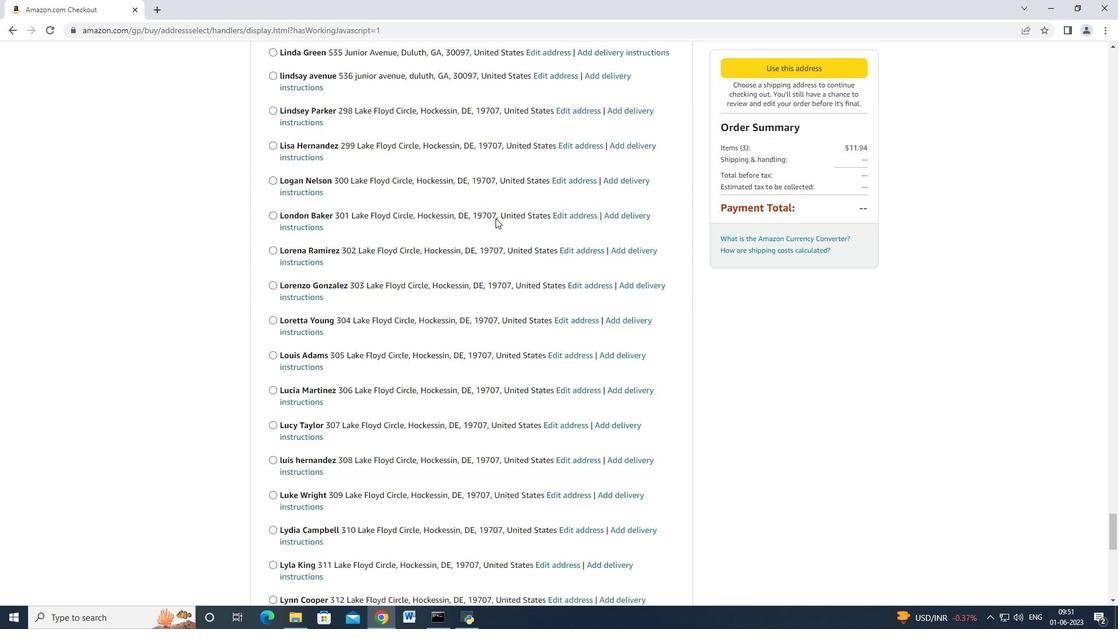 
Action: Mouse scrolled (495, 217) with delta (0, 0)
Screenshot: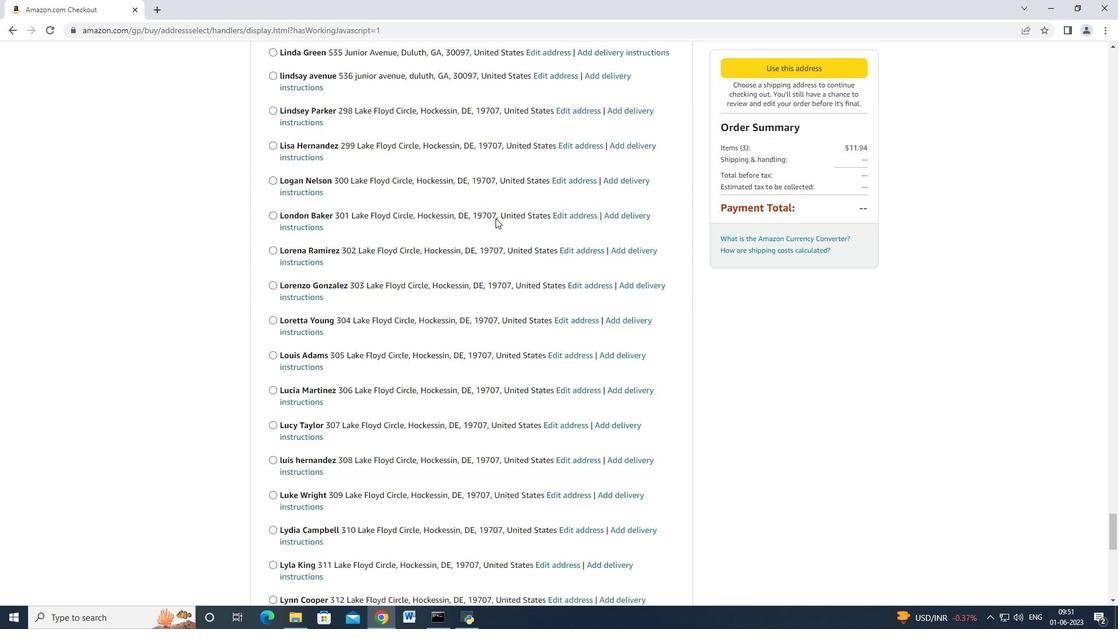 
Action: Mouse scrolled (495, 217) with delta (0, 0)
Screenshot: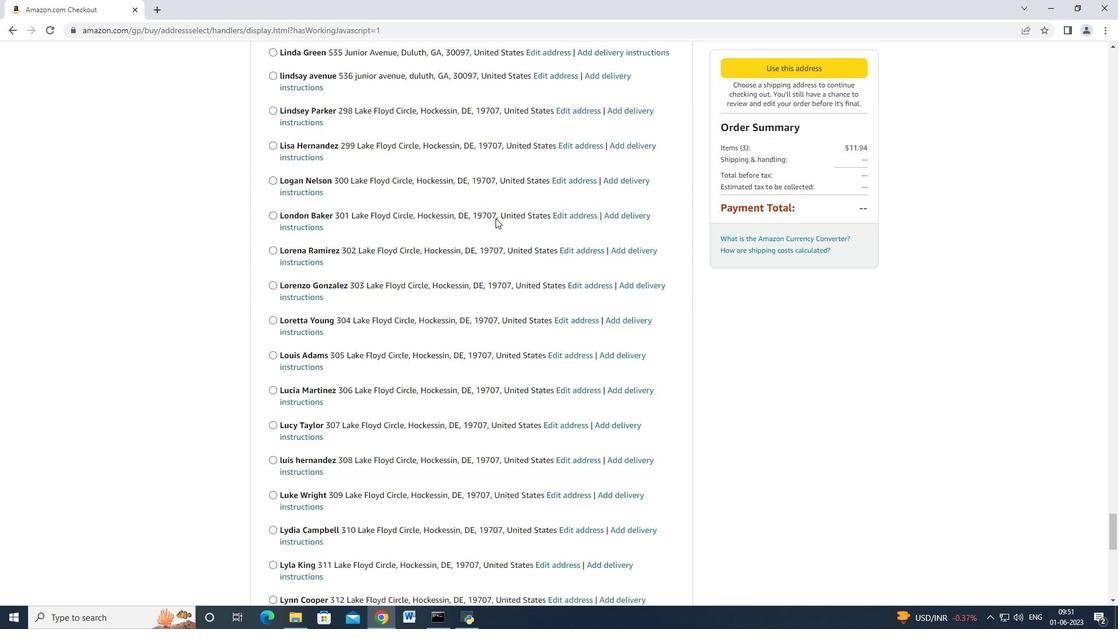 
Action: Mouse scrolled (495, 216) with delta (0, -1)
Screenshot: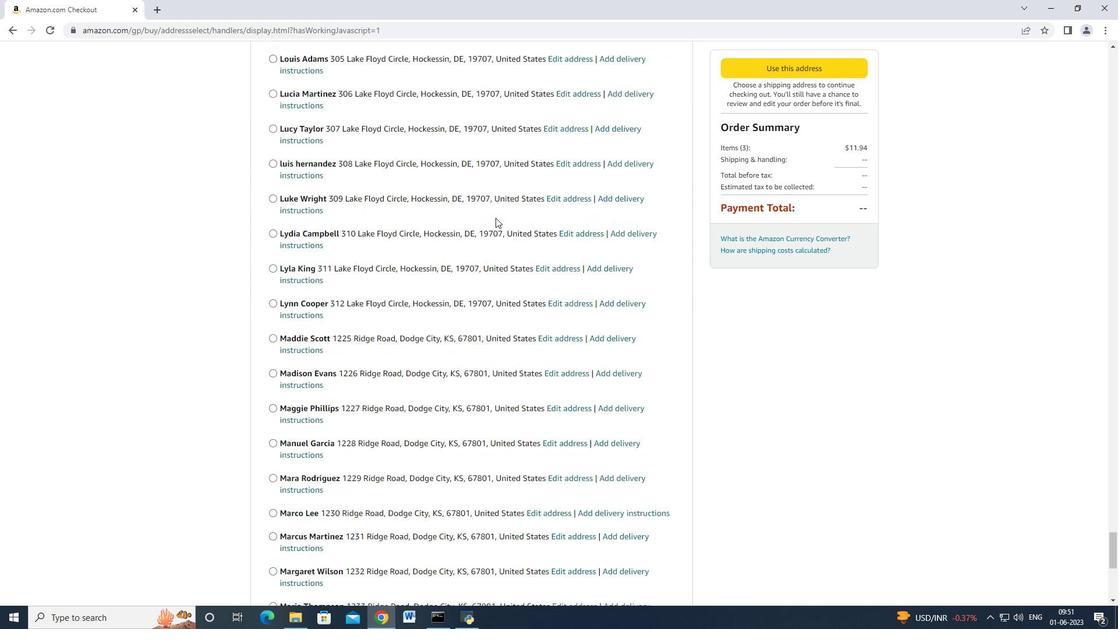 
Action: Mouse scrolled (495, 216) with delta (0, -1)
Screenshot: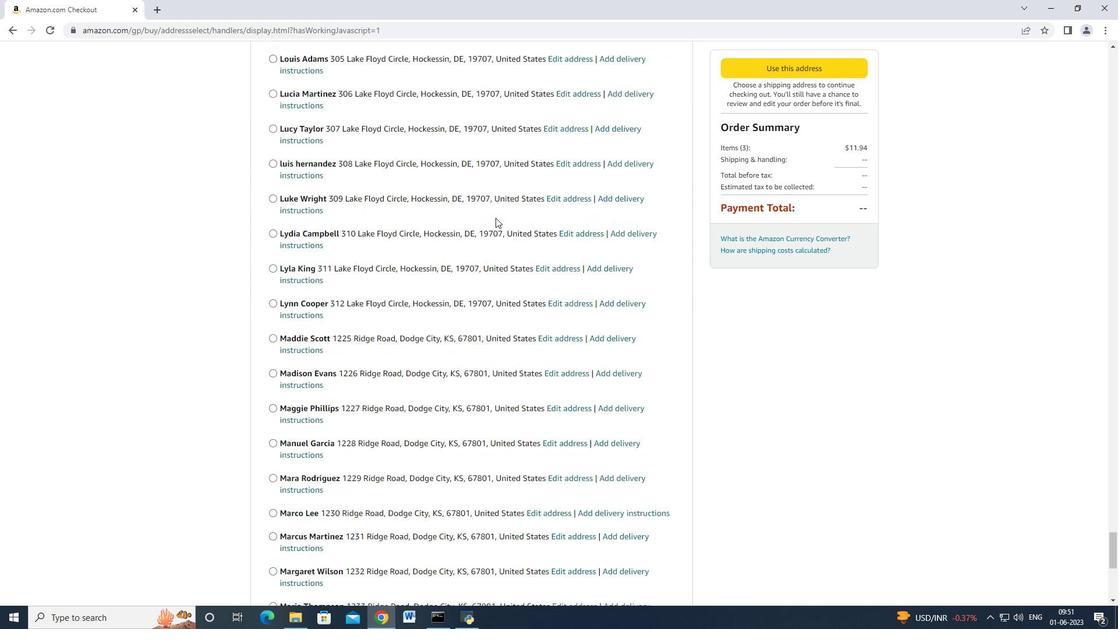 
Action: Mouse moved to (495, 217)
Screenshot: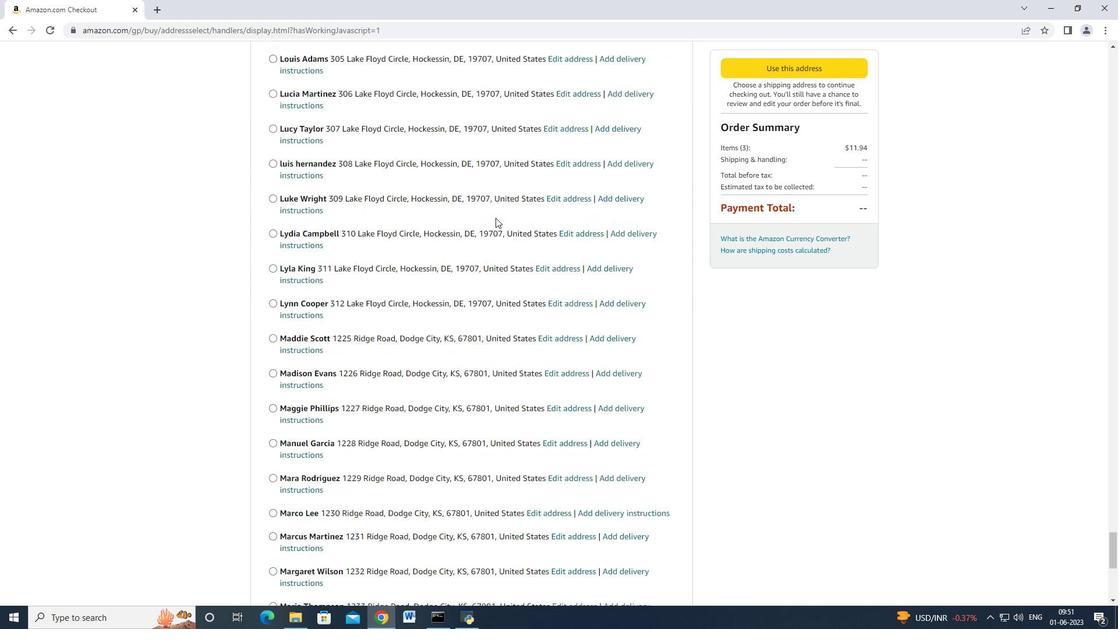 
Action: Mouse scrolled (495, 216) with delta (0, 0)
Screenshot: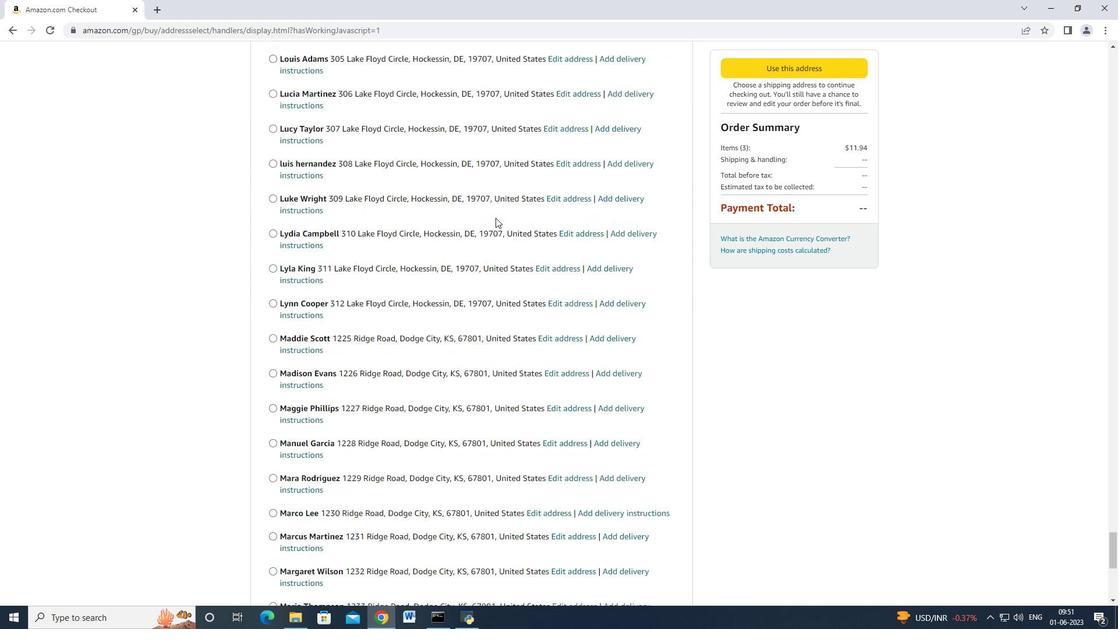 
Action: Mouse moved to (495, 216)
Screenshot: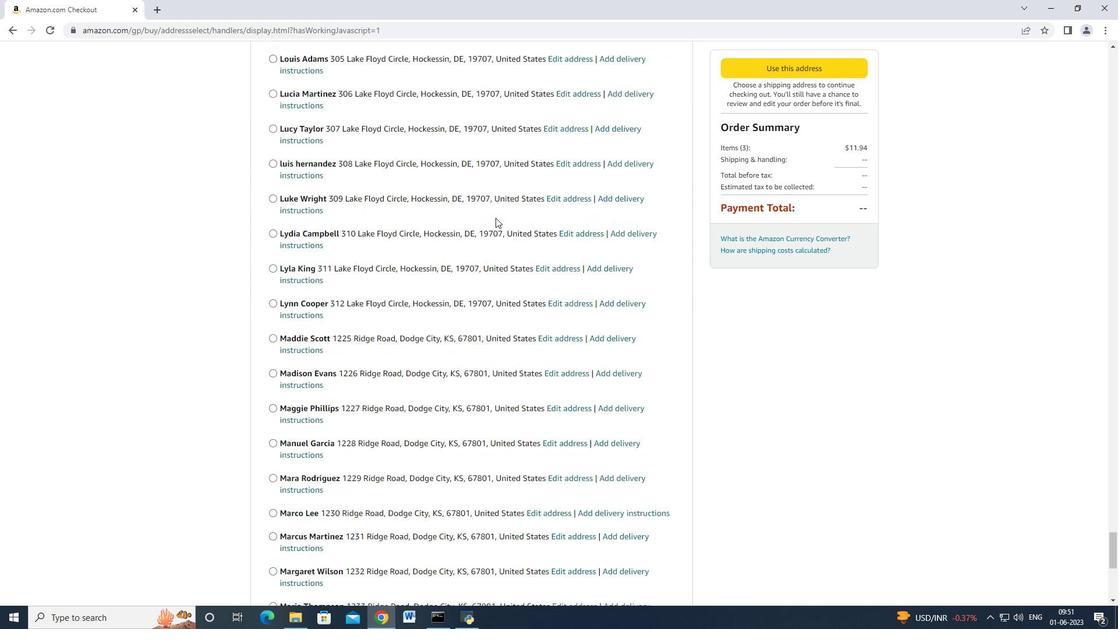 
Action: Mouse scrolled (495, 215) with delta (0, 0)
Screenshot: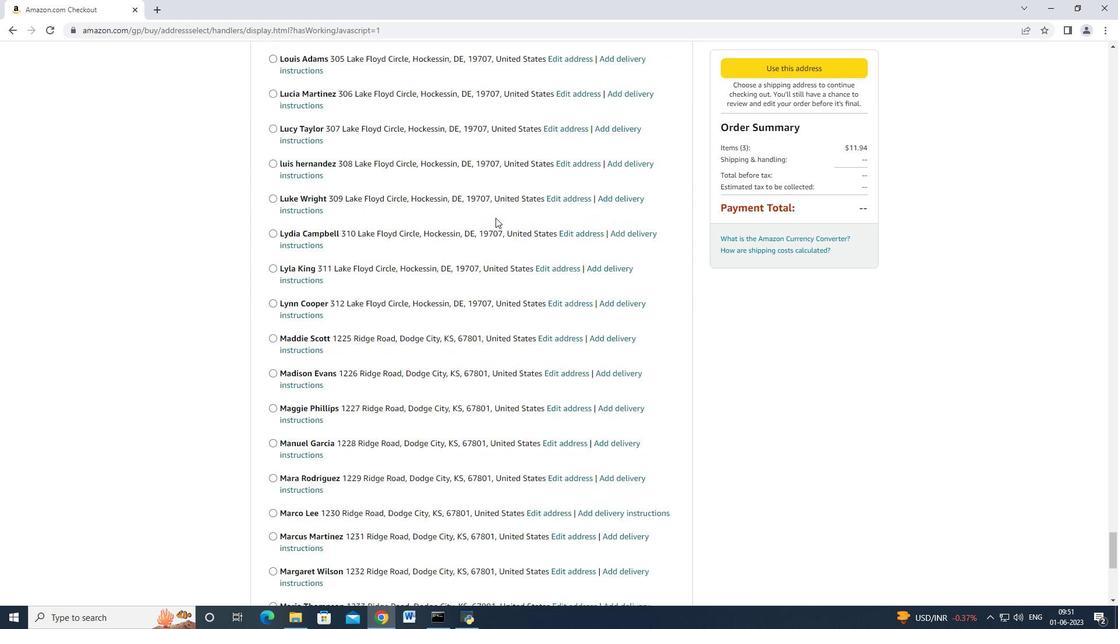 
Action: Mouse moved to (496, 215)
Screenshot: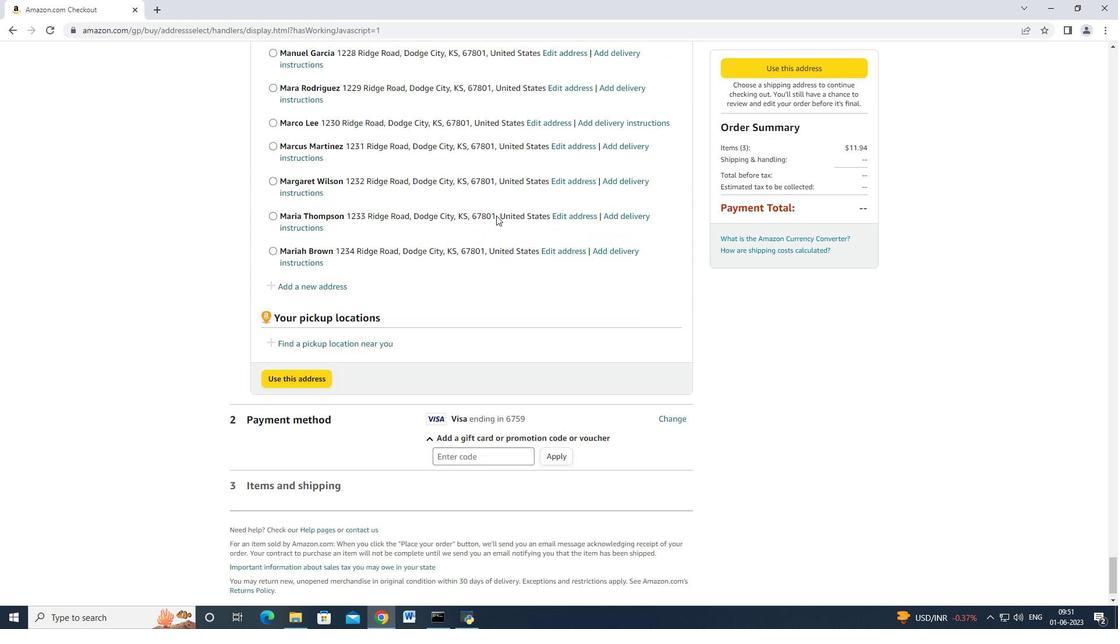 
Action: Mouse scrolled (496, 214) with delta (0, 0)
Screenshot: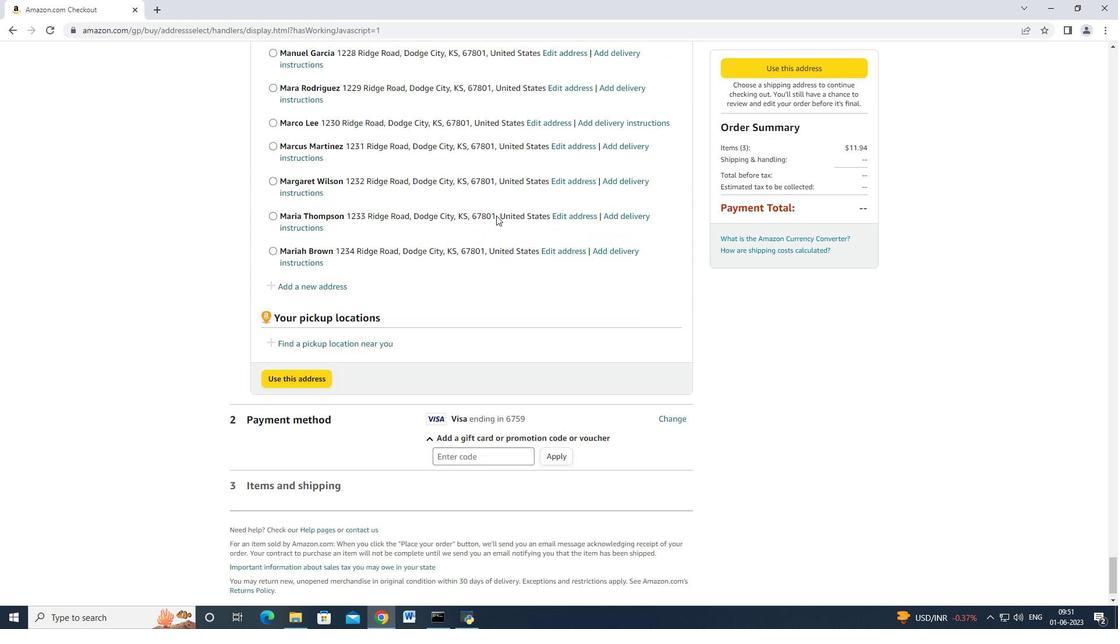 
Action: Mouse moved to (495, 216)
Screenshot: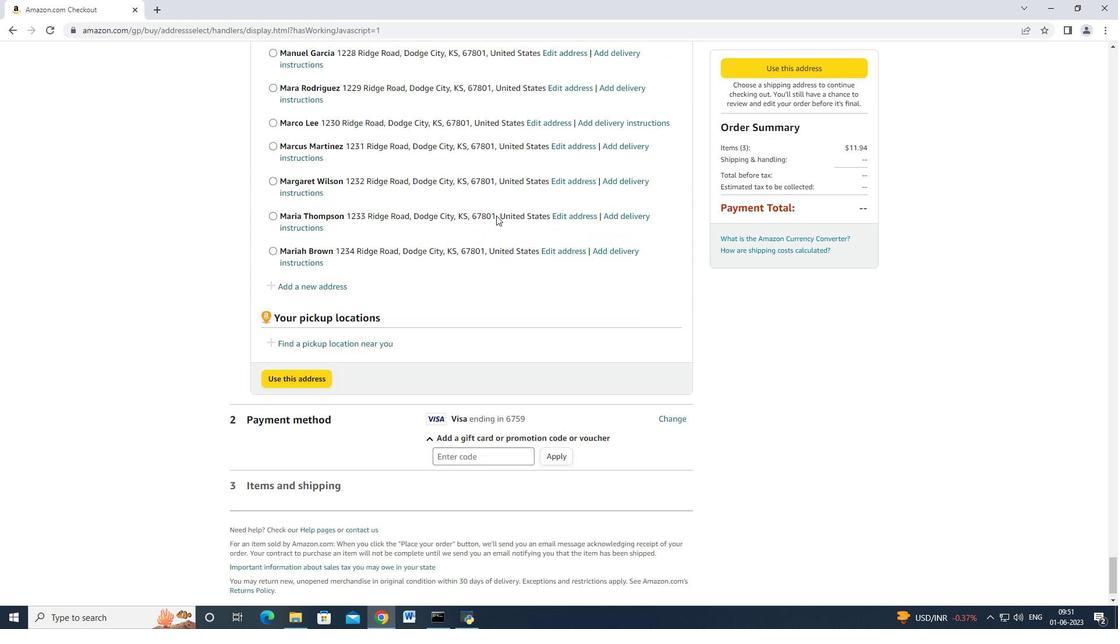 
Action: Mouse scrolled (495, 214) with delta (0, -1)
Screenshot: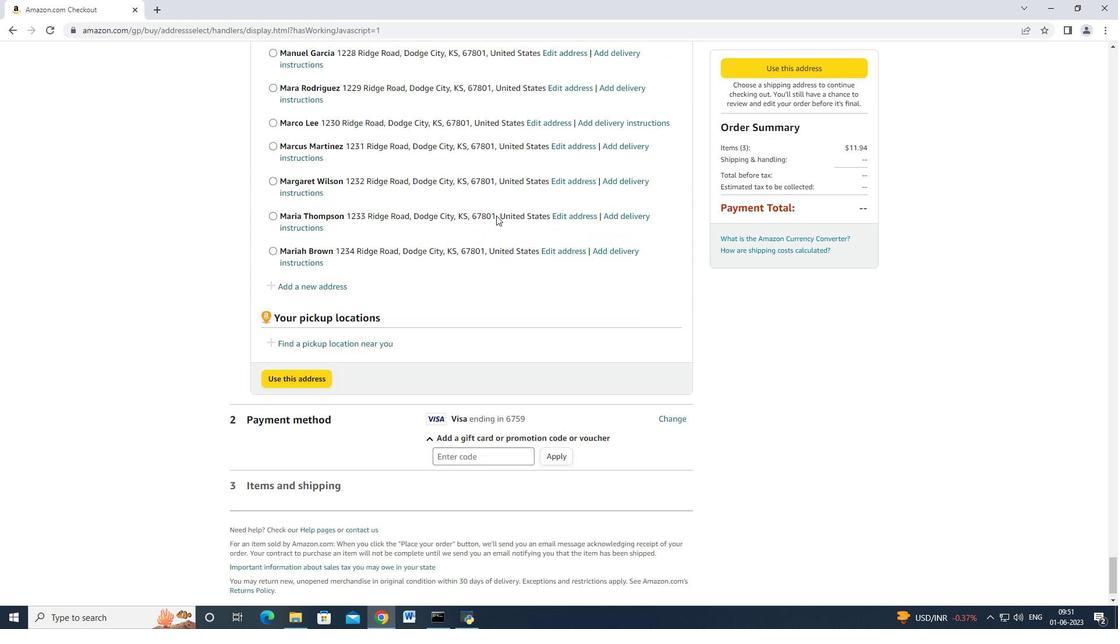 
Action: Mouse moved to (495, 216)
Screenshot: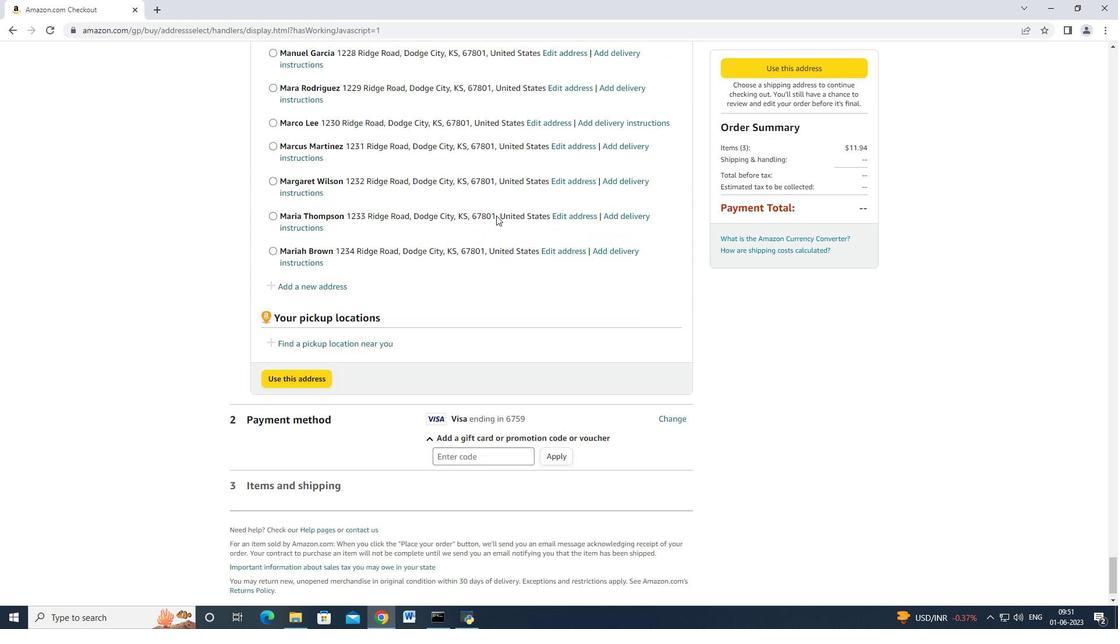 
Action: Mouse scrolled (495, 215) with delta (0, 0)
Screenshot: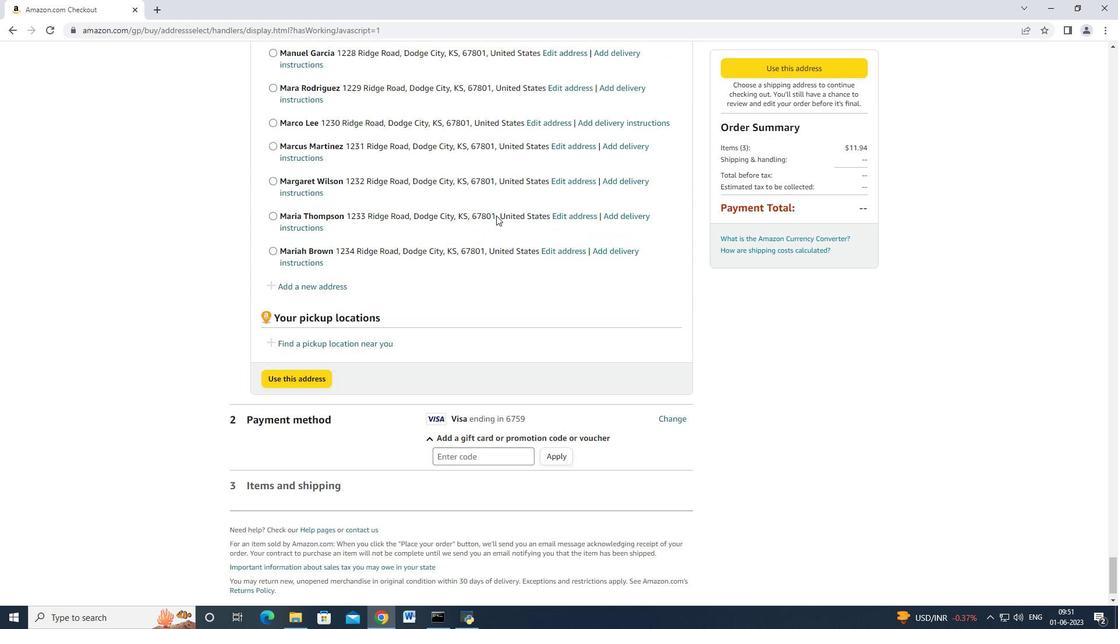 
Action: Mouse scrolled (495, 214) with delta (0, -1)
Screenshot: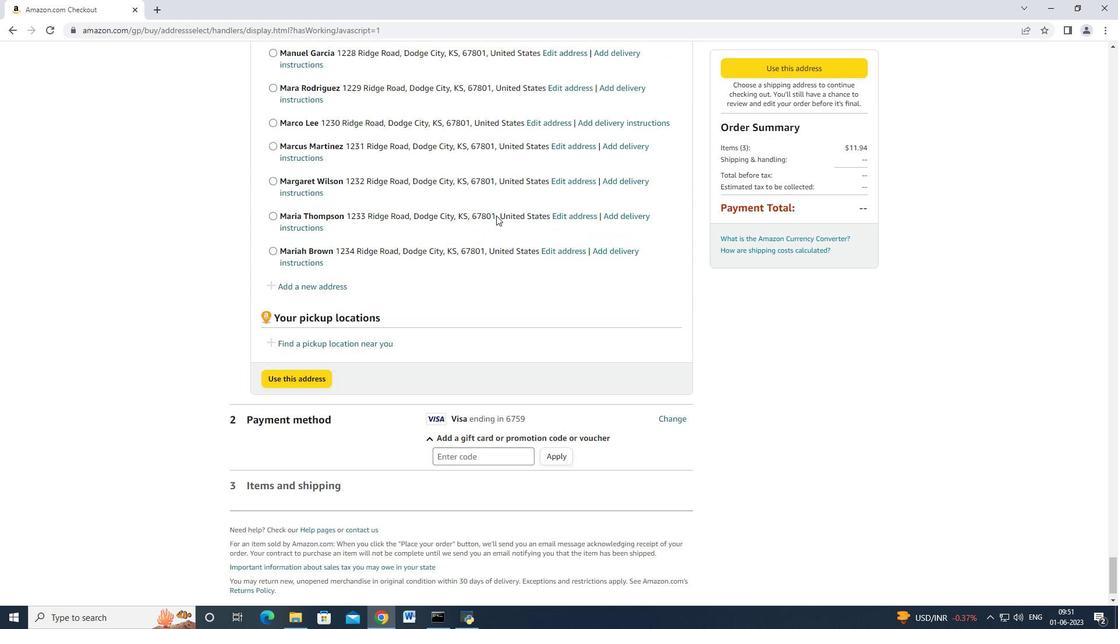 
Action: Mouse scrolled (495, 214) with delta (0, -1)
Screenshot: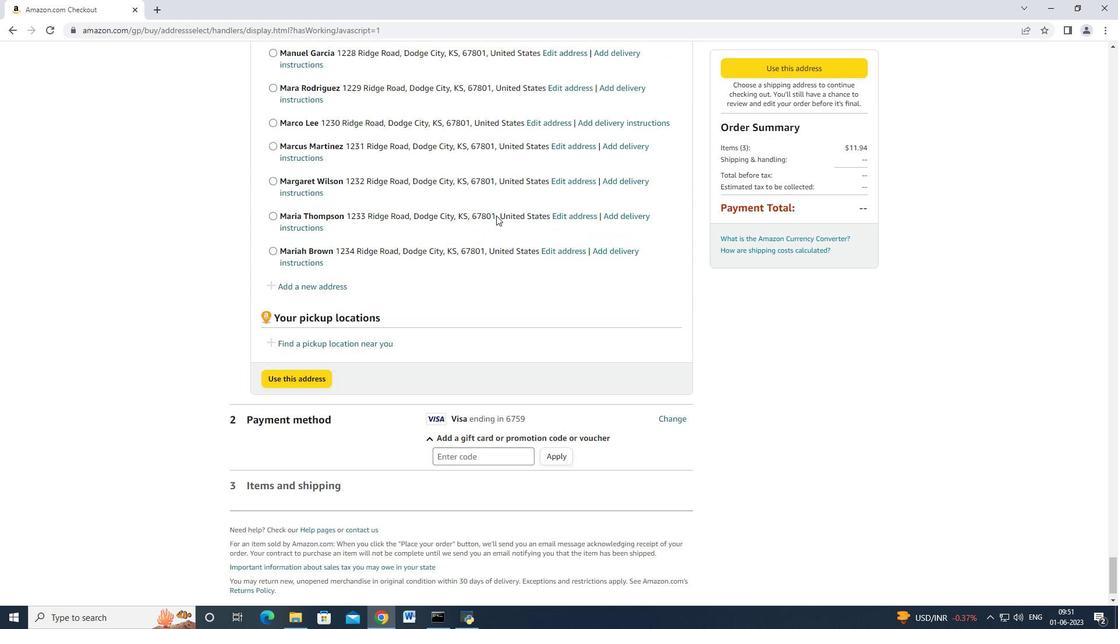 
Action: Mouse moved to (495, 216)
Screenshot: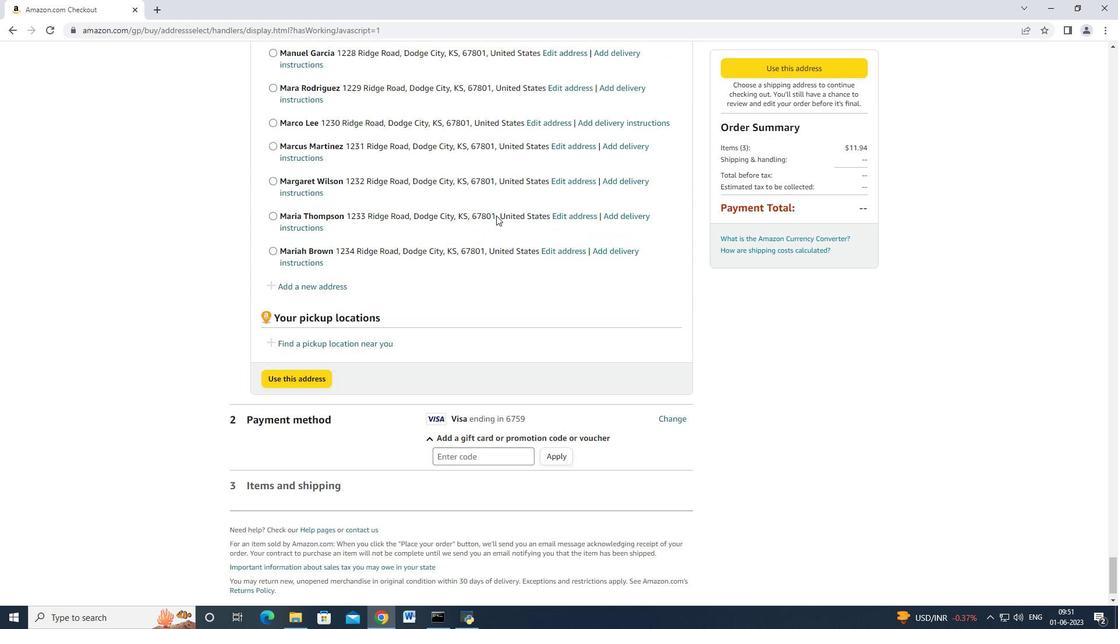 
Action: Mouse scrolled (495, 215) with delta (0, 0)
Screenshot: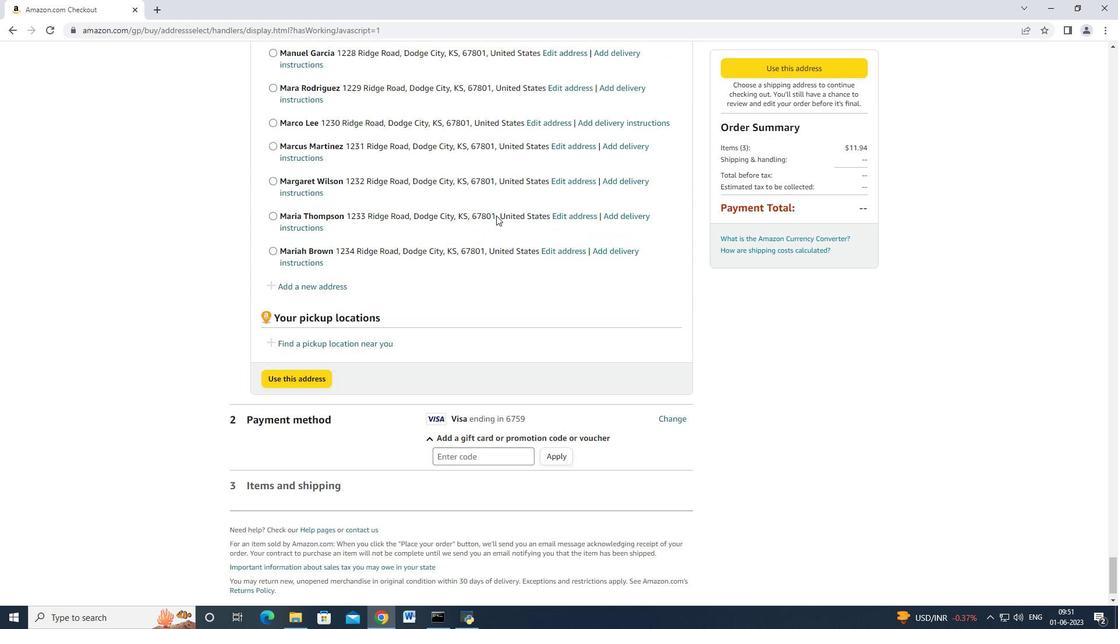 
Action: Mouse moved to (495, 216)
Screenshot: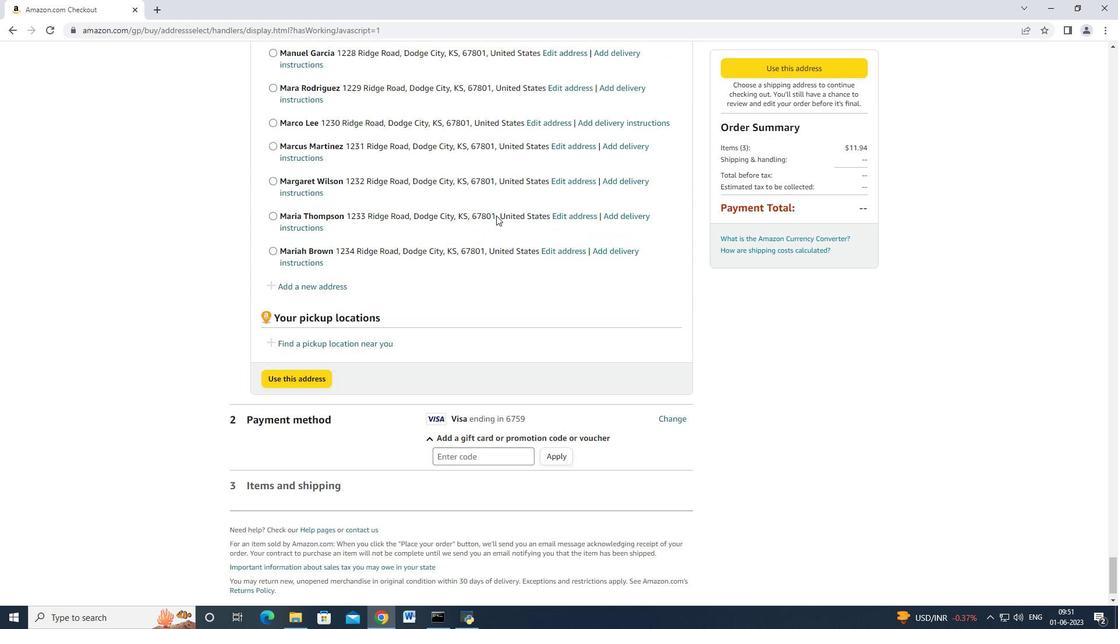 
Action: Mouse scrolled (495, 215) with delta (0, 0)
Screenshot: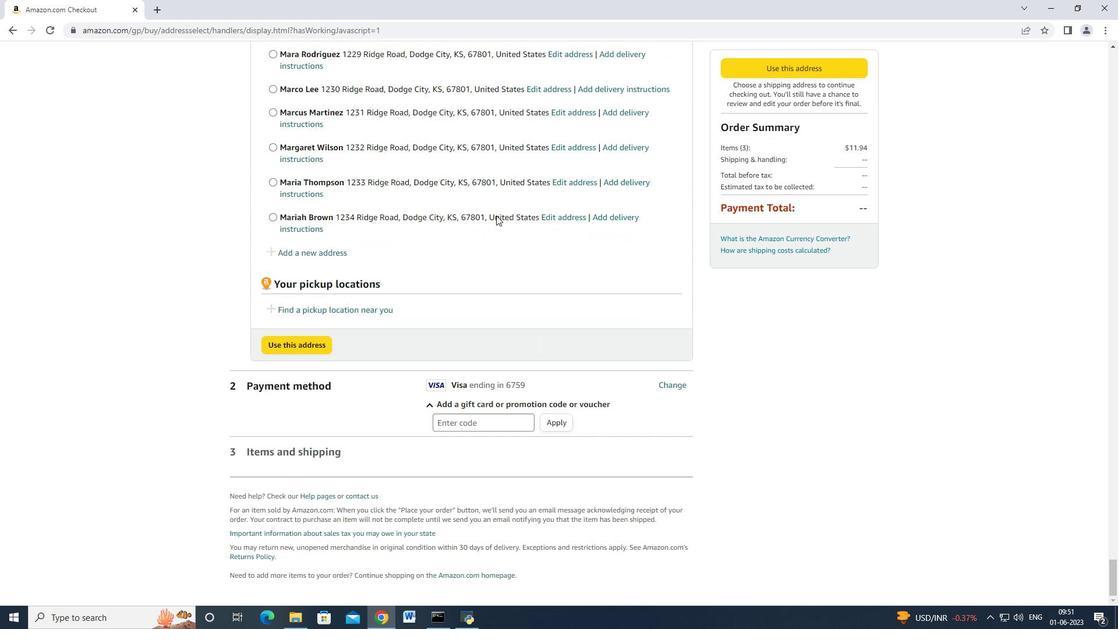 
Action: Mouse scrolled (495, 215) with delta (0, 0)
Screenshot: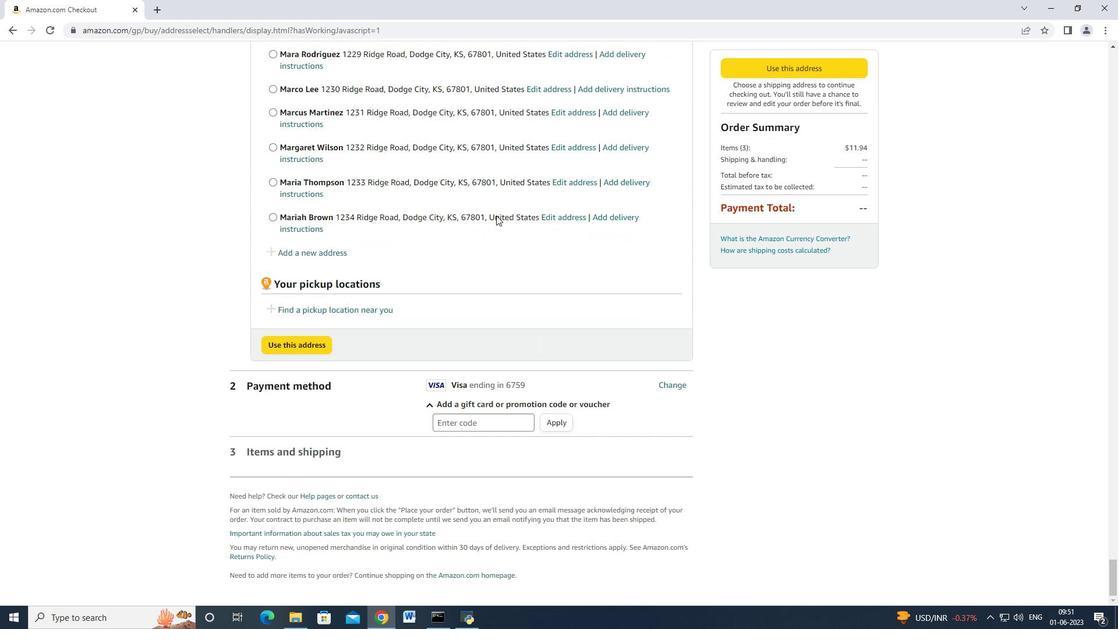 
Action: Mouse moved to (309, 254)
Screenshot: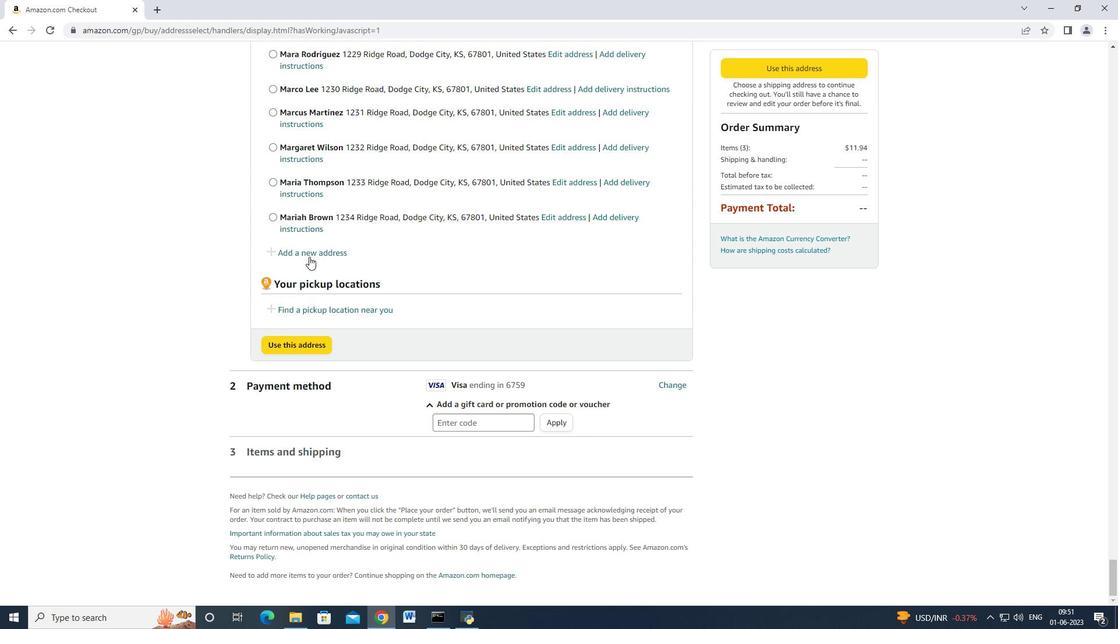 
Action: Mouse pressed left at (309, 254)
Screenshot: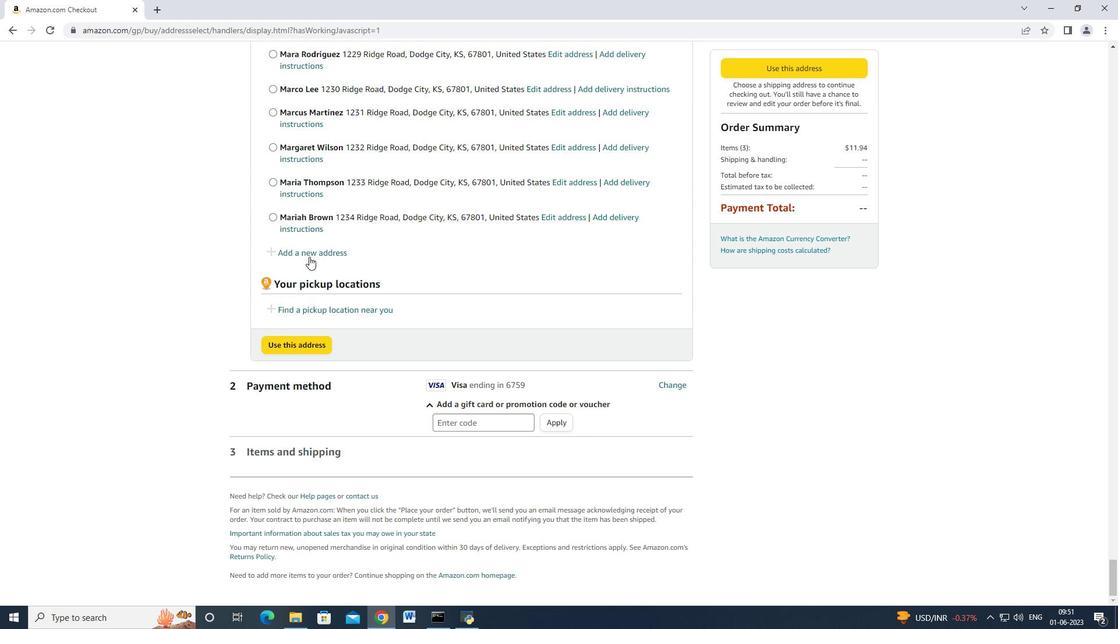 
Action: Mouse moved to (382, 284)
Screenshot: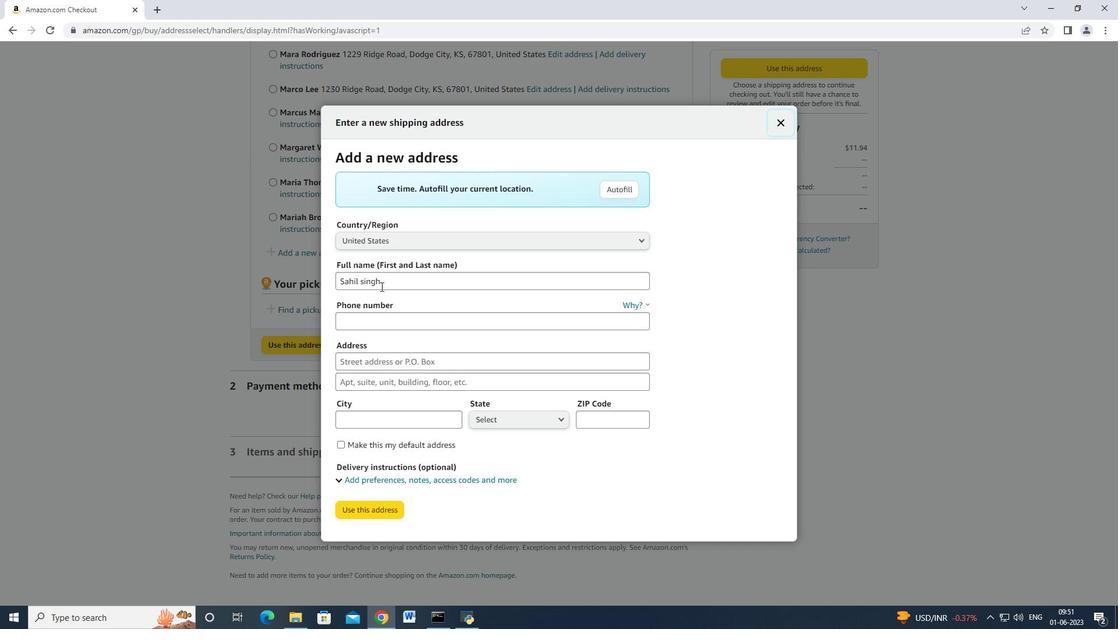 
Action: Mouse pressed left at (382, 284)
Screenshot: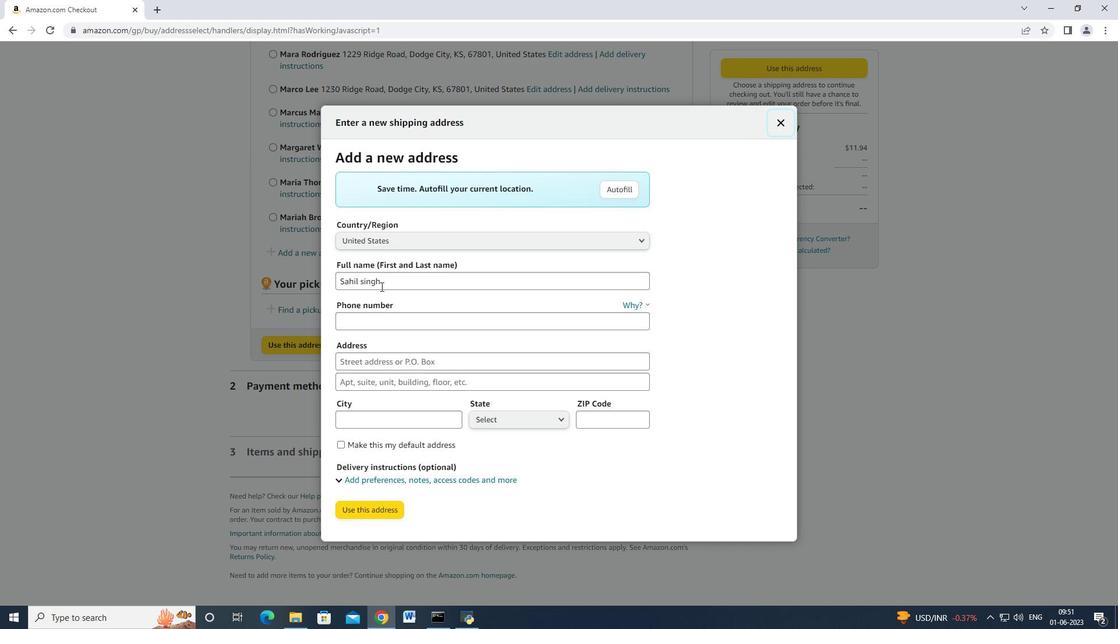 
Action: Mouse moved to (343, 278)
Screenshot: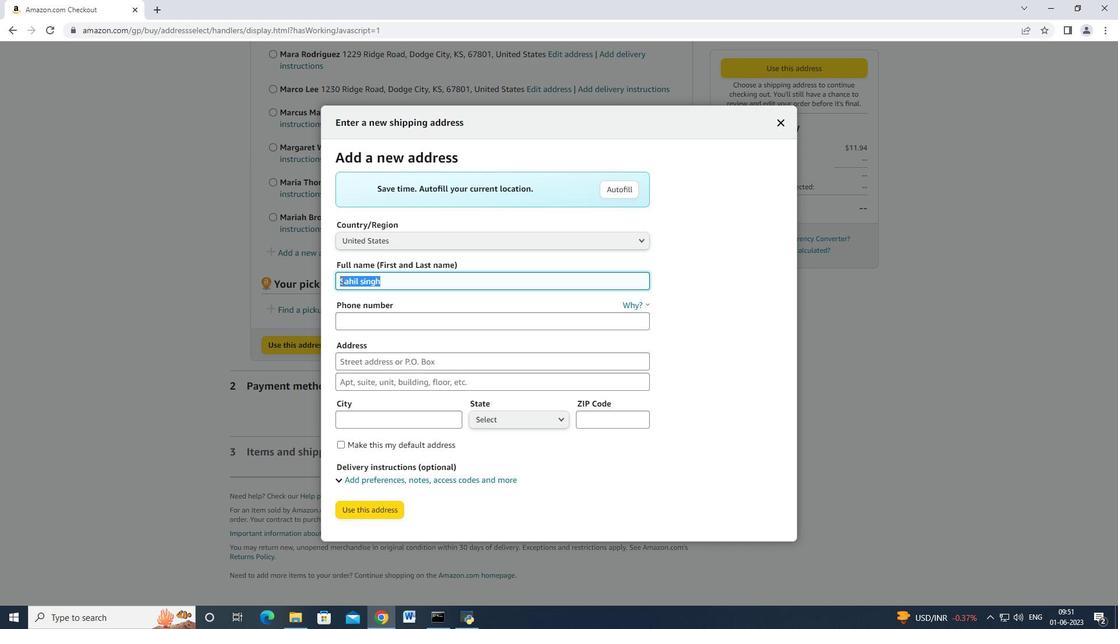 
Action: Key pressed <Key.backspace><Key.shift>mariana<Key.space><Key.shift>G<Key.backspace>r<Key.backspace>green<Key.tab>60<Key.tab>6205197251<Key.tab><Key.shift><Key.shift><Key.shift><Key.shift><Key.shift><Key.shift><Key.shift><Key.shift><Key.shift><Key.shift><Key.shift><Key.shift><Key.shift><Key.shift><Key.shift><Key.shift><Key.shift><Key.shift><Key.shift><Key.shift><Key.shift><Key.shift><Key.shift><Key.shift><Key.shift><Key.shift><Key.shift><Key.shift><Key.shift><Key.shift><Key.shift><Key.shift><Key.shift><Key.shift><Key.shift><Key.shift><Key.shift><Key.shift><Key.shift><Key.shift><Key.shift><Key.shift>K<Key.backspace>2<Key.backspace>1234<Key.backspace>5<Key.space><Key.shift>Ridge<Key.space><Key.shift><Key.shift><Key.shift><Key.shift><Key.shift><Key.shift><Key.shift><Key.shift><Key.shift><Key.shift><Key.shift><Key.shift><Key.shift><Key.shift><Key.shift>Road<Key.space><Key.tab><Key.tab><Key.shift>Dodge<Key.space><Key.shift>City<Key.tab>
Screenshot: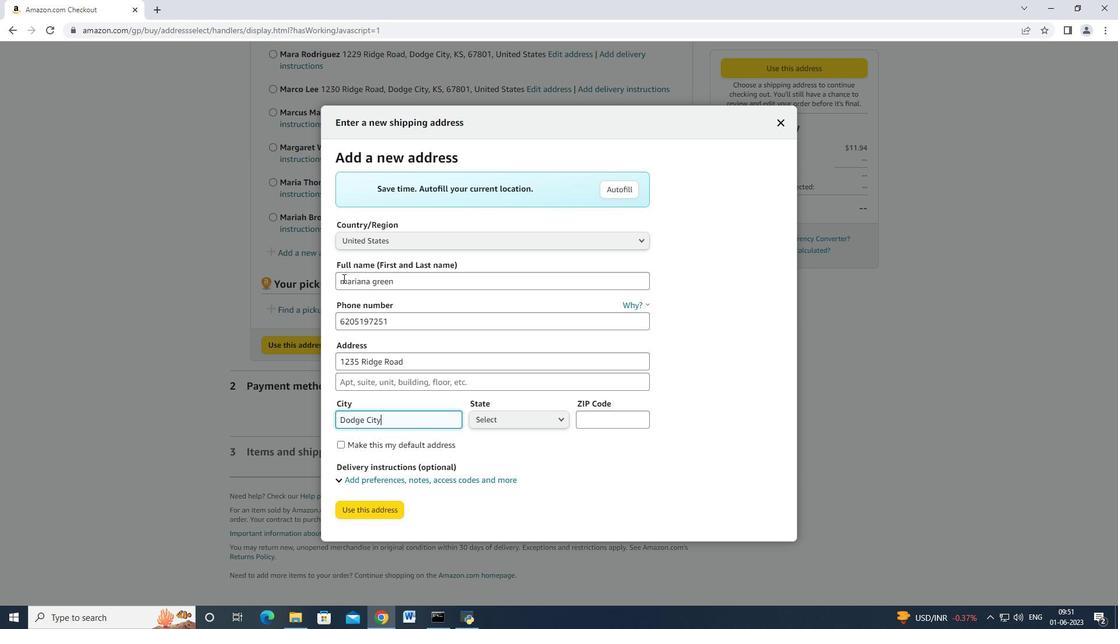 
Action: Mouse moved to (520, 420)
Screenshot: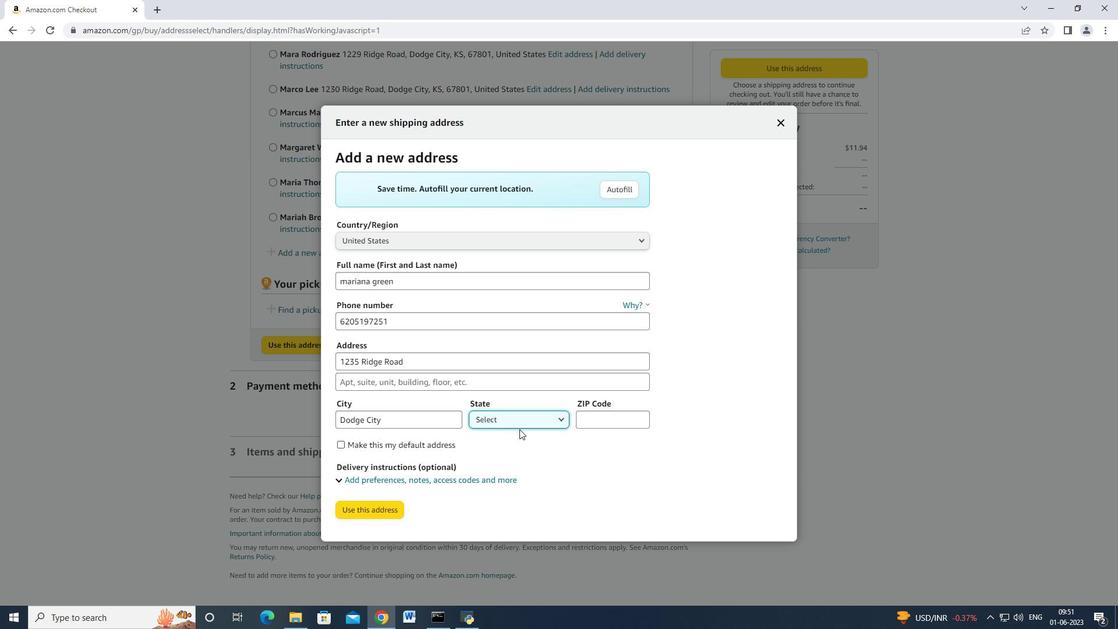 
Action: Mouse pressed left at (520, 420)
Screenshot: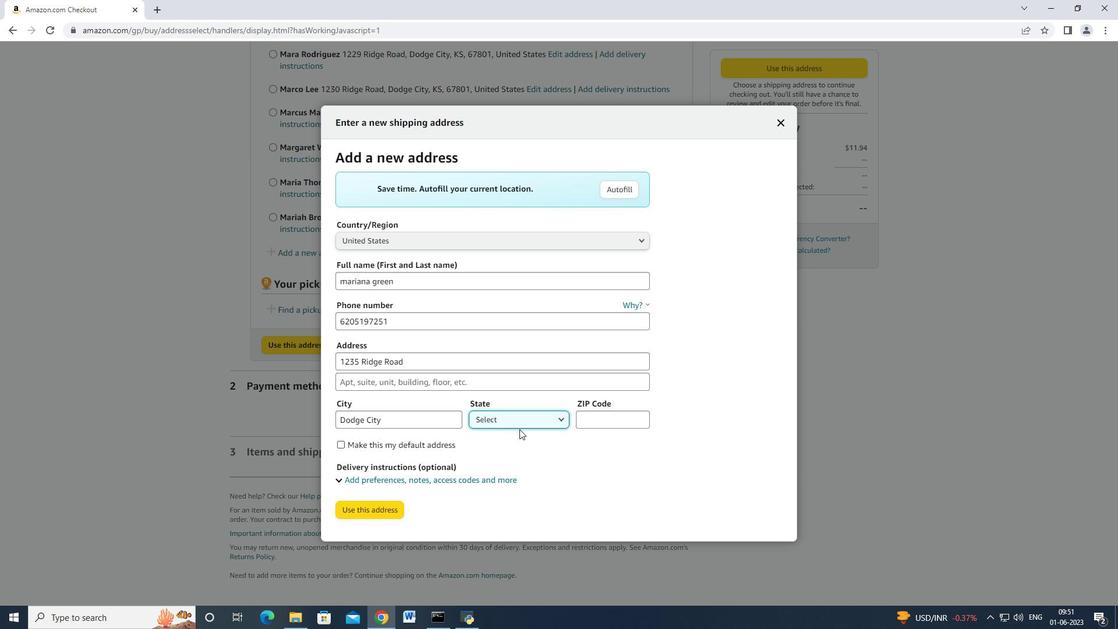 
Action: Mouse moved to (539, 311)
Screenshot: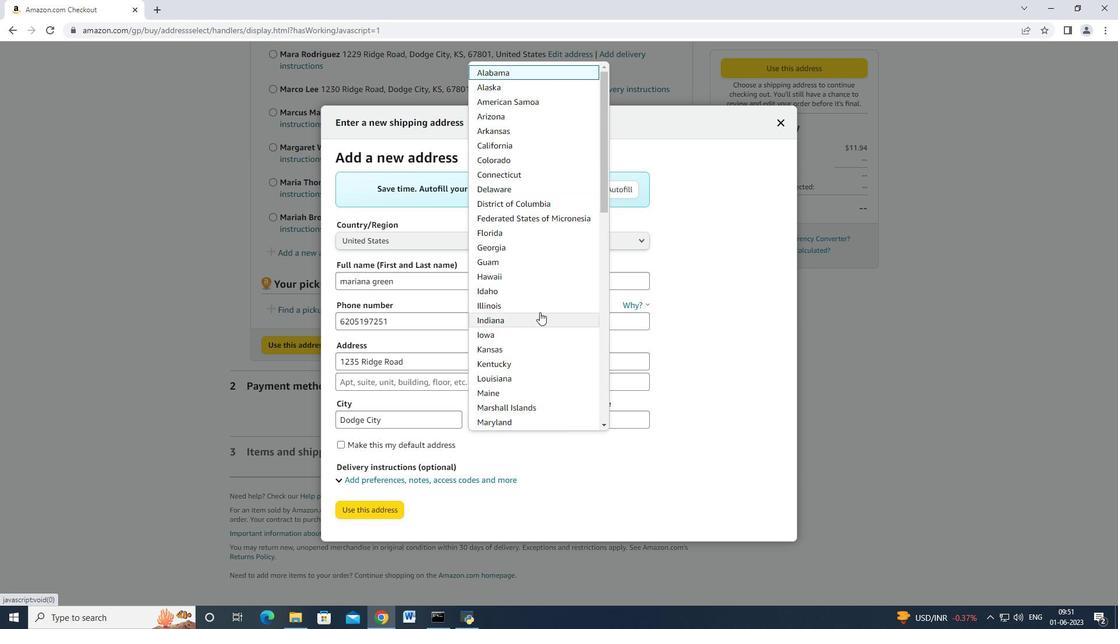 
Action: Mouse scrolled (539, 310) with delta (0, 0)
Screenshot: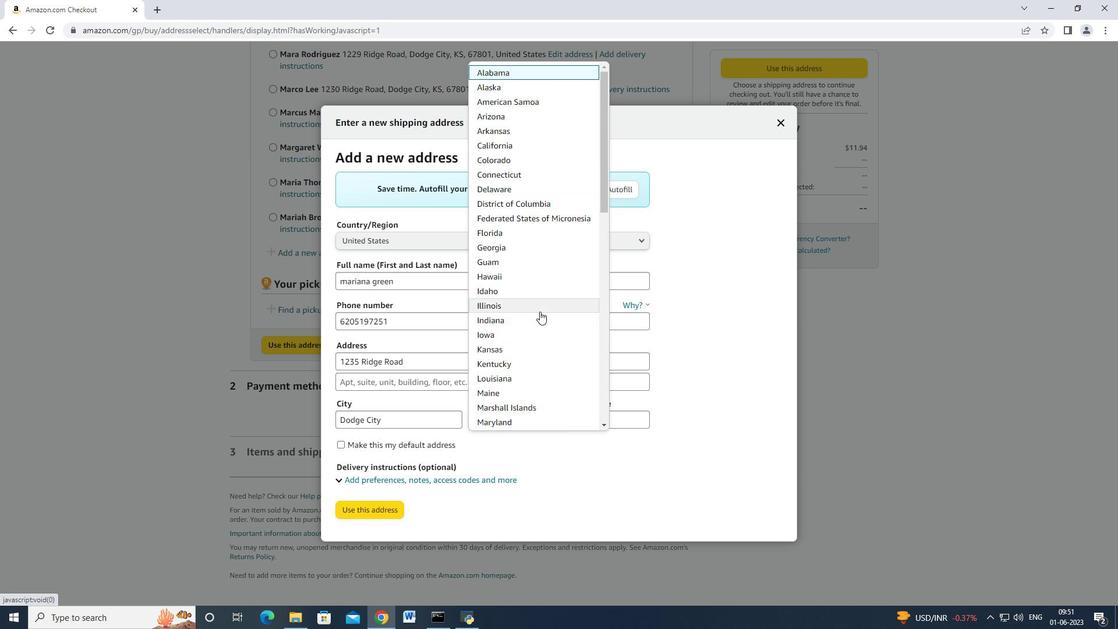 
Action: Mouse moved to (509, 295)
Screenshot: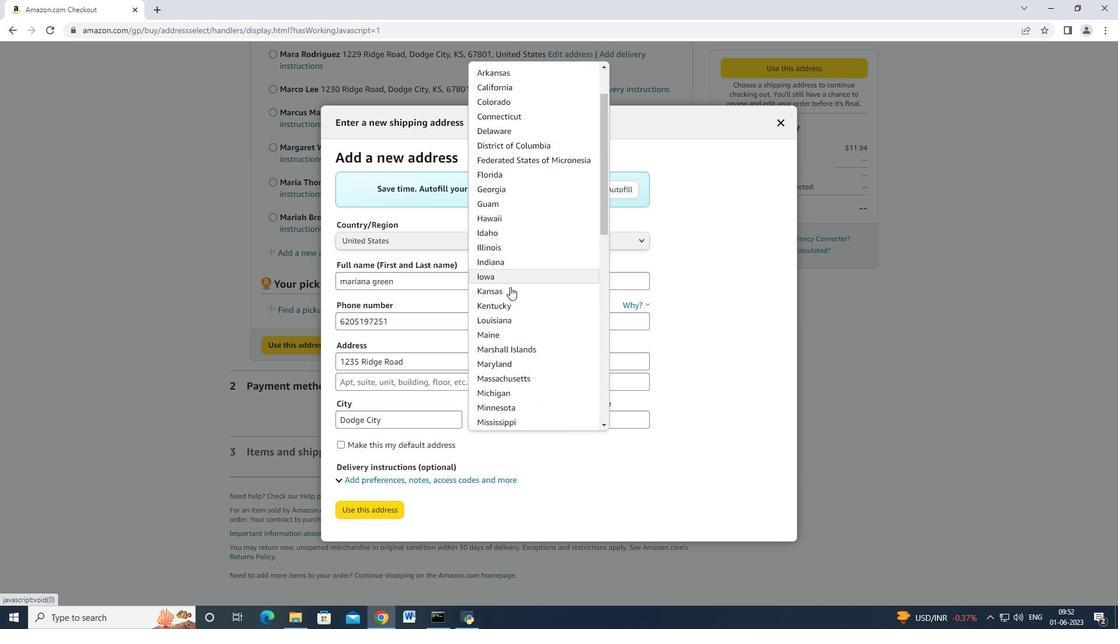 
Action: Mouse pressed left at (509, 295)
Screenshot: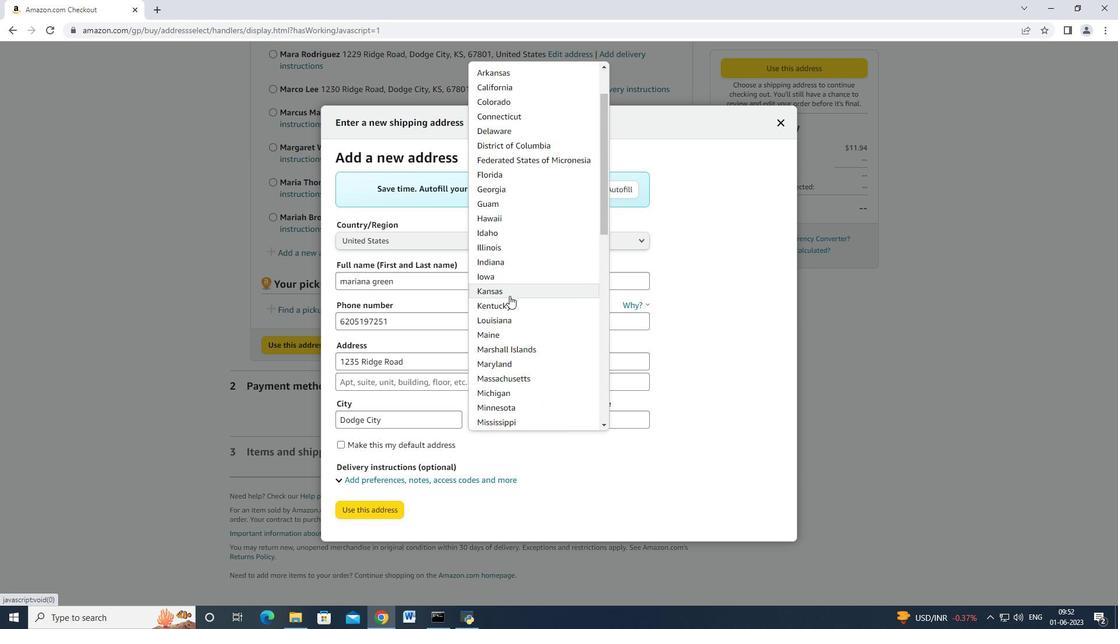 
Action: Mouse moved to (604, 415)
Screenshot: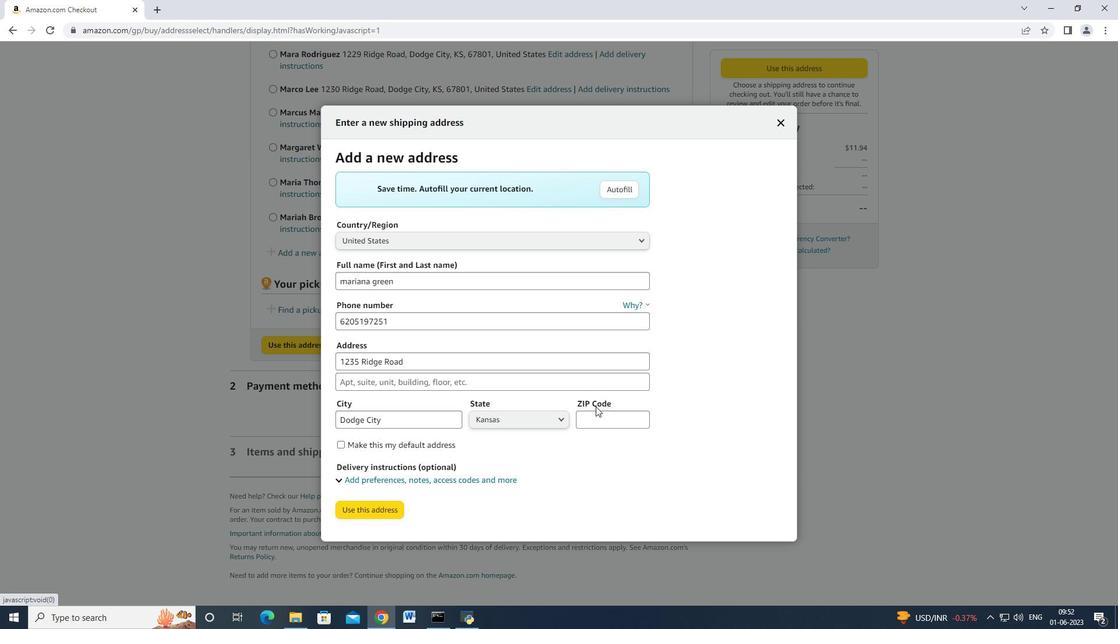 
Action: Mouse pressed left at (604, 415)
Screenshot: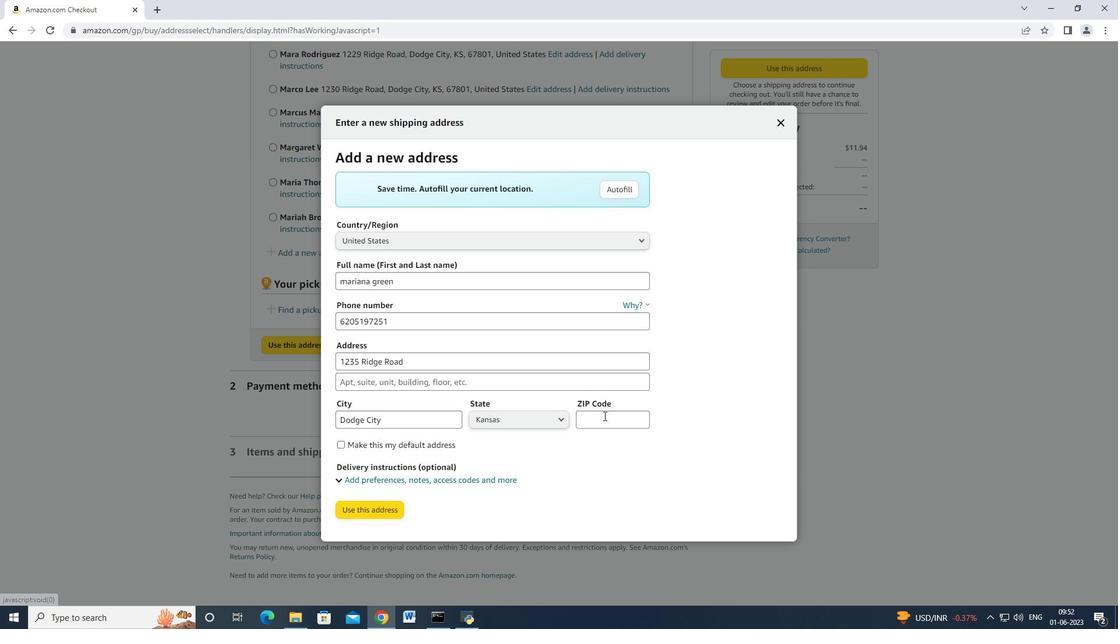 
Action: Mouse moved to (606, 417)
Screenshot: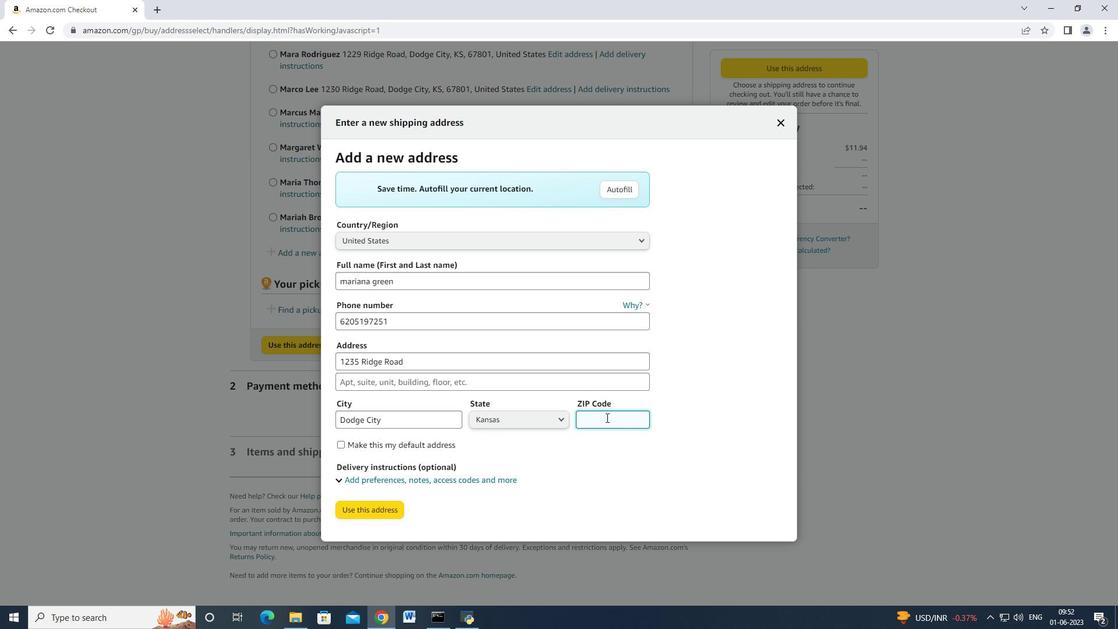 
Action: Key pressed 67801<Key.tab>
Screenshot: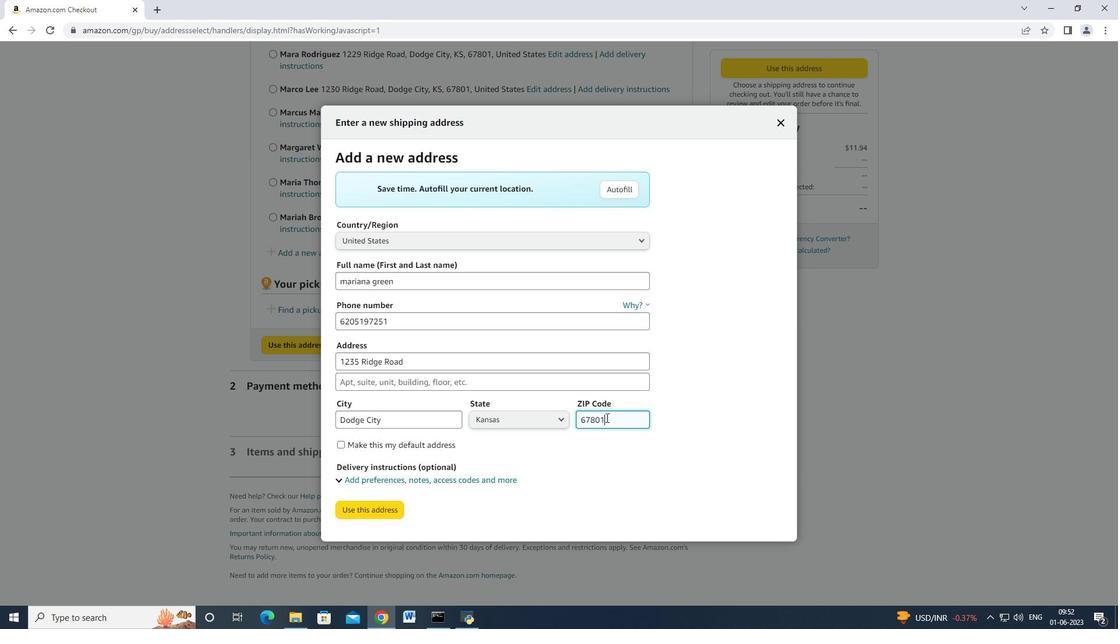 
Action: Mouse moved to (427, 440)
Screenshot: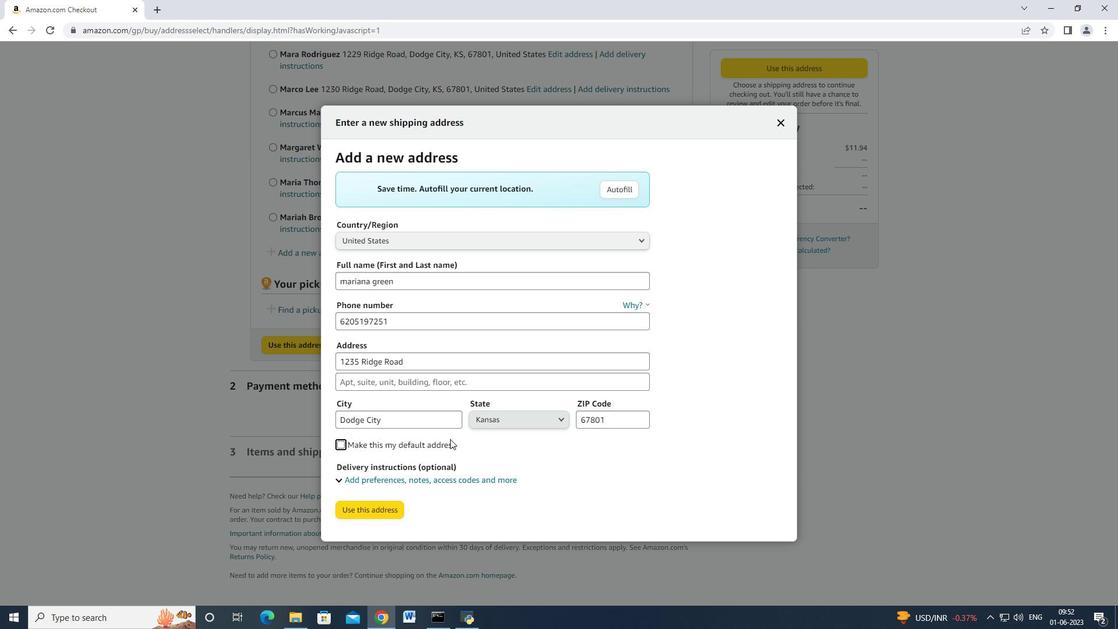 
Action: Key pressed <Key.tab>
Screenshot: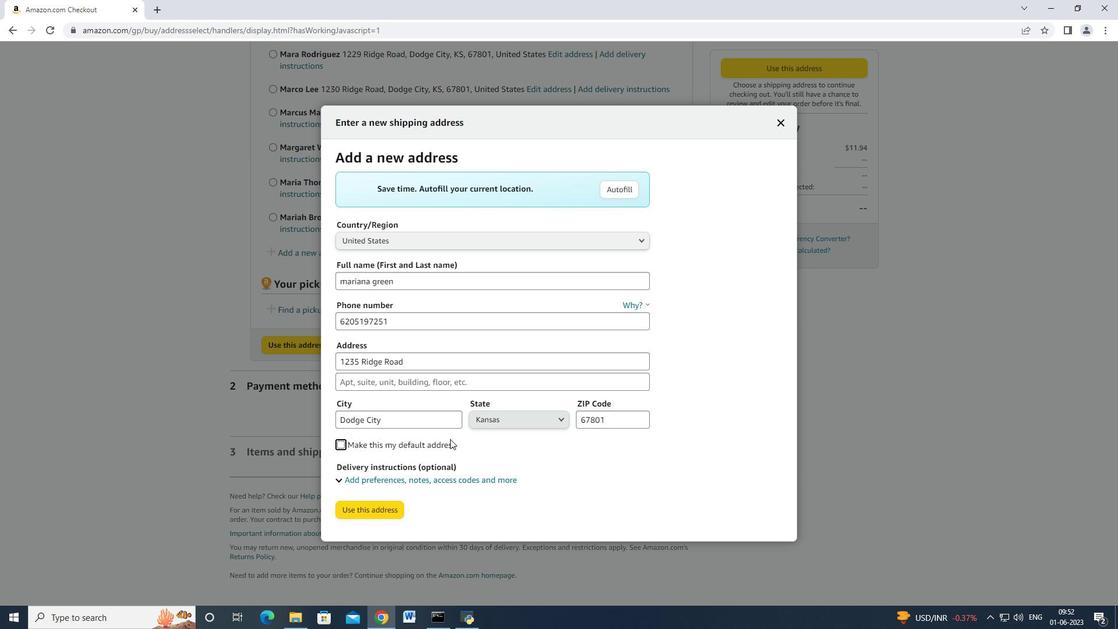 
Action: Mouse moved to (416, 479)
Screenshot: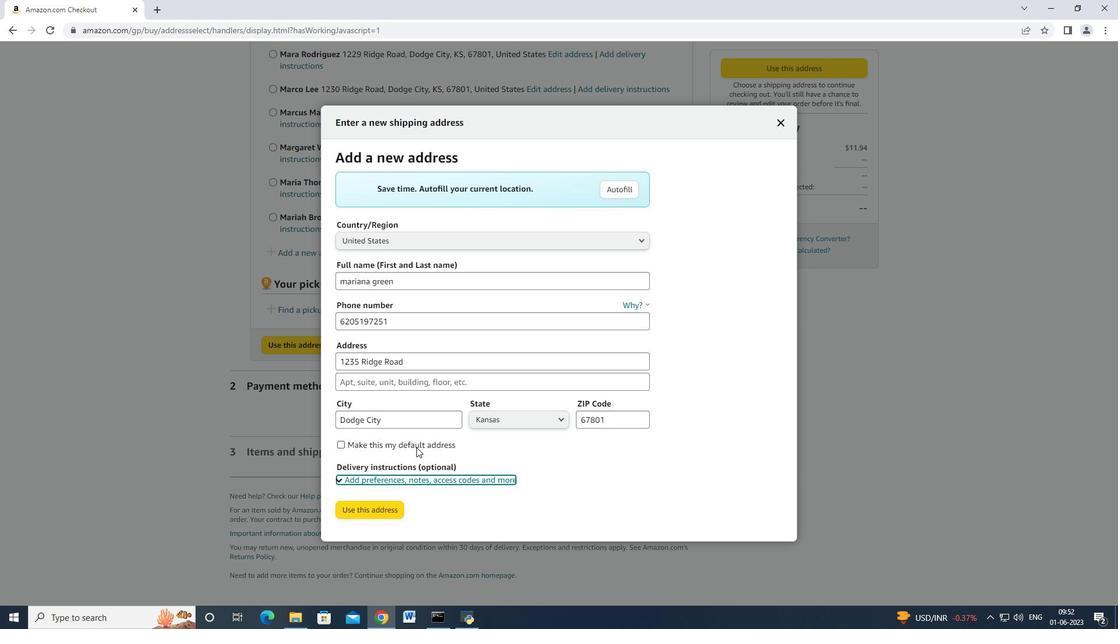 
Action: Key pressed <Key.tab>
Screenshot: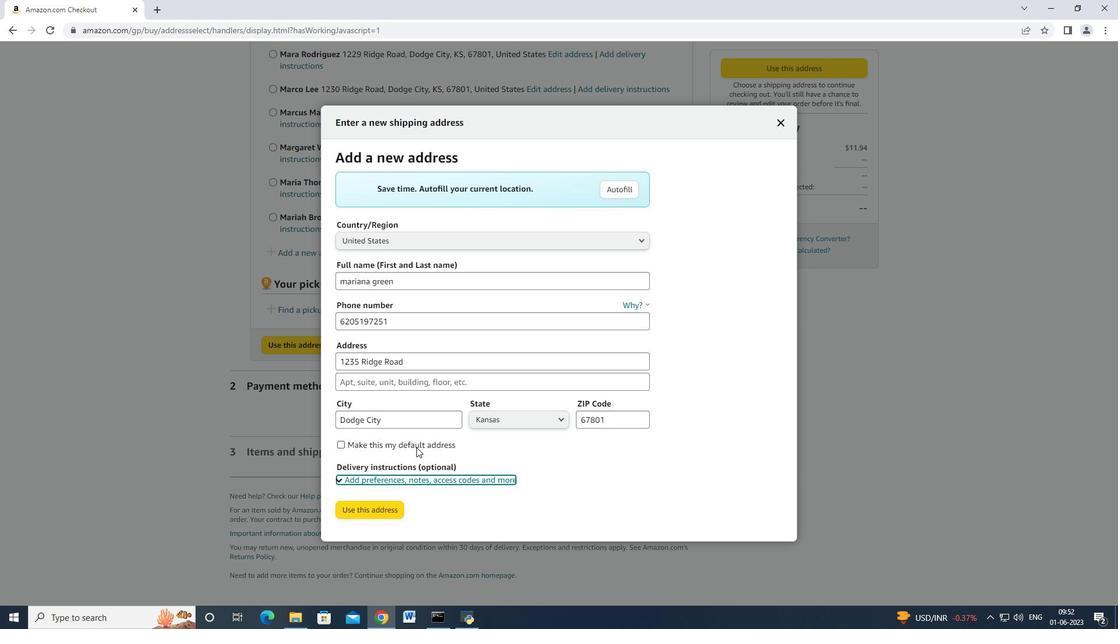 
Action: Mouse moved to (369, 507)
Screenshot: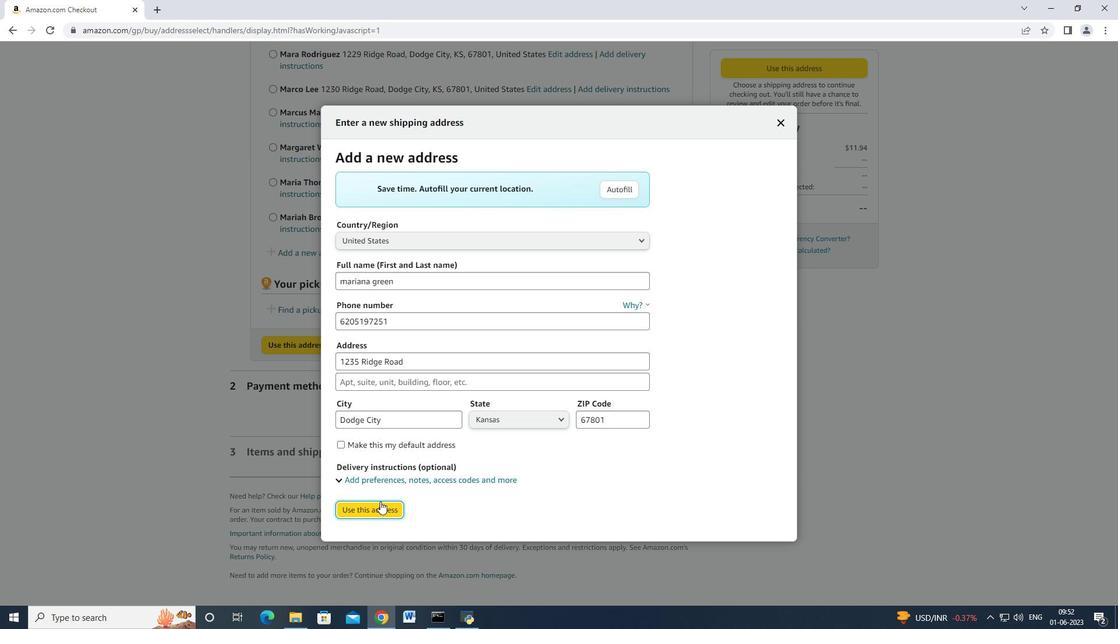 
Action: Mouse pressed left at (369, 507)
Screenshot: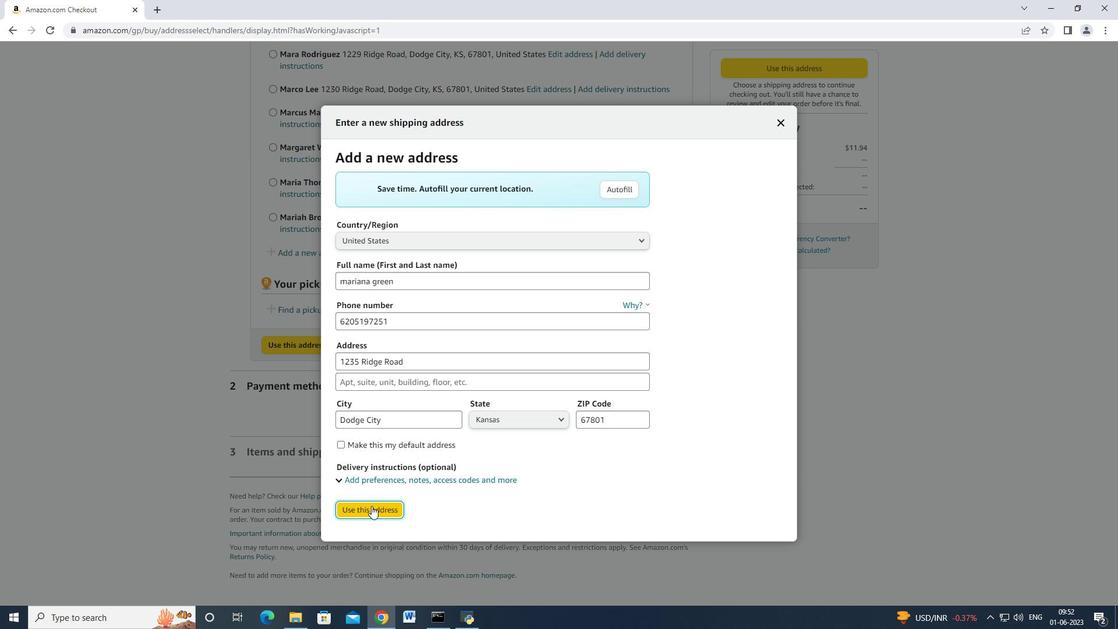 
Action: Mouse moved to (357, 592)
Screenshot: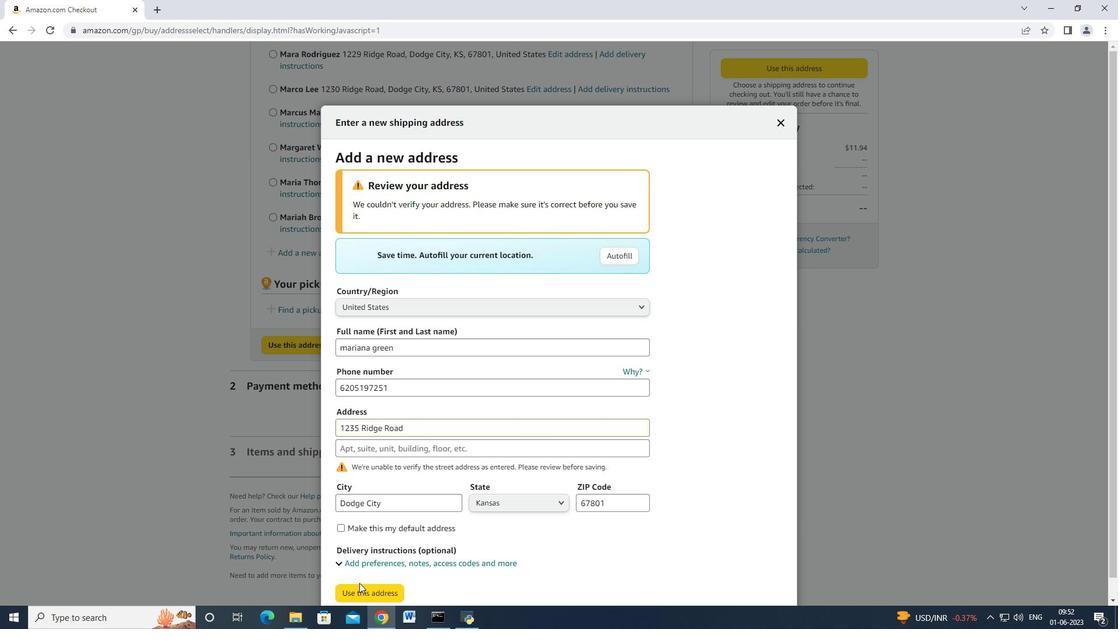 
Action: Mouse pressed left at (357, 592)
Screenshot: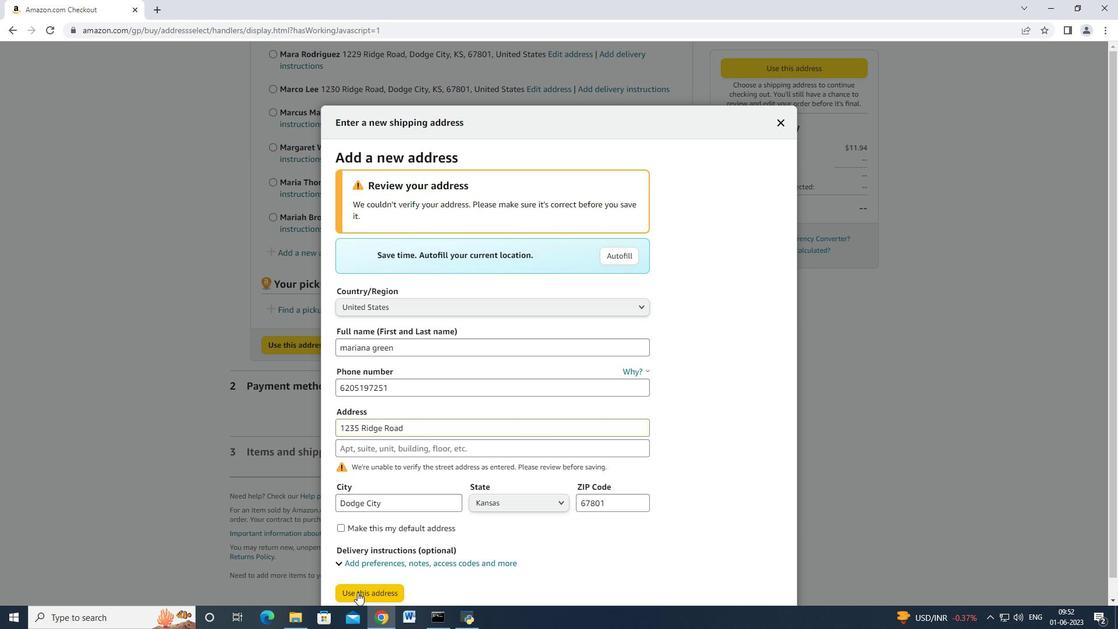 
Action: Mouse moved to (680, 103)
Screenshot: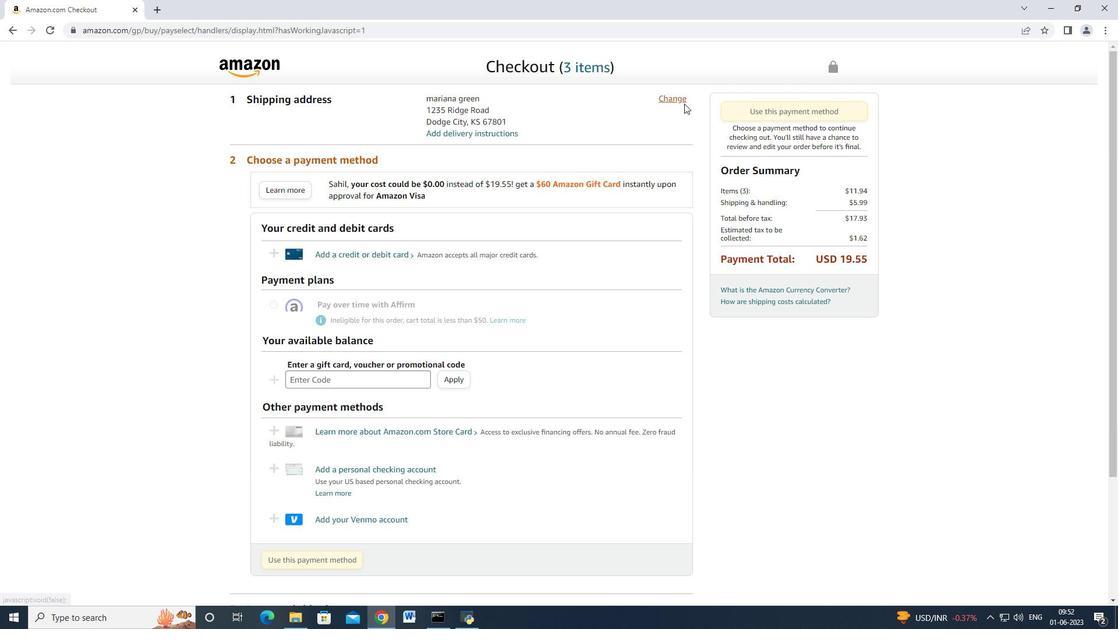 
Action: Mouse pressed left at (680, 103)
Screenshot: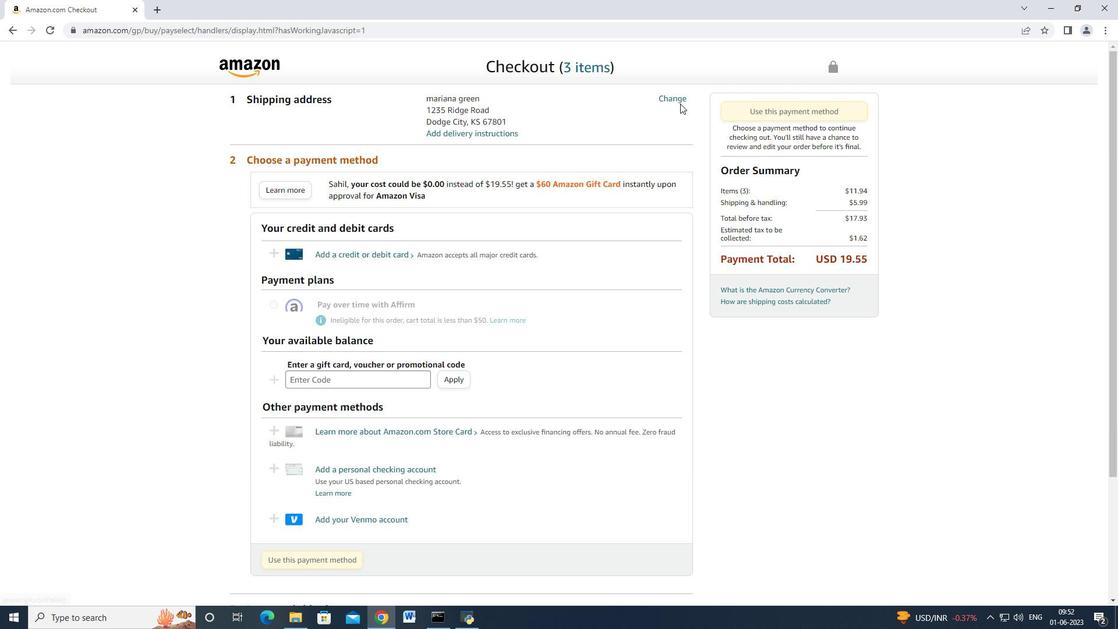 
Action: Mouse moved to (680, 101)
Screenshot: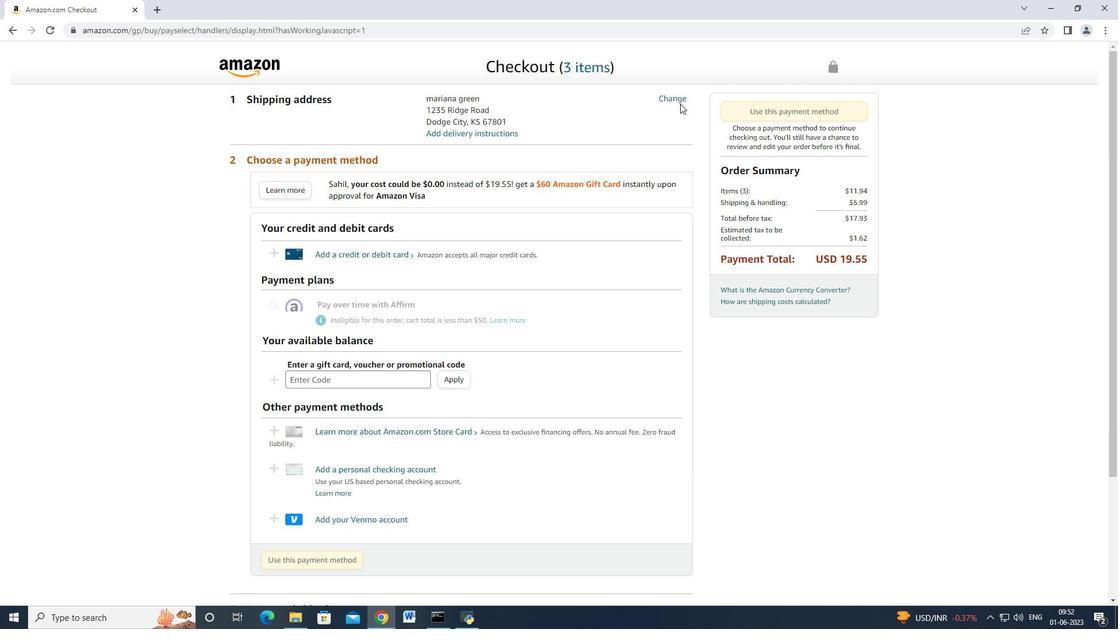 
Action: Mouse pressed left at (680, 101)
Screenshot: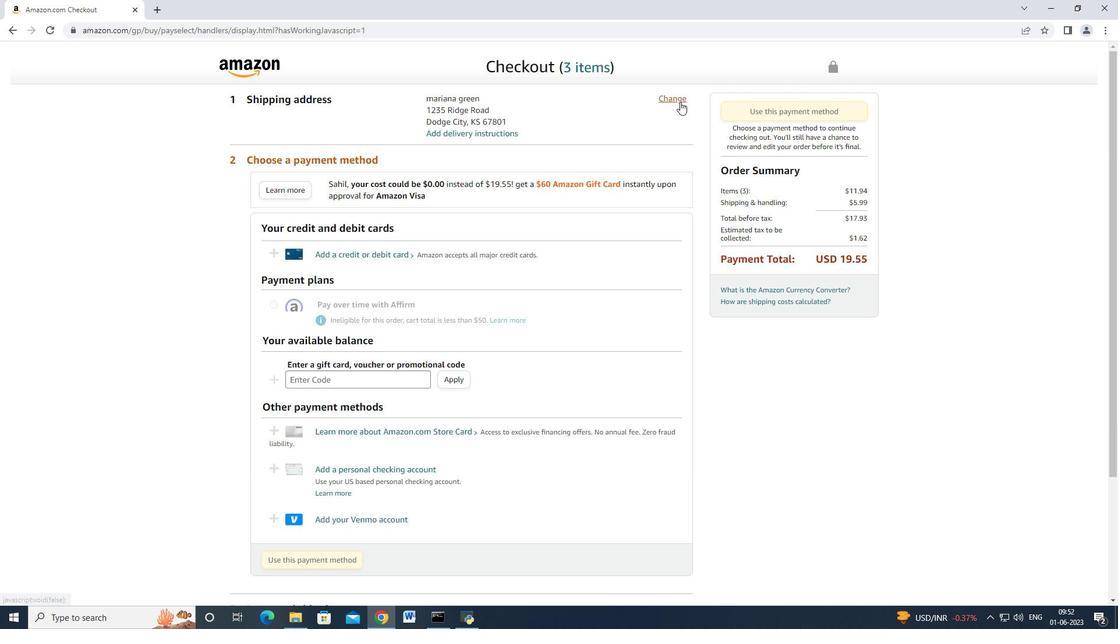 
Action: Mouse moved to (414, 276)
Screenshot: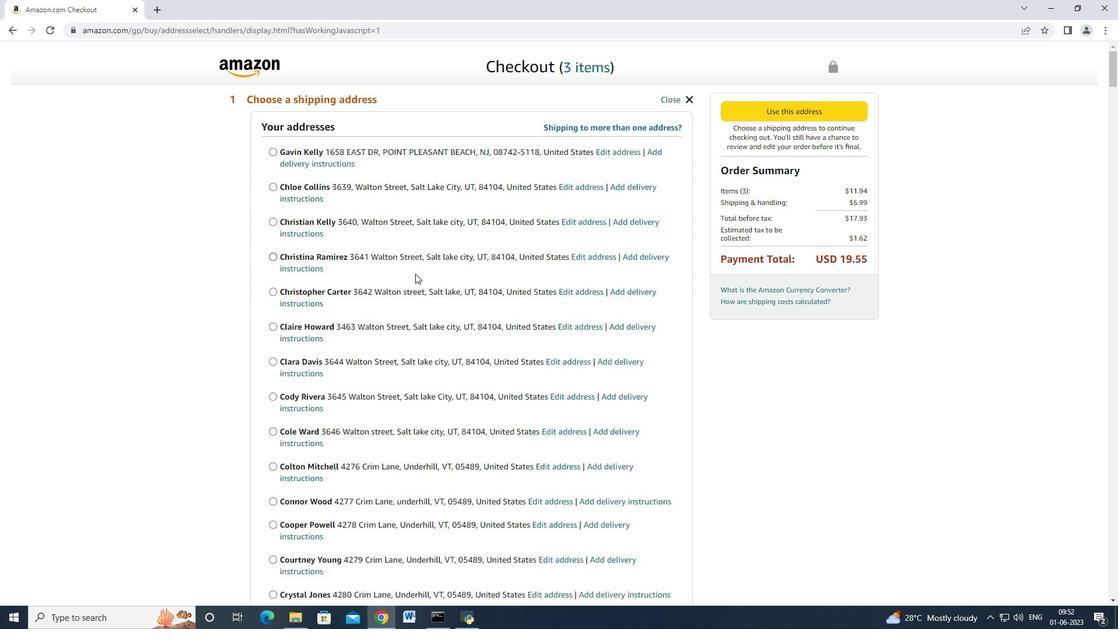 
Action: Mouse scrolled (414, 275) with delta (0, 0)
Screenshot: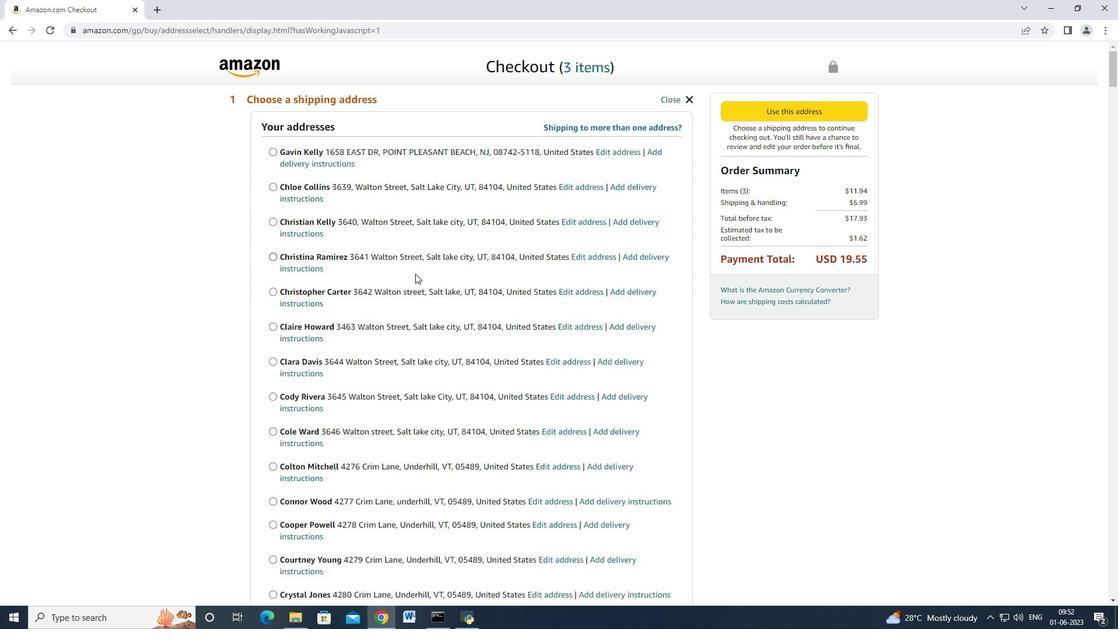 
Action: Mouse moved to (413, 277)
Screenshot: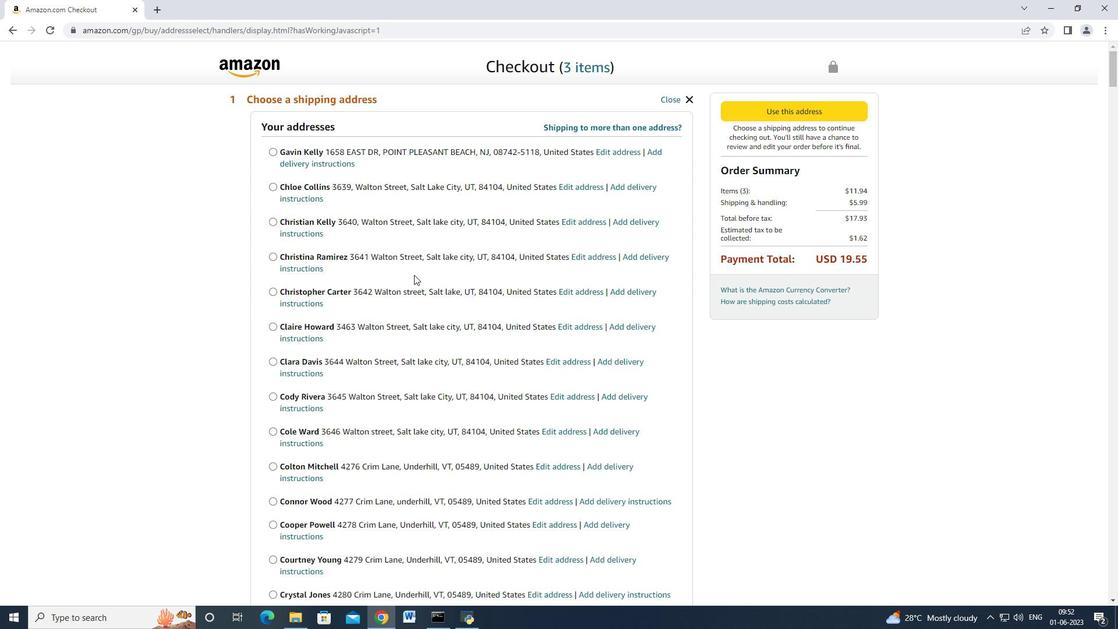 
Action: Mouse scrolled (413, 276) with delta (0, 0)
Screenshot: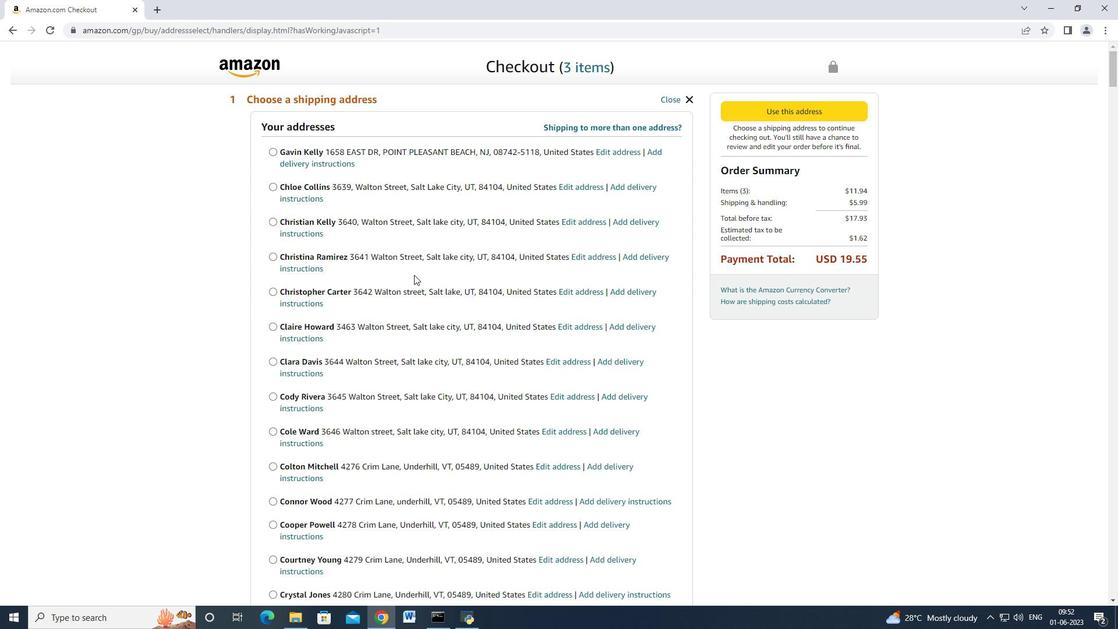
Action: Mouse scrolled (413, 276) with delta (0, 0)
Screenshot: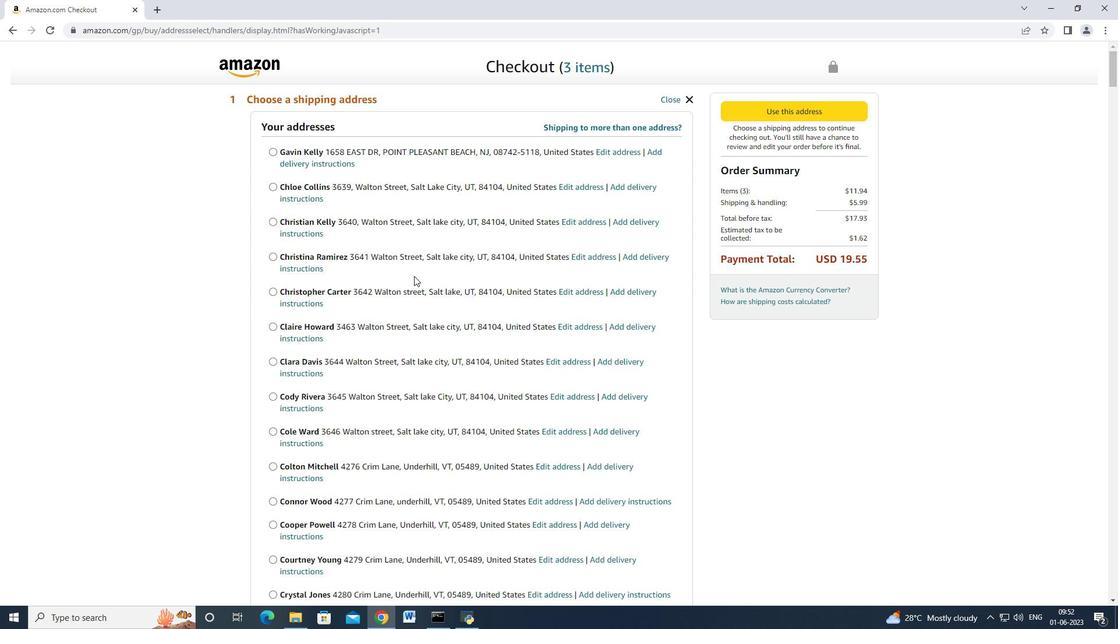 
Action: Mouse scrolled (413, 276) with delta (0, 0)
Screenshot: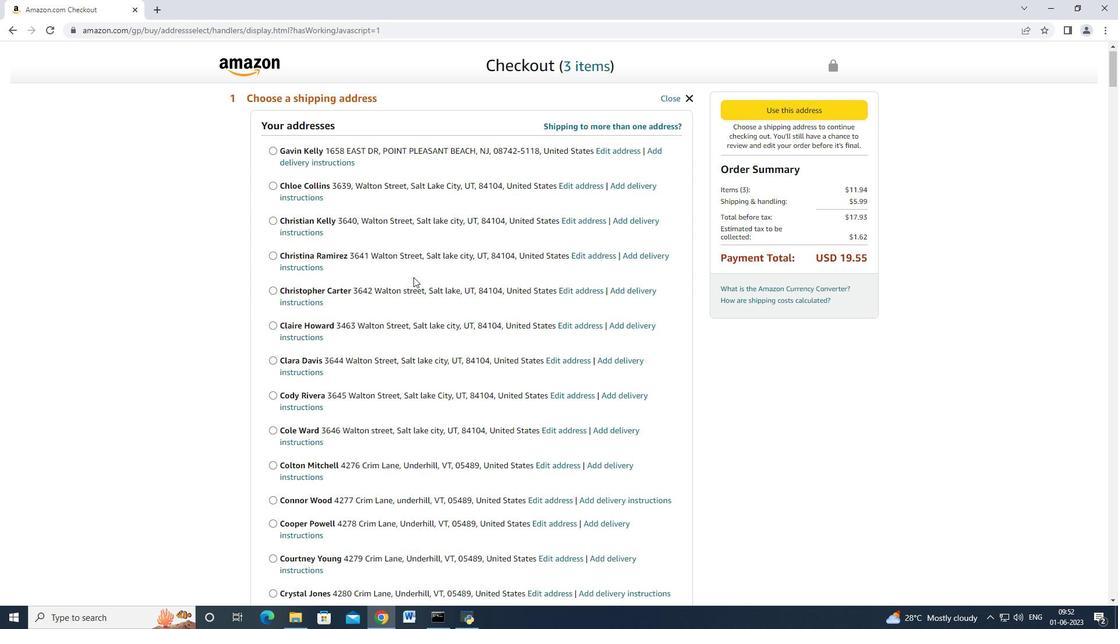 
Action: Mouse scrolled (413, 276) with delta (0, 0)
